 Task: Plan a visit to a national park in Chicago, Illinois, United States and find an Airbnb nearby to enjoy nature.
Action: Mouse moved to (568, 101)
Screenshot: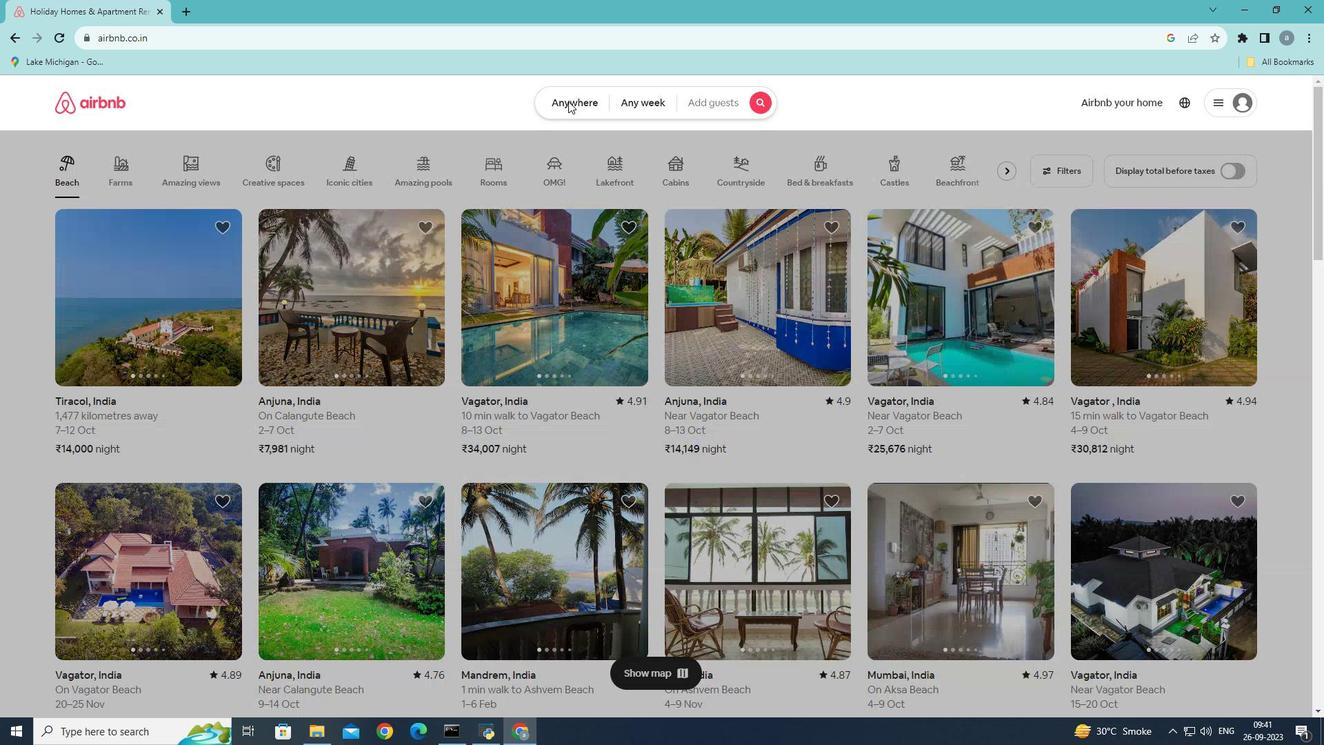 
Action: Mouse pressed left at (568, 101)
Screenshot: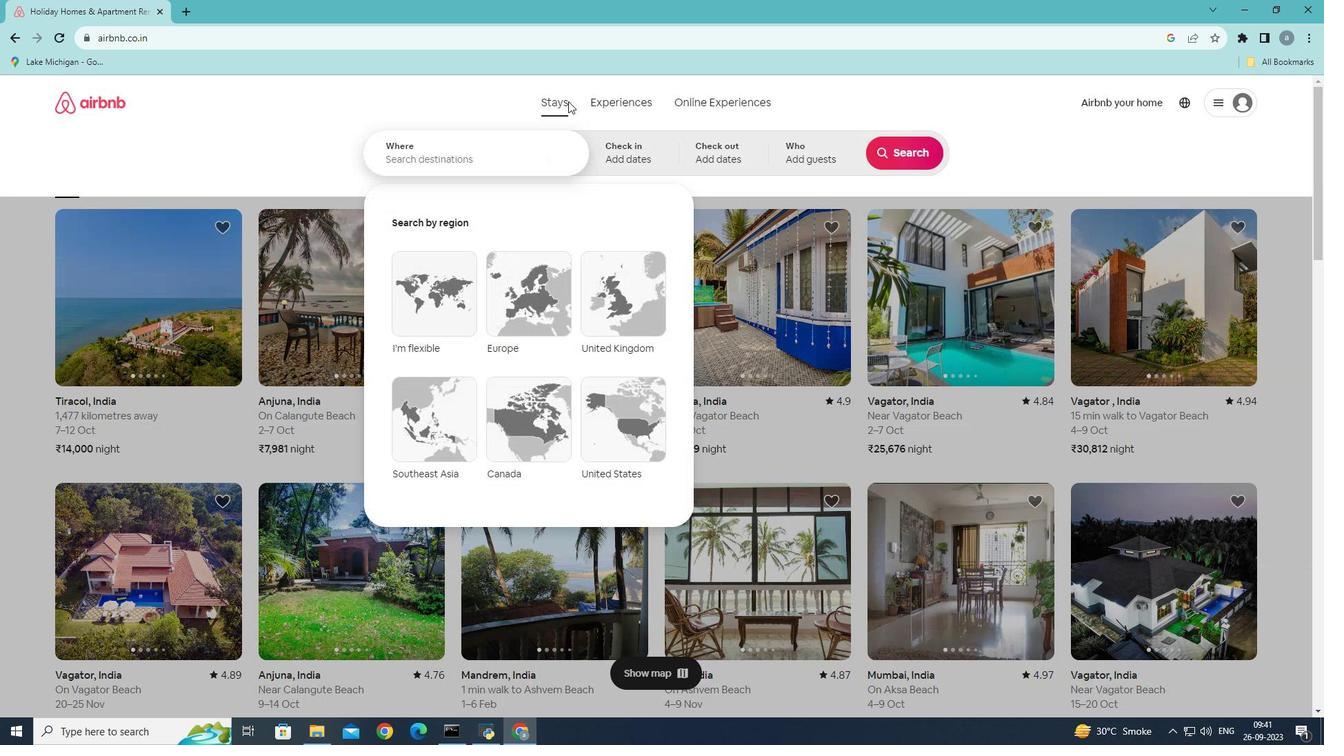 
Action: Mouse moved to (430, 158)
Screenshot: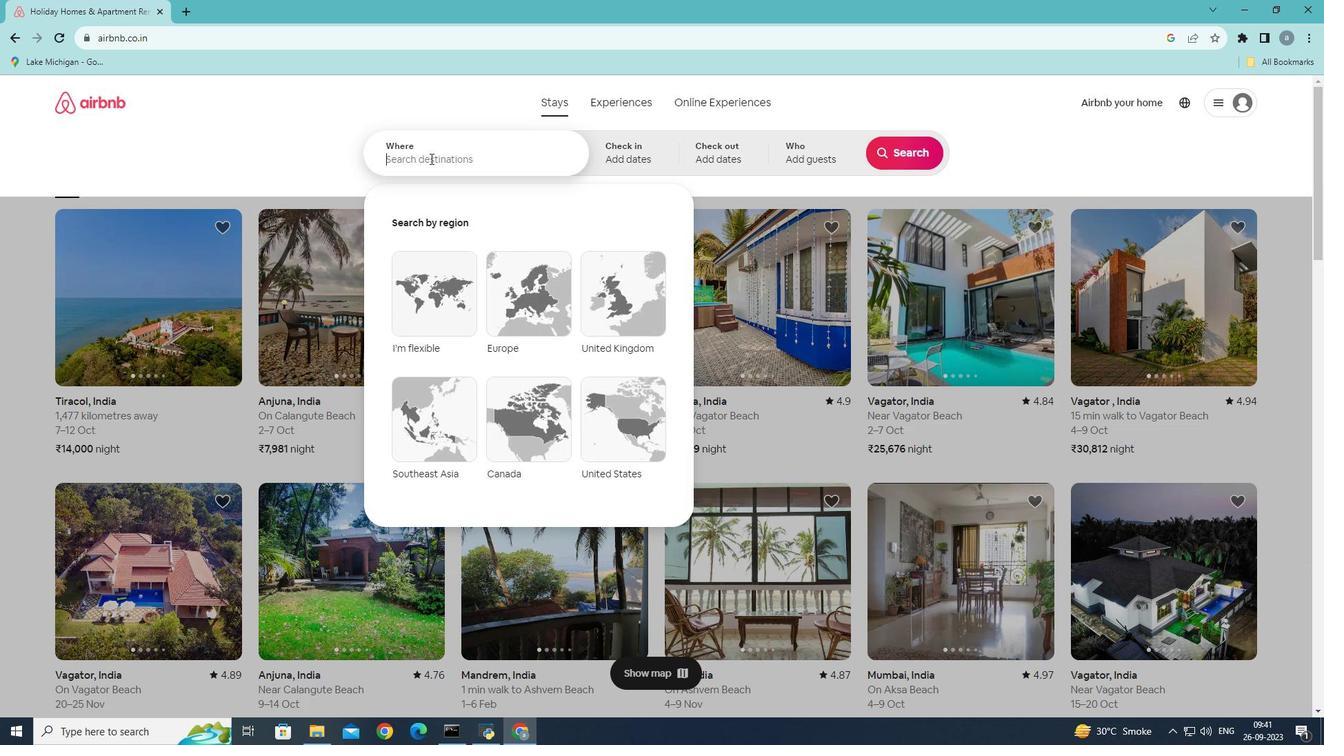 
Action: Mouse pressed left at (430, 158)
Screenshot: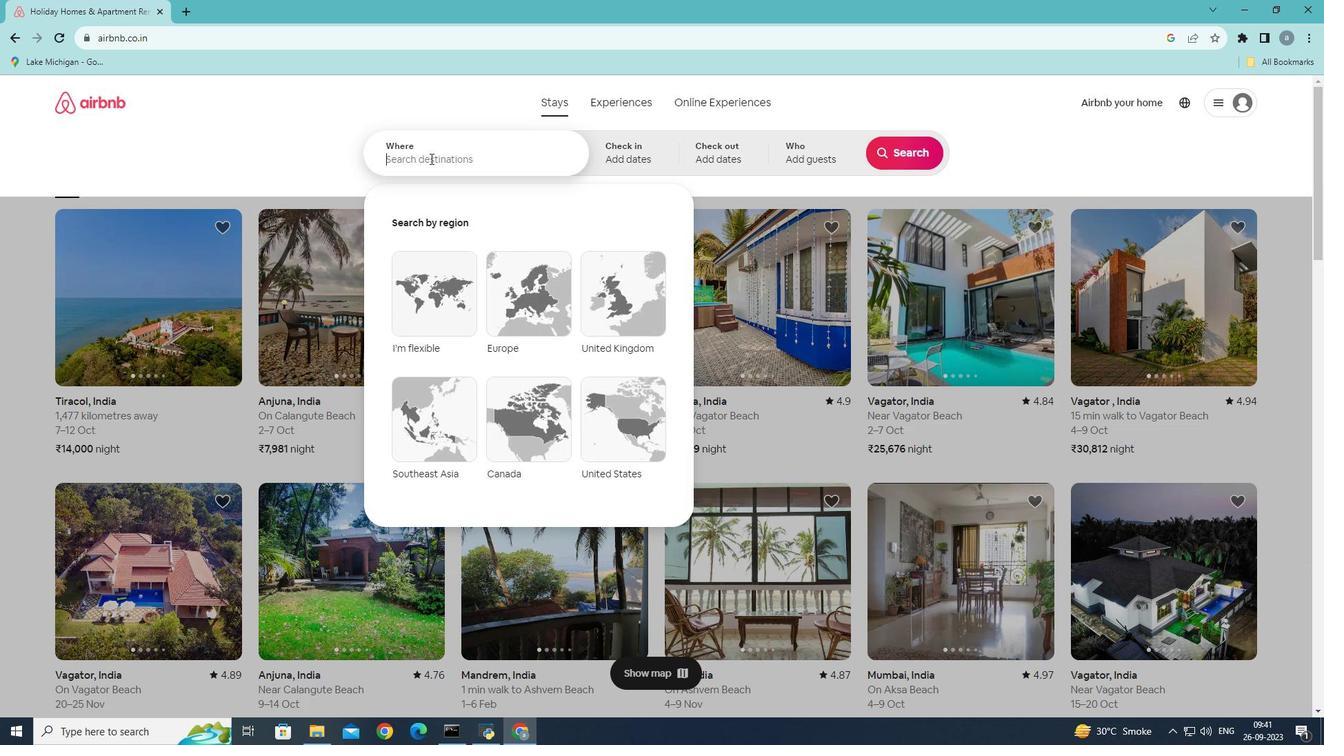 
Action: Key pressed chic
Screenshot: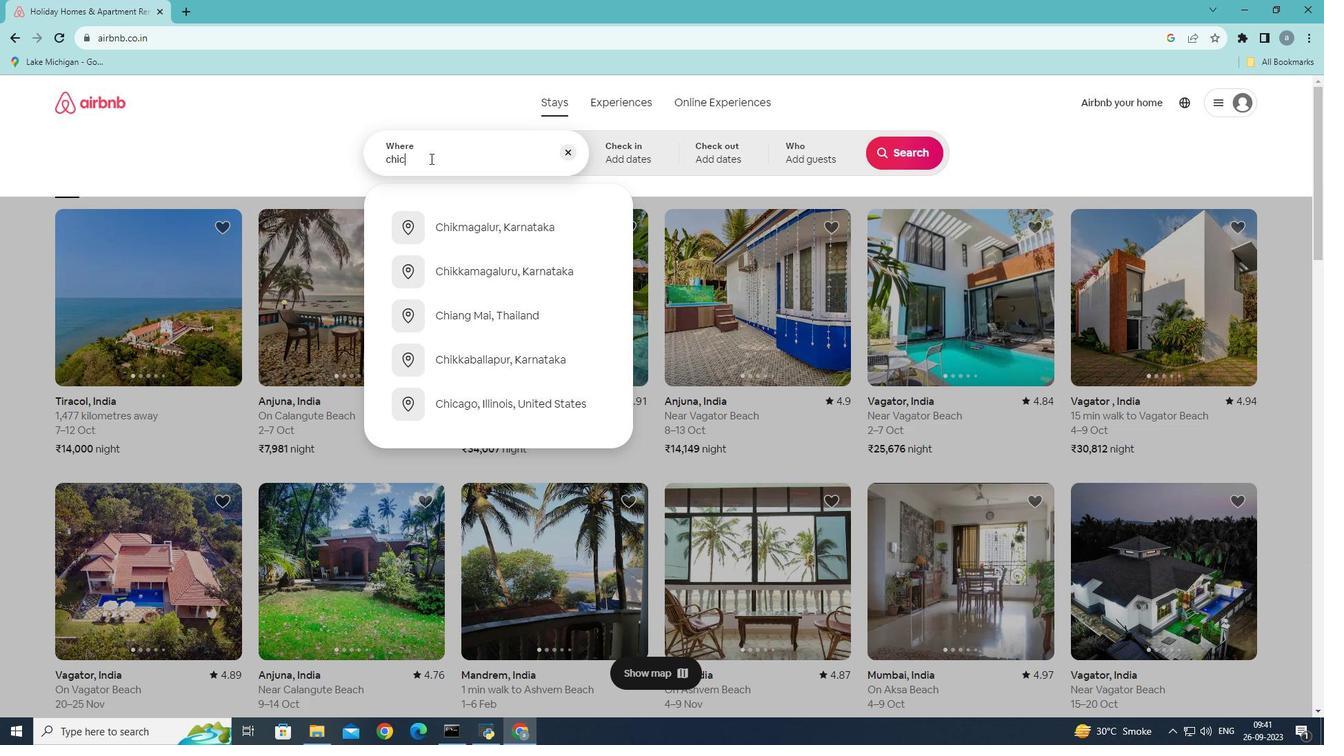 
Action: Mouse moved to (542, 272)
Screenshot: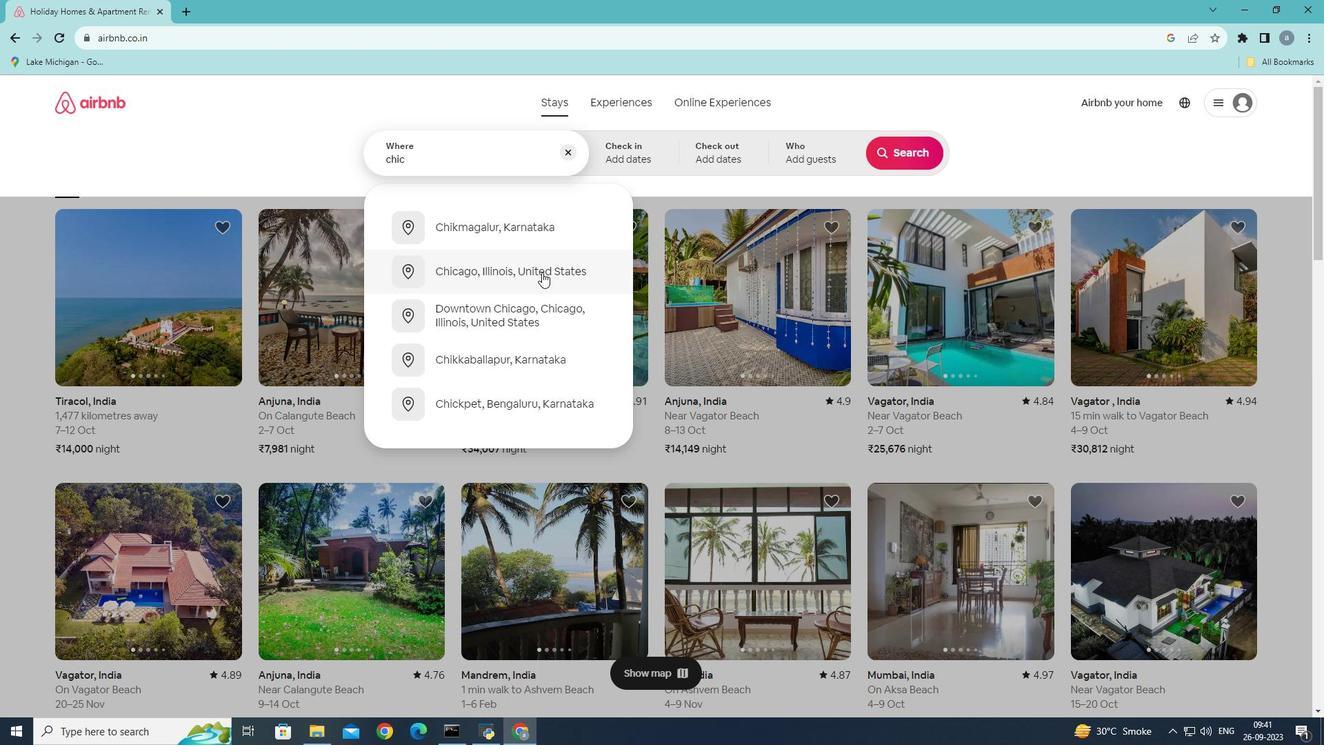 
Action: Mouse pressed left at (542, 272)
Screenshot: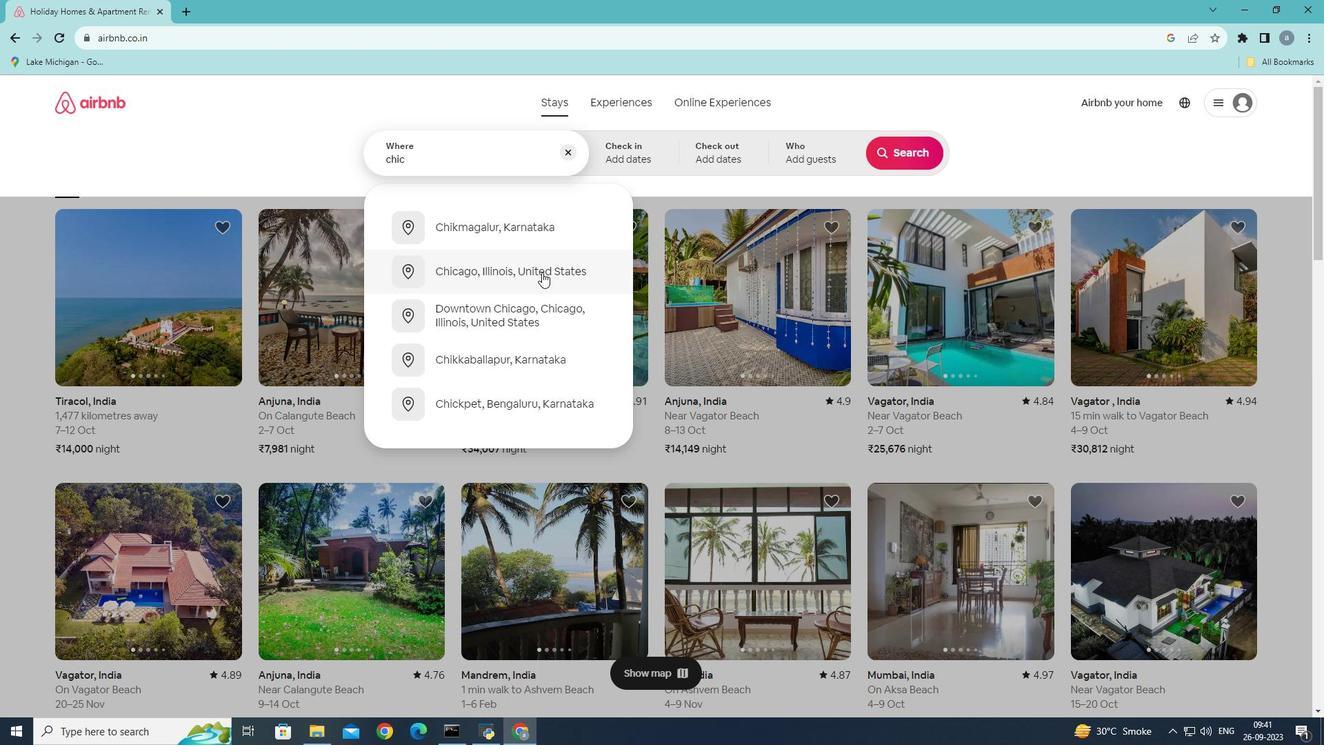 
Action: Mouse moved to (933, 146)
Screenshot: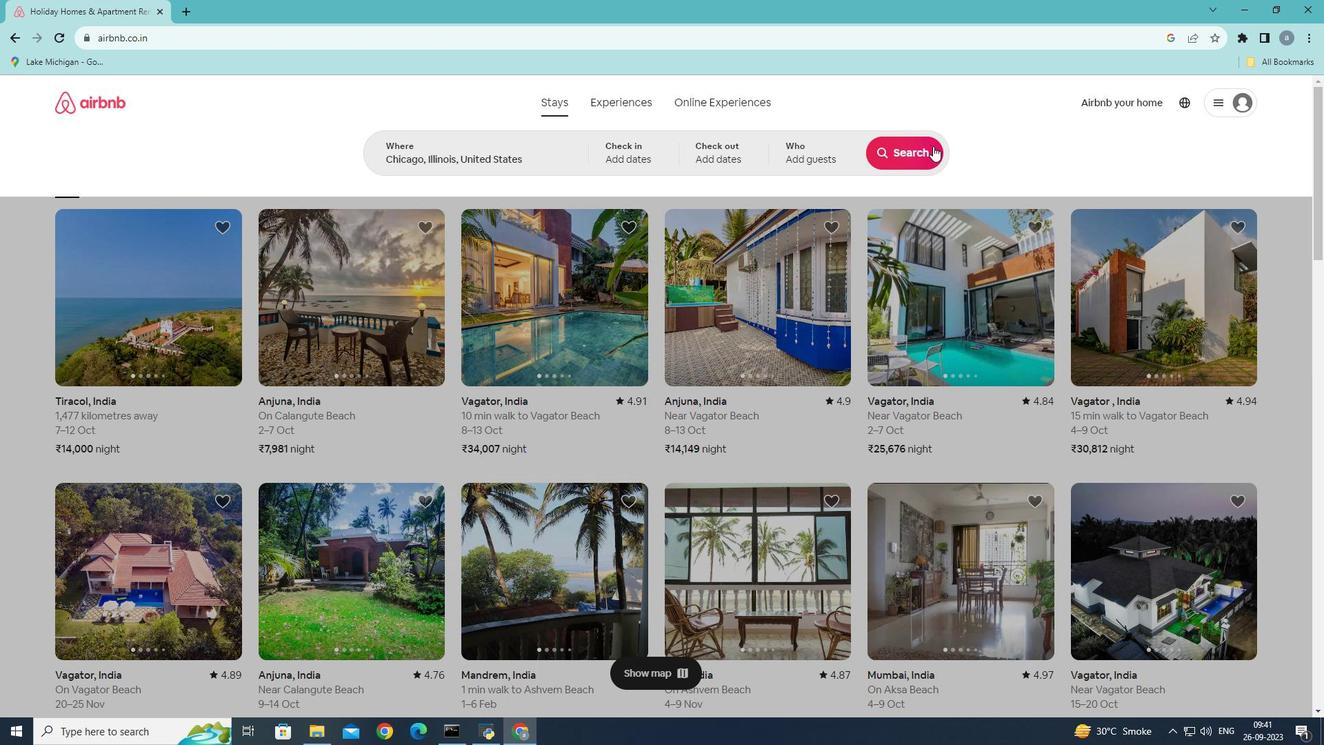 
Action: Mouse pressed left at (933, 146)
Screenshot: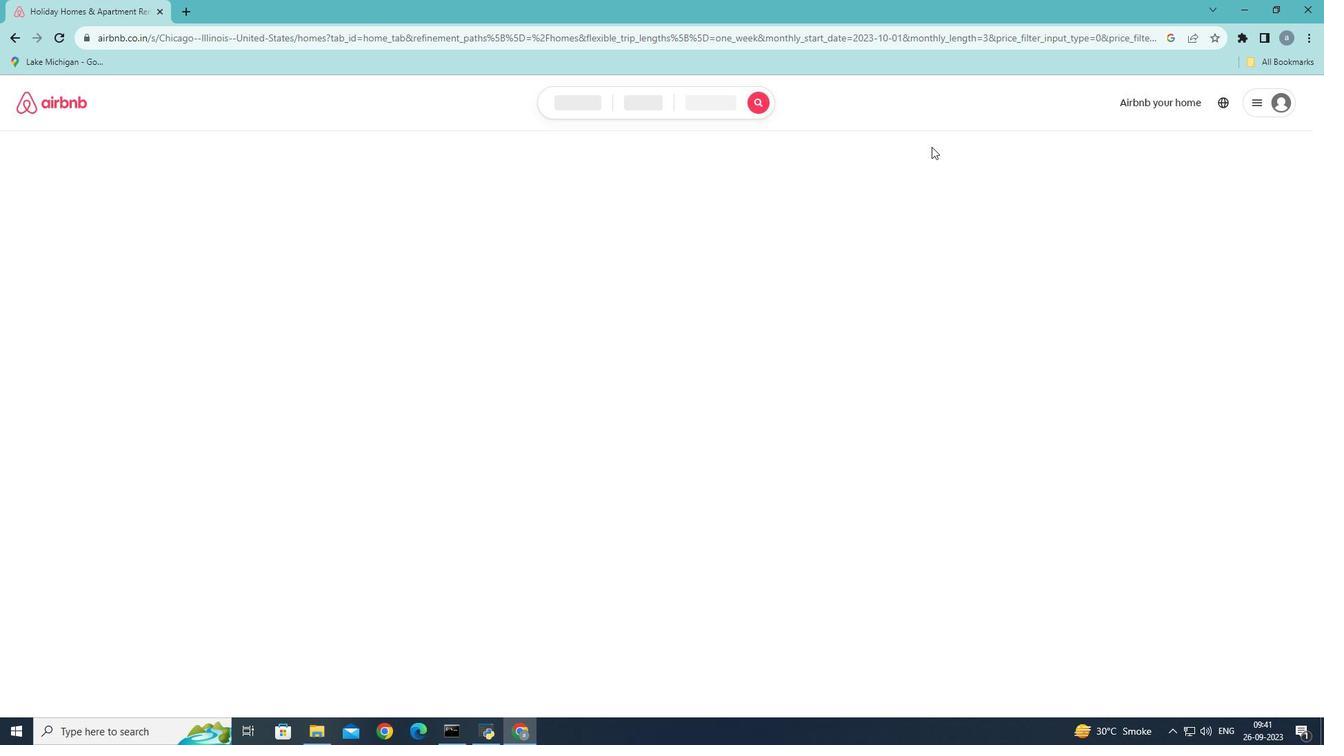 
Action: Mouse moved to (151, 166)
Screenshot: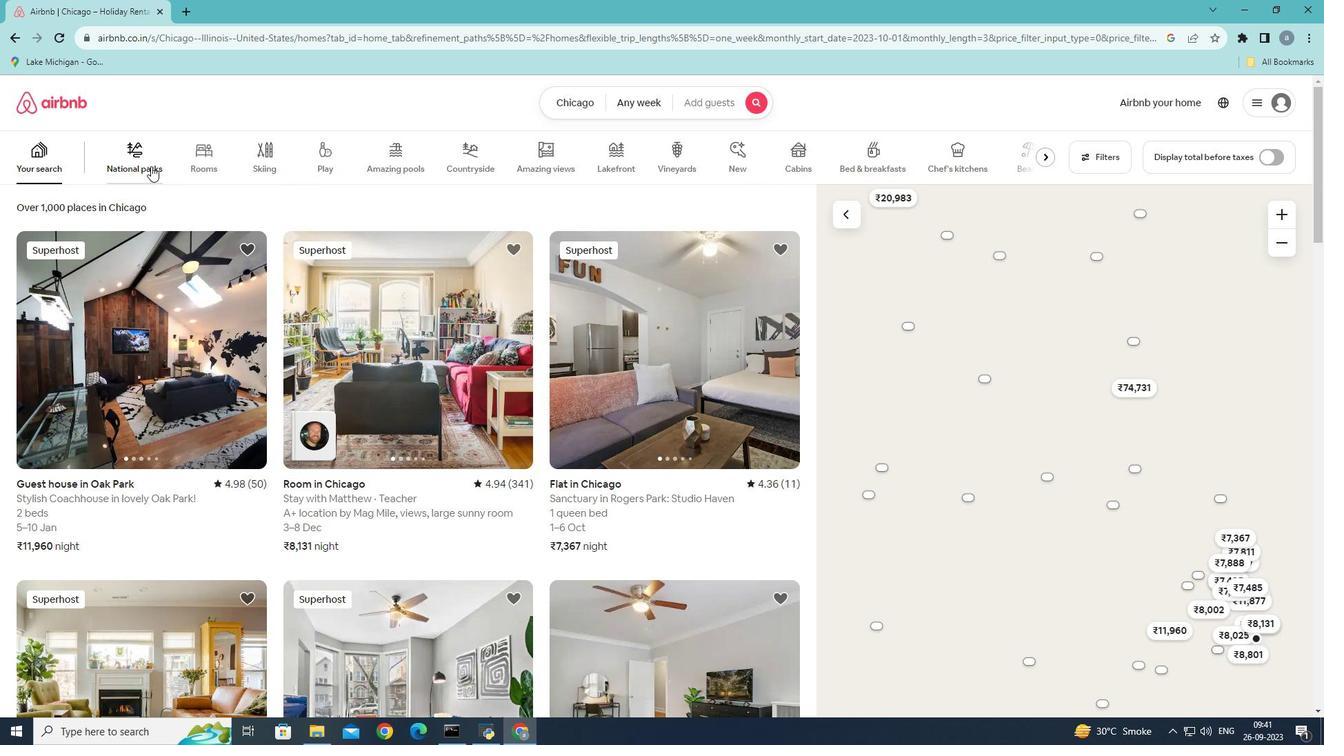 
Action: Mouse pressed left at (151, 166)
Screenshot: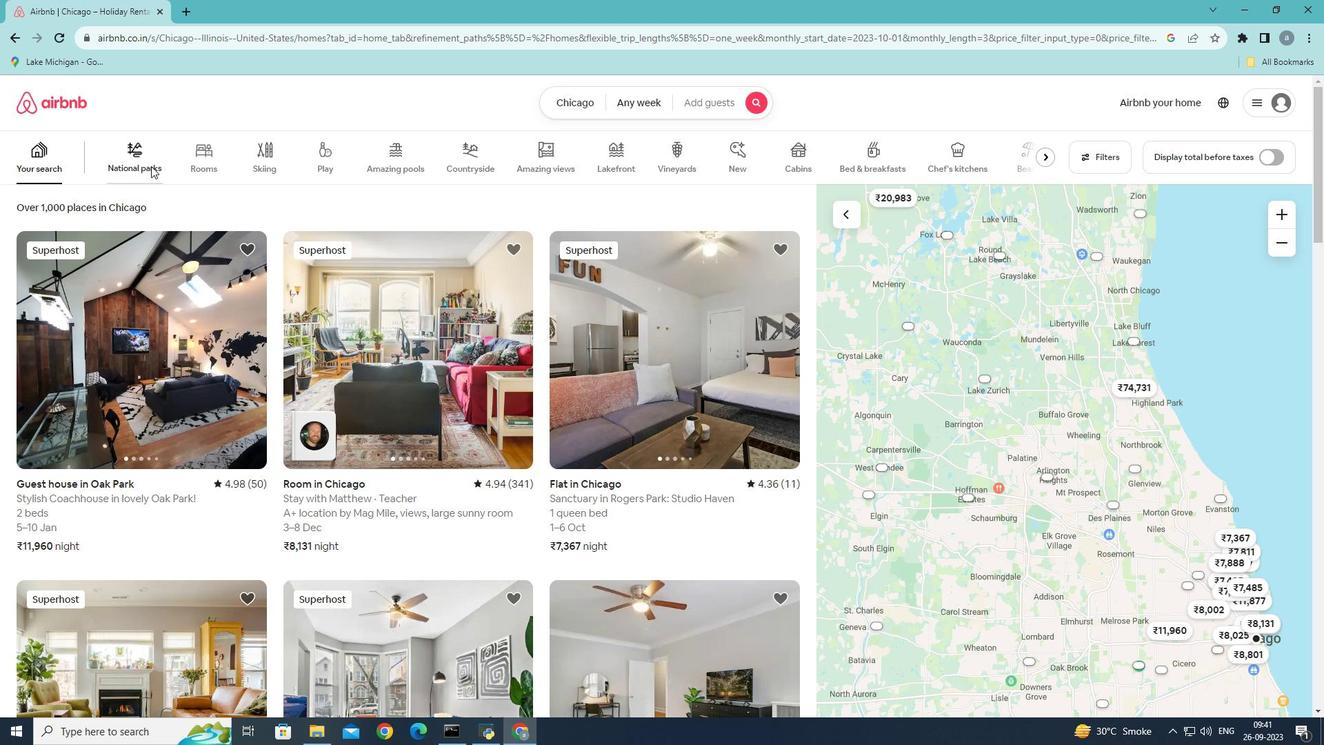 
Action: Mouse moved to (214, 503)
Screenshot: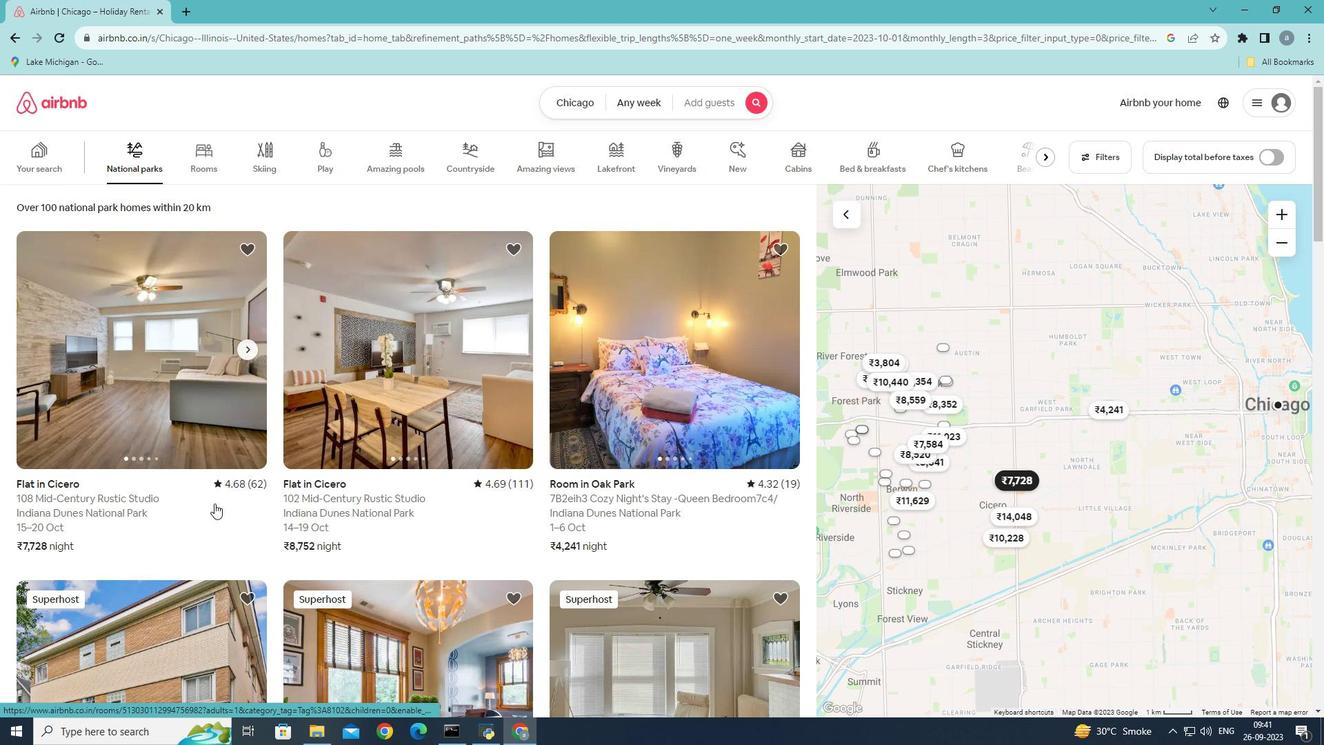 
Action: Mouse scrolled (214, 502) with delta (0, 0)
Screenshot: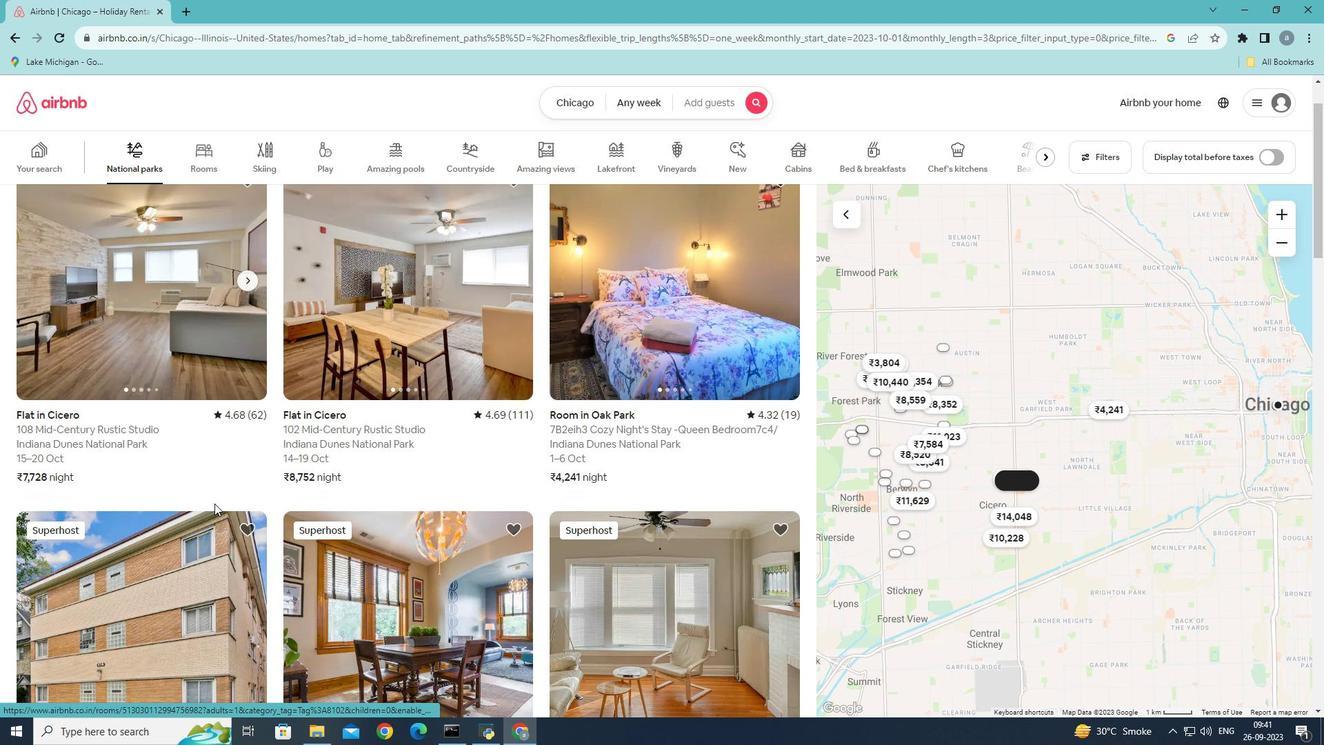 
Action: Mouse moved to (153, 369)
Screenshot: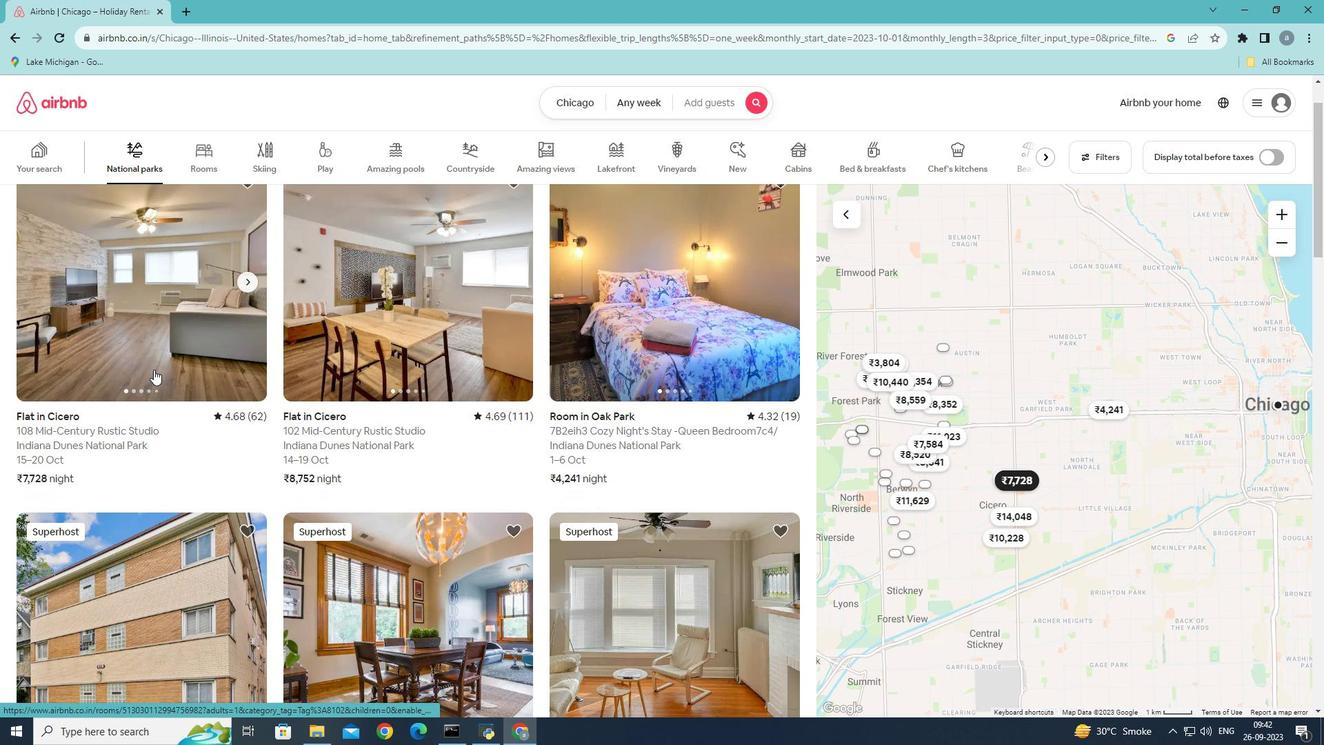 
Action: Mouse scrolled (153, 370) with delta (0, 0)
Screenshot: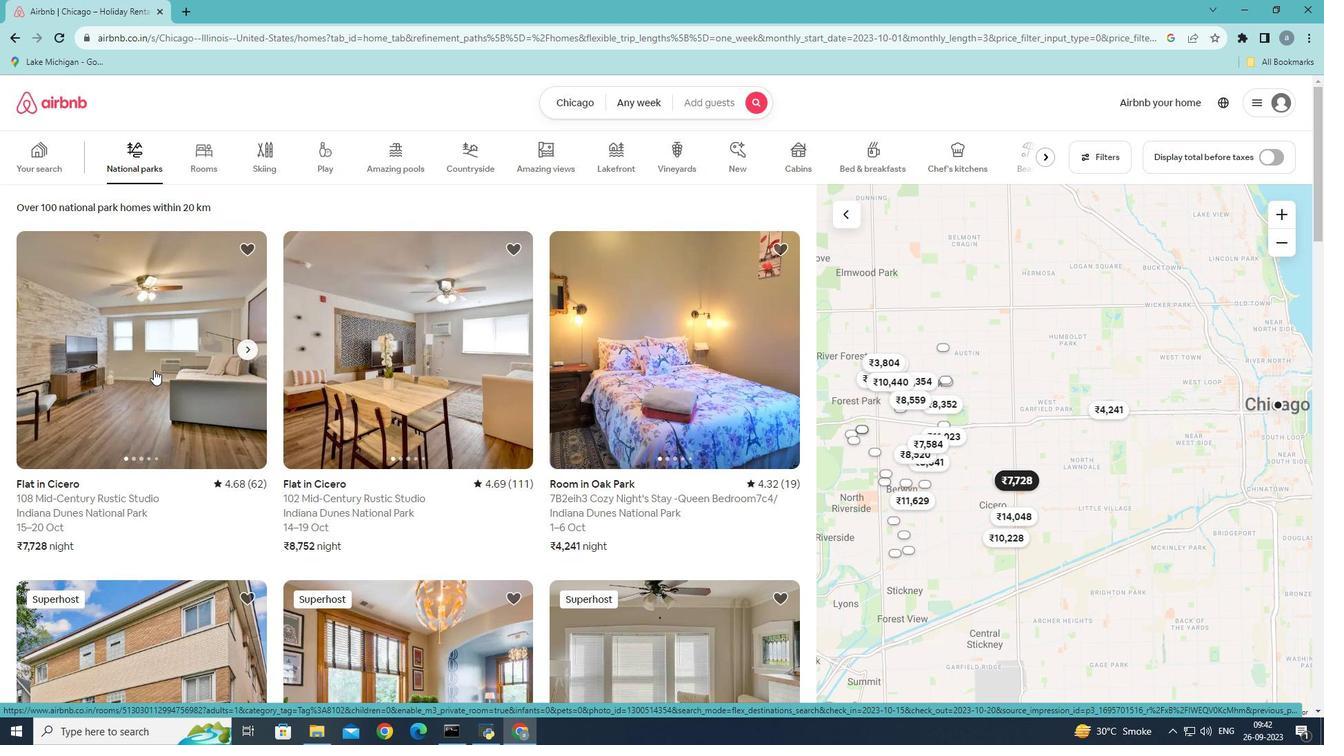 
Action: Mouse scrolled (153, 370) with delta (0, 0)
Screenshot: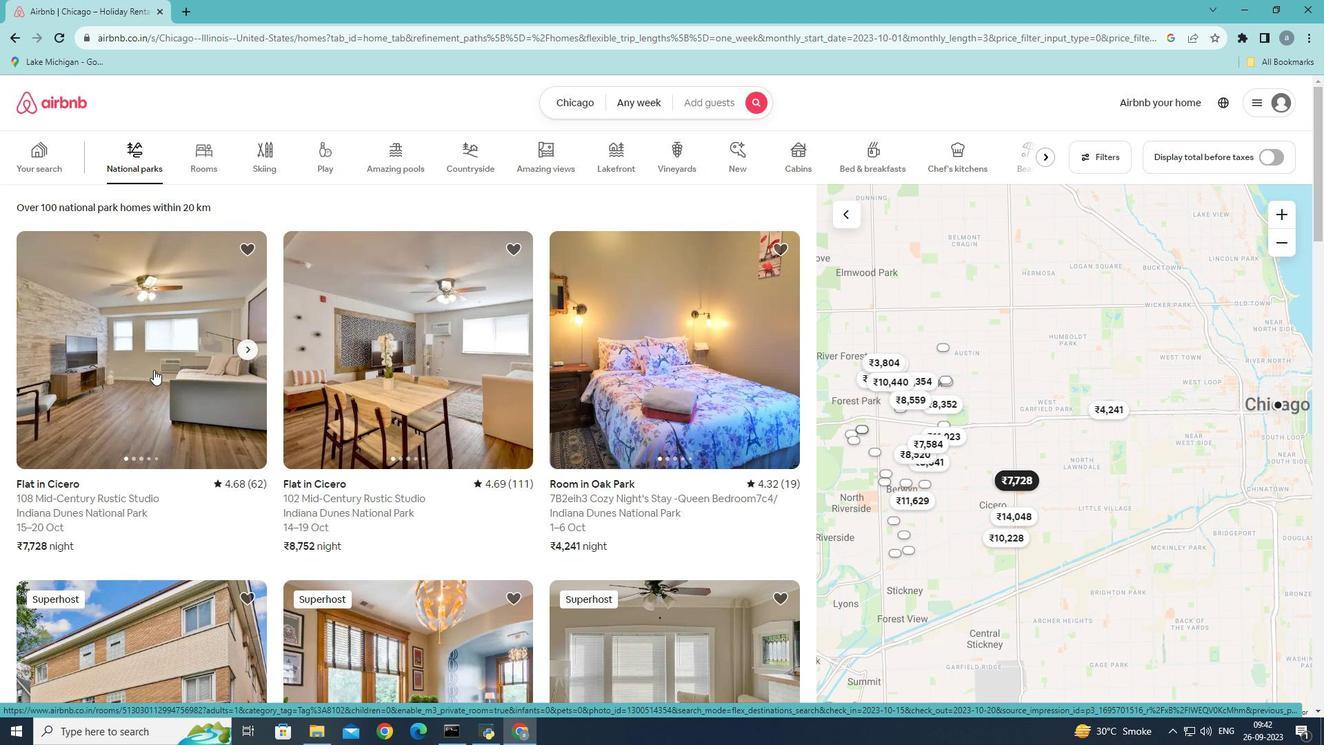 
Action: Mouse pressed left at (153, 369)
Screenshot: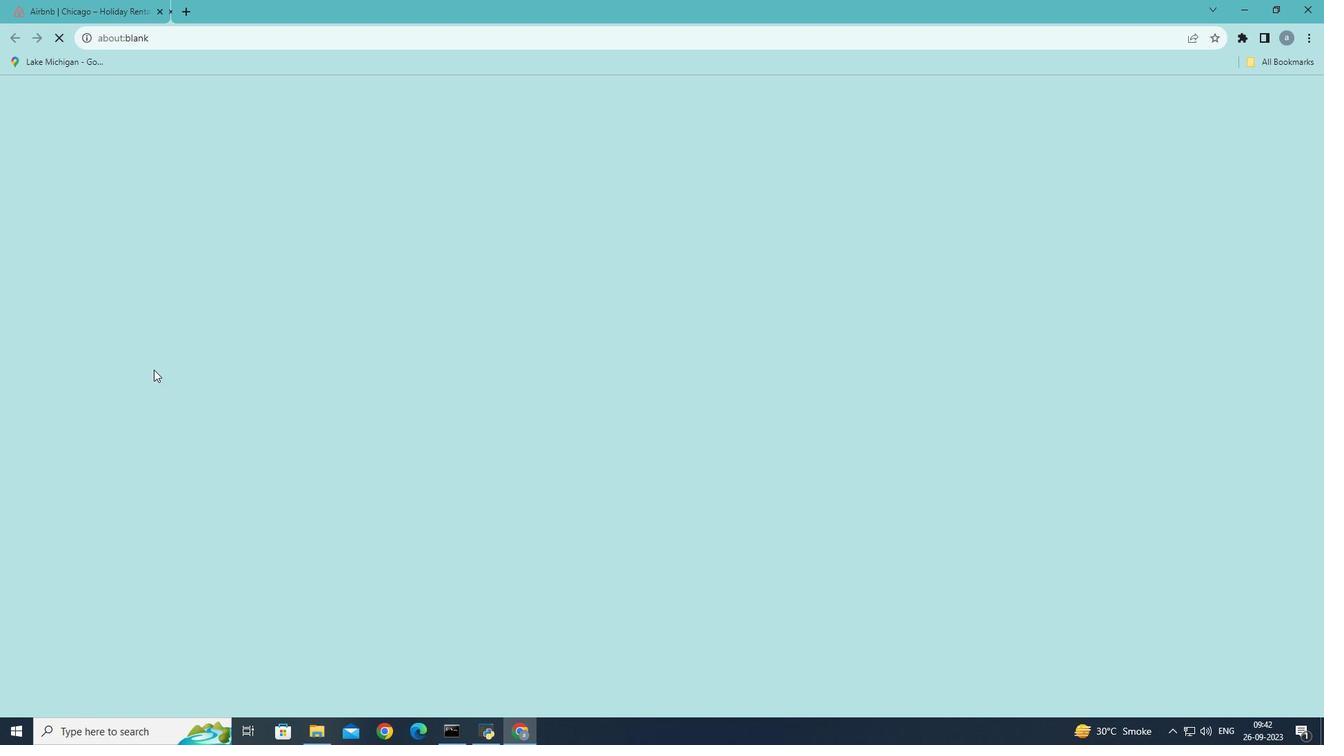 
Action: Mouse moved to (1001, 502)
Screenshot: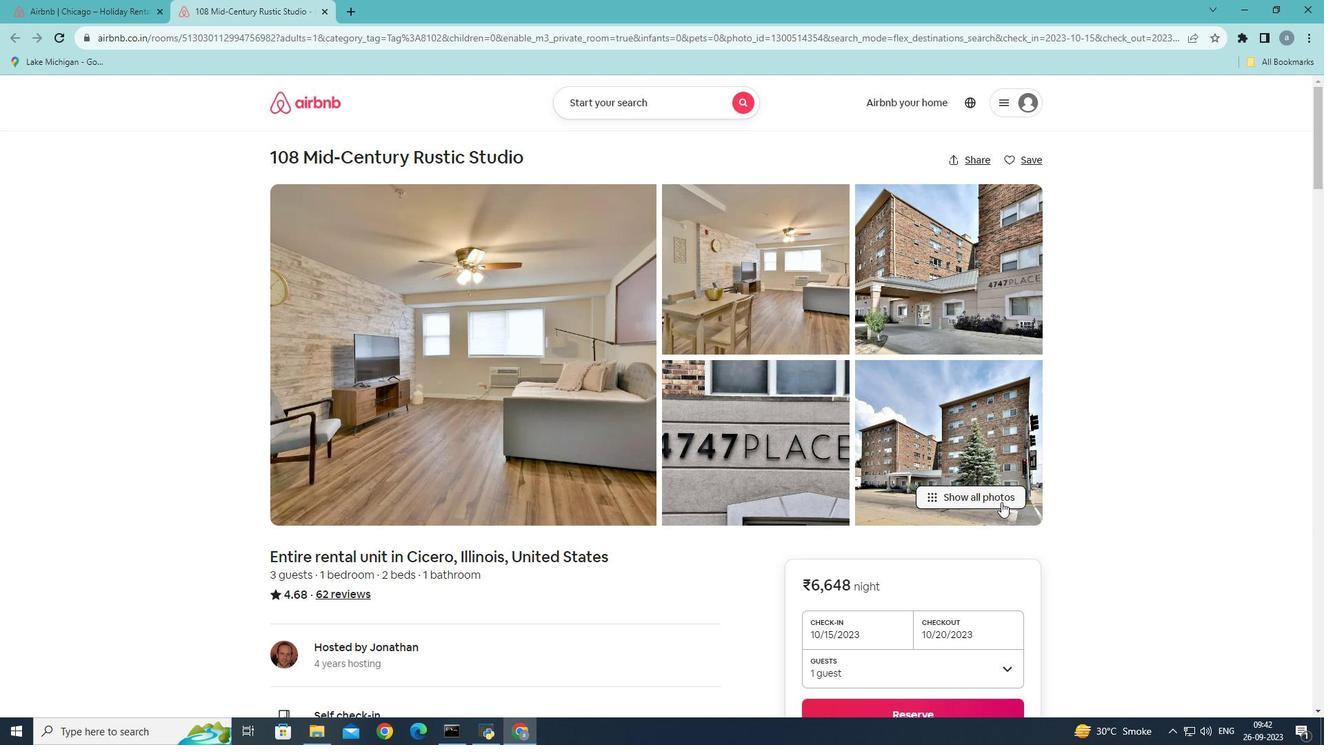 
Action: Mouse pressed left at (1001, 502)
Screenshot: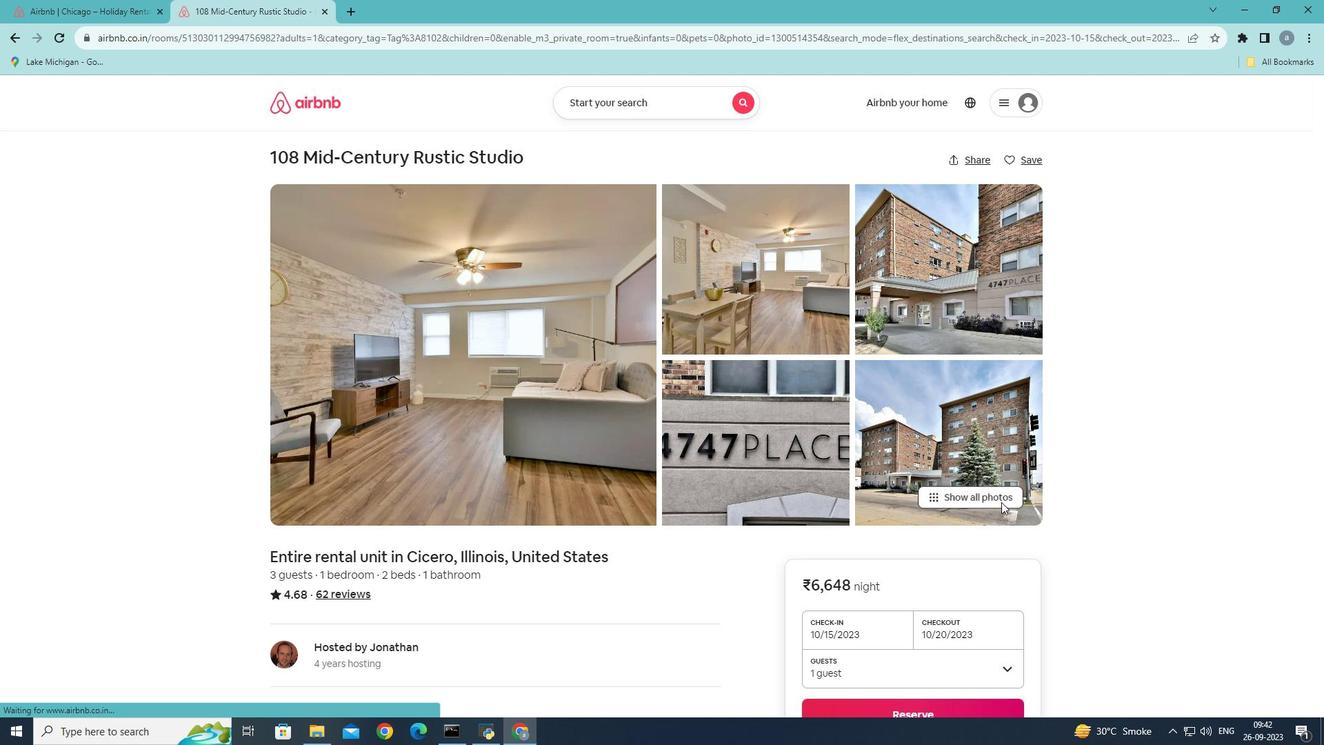 
Action: Mouse moved to (791, 491)
Screenshot: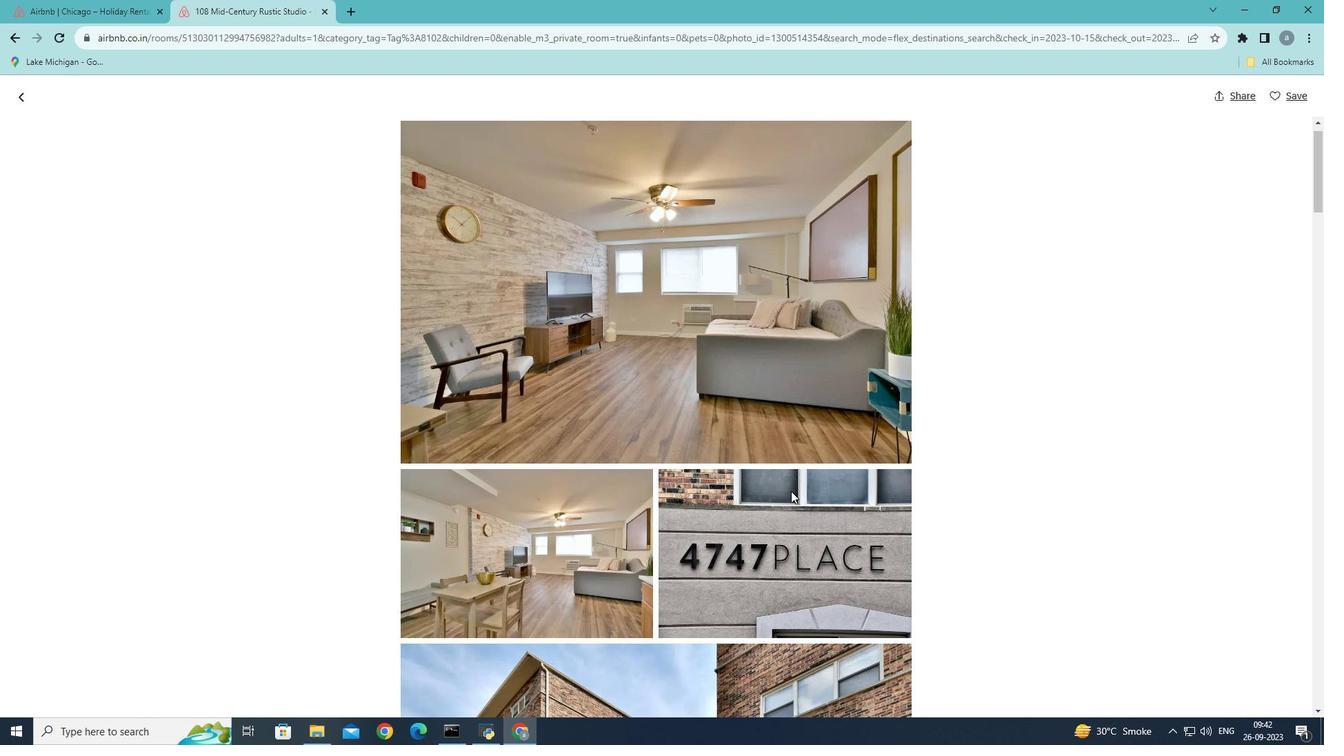 
Action: Mouse scrolled (791, 490) with delta (0, 0)
Screenshot: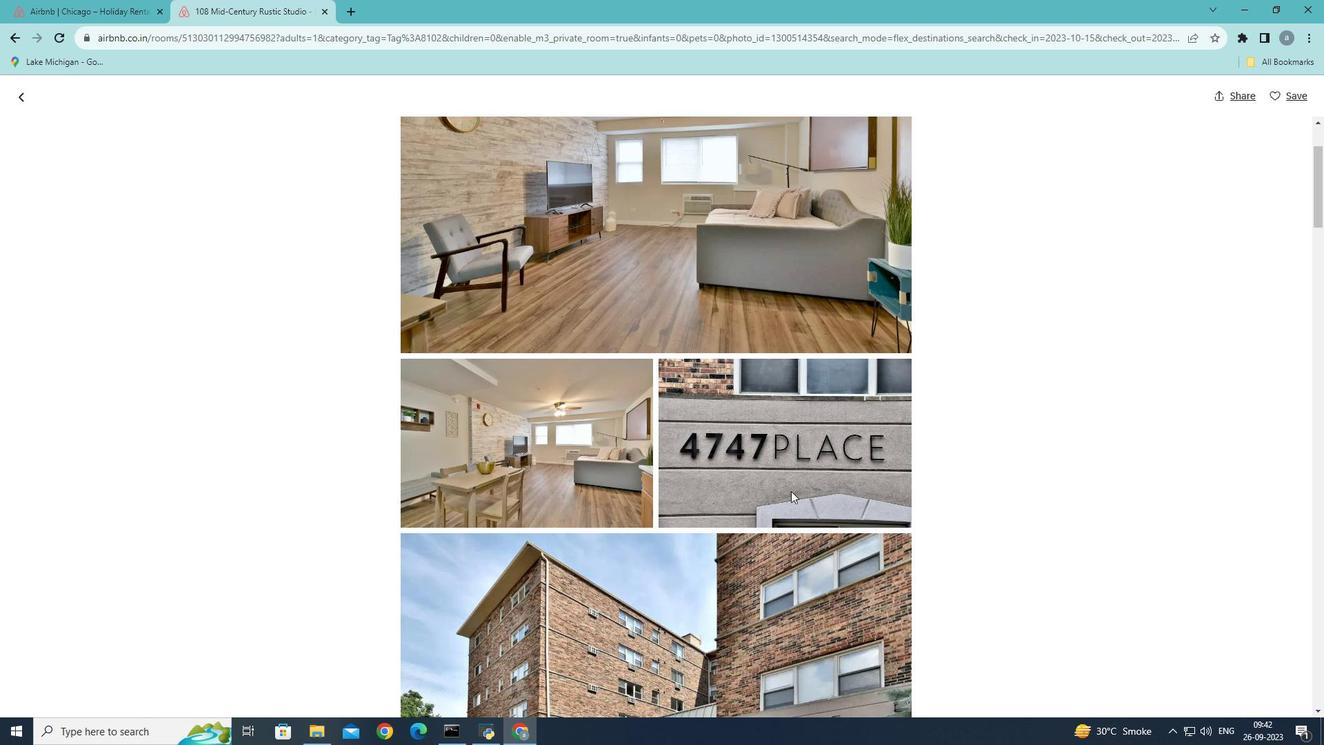 
Action: Mouse scrolled (791, 490) with delta (0, 0)
Screenshot: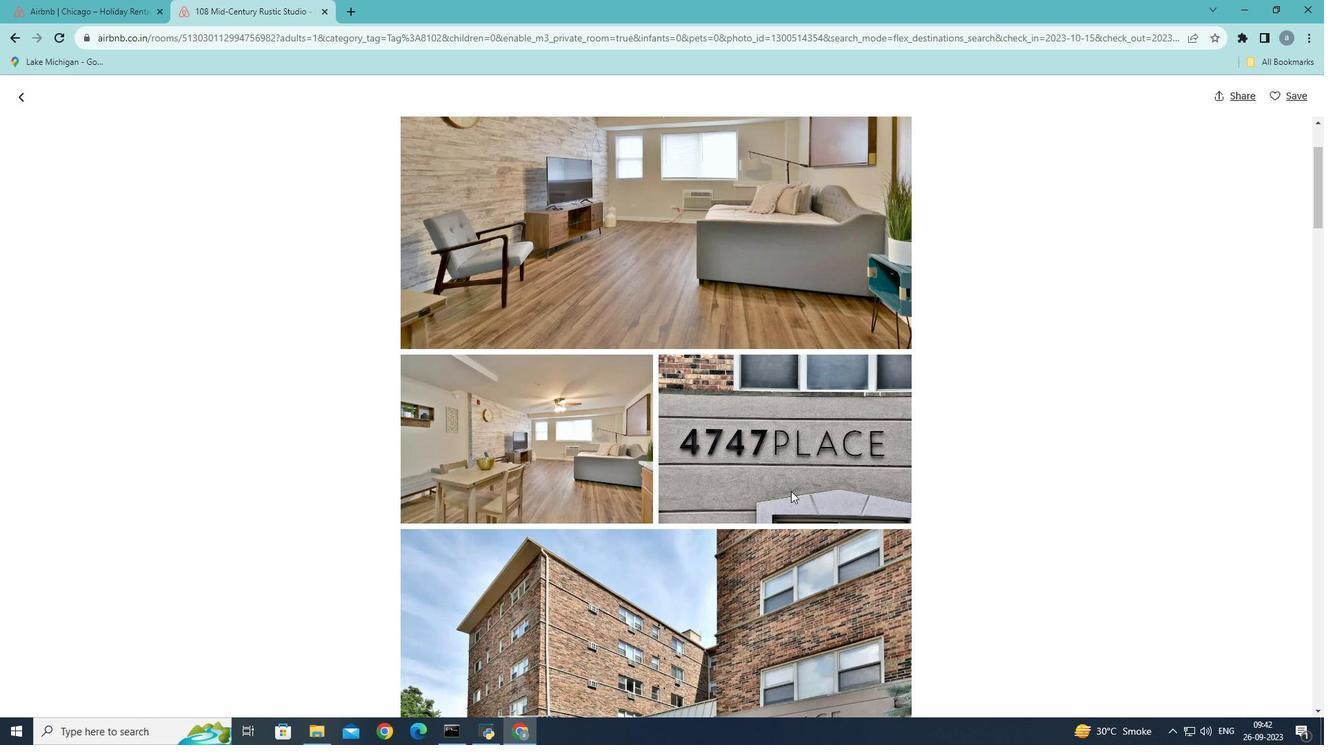 
Action: Mouse scrolled (791, 490) with delta (0, 0)
Screenshot: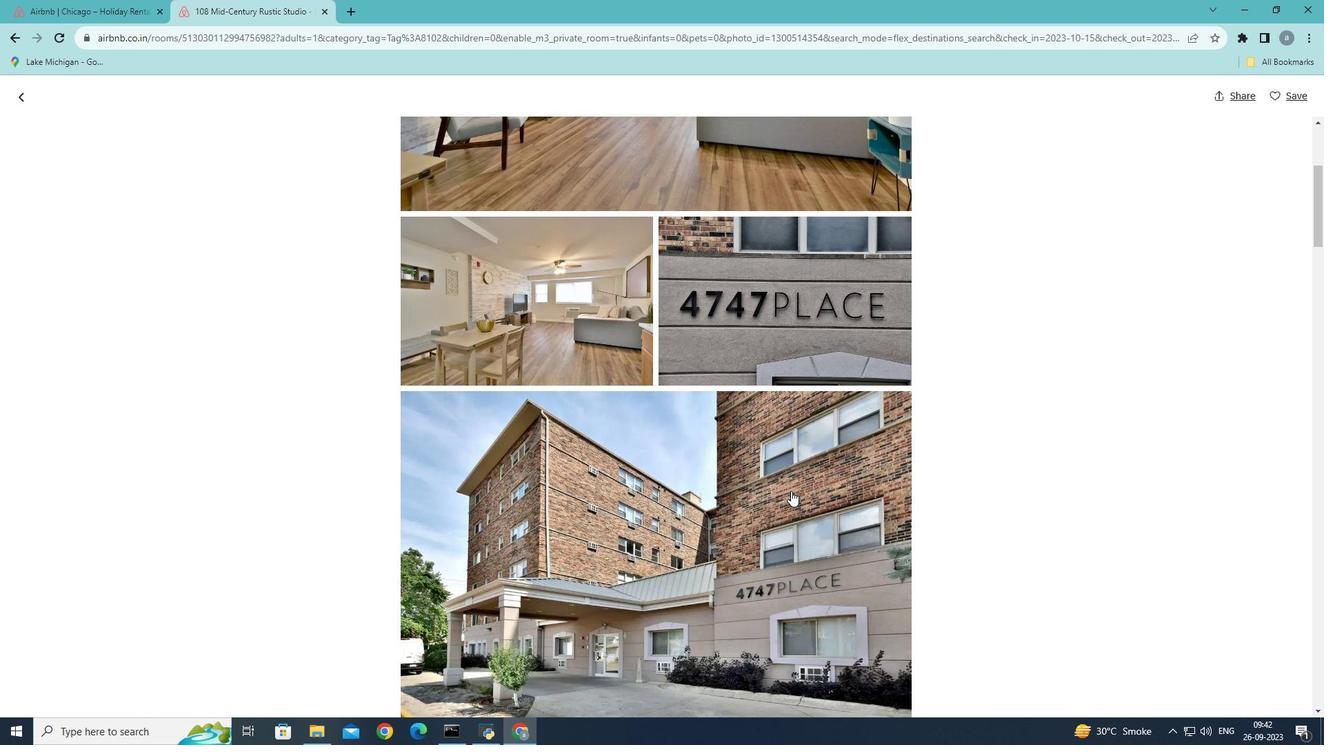 
Action: Mouse scrolled (791, 490) with delta (0, 0)
Screenshot: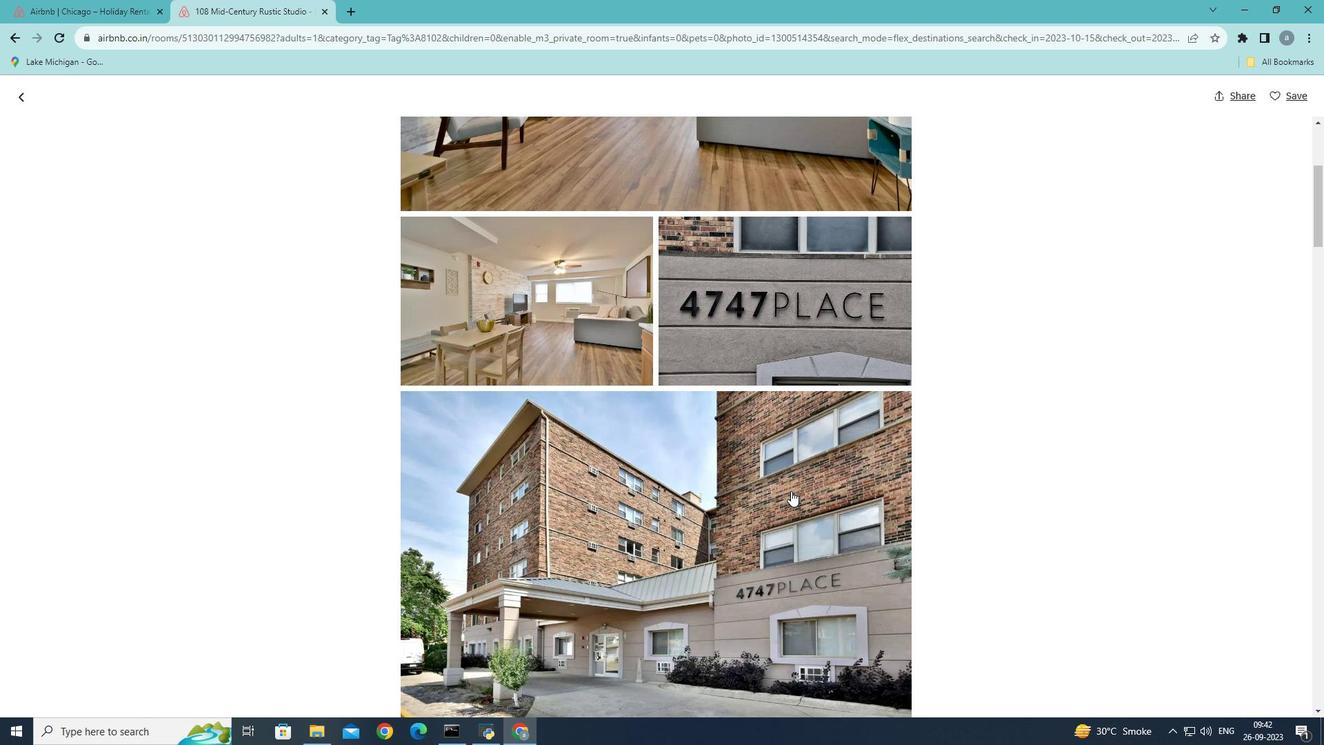 
Action: Mouse scrolled (791, 490) with delta (0, 0)
Screenshot: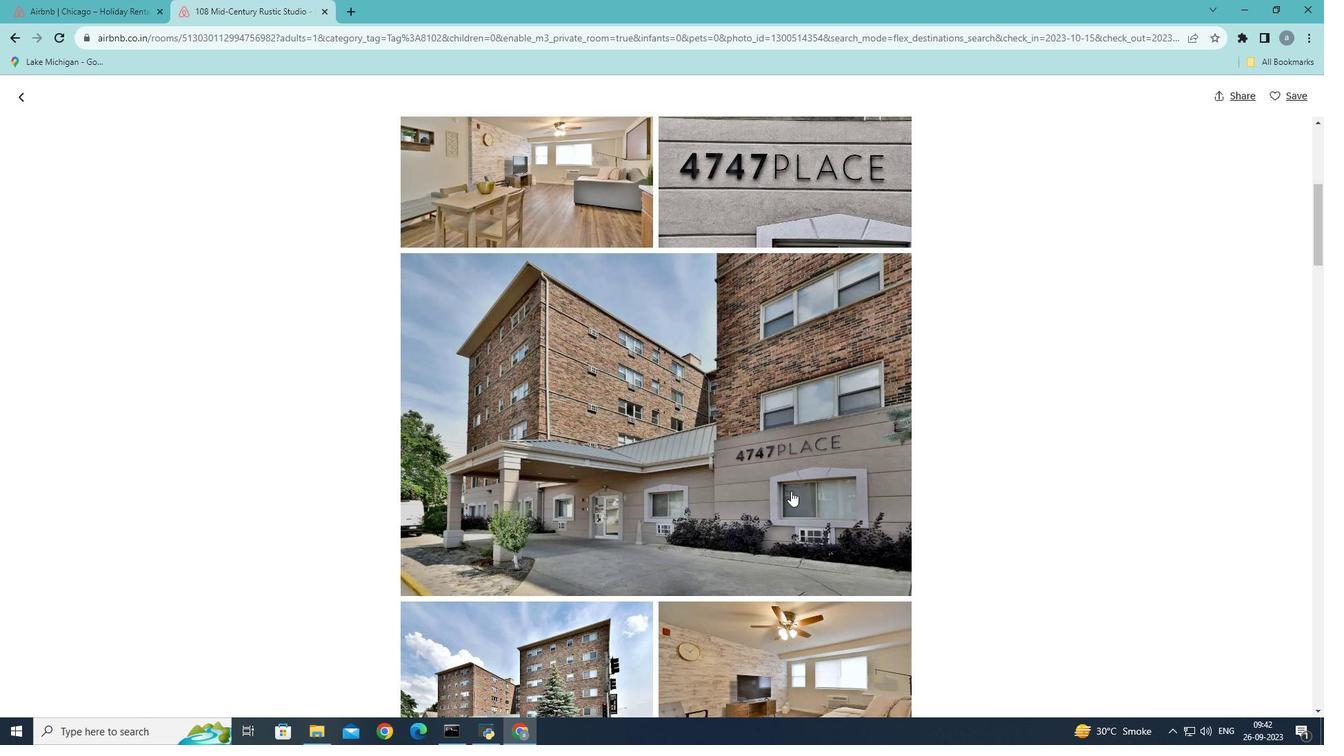 
Action: Mouse scrolled (791, 490) with delta (0, 0)
Screenshot: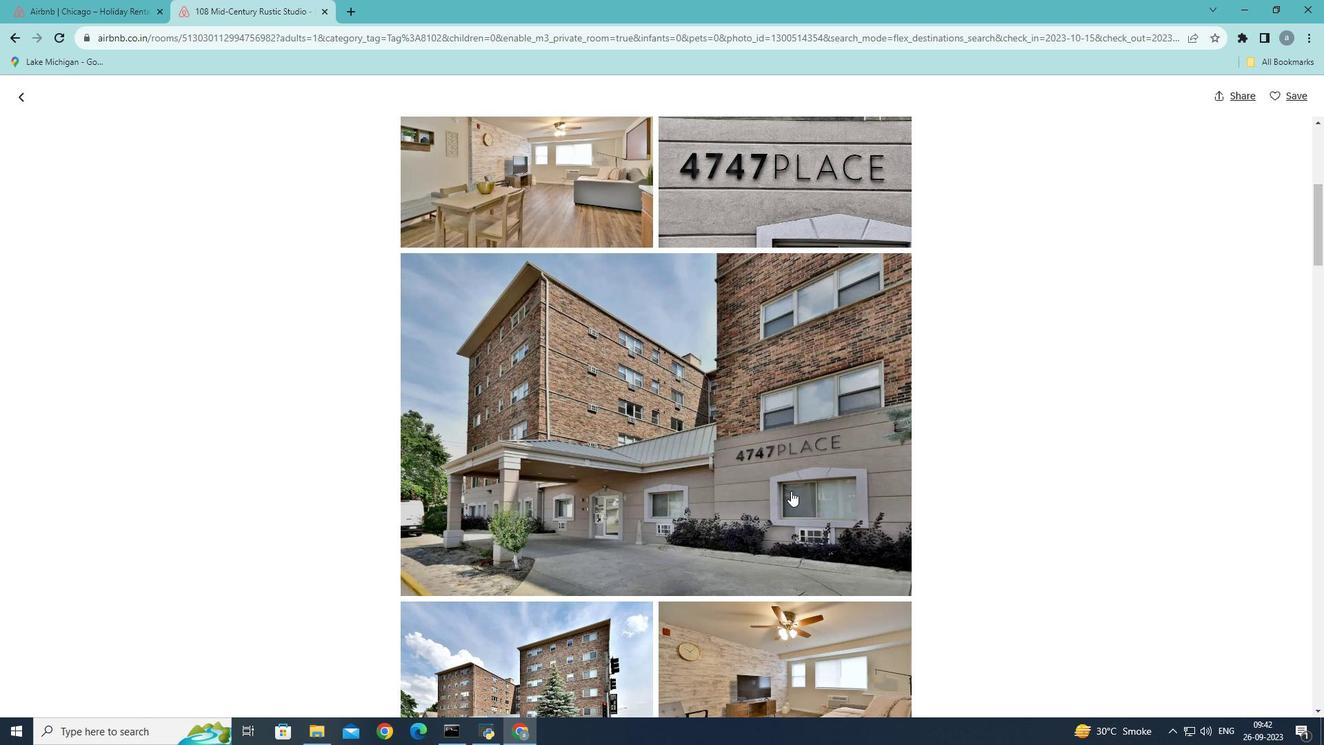
Action: Mouse scrolled (791, 490) with delta (0, 0)
Screenshot: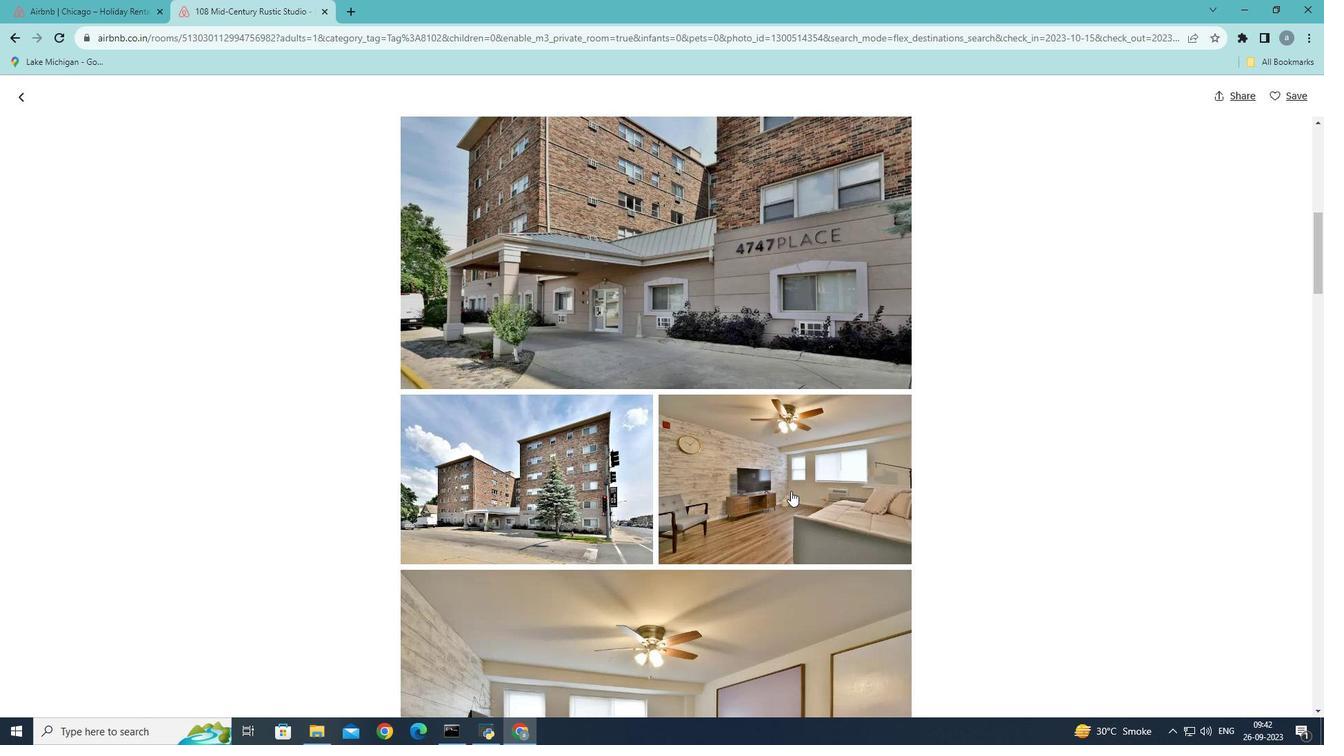 
Action: Mouse scrolled (791, 490) with delta (0, 0)
Screenshot: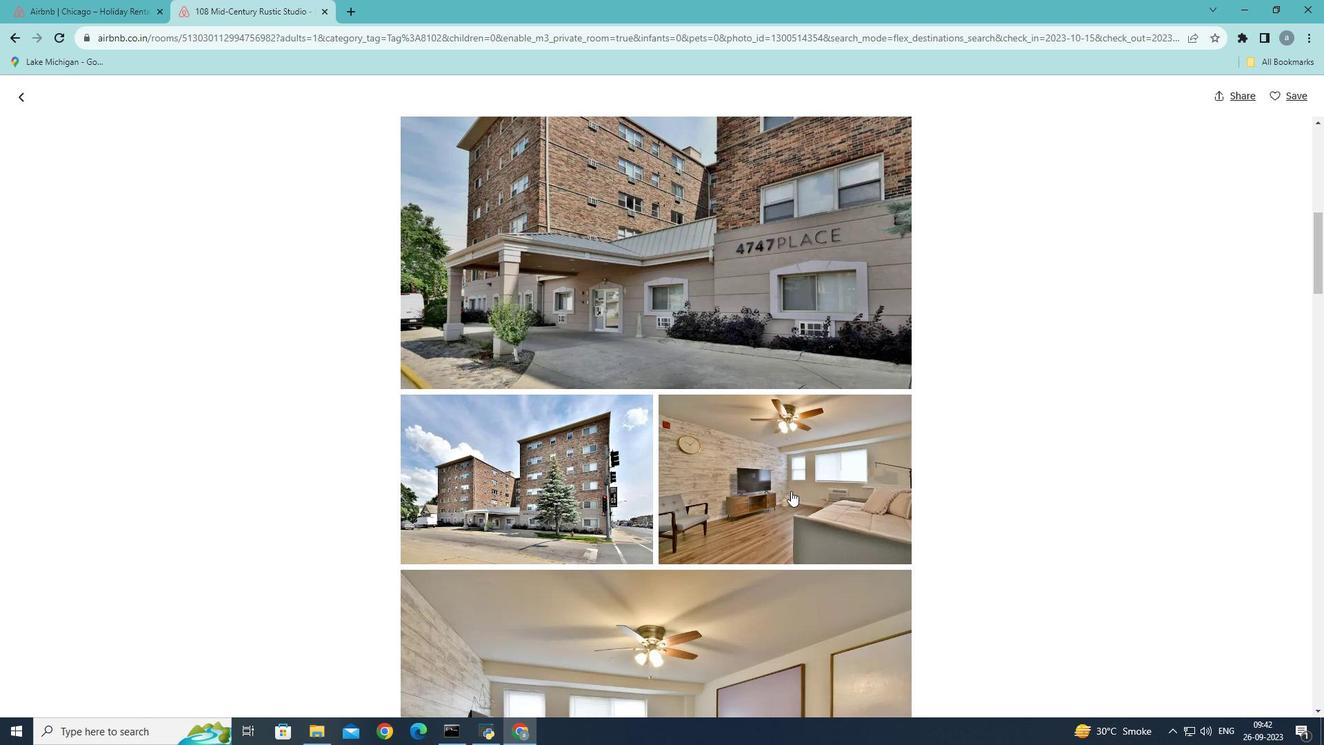 
Action: Mouse scrolled (791, 490) with delta (0, 0)
Screenshot: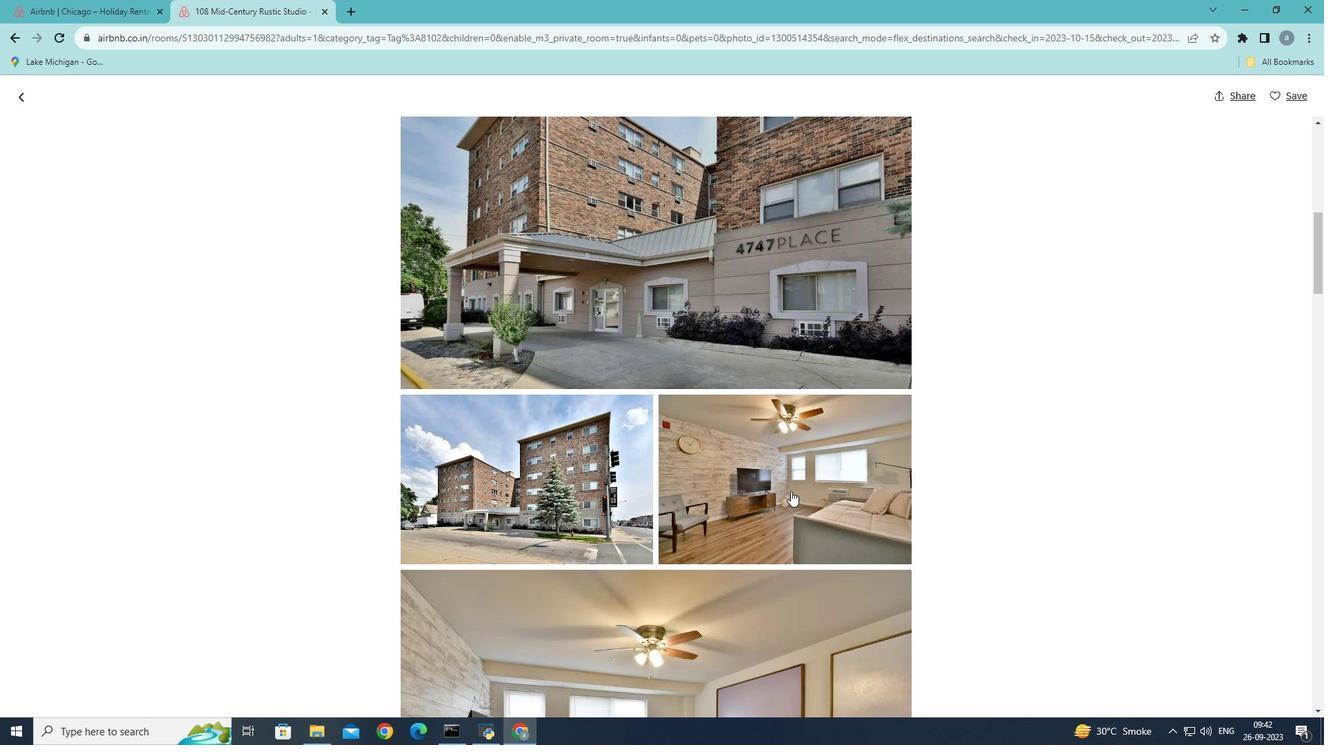 
Action: Mouse scrolled (791, 490) with delta (0, 0)
Screenshot: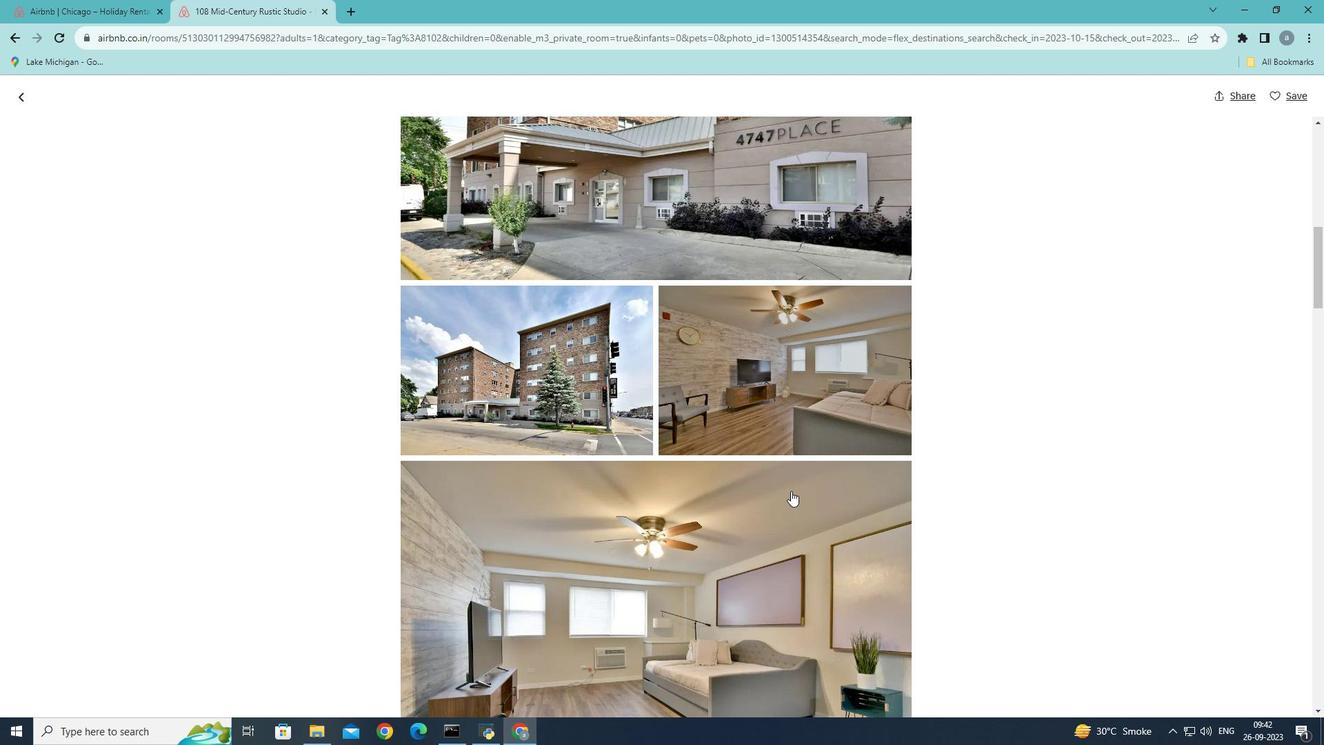
Action: Mouse scrolled (791, 490) with delta (0, 0)
Screenshot: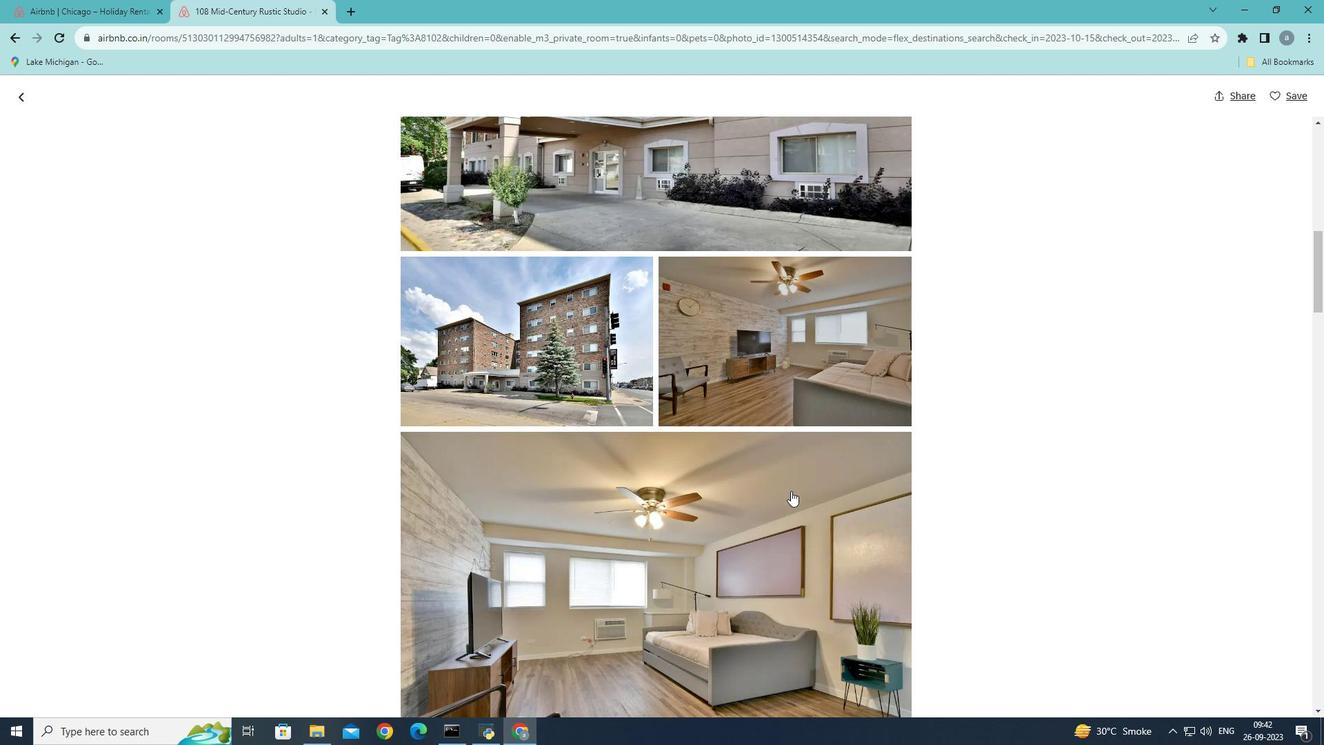 
Action: Mouse scrolled (791, 490) with delta (0, 0)
Screenshot: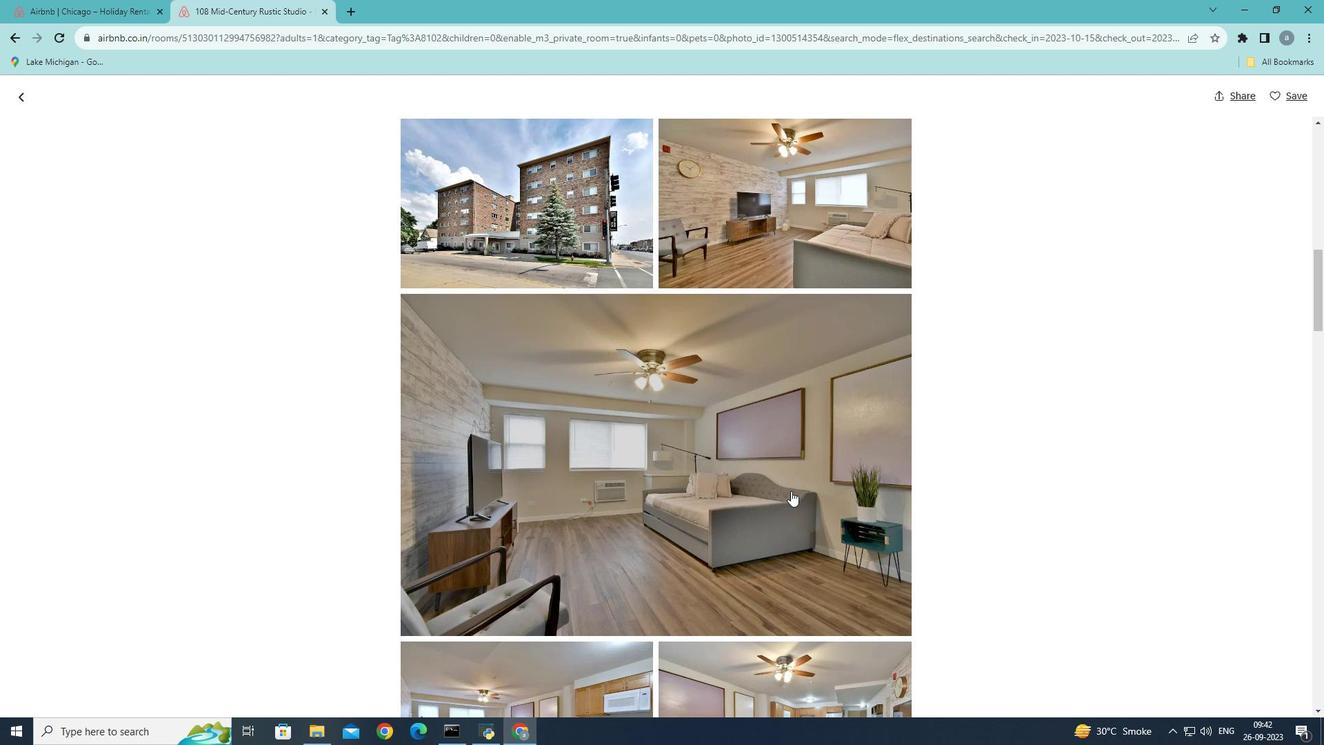 
Action: Mouse scrolled (791, 490) with delta (0, 0)
Screenshot: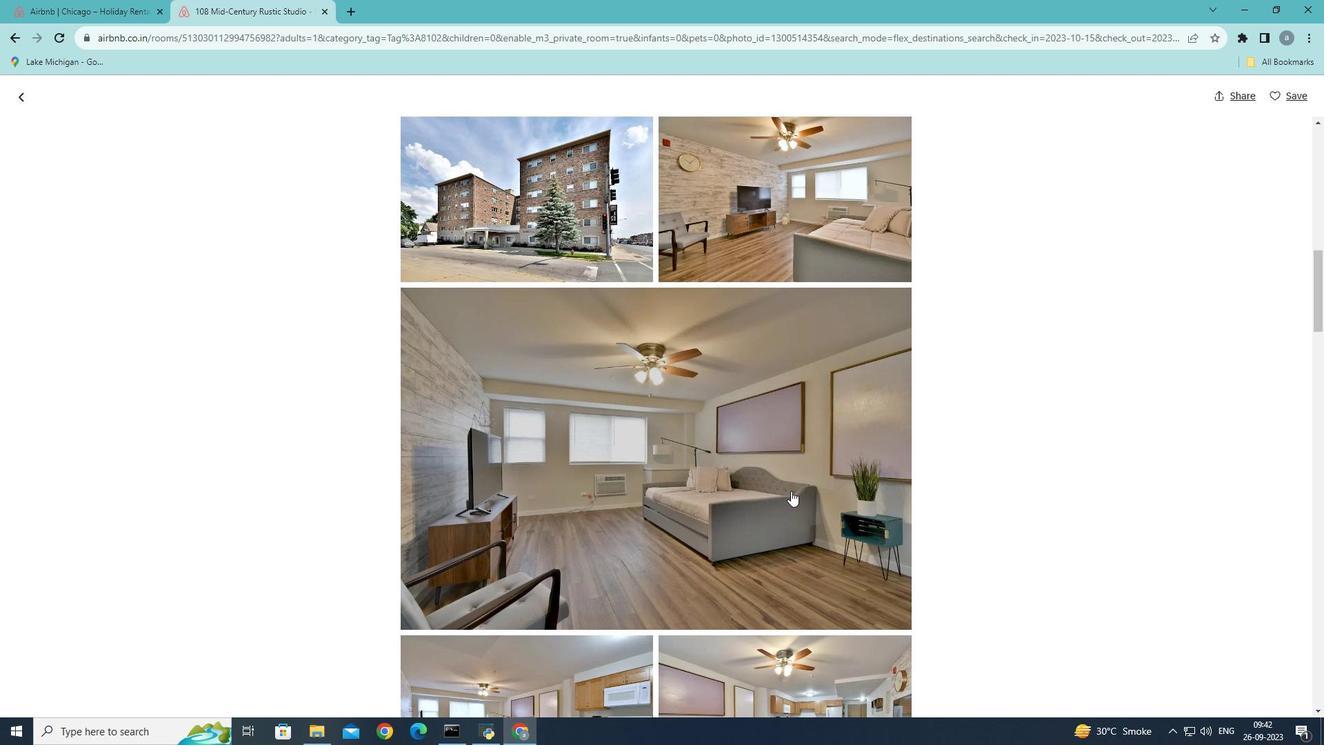 
Action: Mouse scrolled (791, 490) with delta (0, 0)
Screenshot: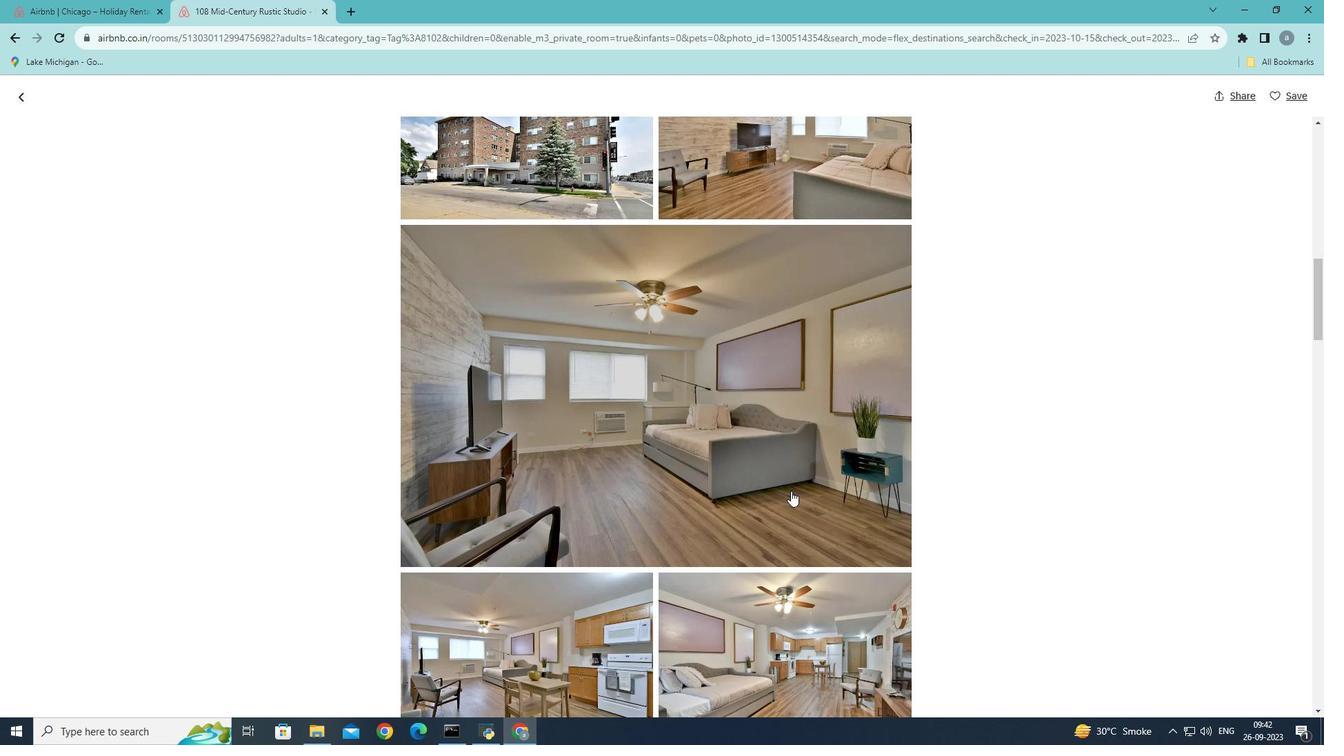 
Action: Mouse scrolled (791, 490) with delta (0, 0)
Screenshot: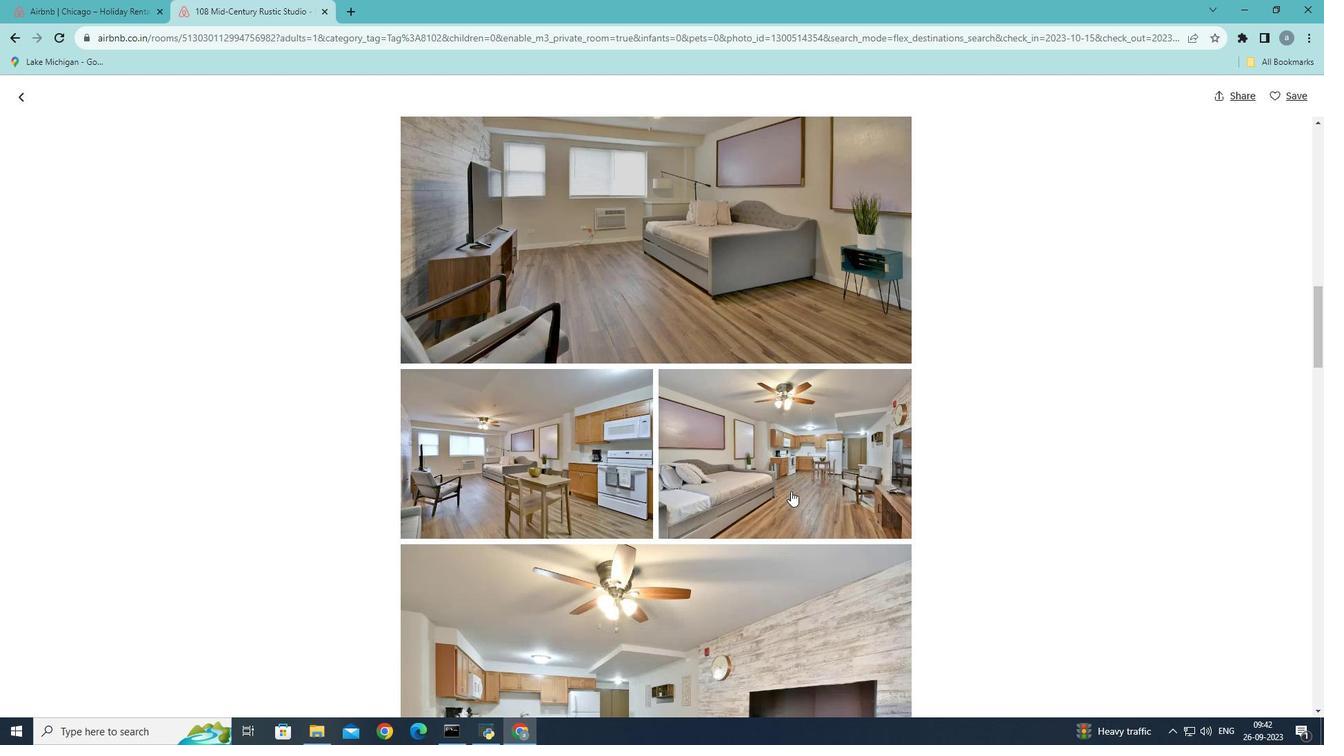 
Action: Mouse scrolled (791, 490) with delta (0, 0)
Screenshot: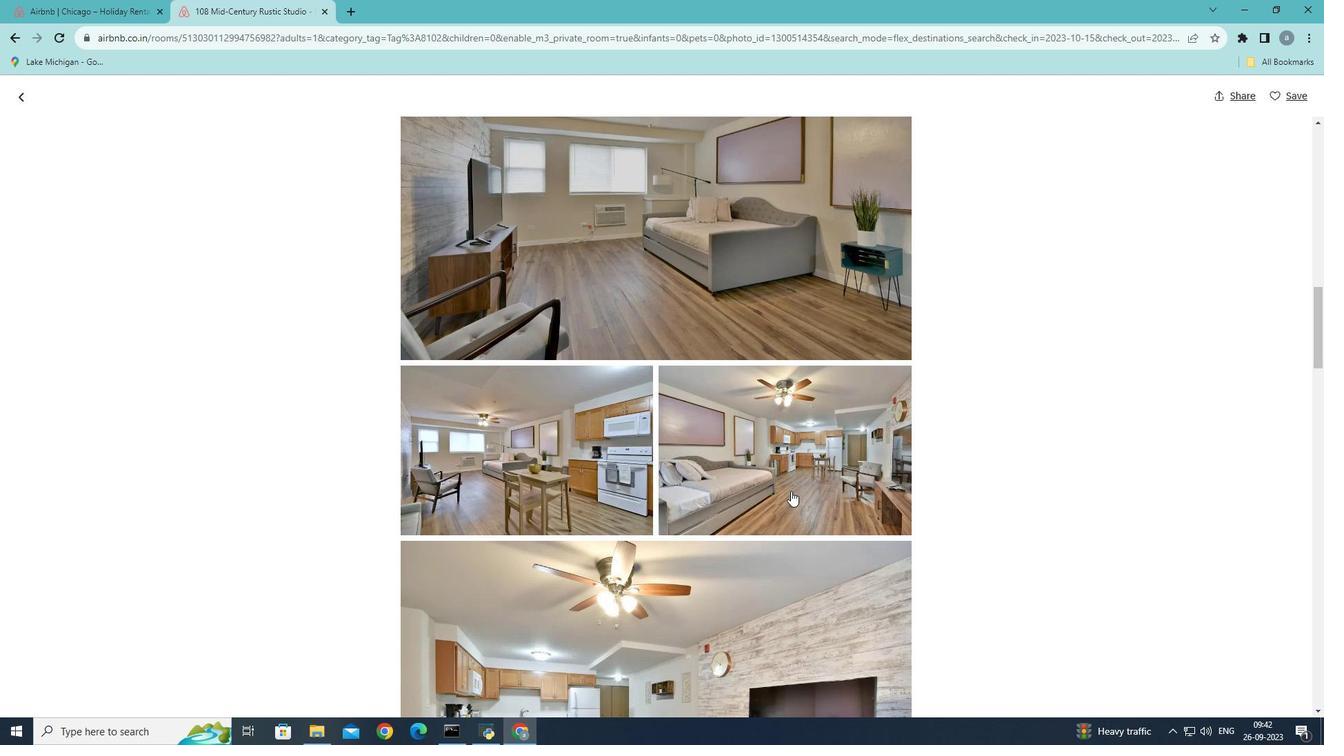 
Action: Mouse scrolled (791, 490) with delta (0, 0)
Screenshot: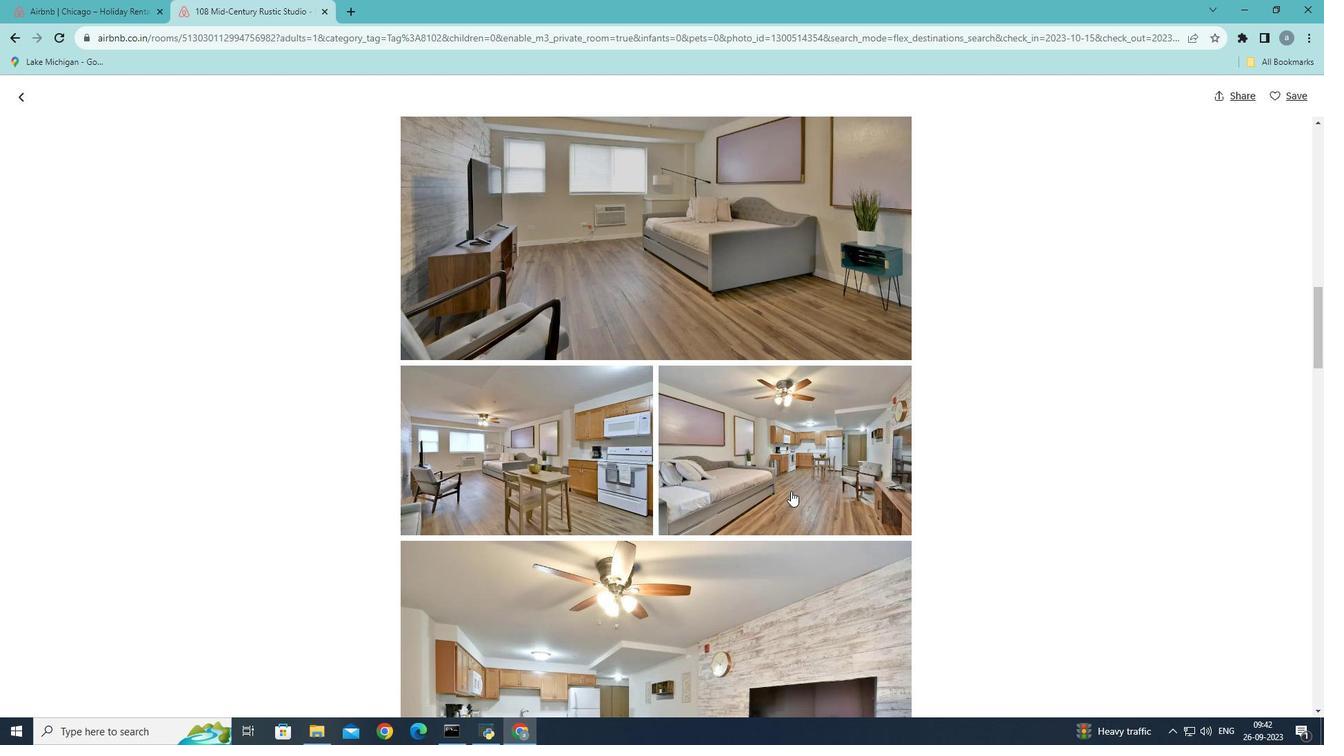 
Action: Mouse scrolled (791, 490) with delta (0, 0)
Screenshot: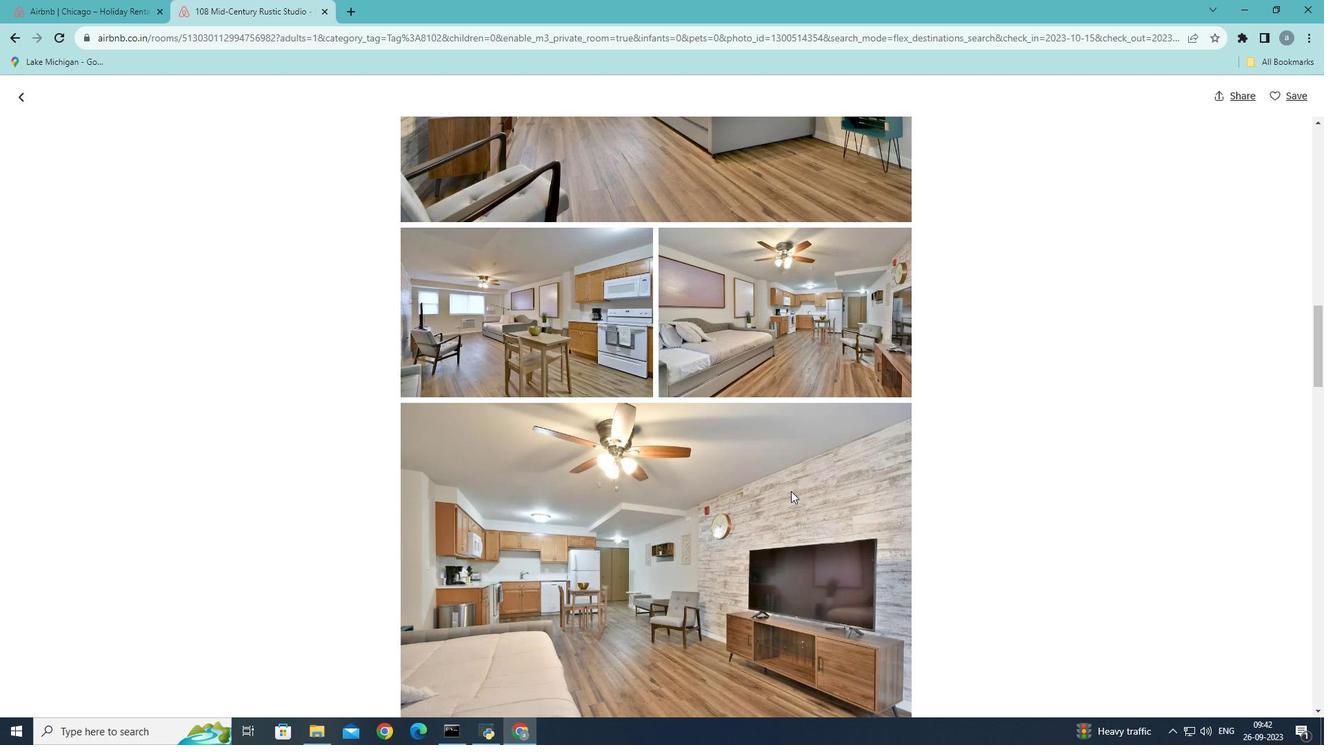 
Action: Mouse scrolled (791, 490) with delta (0, 0)
Screenshot: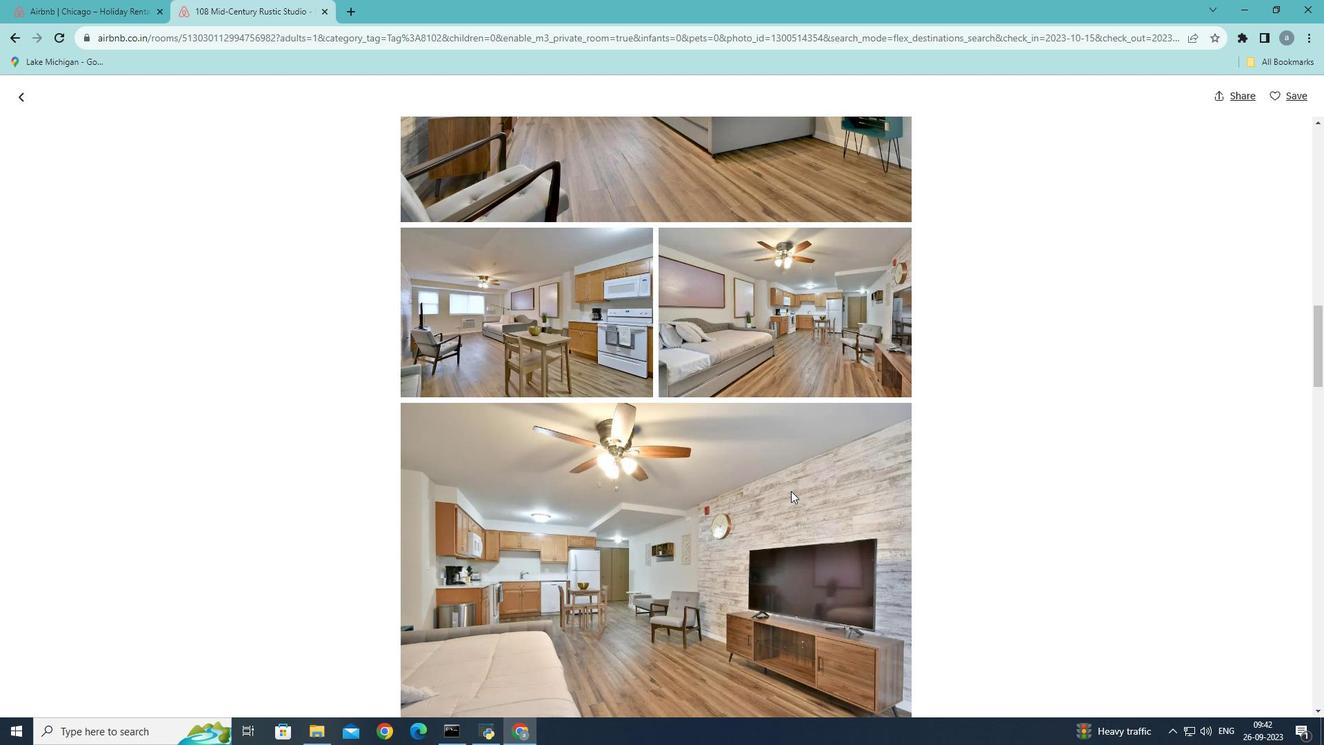 
Action: Mouse scrolled (791, 490) with delta (0, 0)
Screenshot: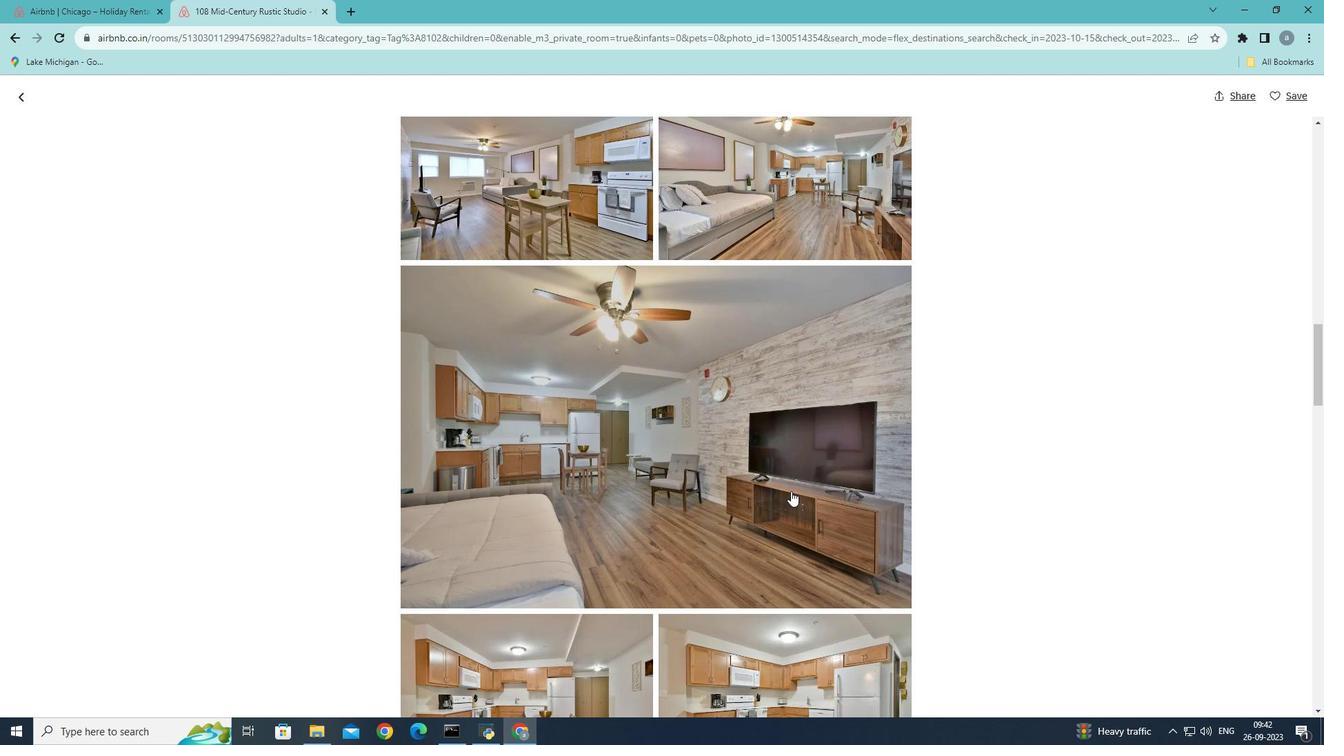 
Action: Mouse scrolled (791, 490) with delta (0, 0)
Screenshot: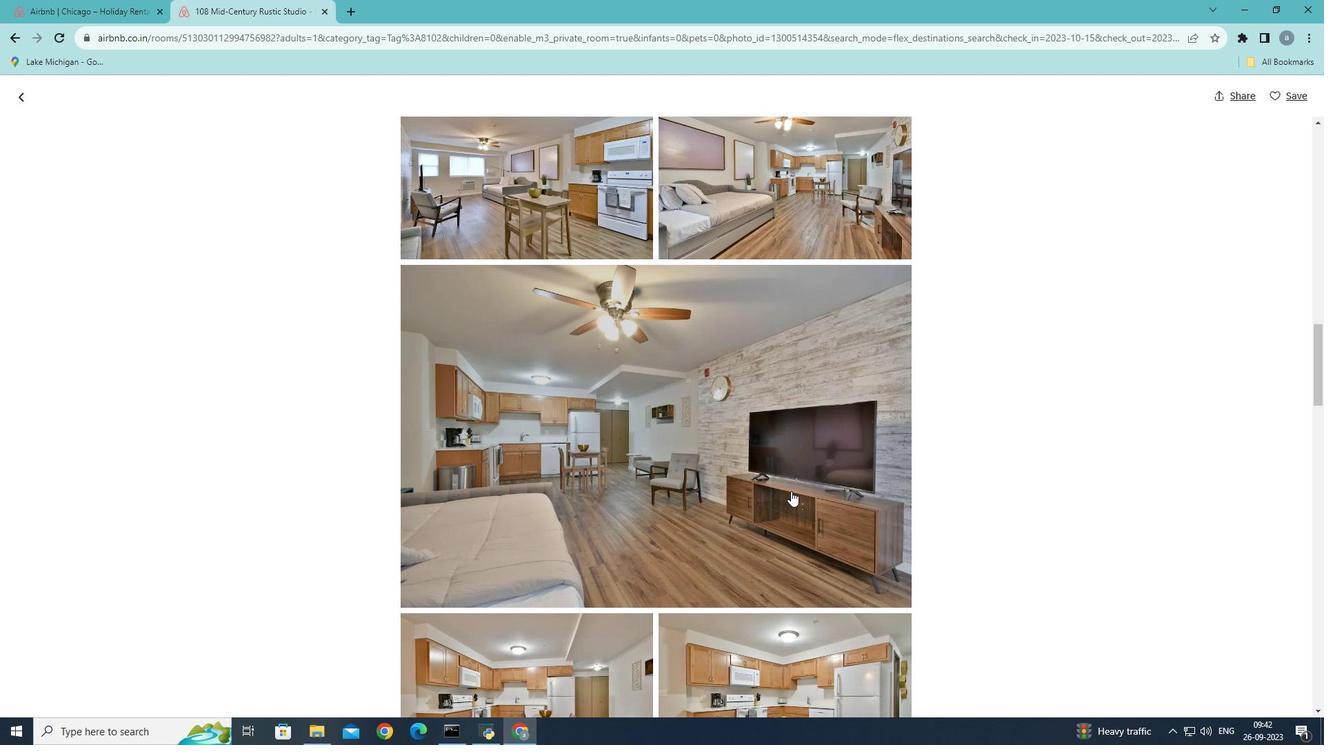 
Action: Mouse scrolled (791, 490) with delta (0, 0)
Screenshot: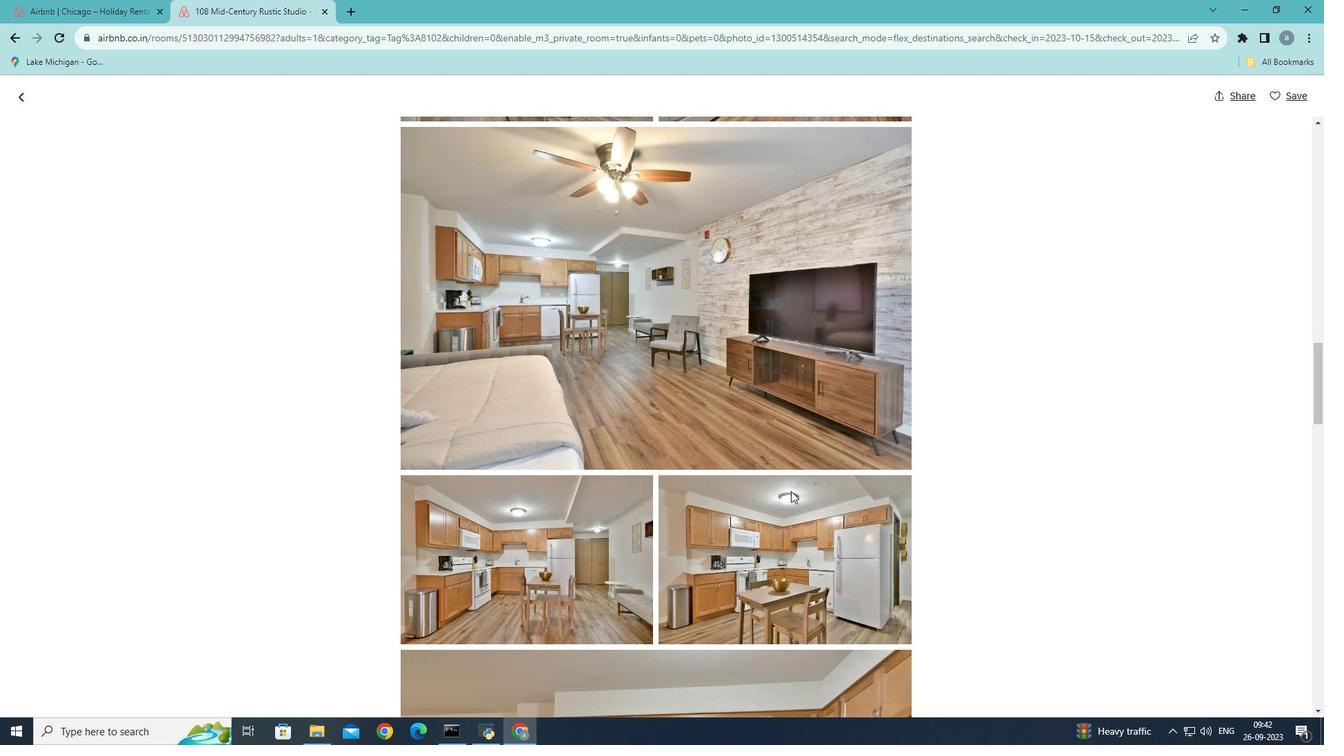 
Action: Mouse scrolled (791, 490) with delta (0, 0)
Screenshot: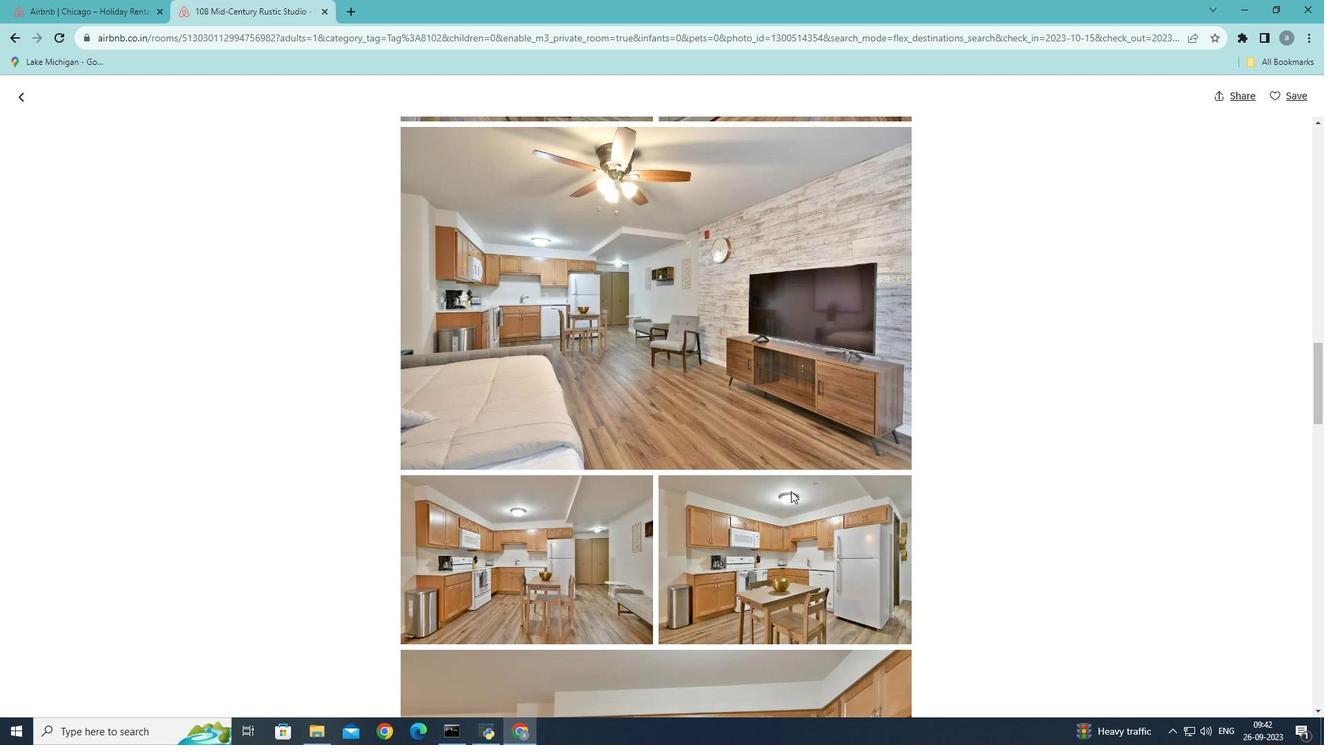 
Action: Mouse scrolled (791, 490) with delta (0, 0)
Screenshot: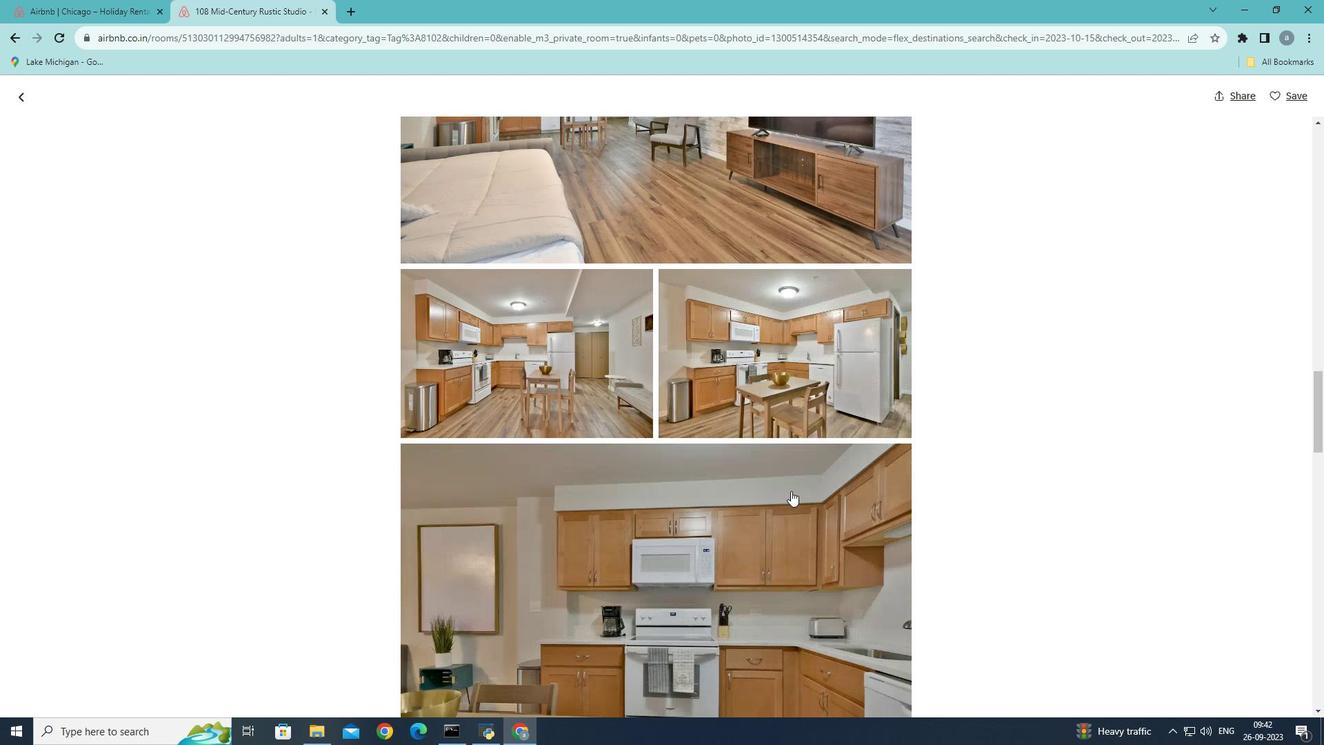 
Action: Mouse scrolled (791, 490) with delta (0, 0)
Screenshot: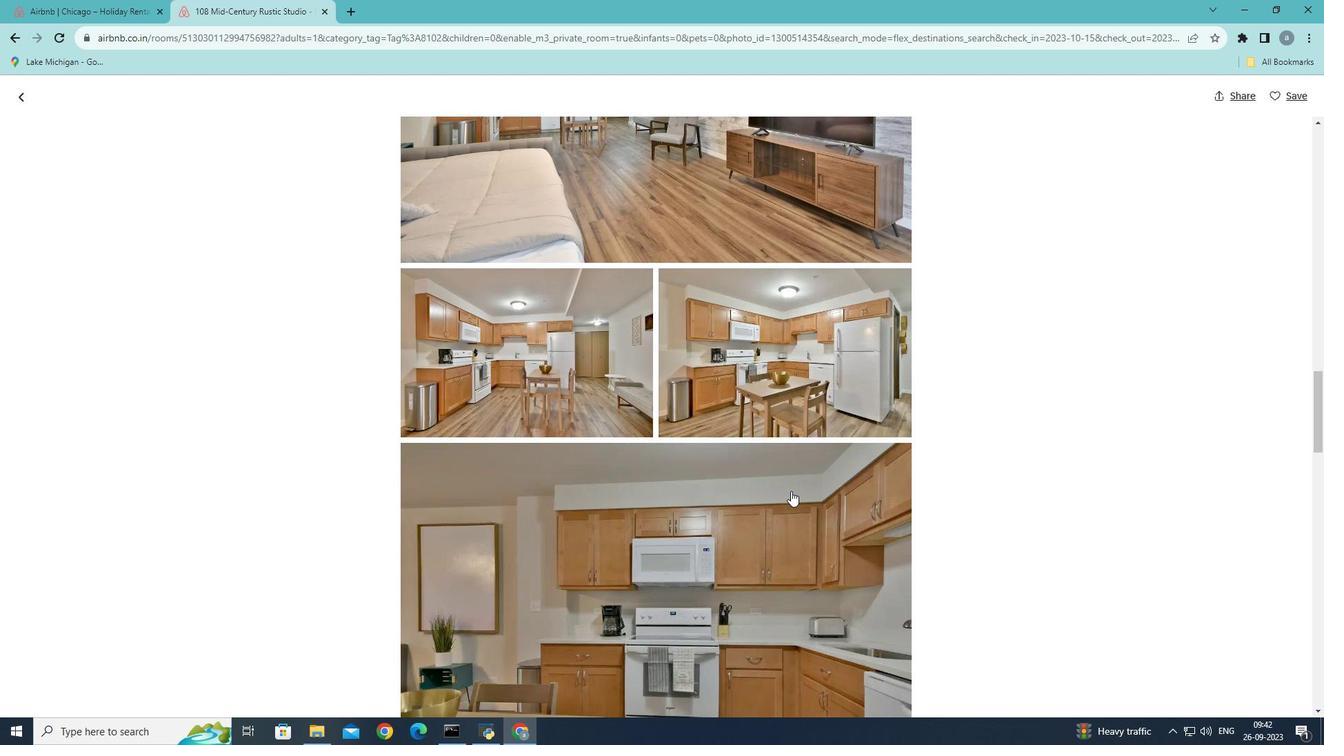 
Action: Mouse scrolled (791, 490) with delta (0, 0)
Screenshot: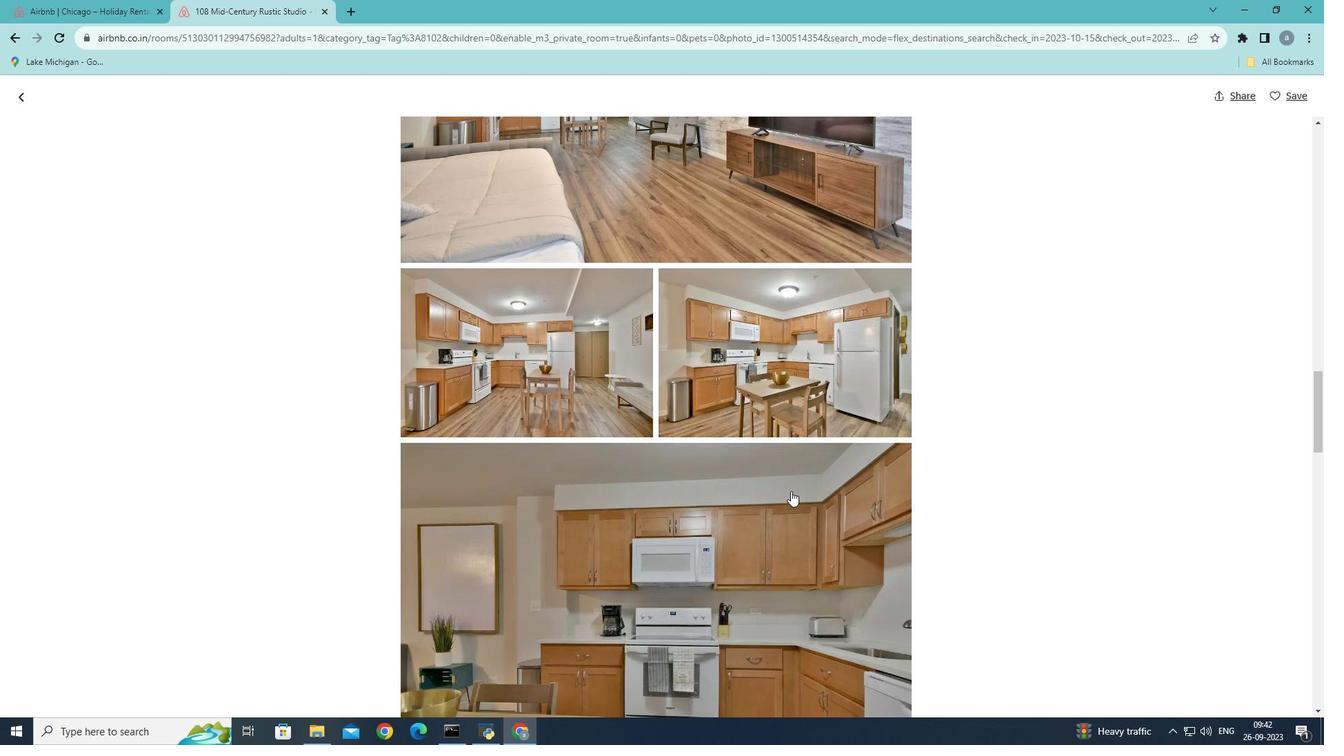 
Action: Mouse scrolled (791, 490) with delta (0, 0)
Screenshot: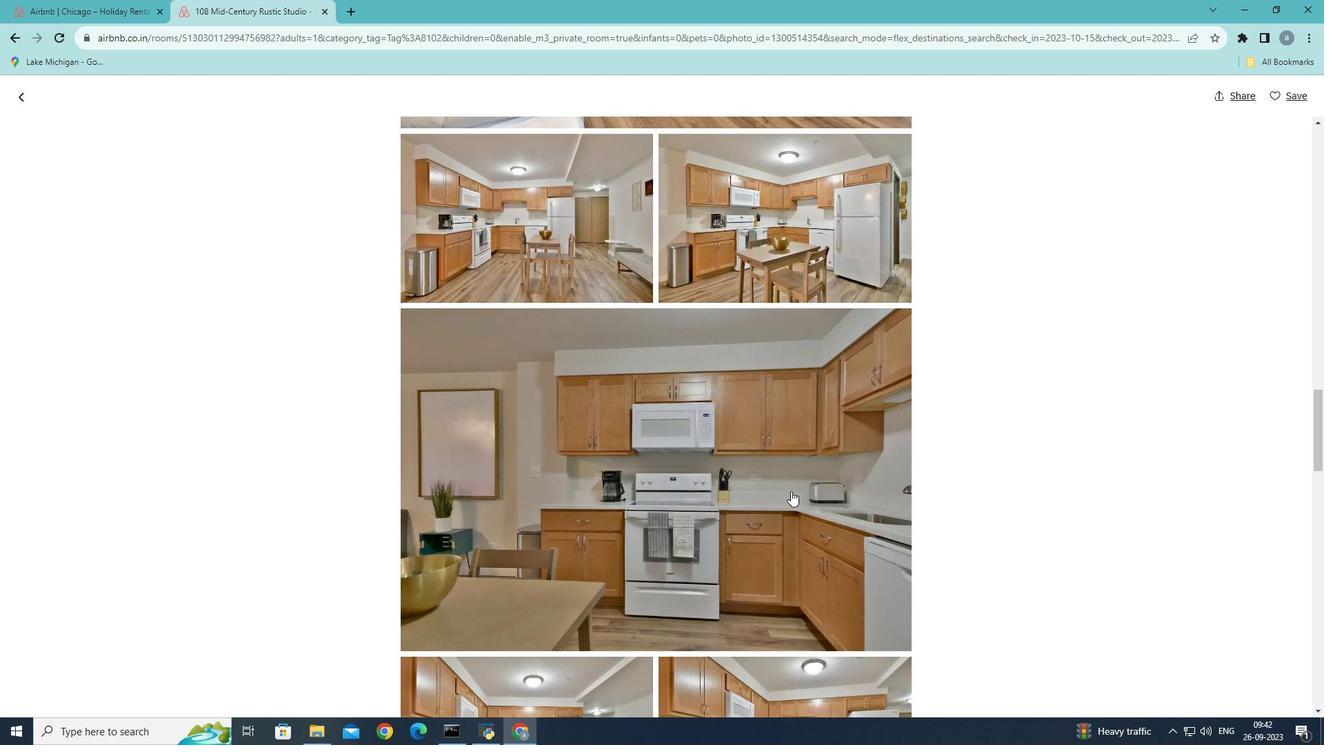 
Action: Mouse scrolled (791, 490) with delta (0, 0)
Screenshot: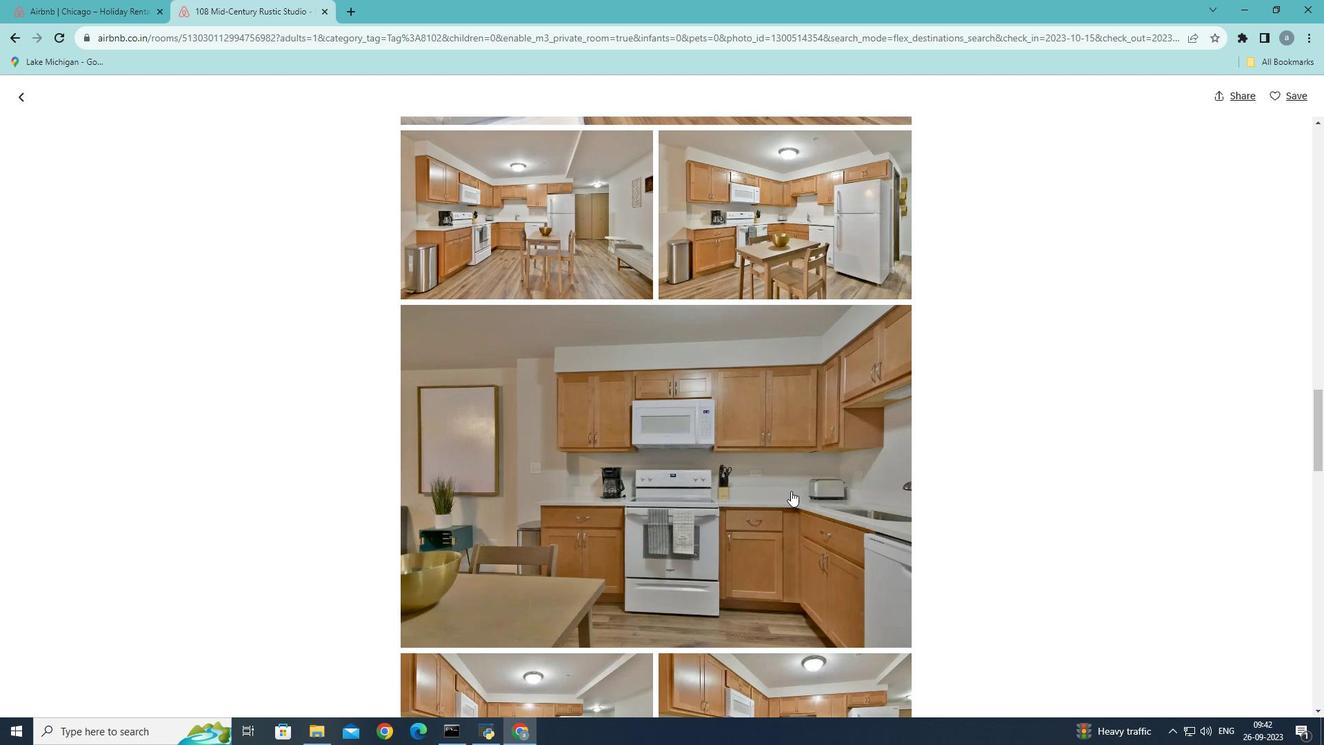 
Action: Mouse scrolled (791, 490) with delta (0, 0)
Screenshot: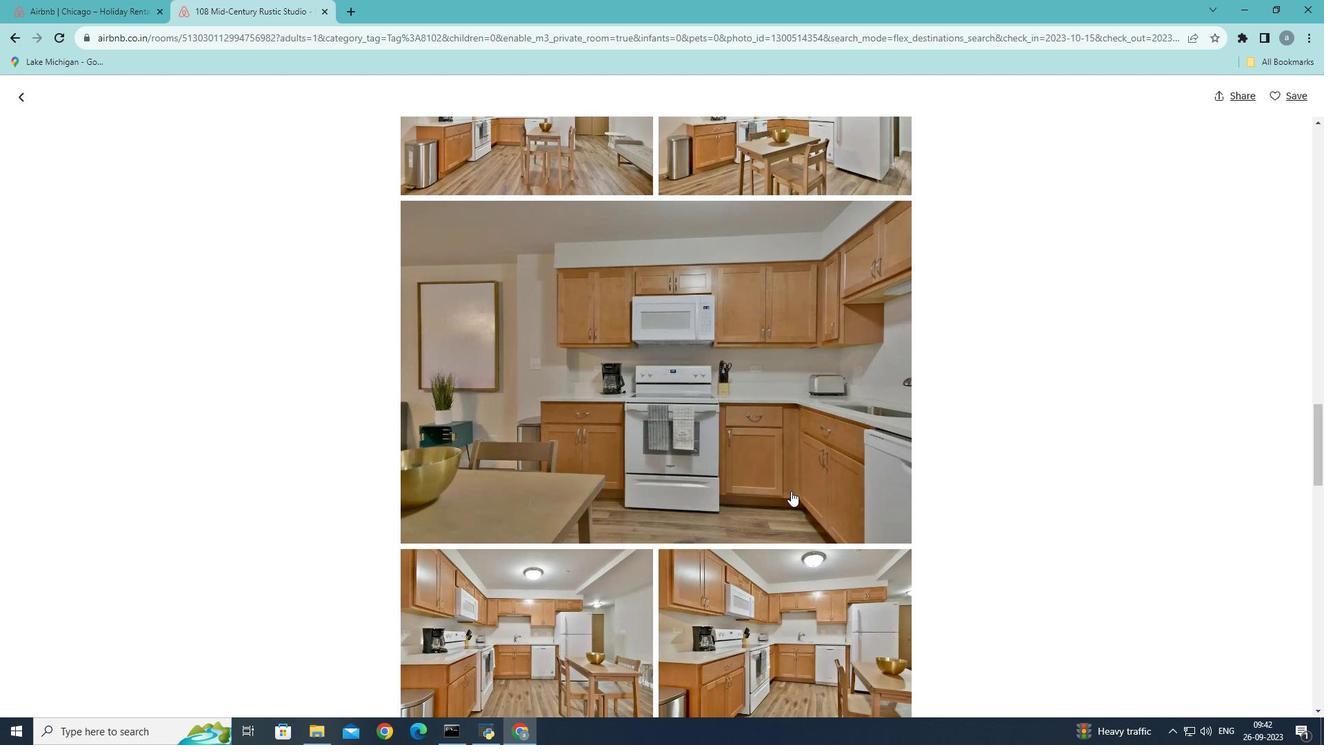 
Action: Mouse scrolled (791, 490) with delta (0, 0)
Screenshot: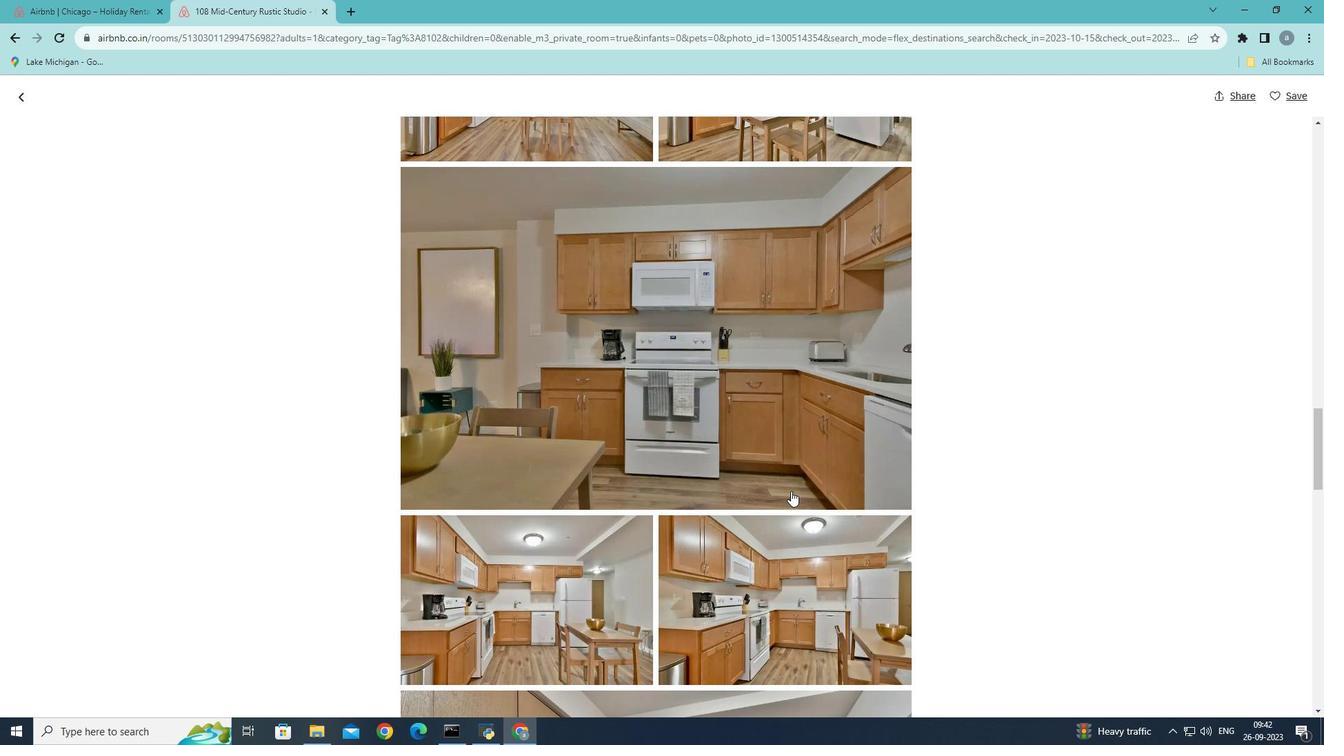 
Action: Mouse scrolled (791, 490) with delta (0, 0)
Screenshot: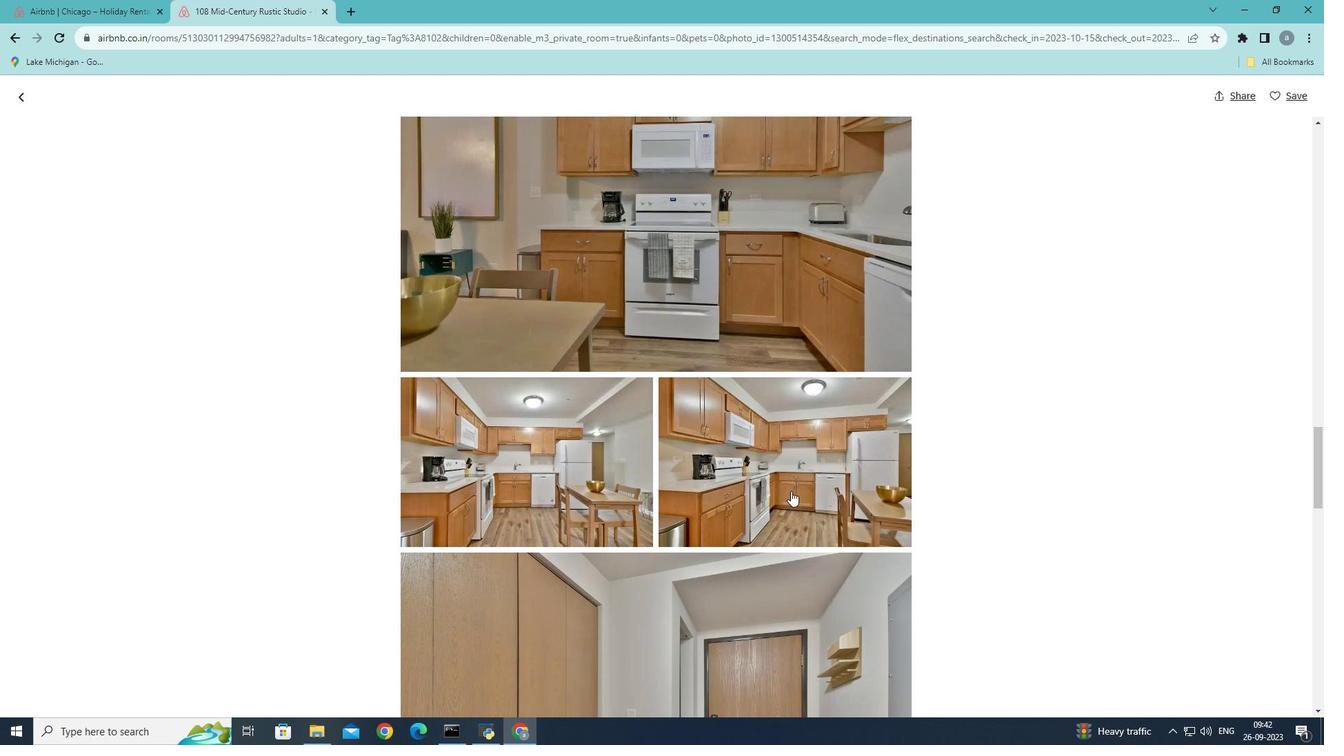 
Action: Mouse scrolled (791, 490) with delta (0, 0)
Screenshot: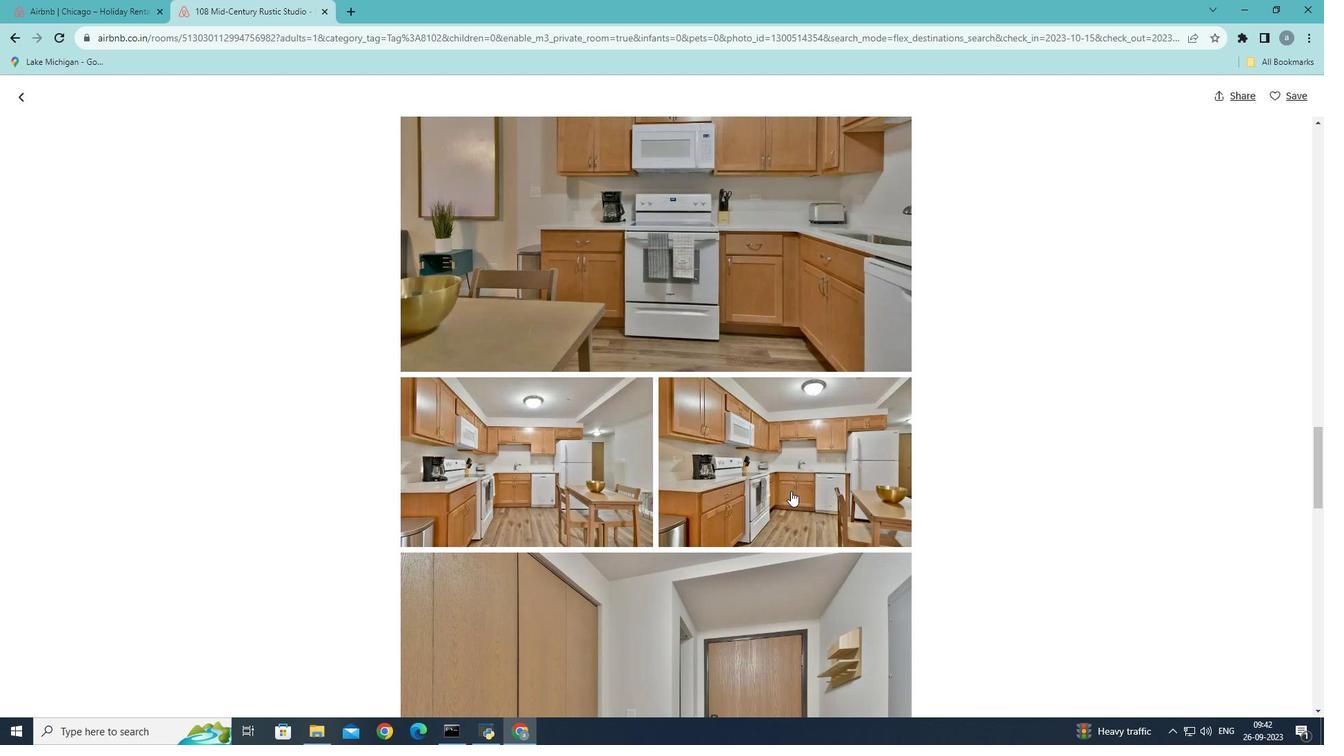 
Action: Mouse scrolled (791, 490) with delta (0, 0)
Screenshot: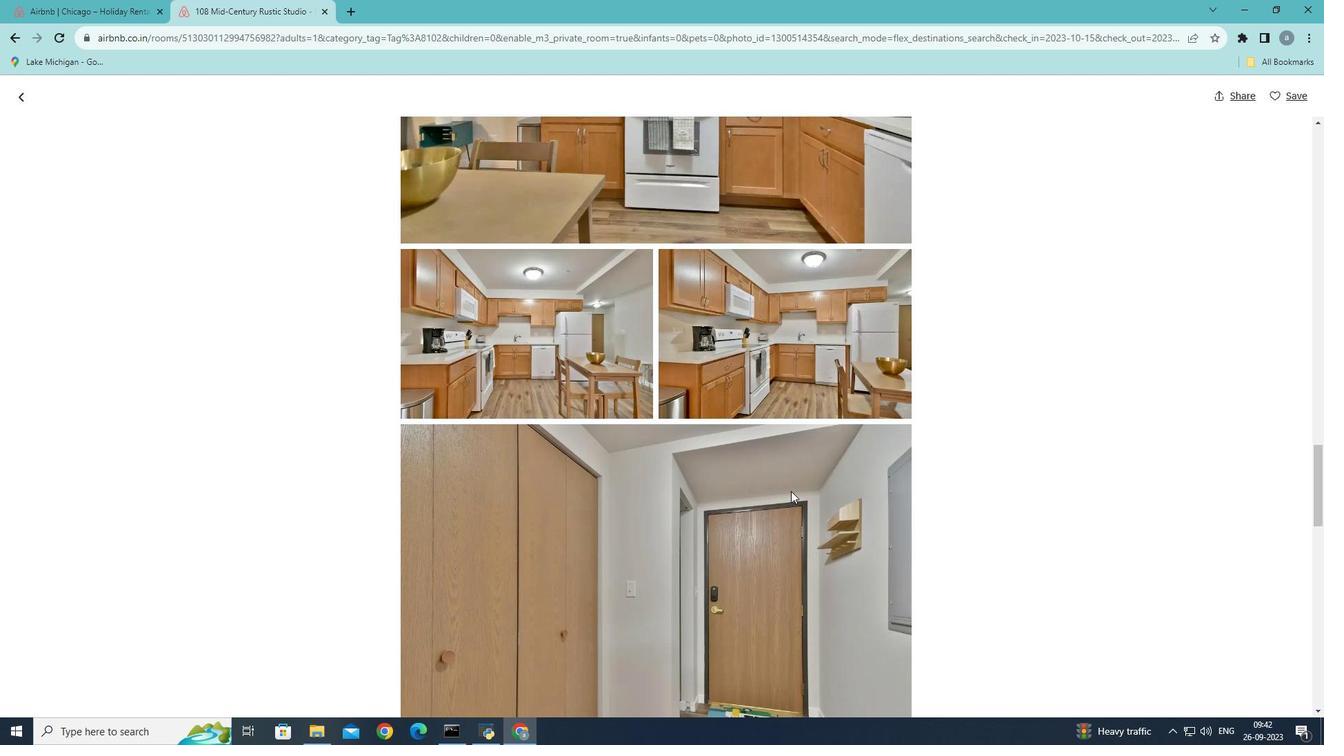 
Action: Mouse scrolled (791, 490) with delta (0, 0)
Screenshot: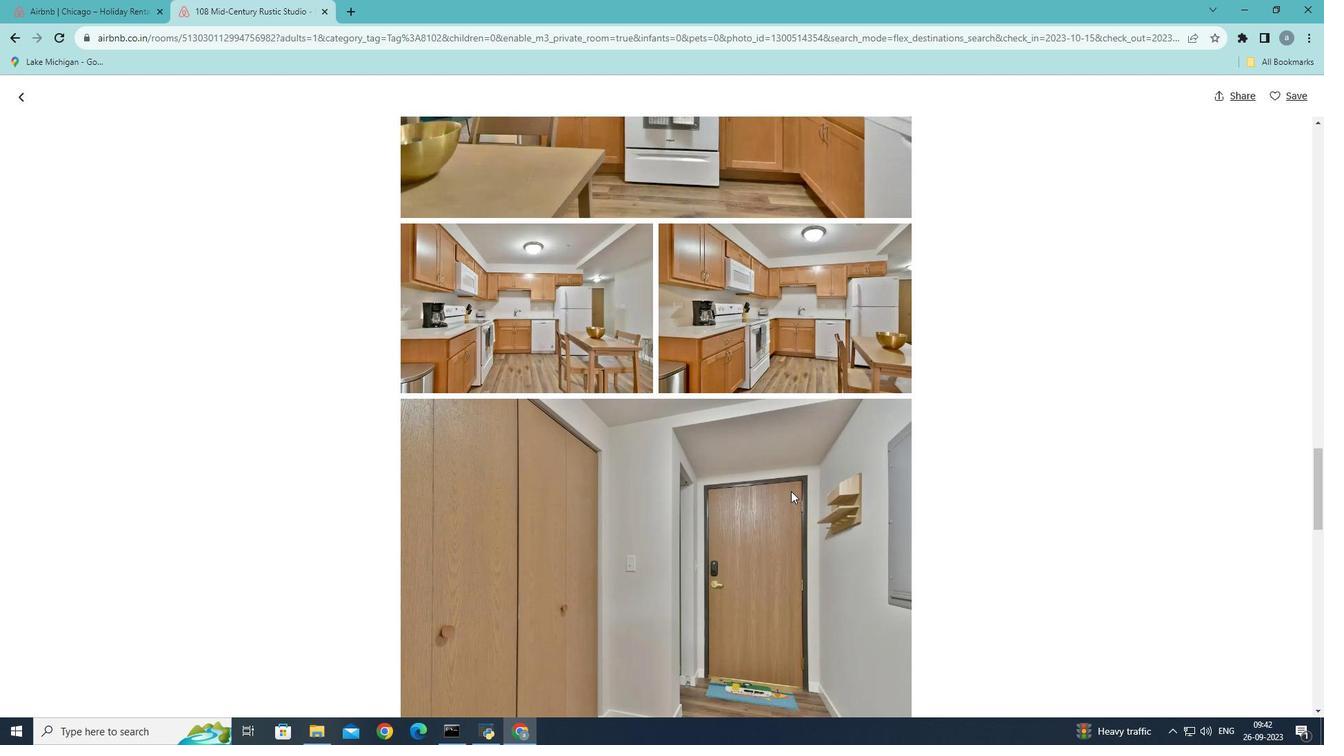 
Action: Mouse scrolled (791, 490) with delta (0, 0)
Screenshot: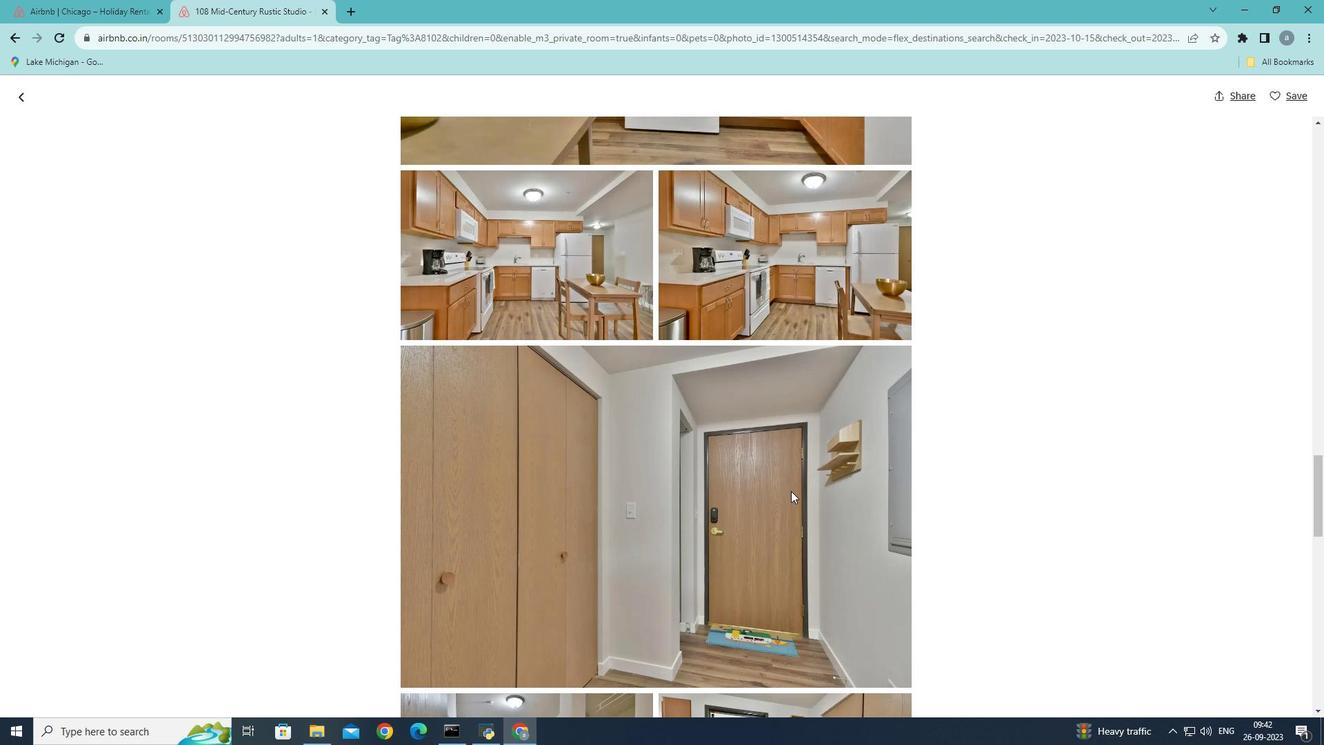 
Action: Mouse scrolled (791, 490) with delta (0, 0)
Screenshot: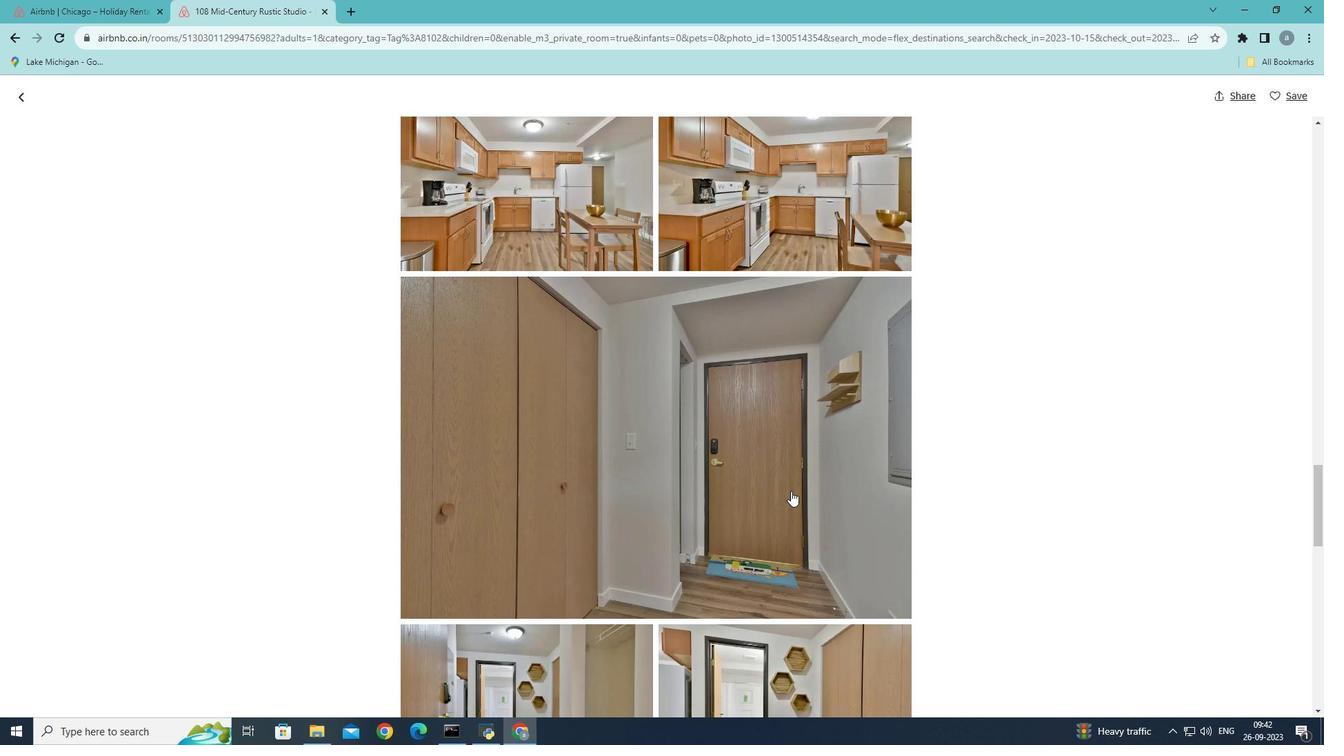
Action: Mouse scrolled (791, 490) with delta (0, 0)
Screenshot: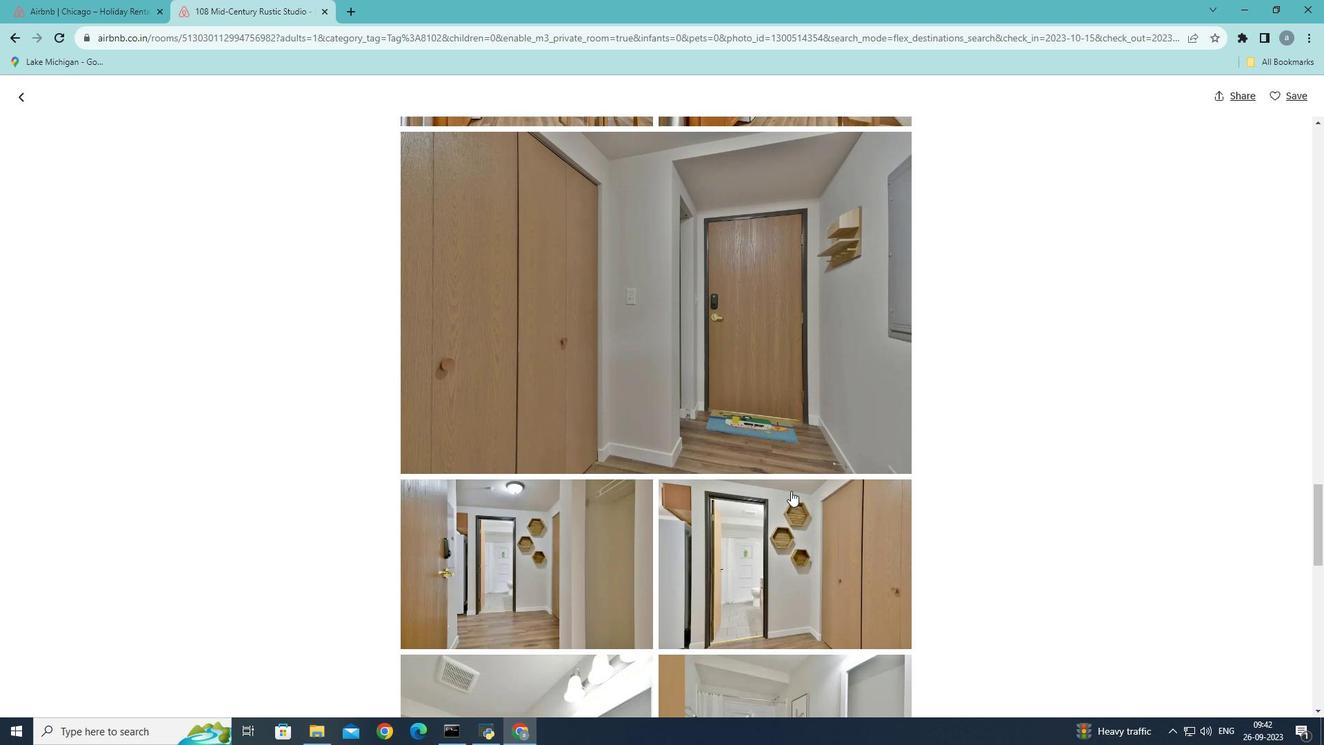 
Action: Mouse scrolled (791, 490) with delta (0, 0)
Screenshot: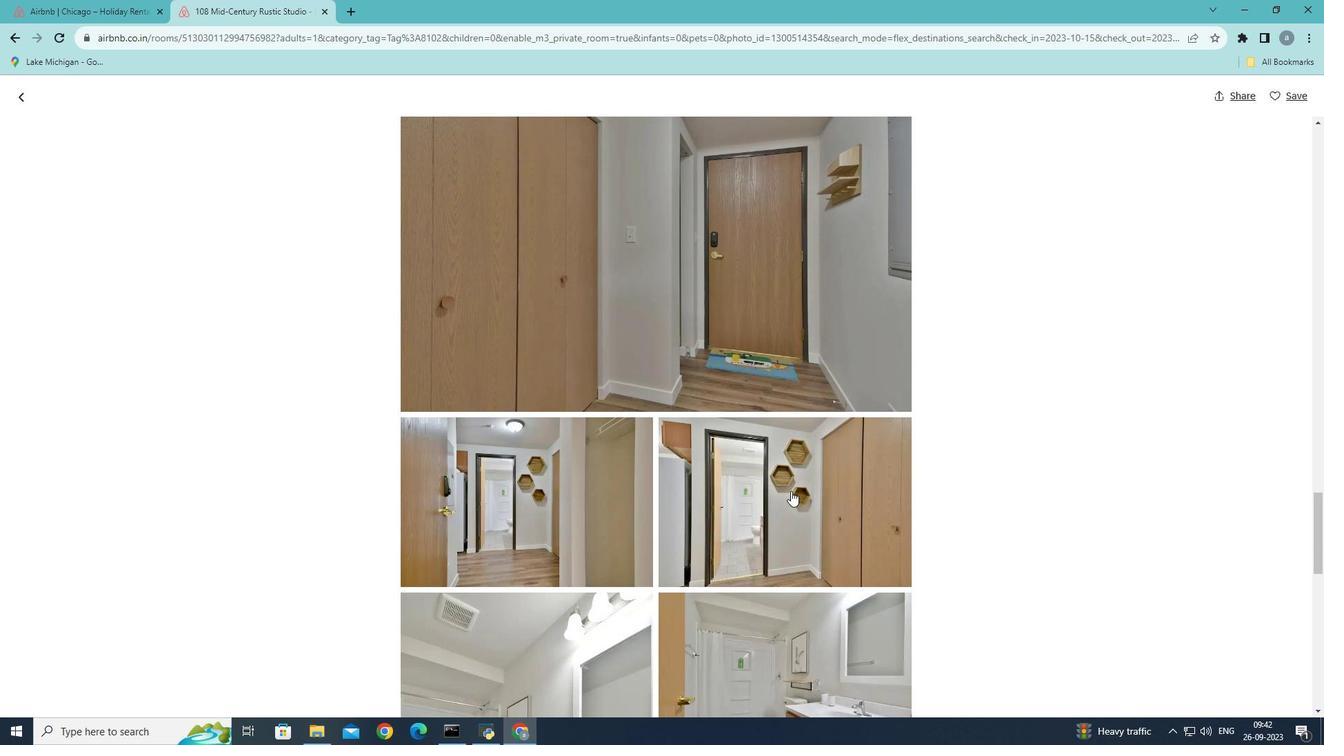 
Action: Mouse scrolled (791, 490) with delta (0, 0)
Screenshot: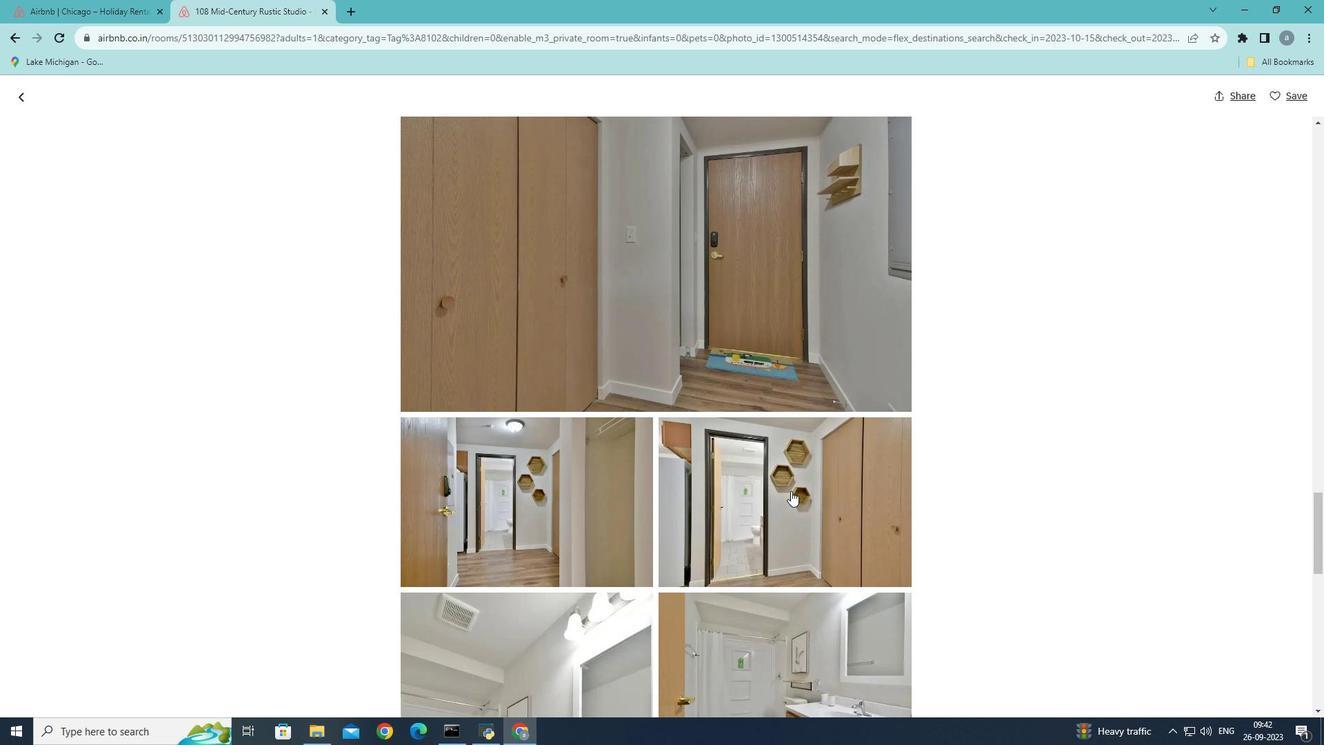 
Action: Mouse scrolled (791, 490) with delta (0, 0)
Screenshot: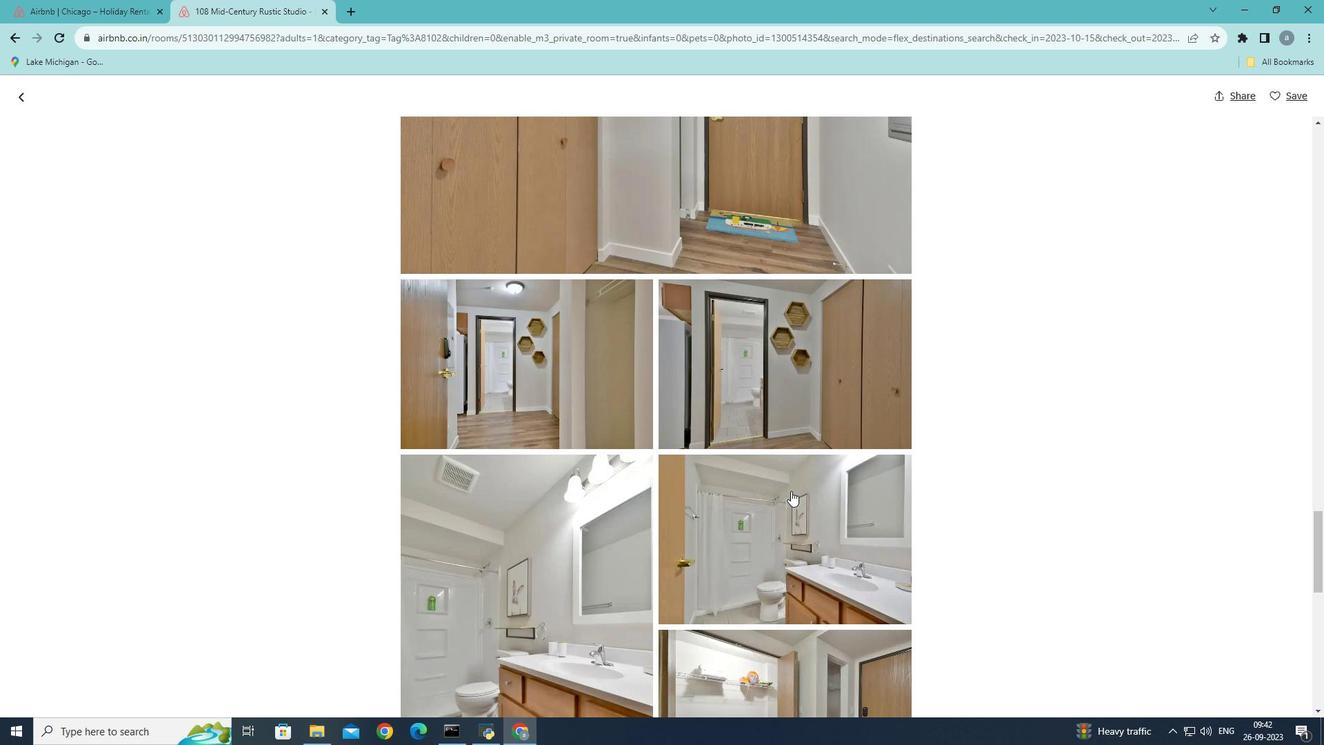 
Action: Mouse scrolled (791, 490) with delta (0, 0)
Screenshot: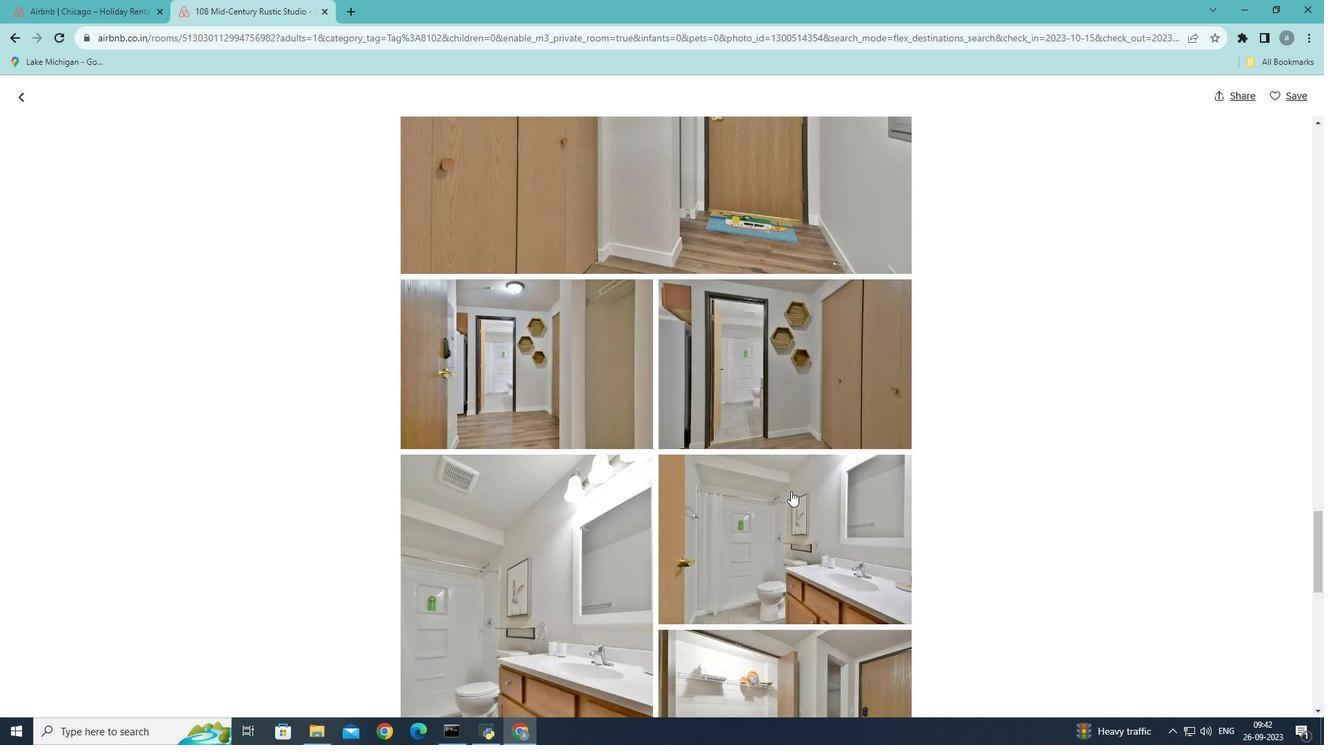 
Action: Mouse scrolled (791, 490) with delta (0, 0)
Screenshot: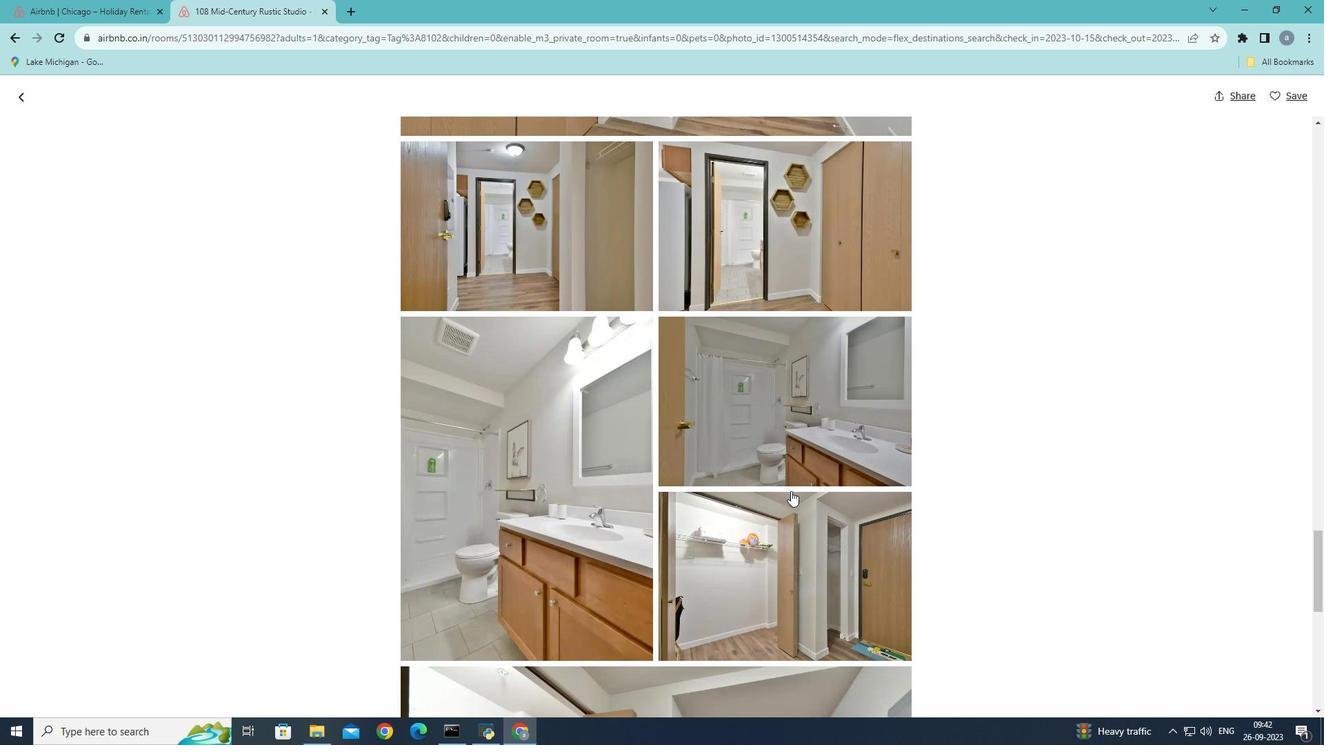 
Action: Mouse scrolled (791, 490) with delta (0, 0)
Screenshot: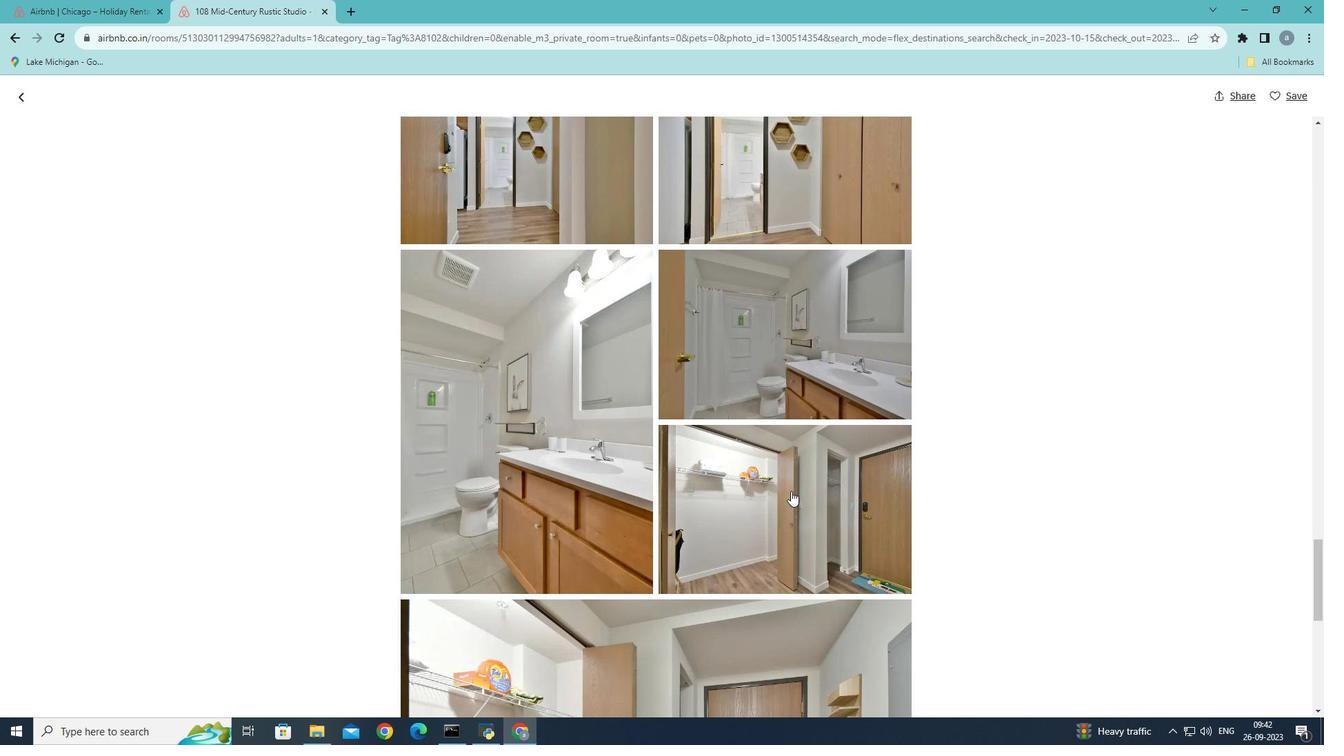 
Action: Mouse scrolled (791, 490) with delta (0, 0)
Screenshot: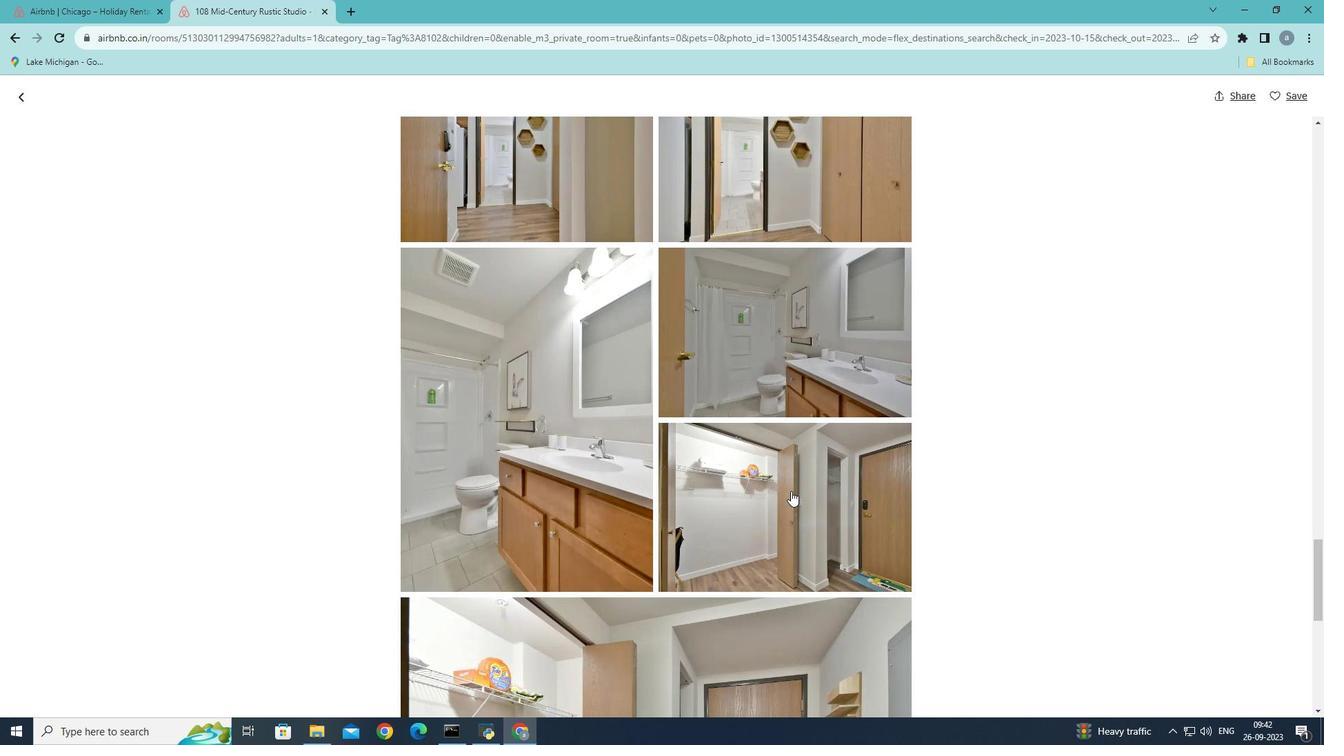 
Action: Mouse scrolled (791, 490) with delta (0, 0)
Screenshot: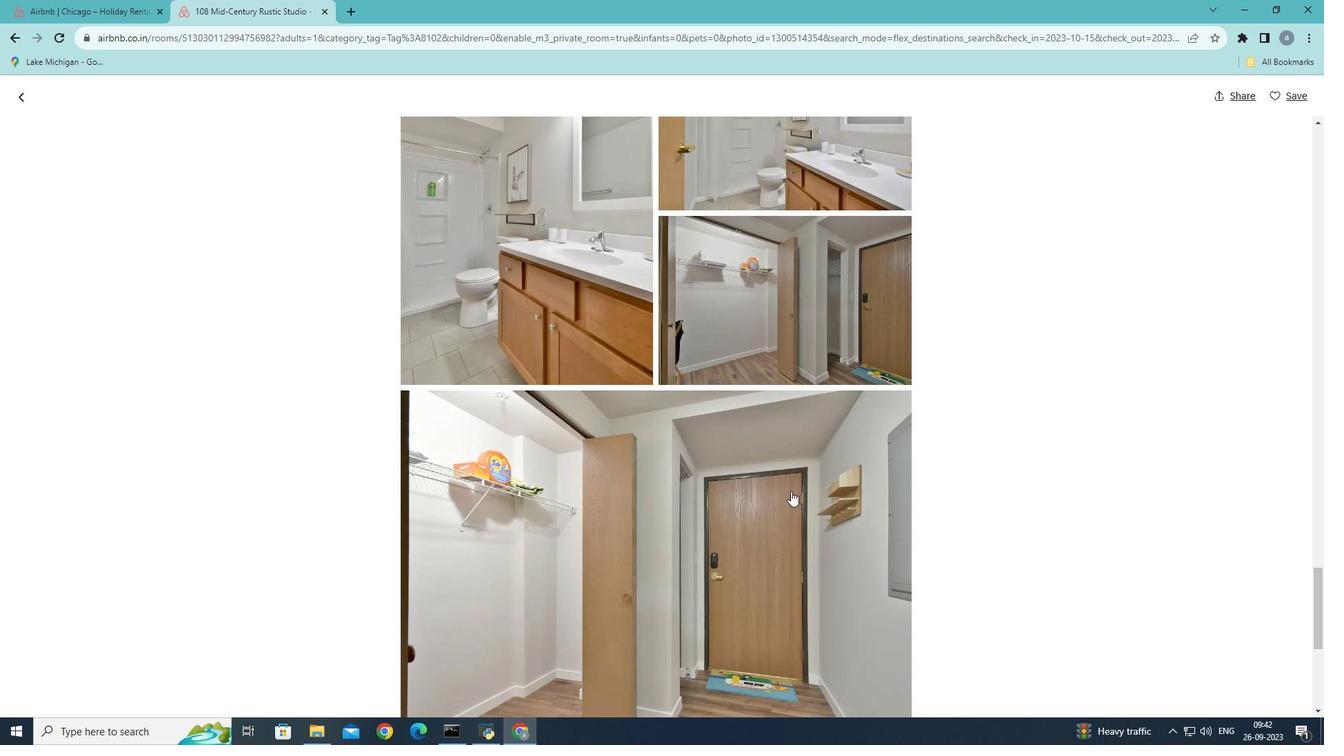 
Action: Mouse scrolled (791, 490) with delta (0, 0)
Screenshot: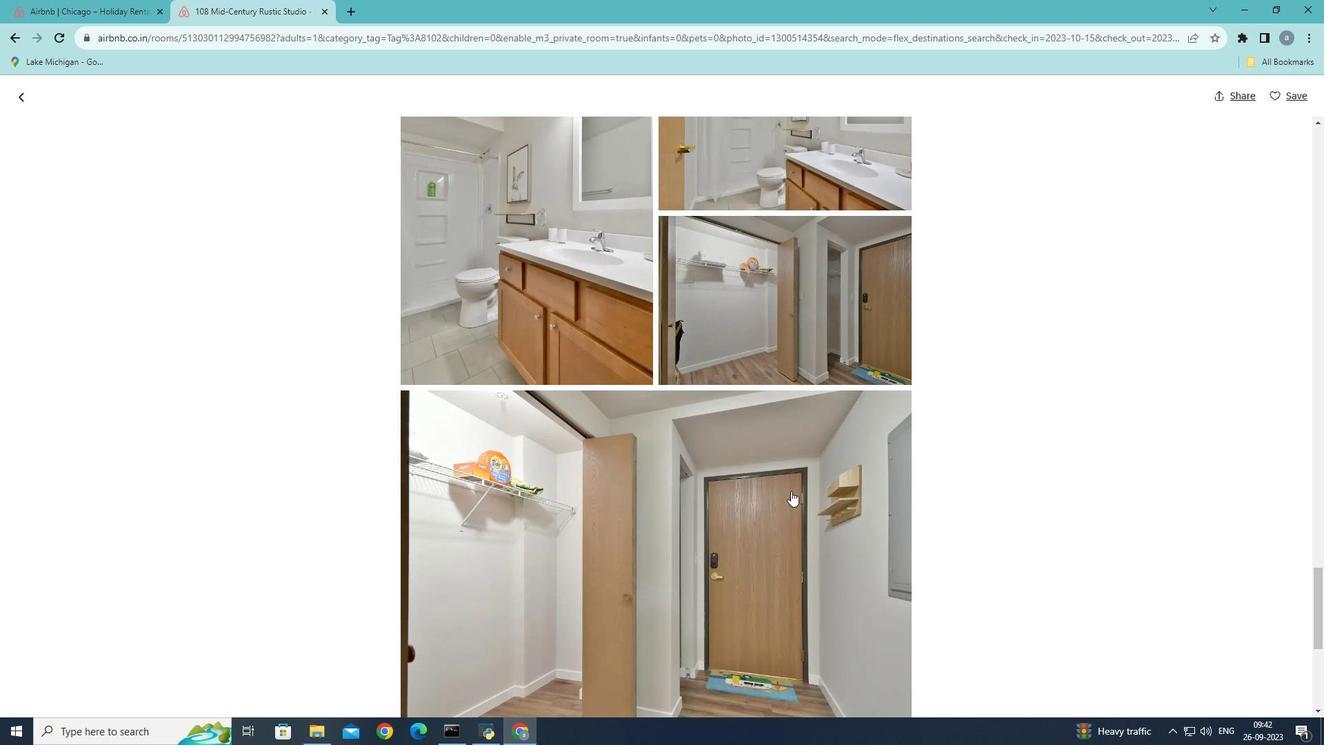 
Action: Mouse scrolled (791, 490) with delta (0, 0)
Screenshot: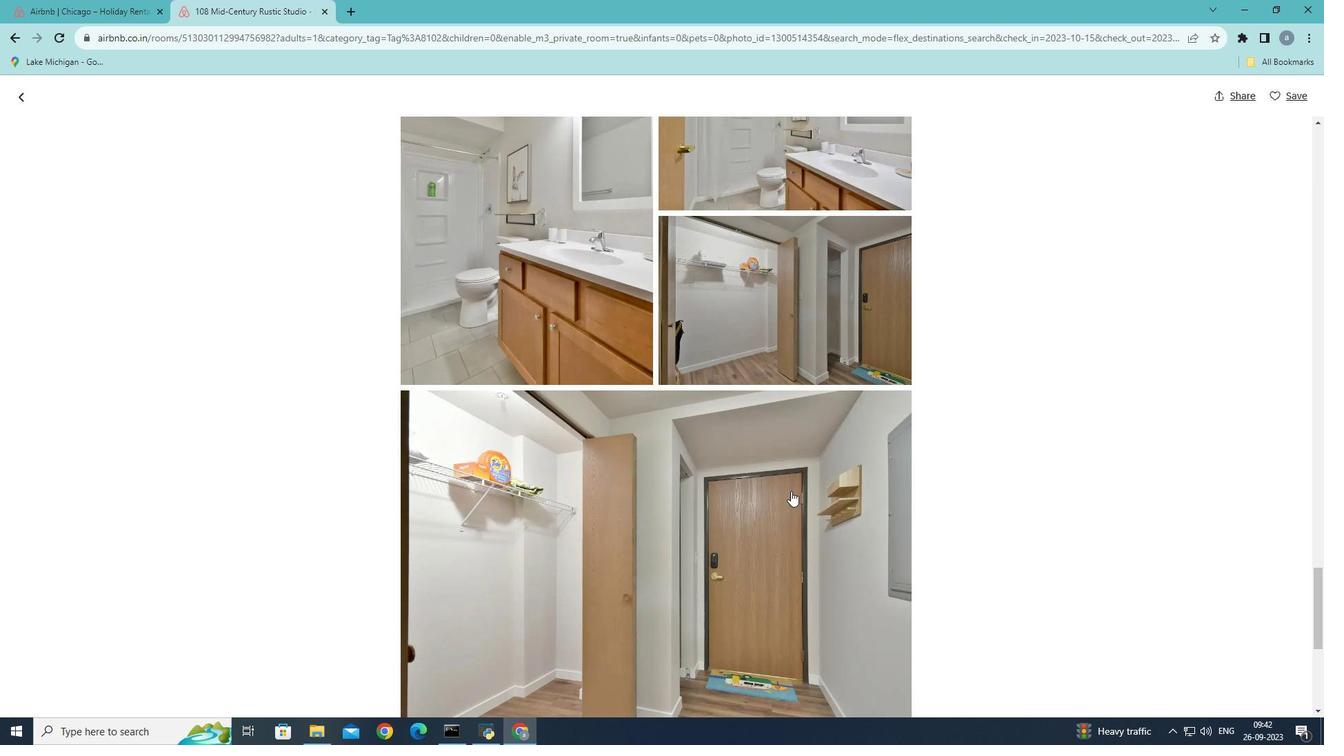 
Action: Mouse scrolled (791, 490) with delta (0, 0)
Screenshot: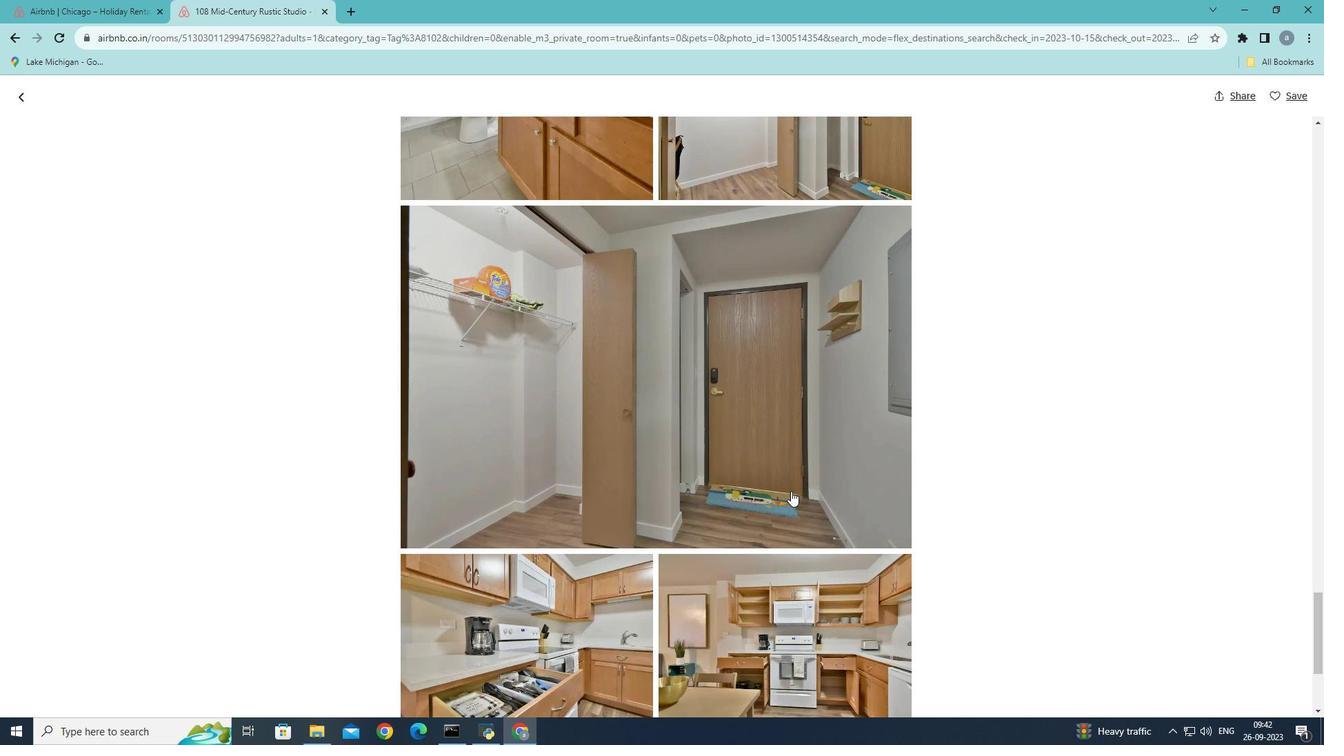 
Action: Mouse scrolled (791, 490) with delta (0, 0)
Screenshot: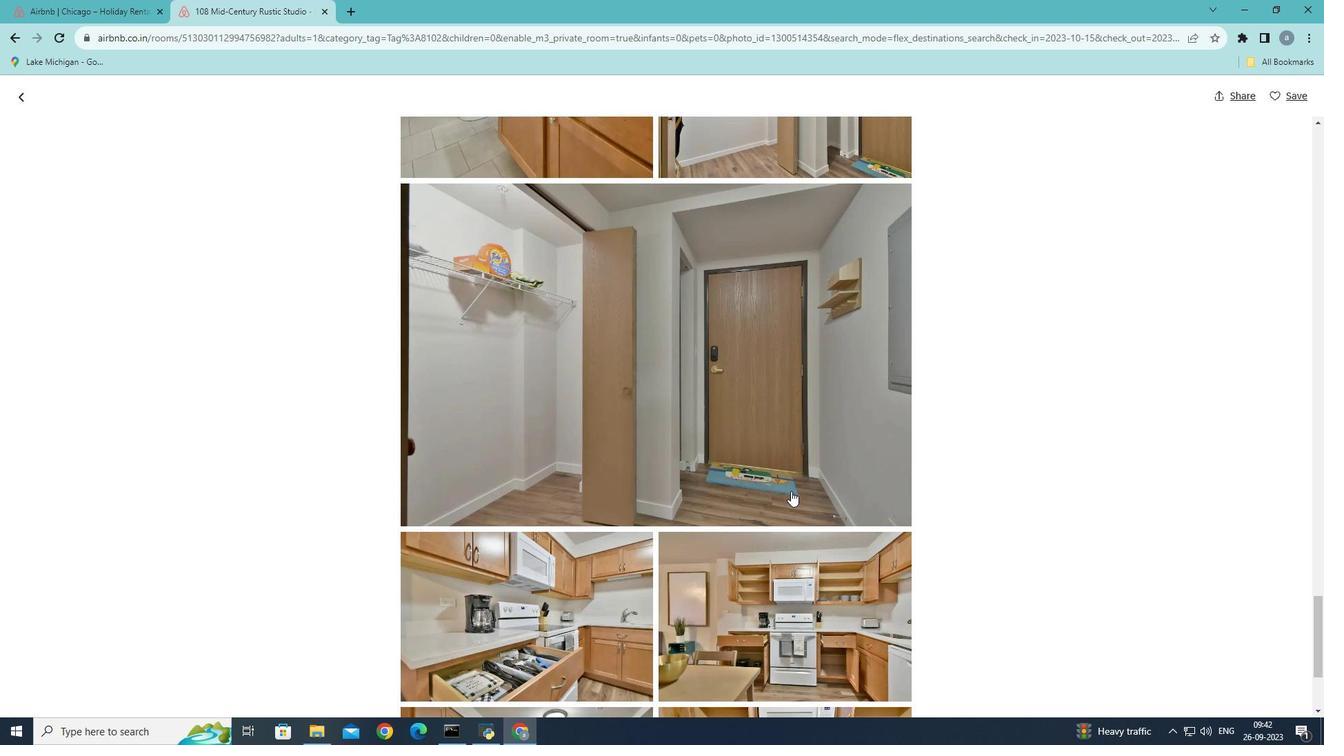 
Action: Mouse scrolled (791, 490) with delta (0, 0)
Screenshot: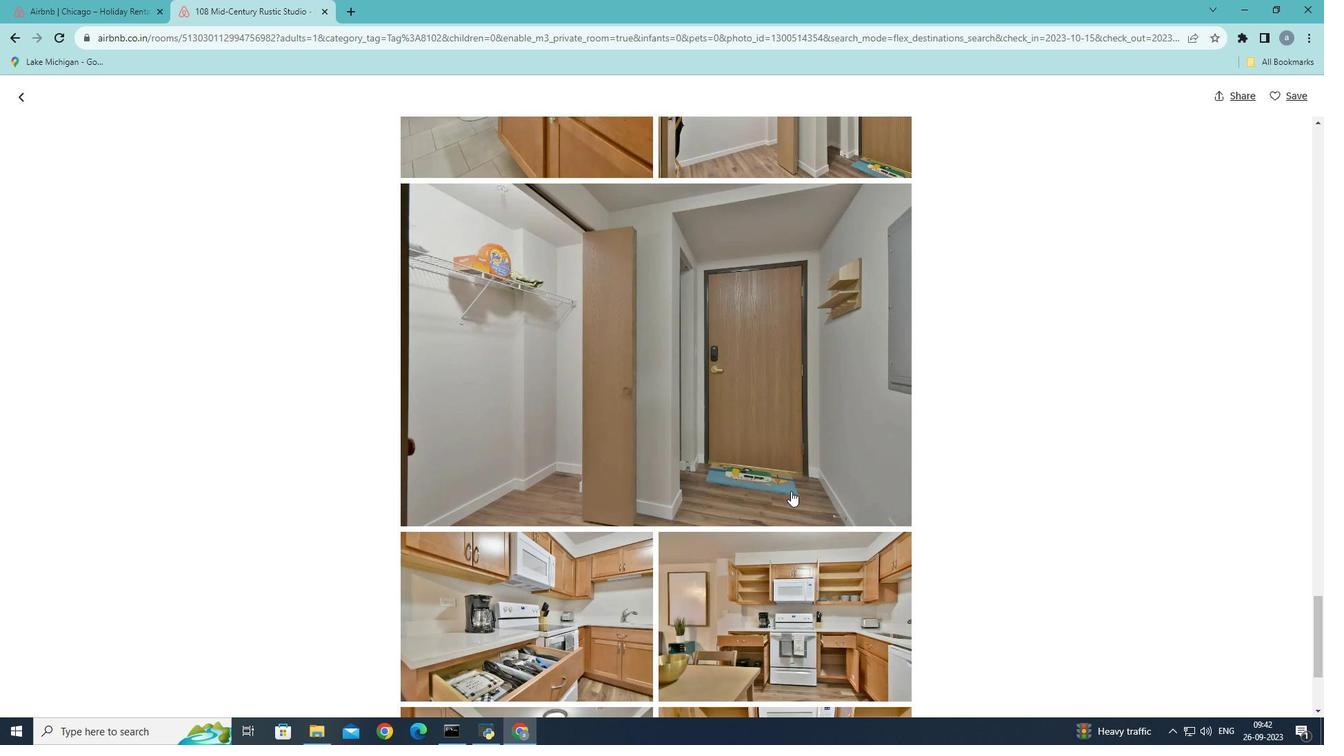
Action: Mouse scrolled (791, 490) with delta (0, 0)
Screenshot: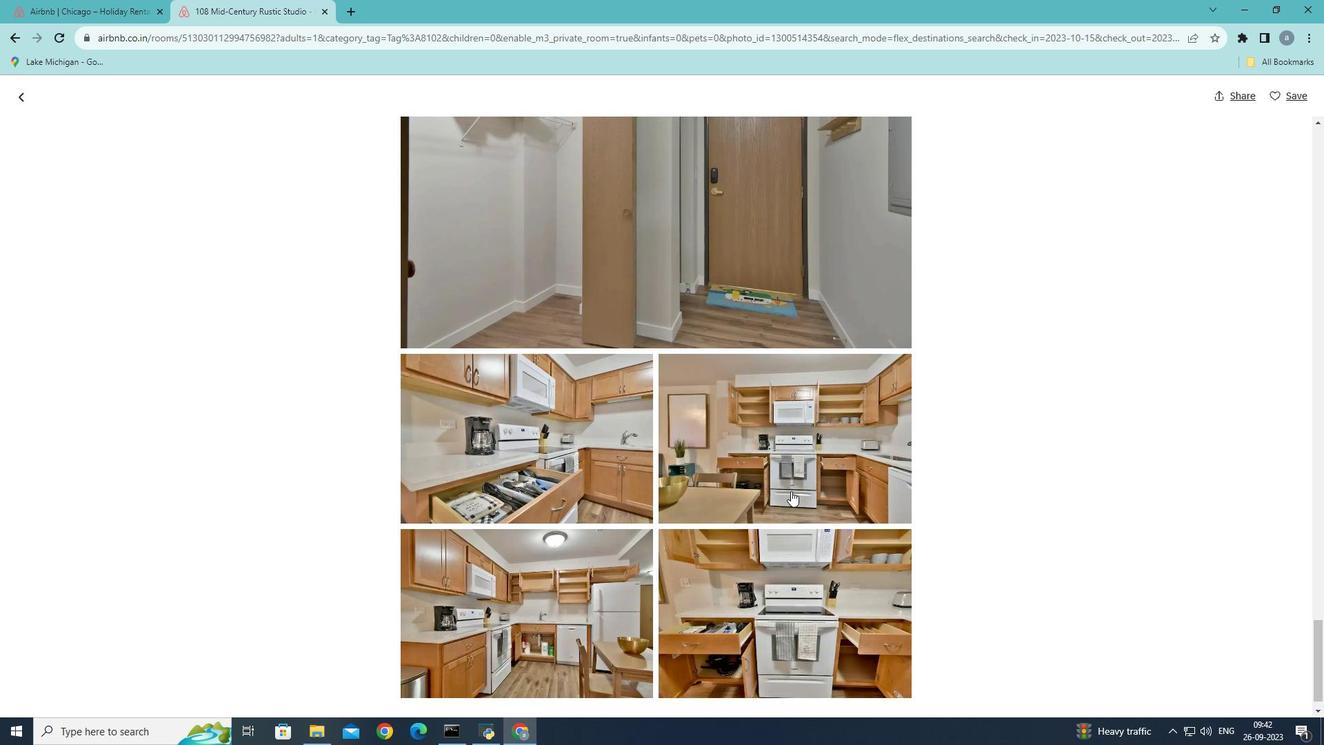
Action: Mouse scrolled (791, 490) with delta (0, 0)
Screenshot: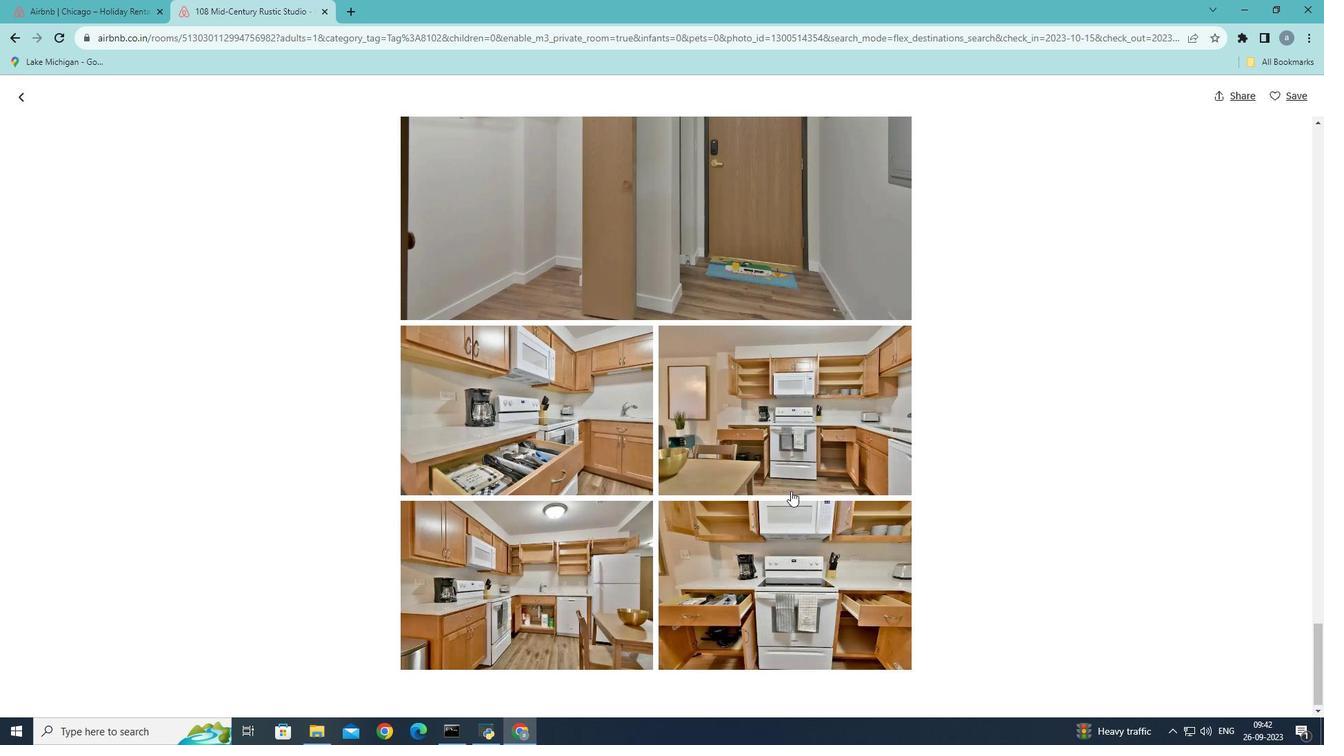 
Action: Mouse scrolled (791, 490) with delta (0, 0)
Screenshot: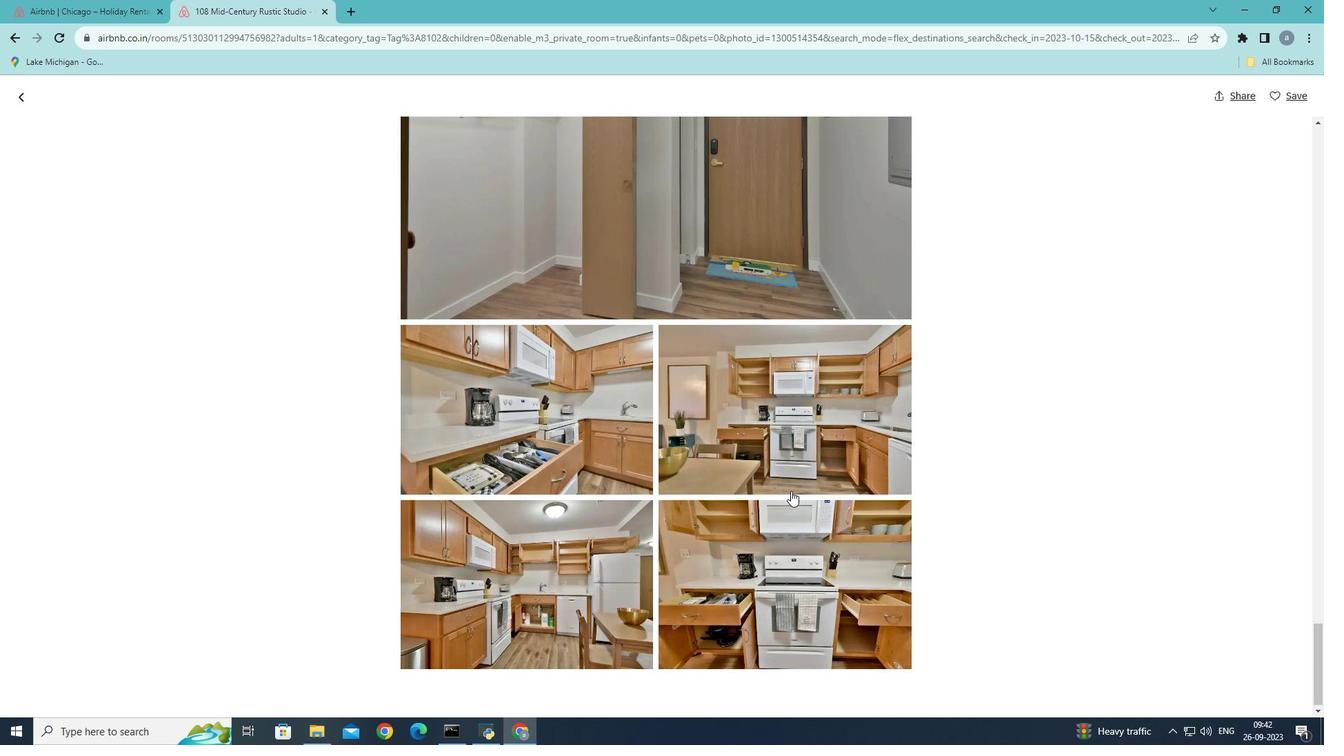 
Action: Mouse scrolled (791, 490) with delta (0, 0)
Screenshot: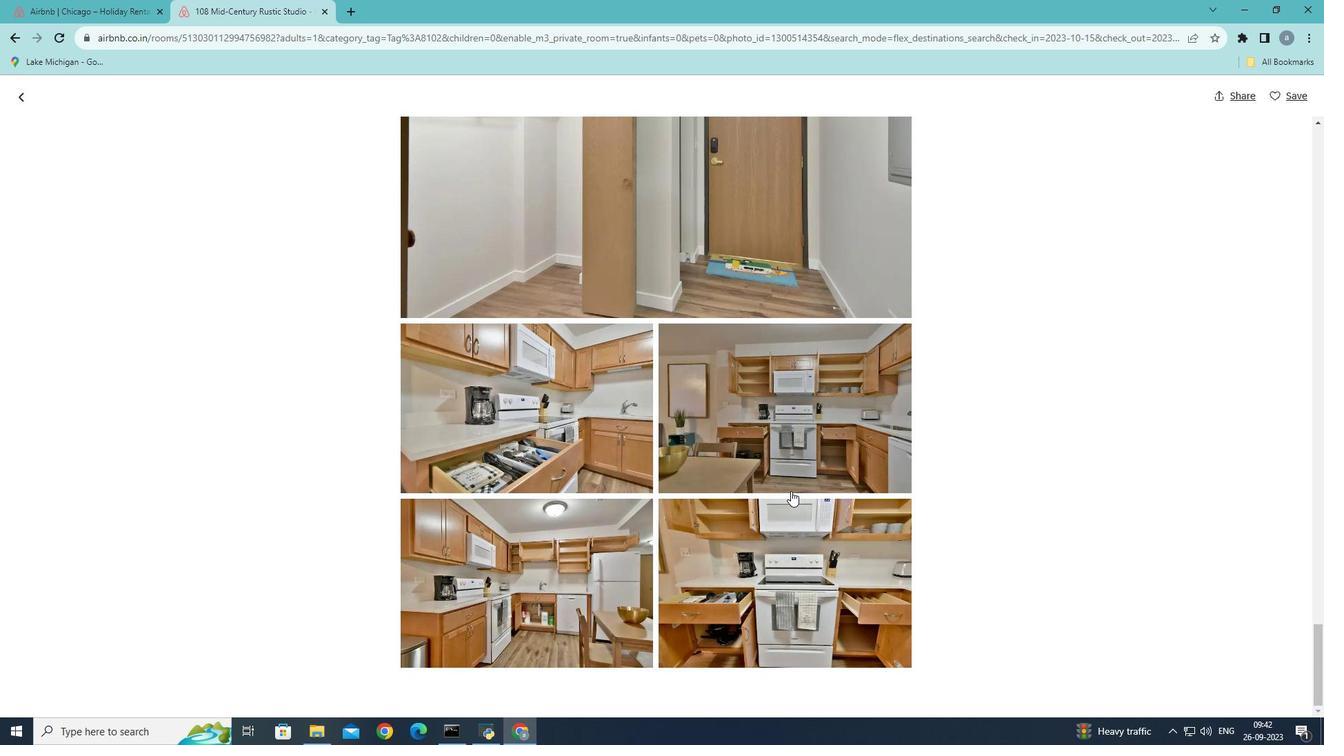 
Action: Mouse scrolled (791, 490) with delta (0, 0)
Screenshot: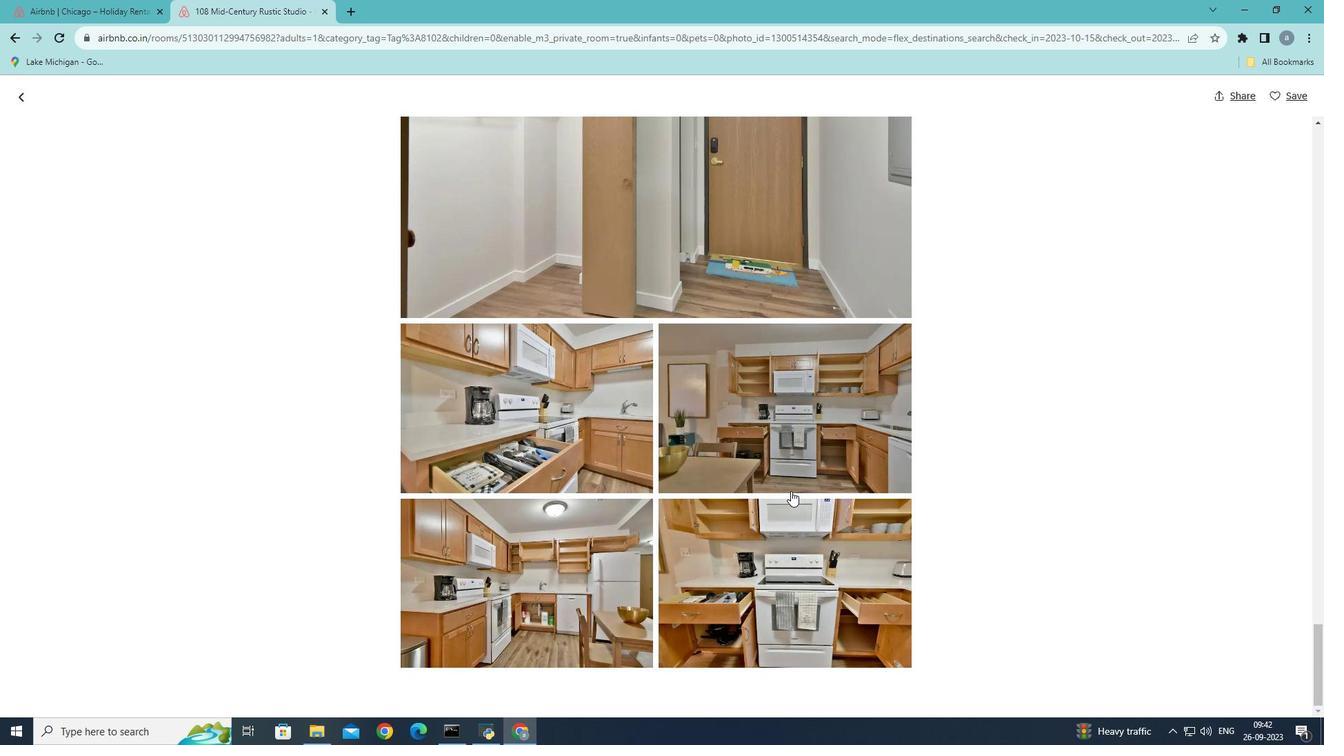
Action: Mouse scrolled (791, 490) with delta (0, 0)
Screenshot: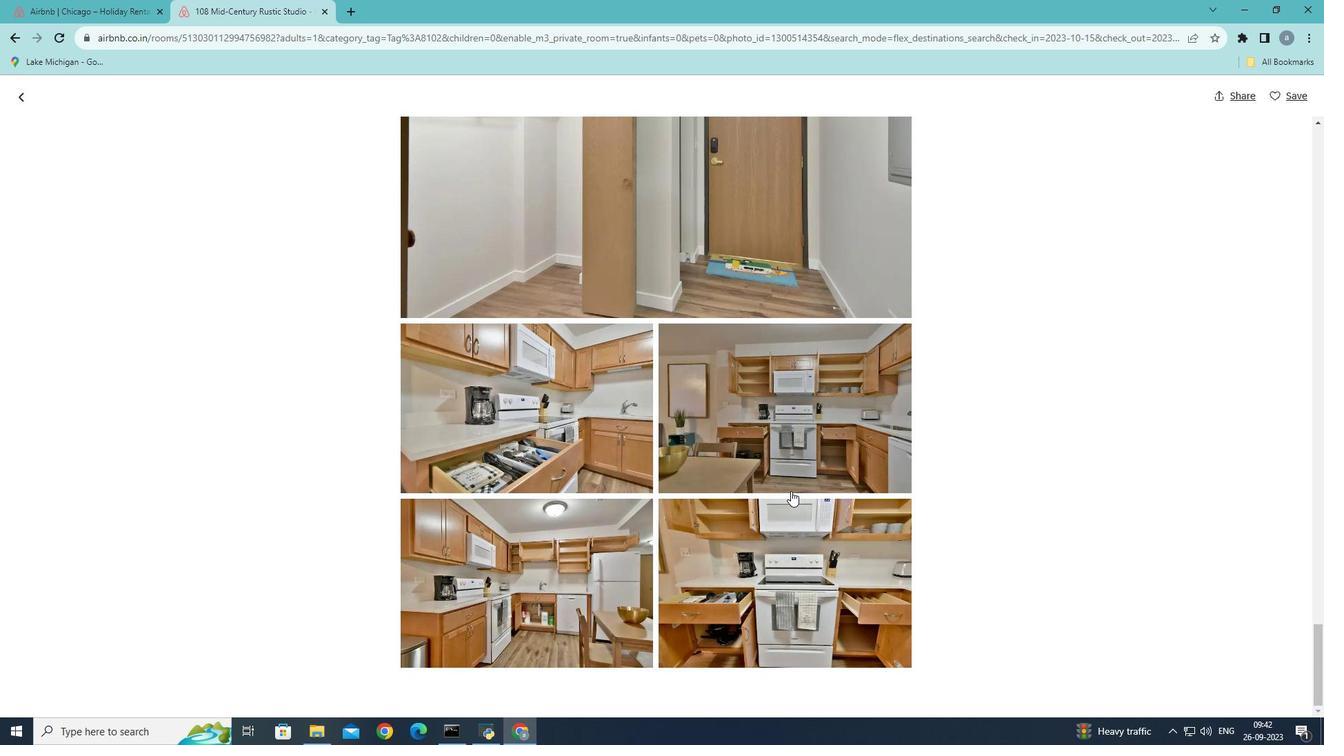 
Action: Mouse moved to (18, 92)
Screenshot: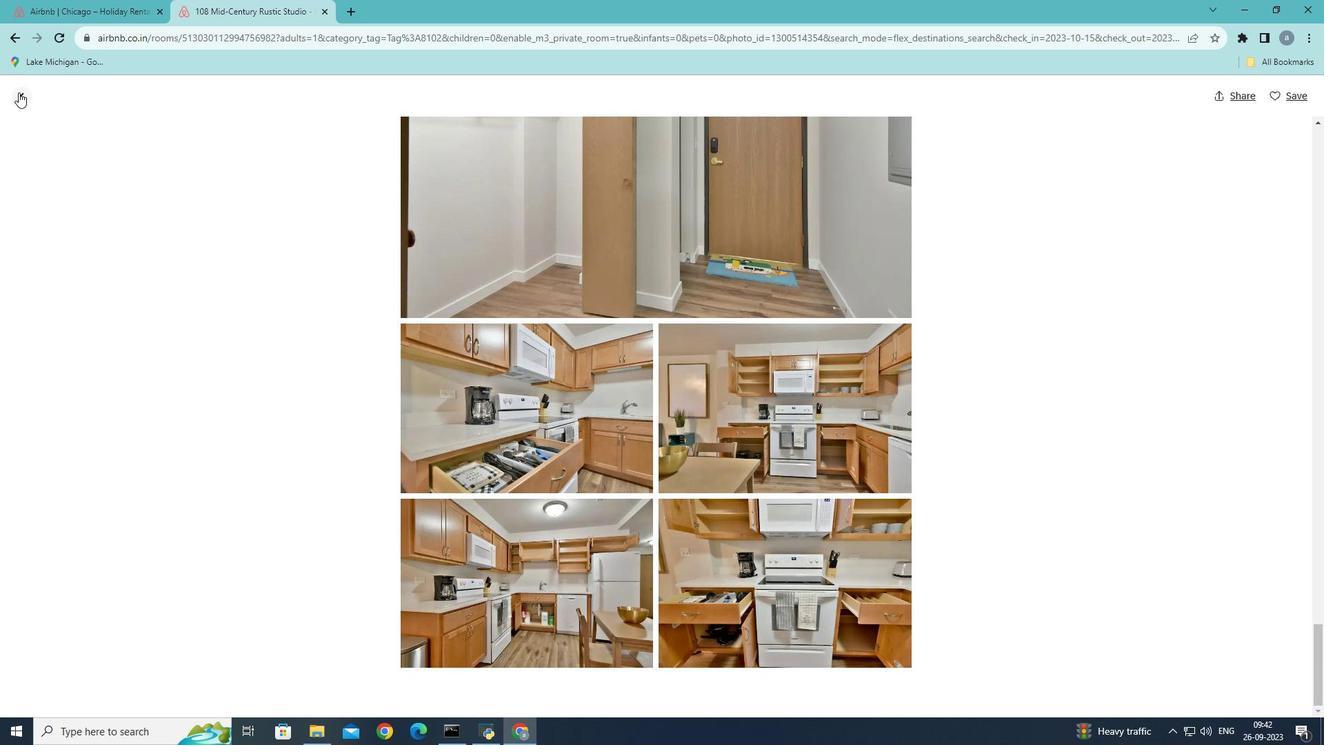 
Action: Mouse pressed left at (18, 92)
Screenshot: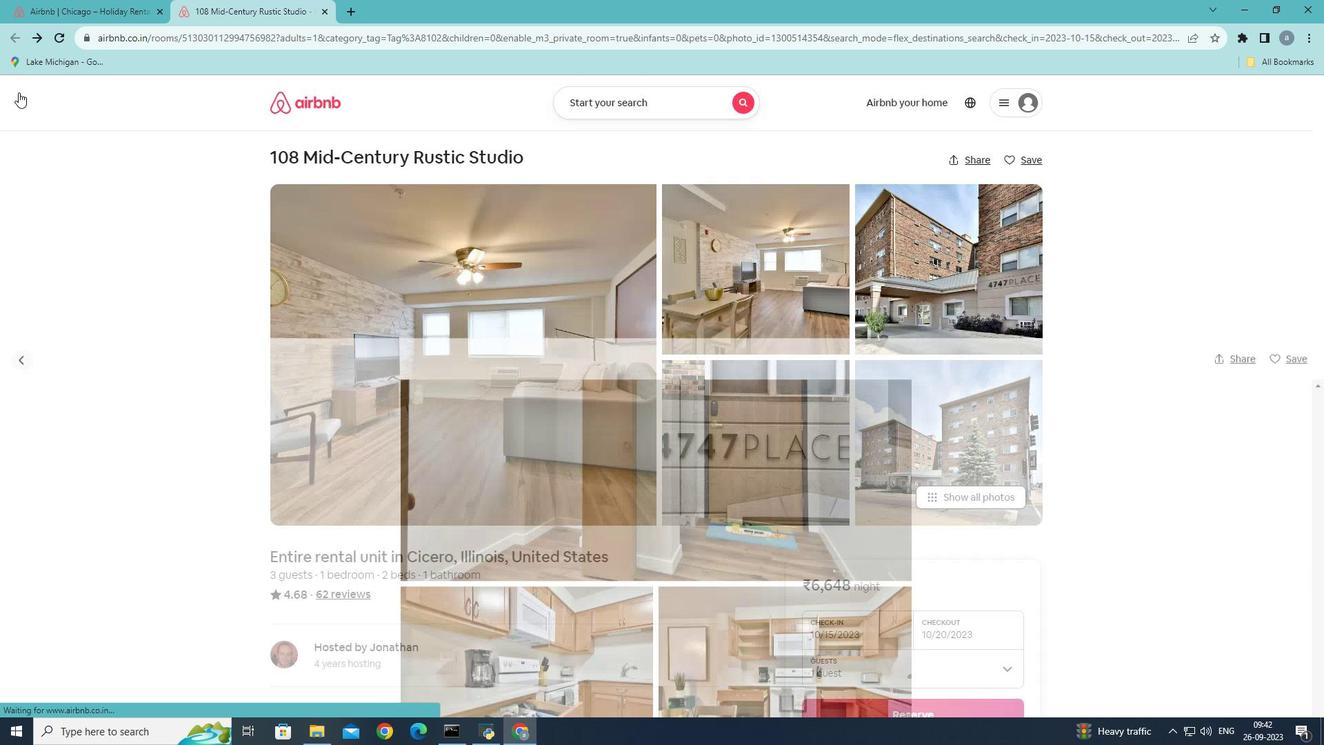 
Action: Mouse moved to (391, 429)
Screenshot: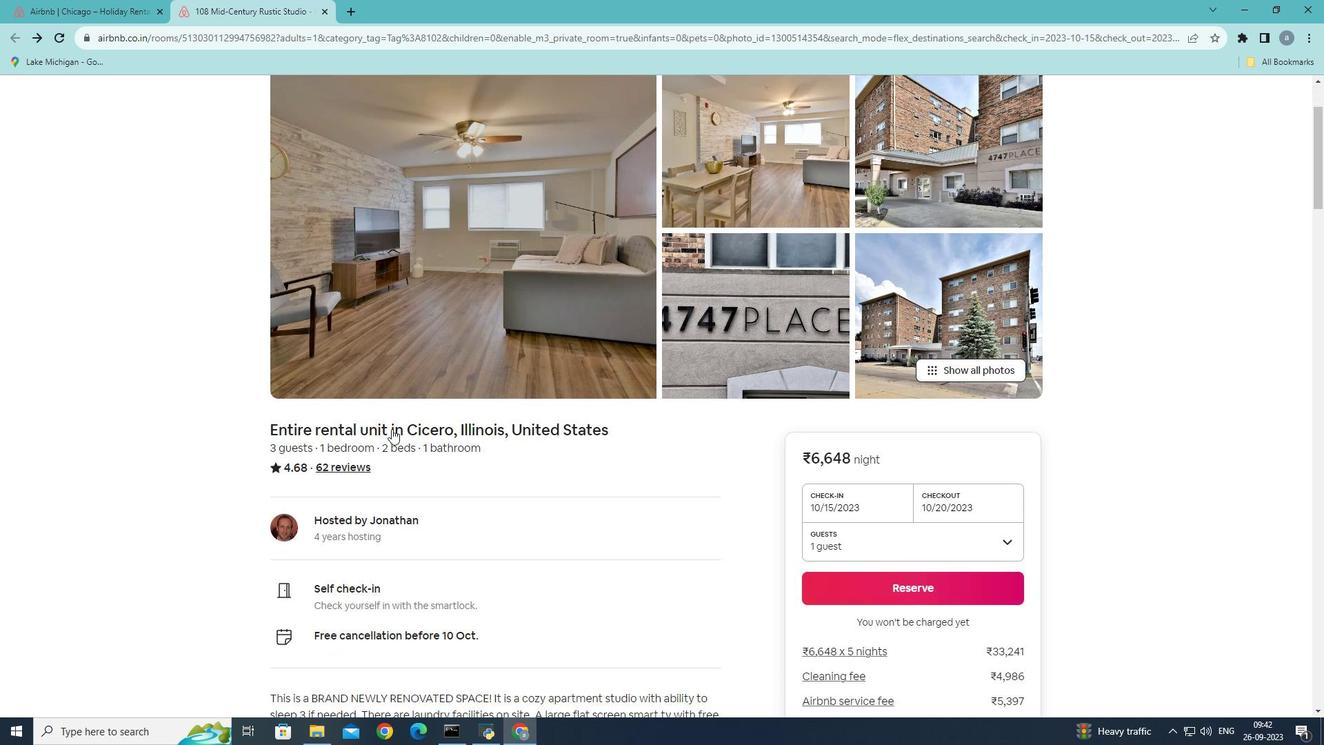 
Action: Mouse scrolled (391, 428) with delta (0, 0)
Screenshot: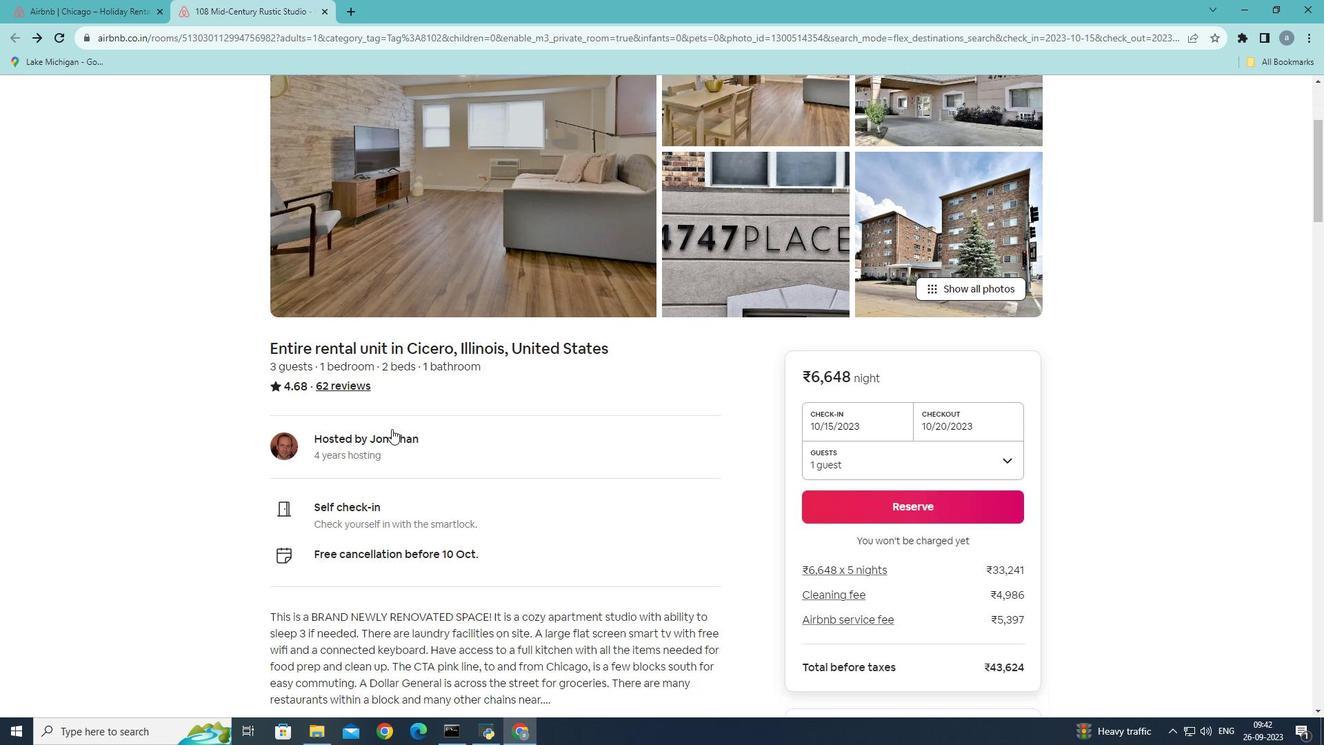 
Action: Mouse scrolled (391, 428) with delta (0, 0)
Screenshot: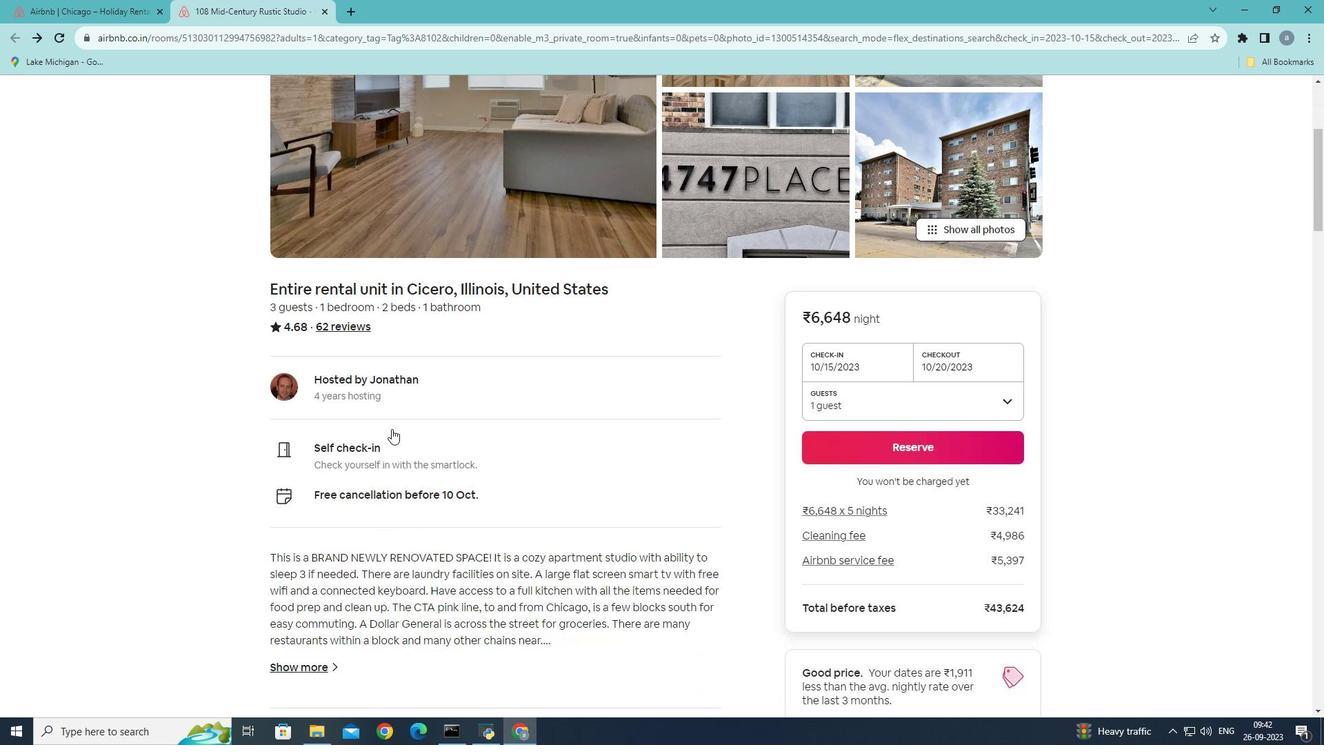
Action: Mouse scrolled (391, 428) with delta (0, 0)
Screenshot: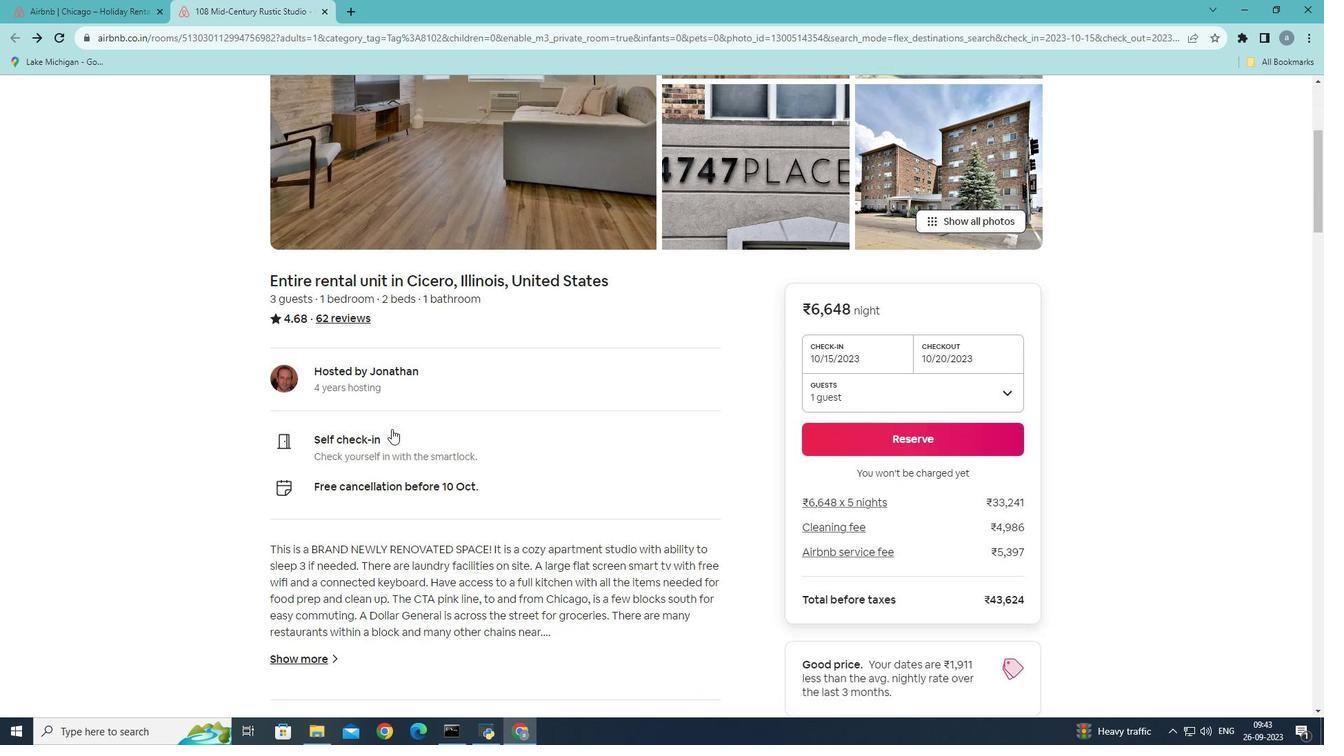 
Action: Mouse scrolled (391, 428) with delta (0, 0)
Screenshot: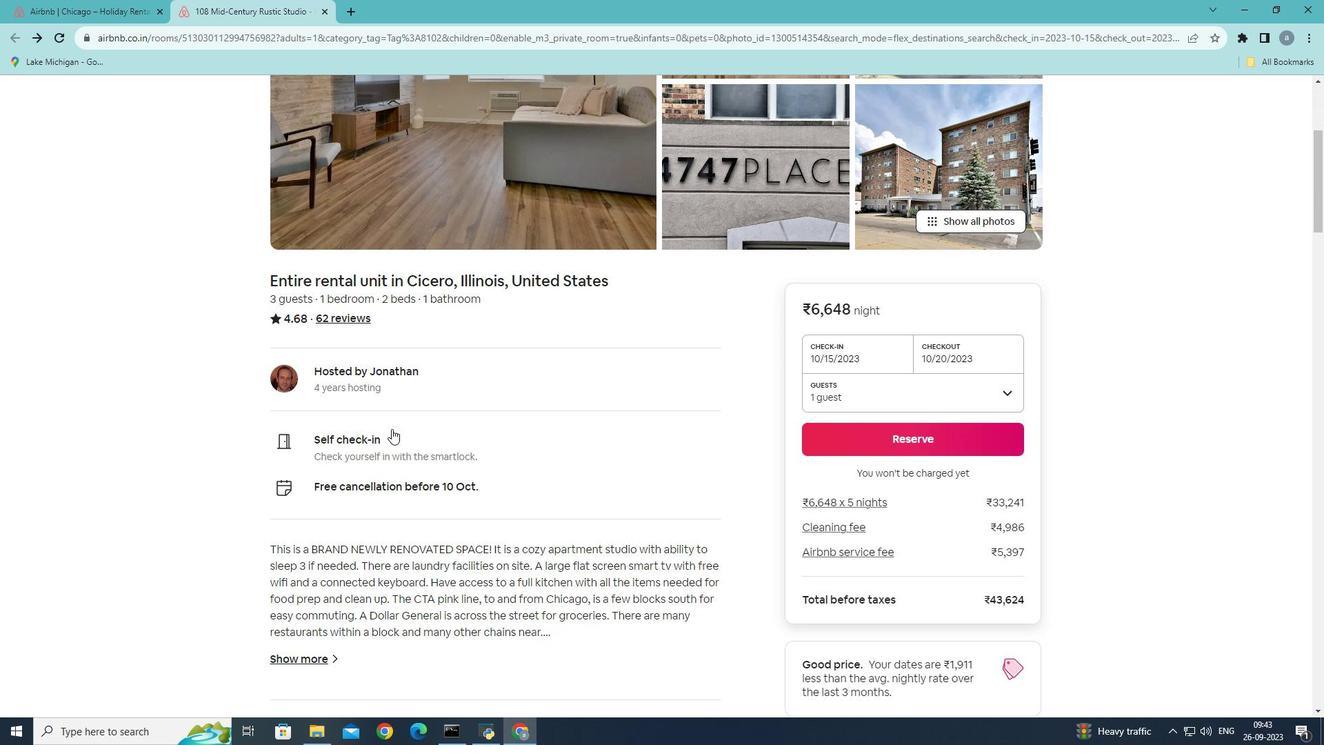 
Action: Mouse scrolled (391, 428) with delta (0, 0)
Screenshot: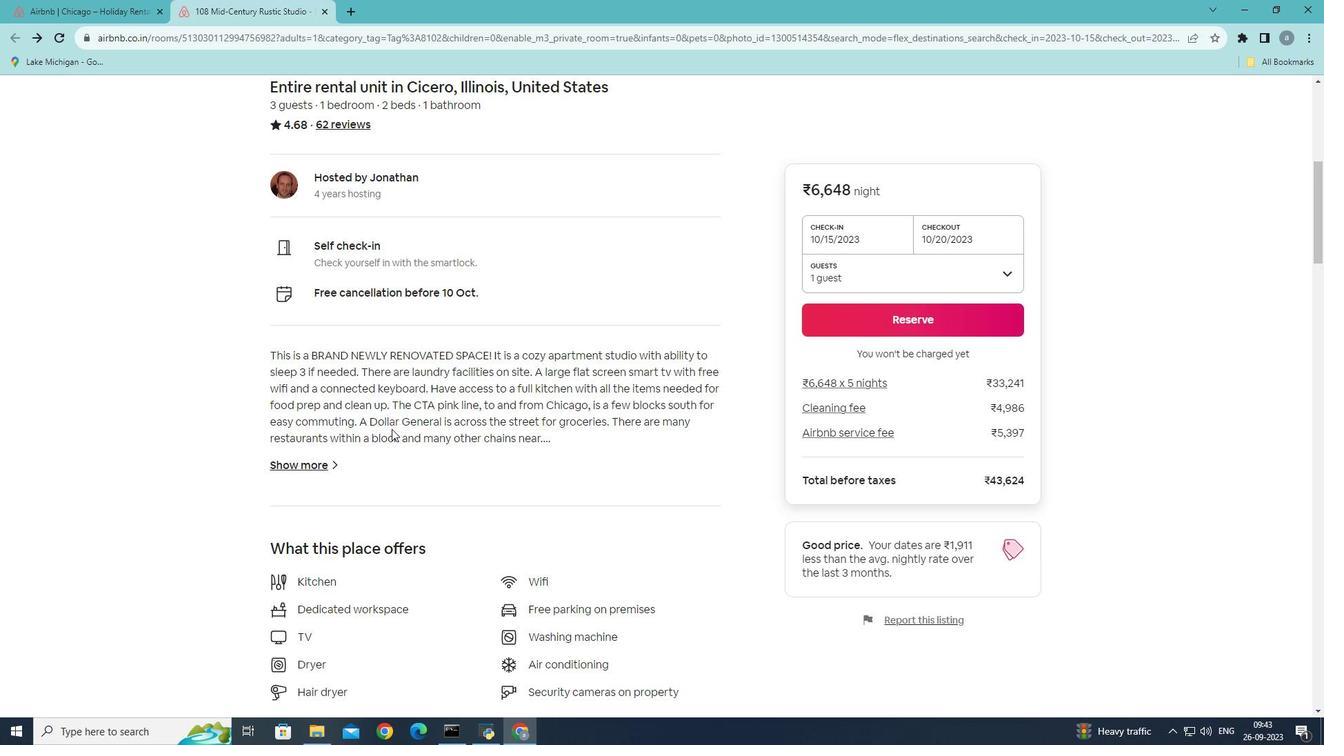
Action: Mouse scrolled (391, 428) with delta (0, 0)
Screenshot: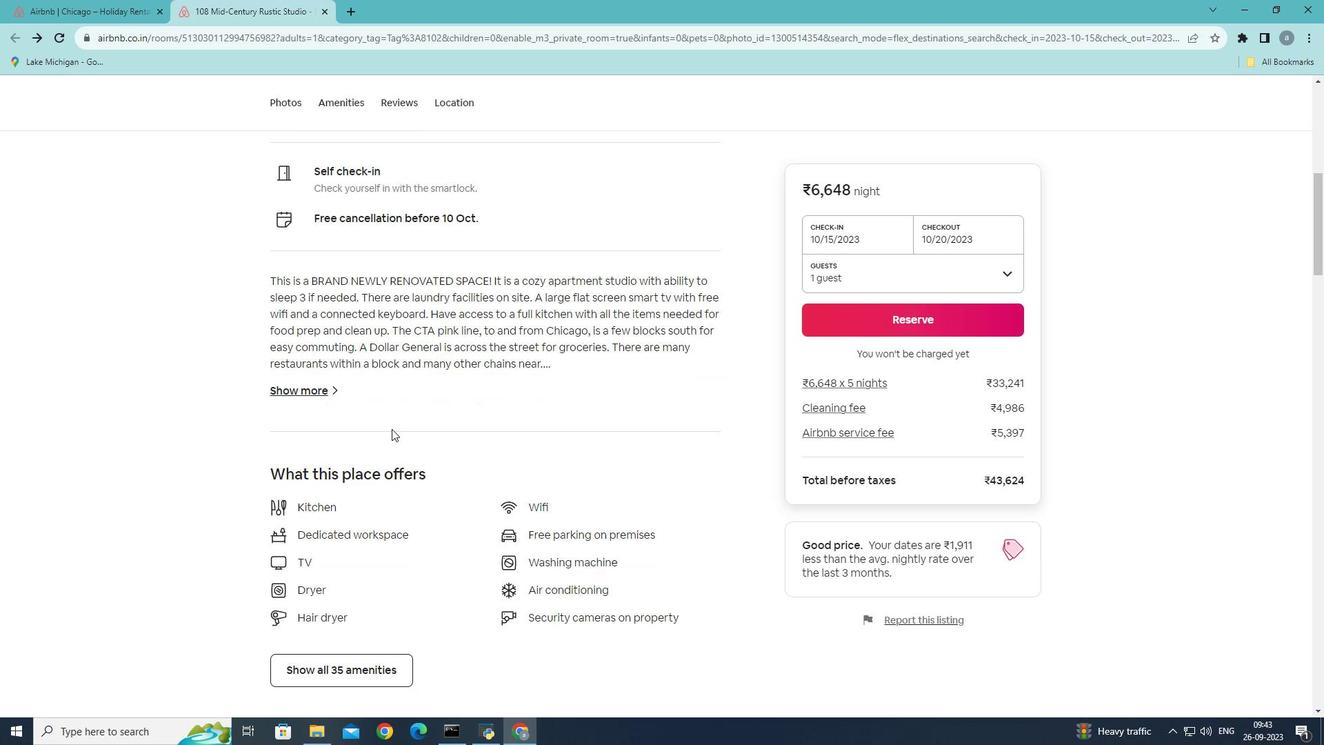 
Action: Mouse scrolled (391, 428) with delta (0, 0)
Screenshot: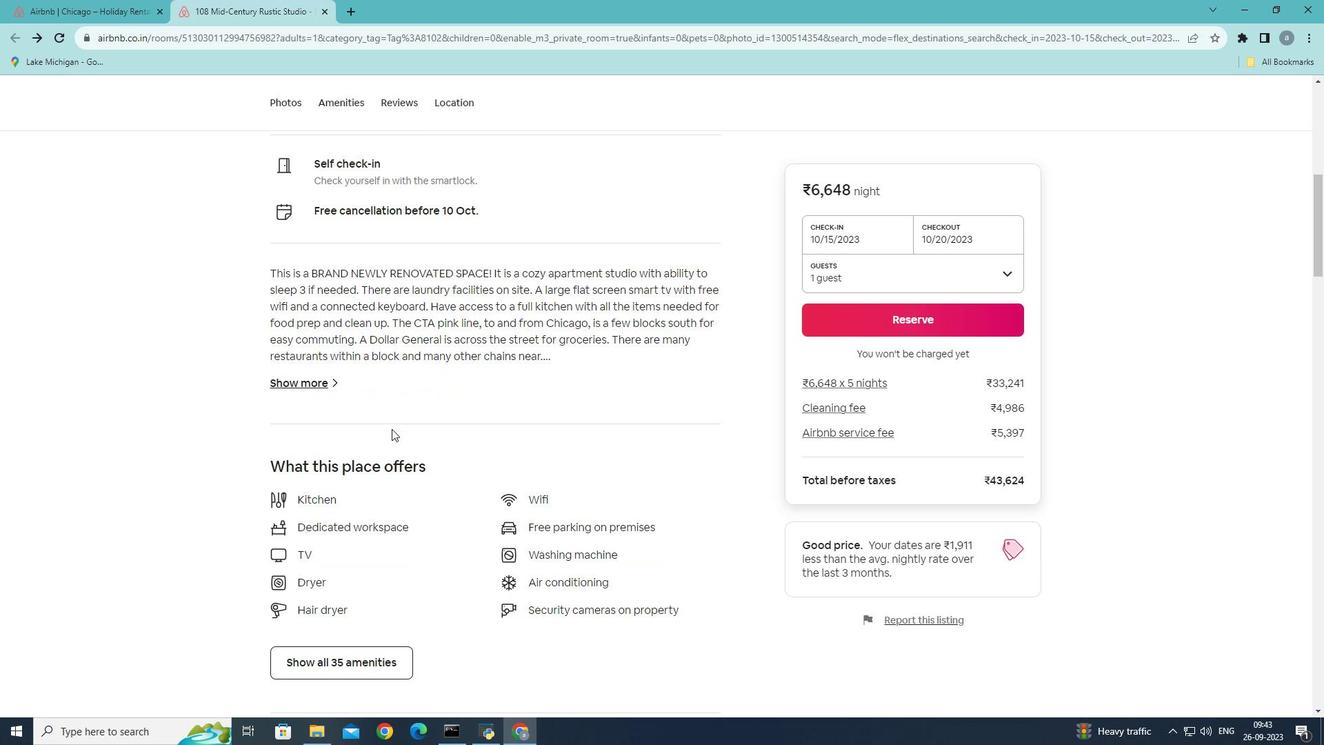 
Action: Mouse scrolled (391, 428) with delta (0, 0)
Screenshot: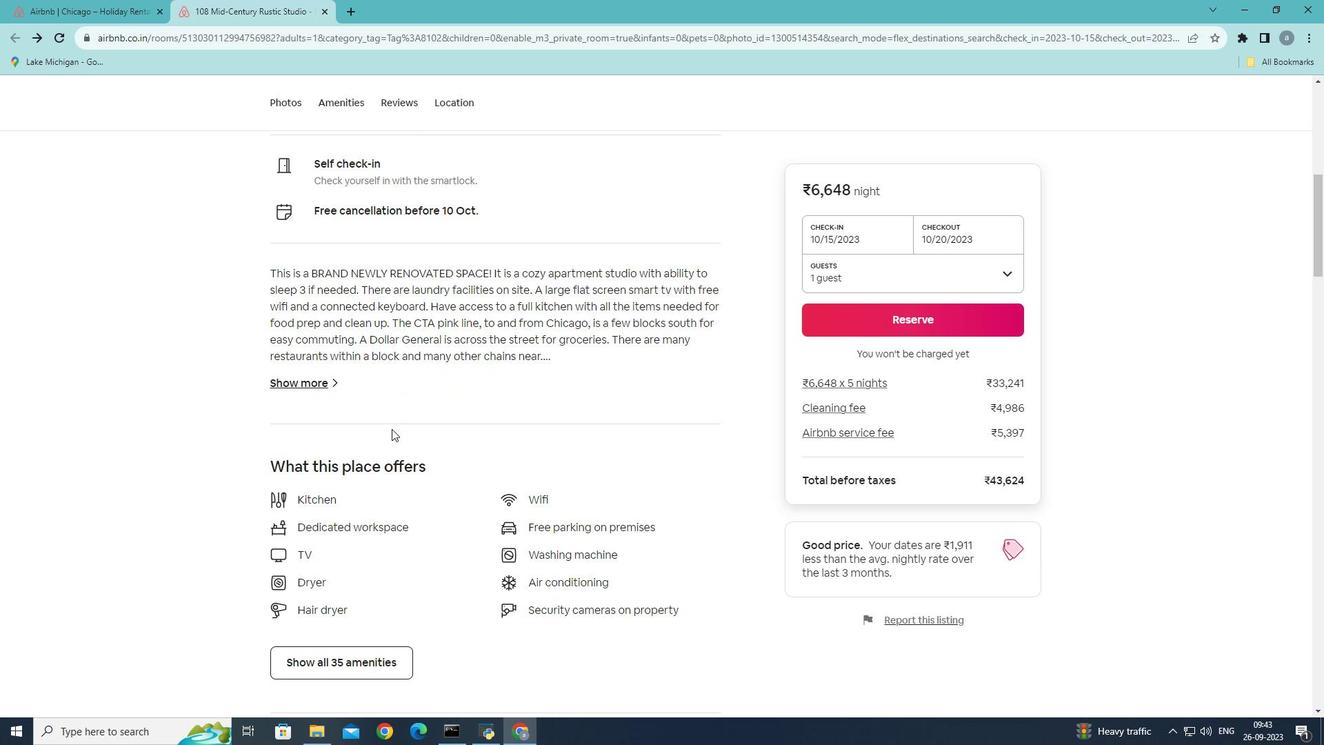 
Action: Mouse scrolled (391, 428) with delta (0, 0)
Screenshot: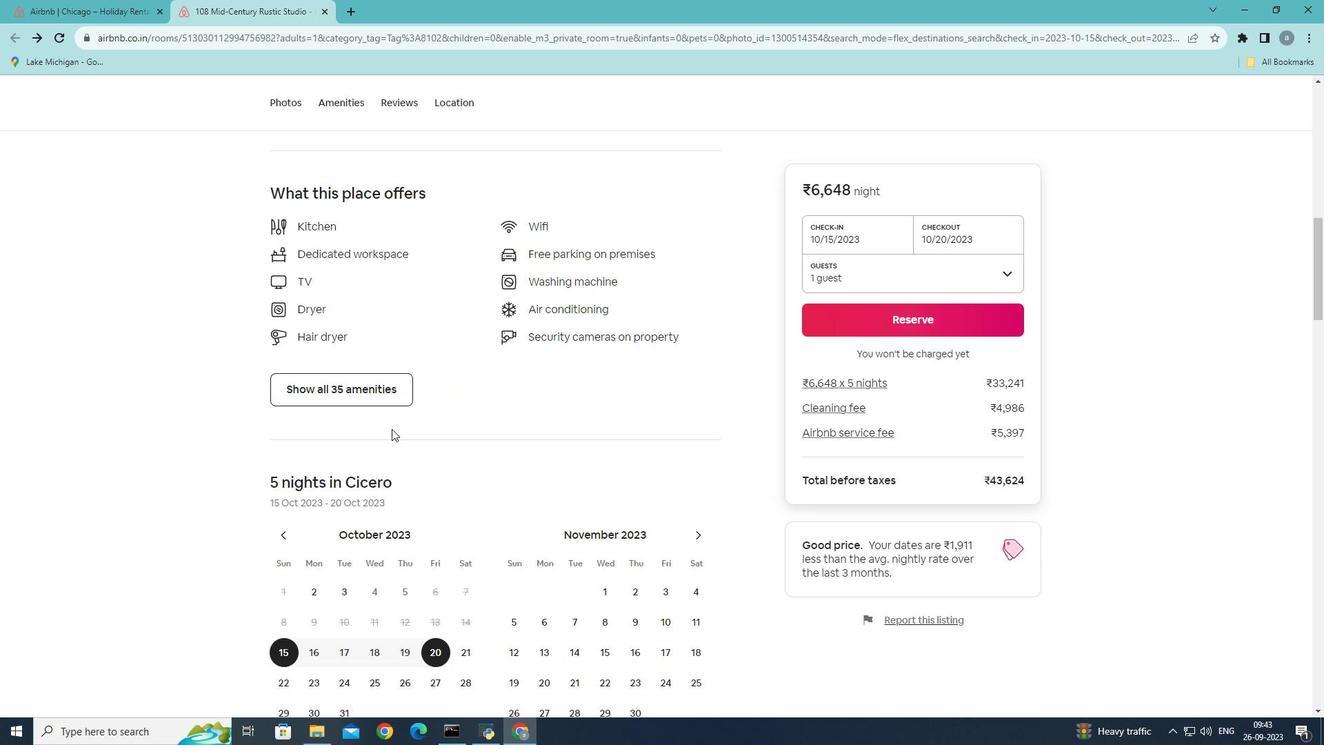 
Action: Mouse scrolled (391, 428) with delta (0, 0)
Screenshot: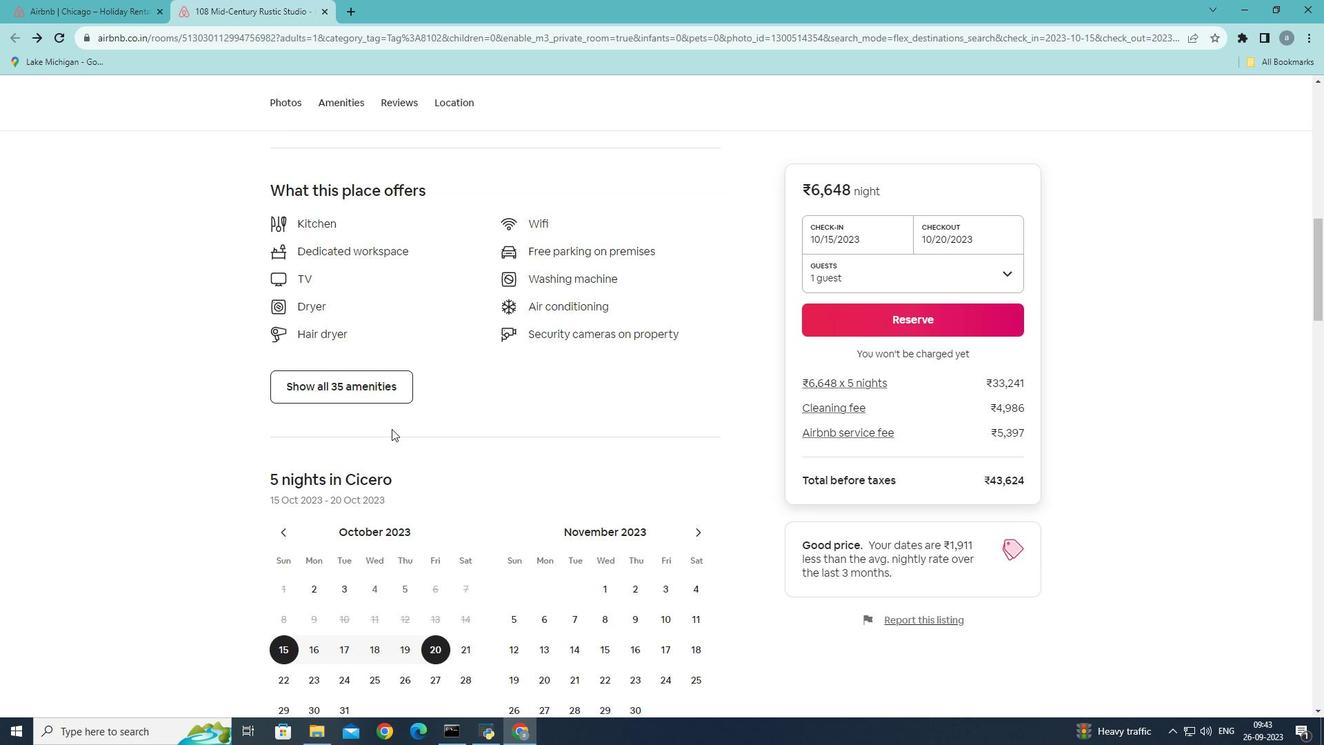 
Action: Mouse scrolled (391, 428) with delta (0, 0)
Screenshot: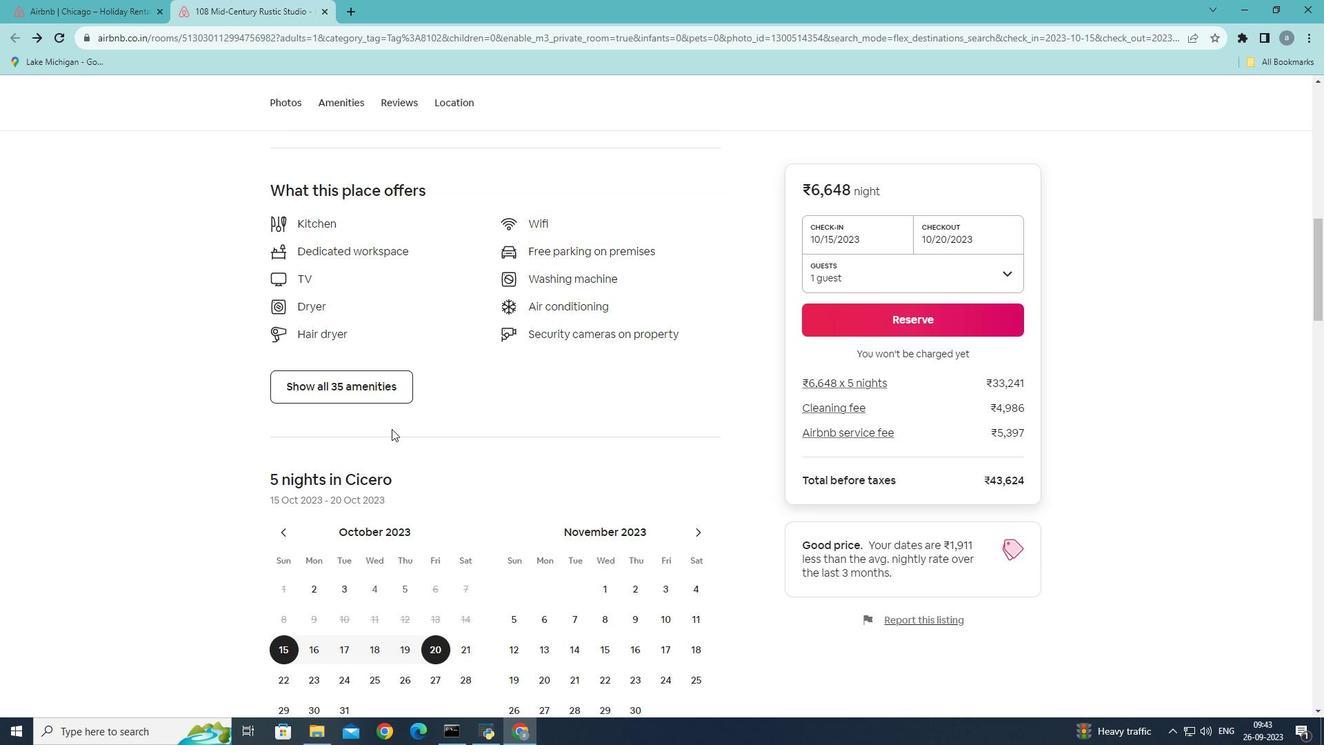
Action: Mouse scrolled (391, 428) with delta (0, 0)
Screenshot: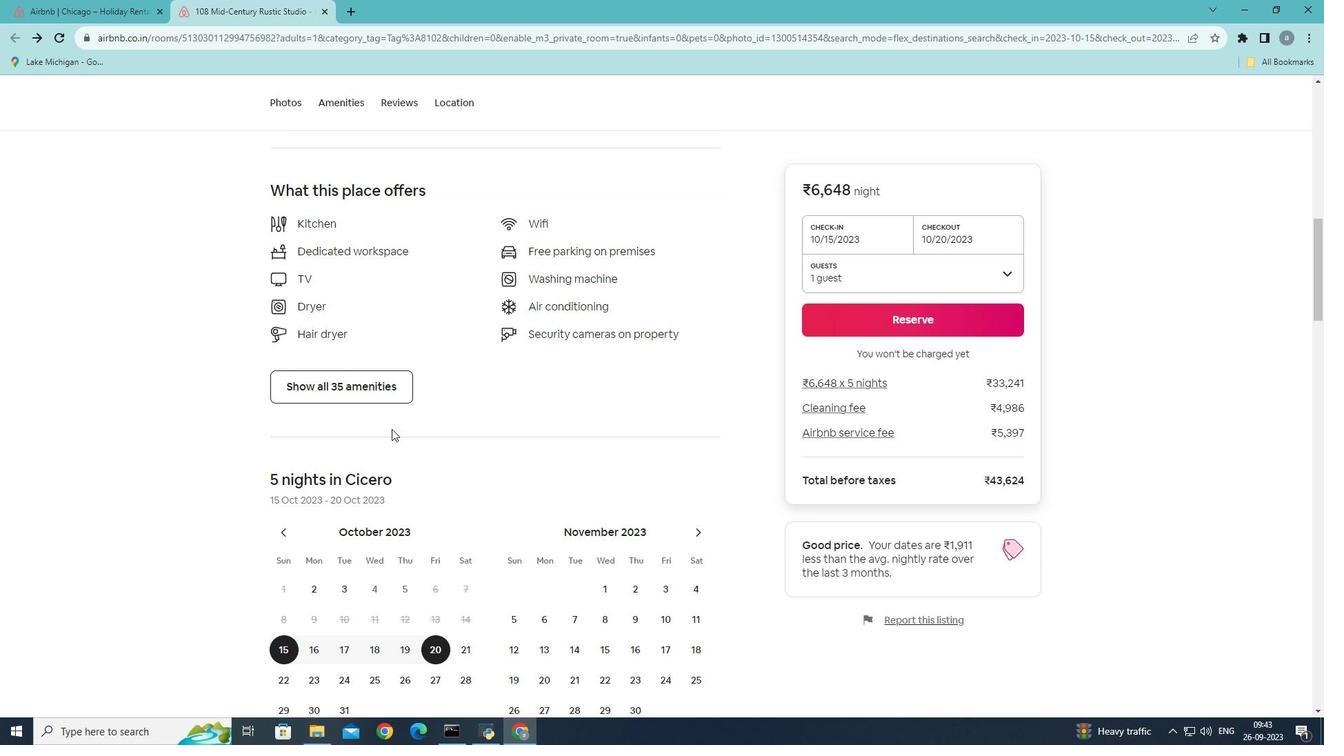 
Action: Mouse moved to (301, 385)
Screenshot: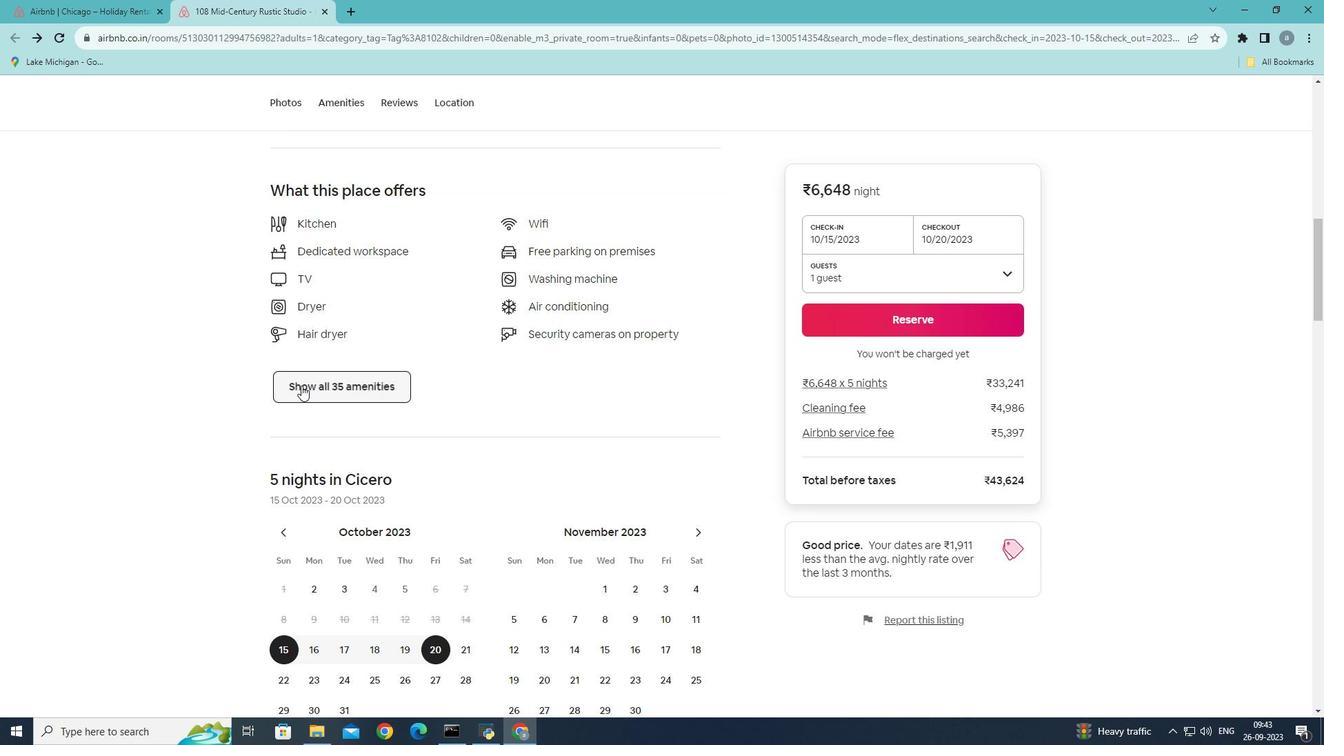 
Action: Mouse pressed left at (301, 385)
Screenshot: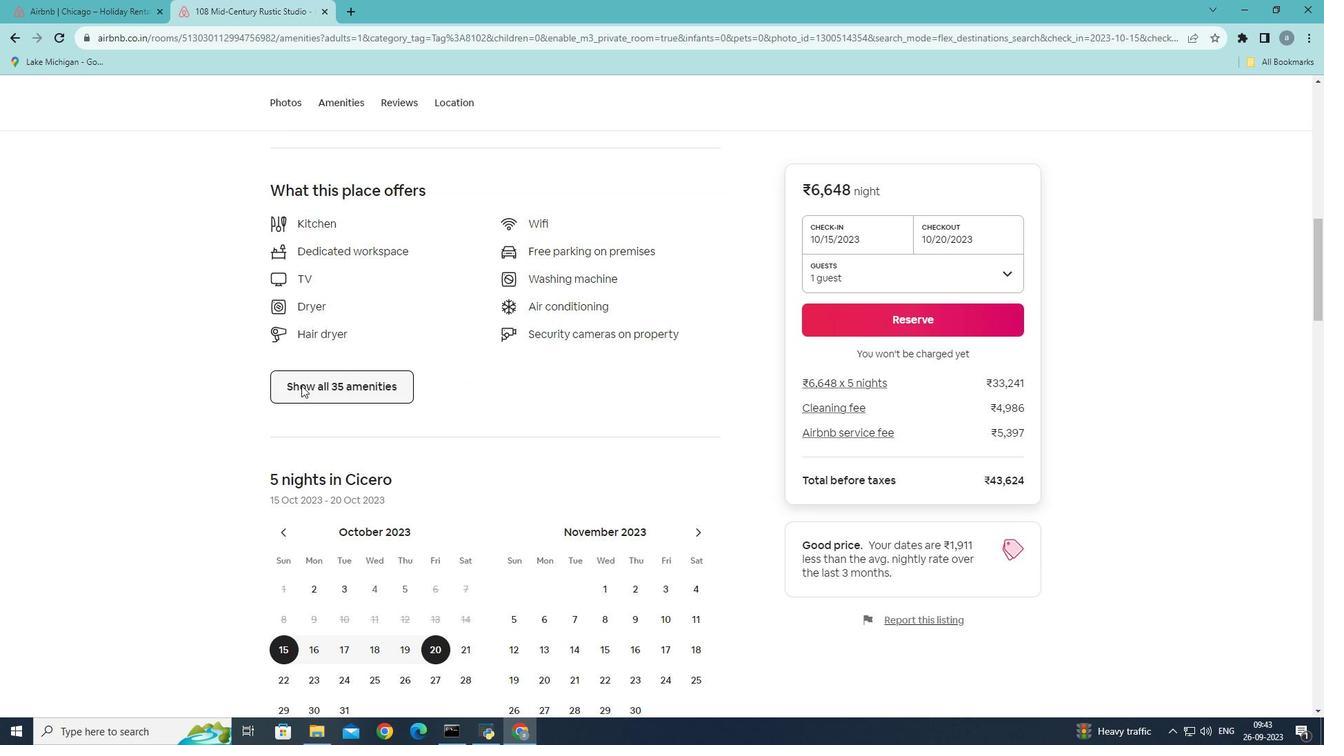 
Action: Mouse moved to (488, 377)
Screenshot: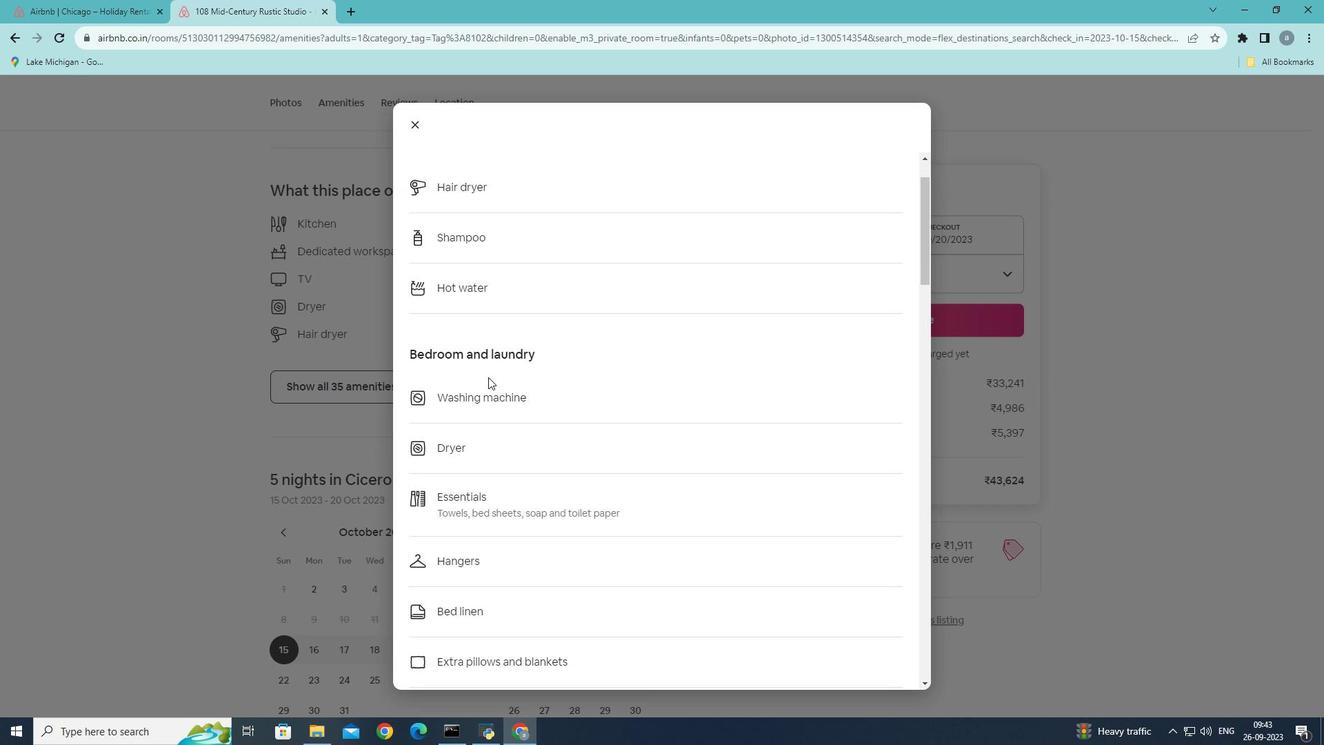 
Action: Mouse scrolled (488, 376) with delta (0, 0)
Screenshot: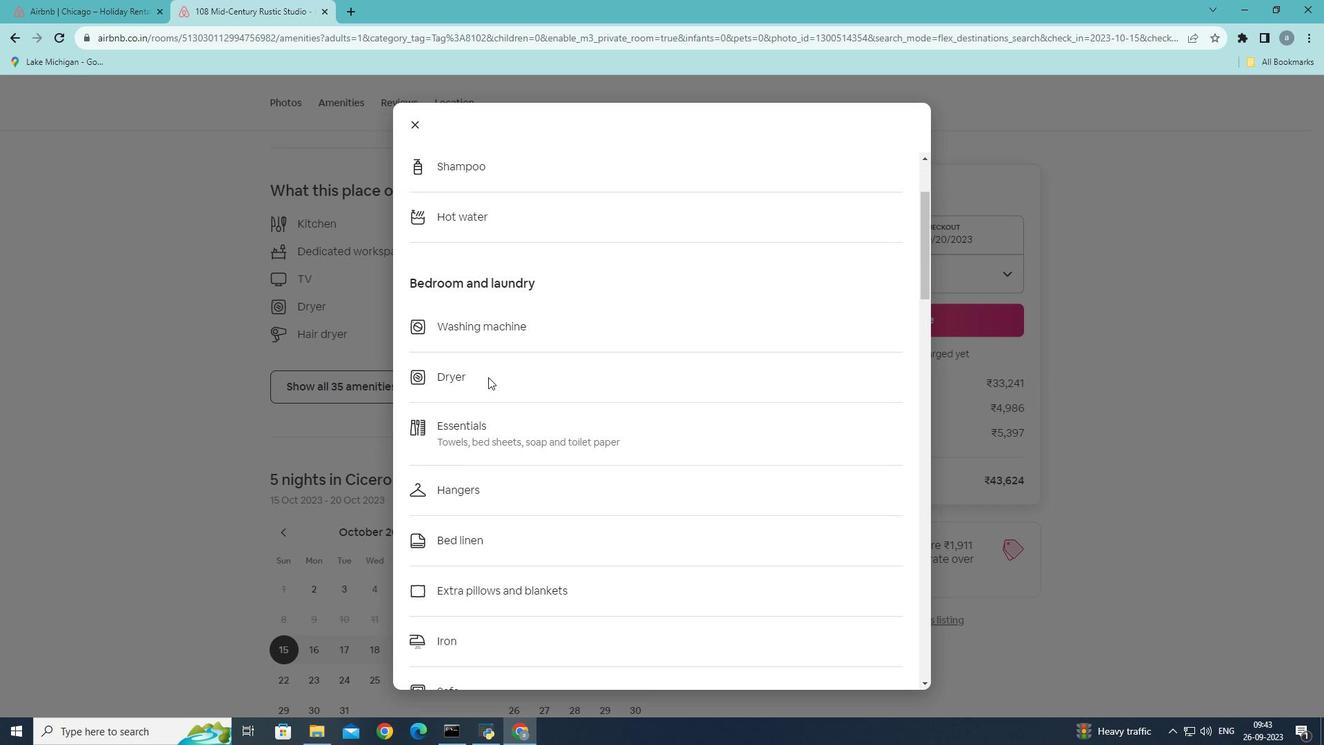 
Action: Mouse scrolled (488, 376) with delta (0, 0)
Screenshot: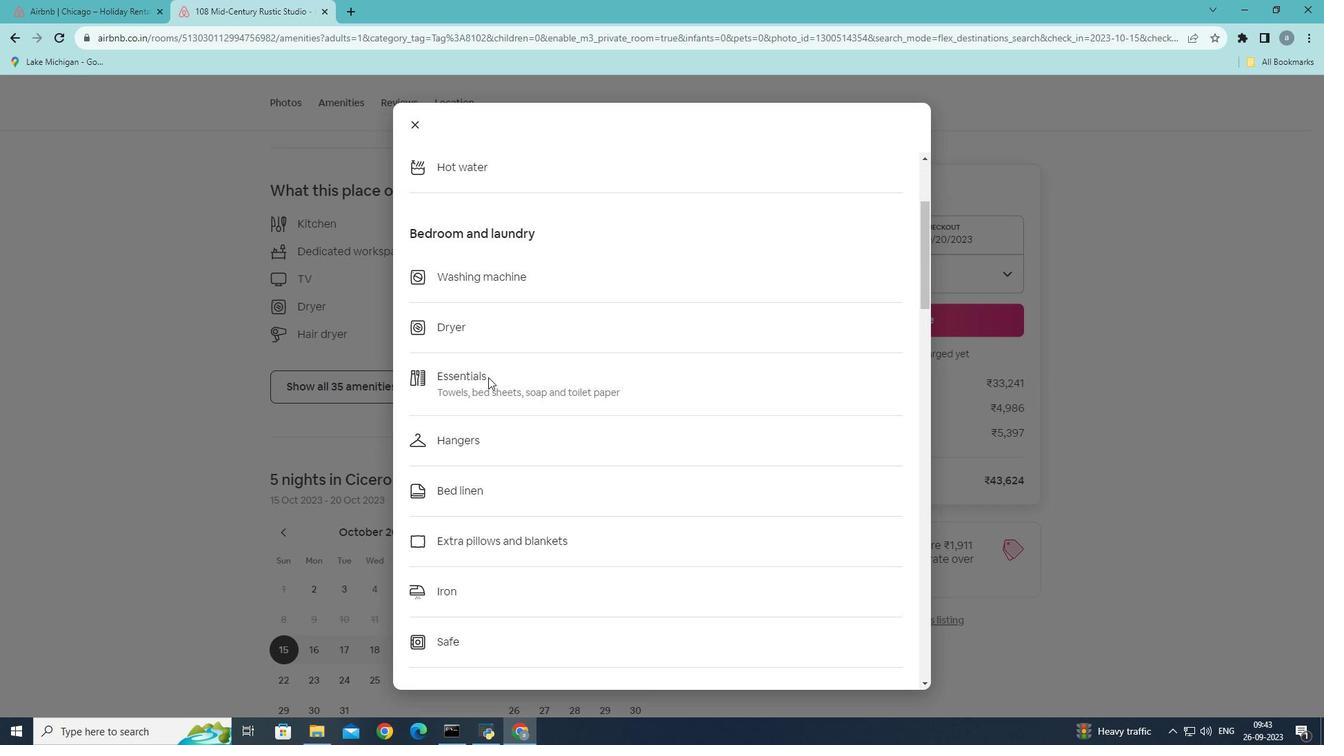 
Action: Mouse scrolled (488, 376) with delta (0, 0)
Screenshot: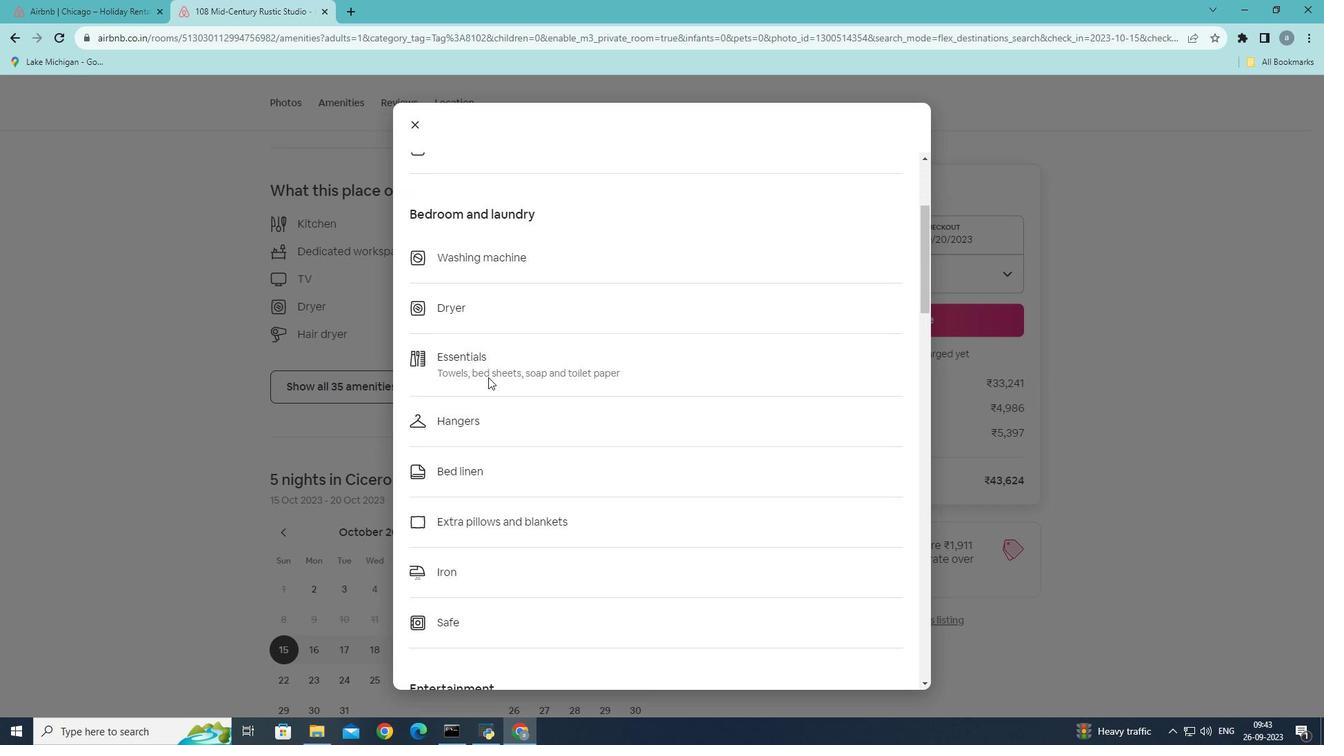 
Action: Mouse scrolled (488, 376) with delta (0, 0)
Screenshot: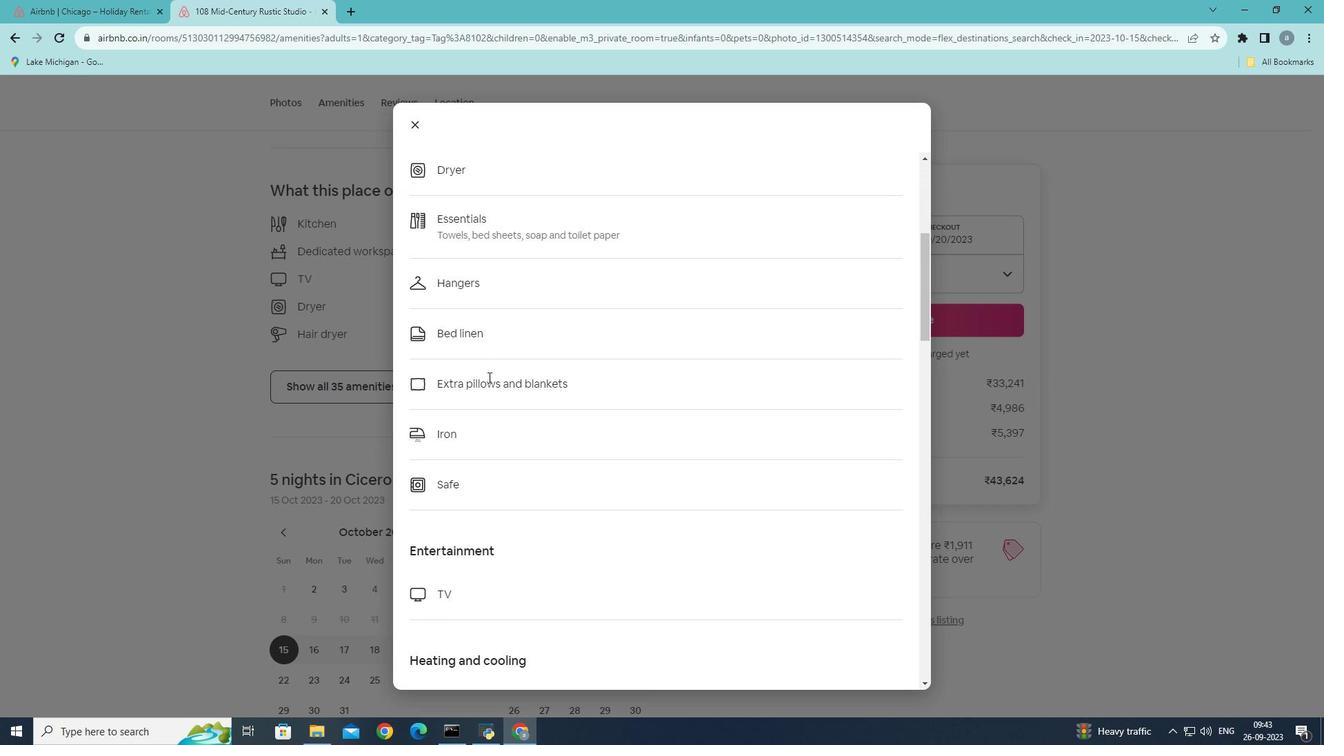 
Action: Mouse scrolled (488, 376) with delta (0, 0)
Screenshot: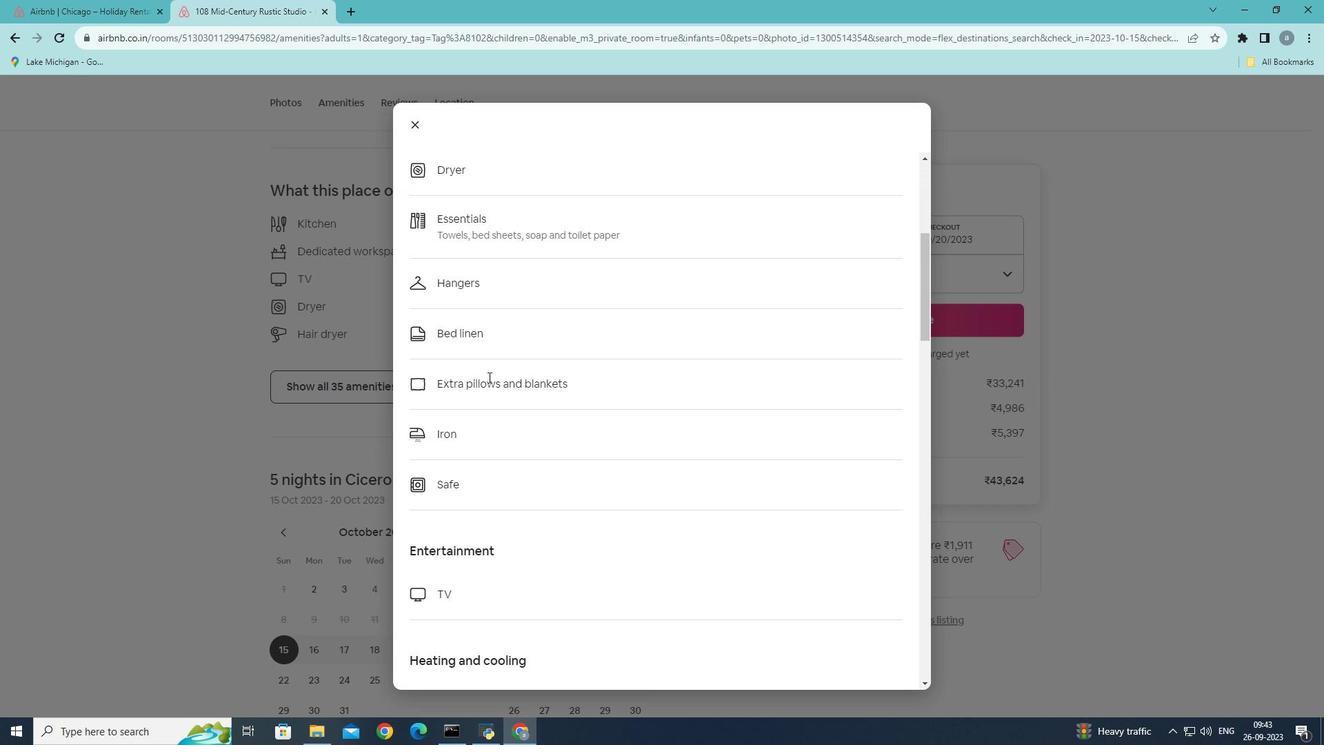 
Action: Mouse scrolled (488, 376) with delta (0, 0)
Screenshot: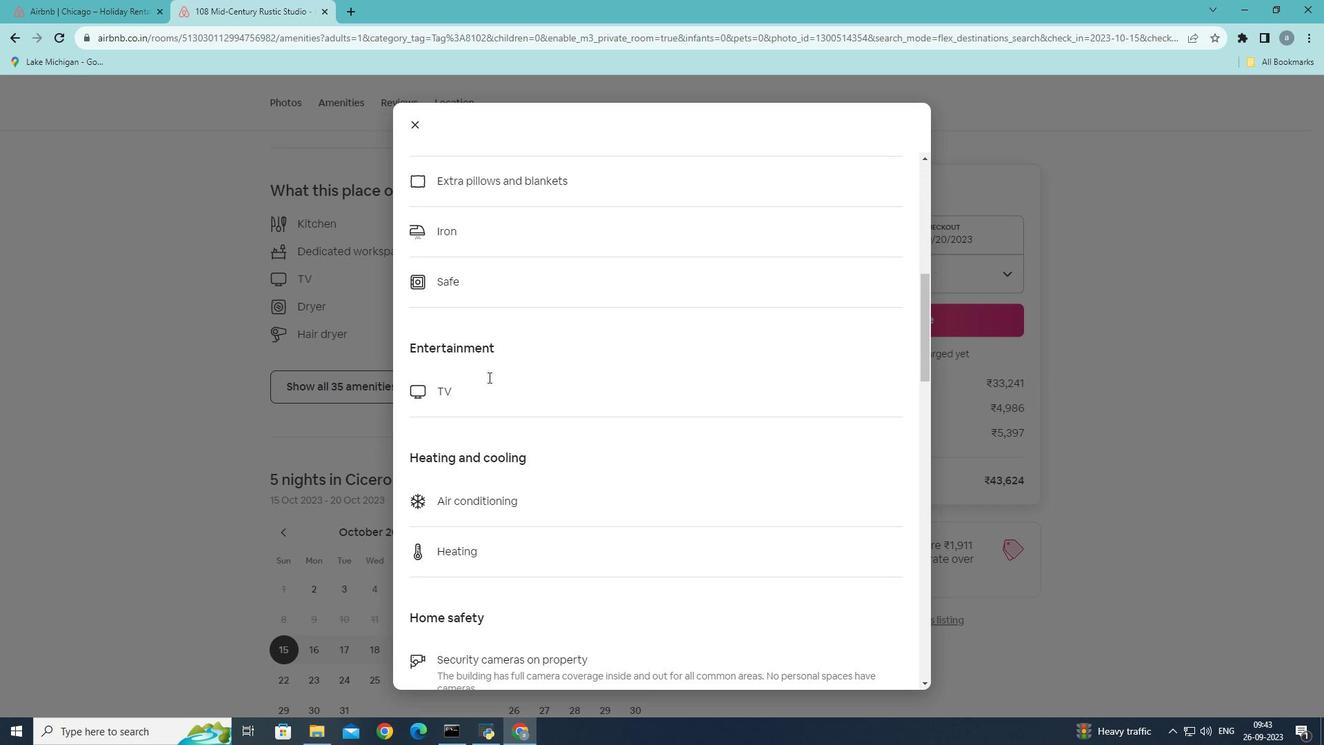 
Action: Mouse scrolled (488, 376) with delta (0, 0)
Screenshot: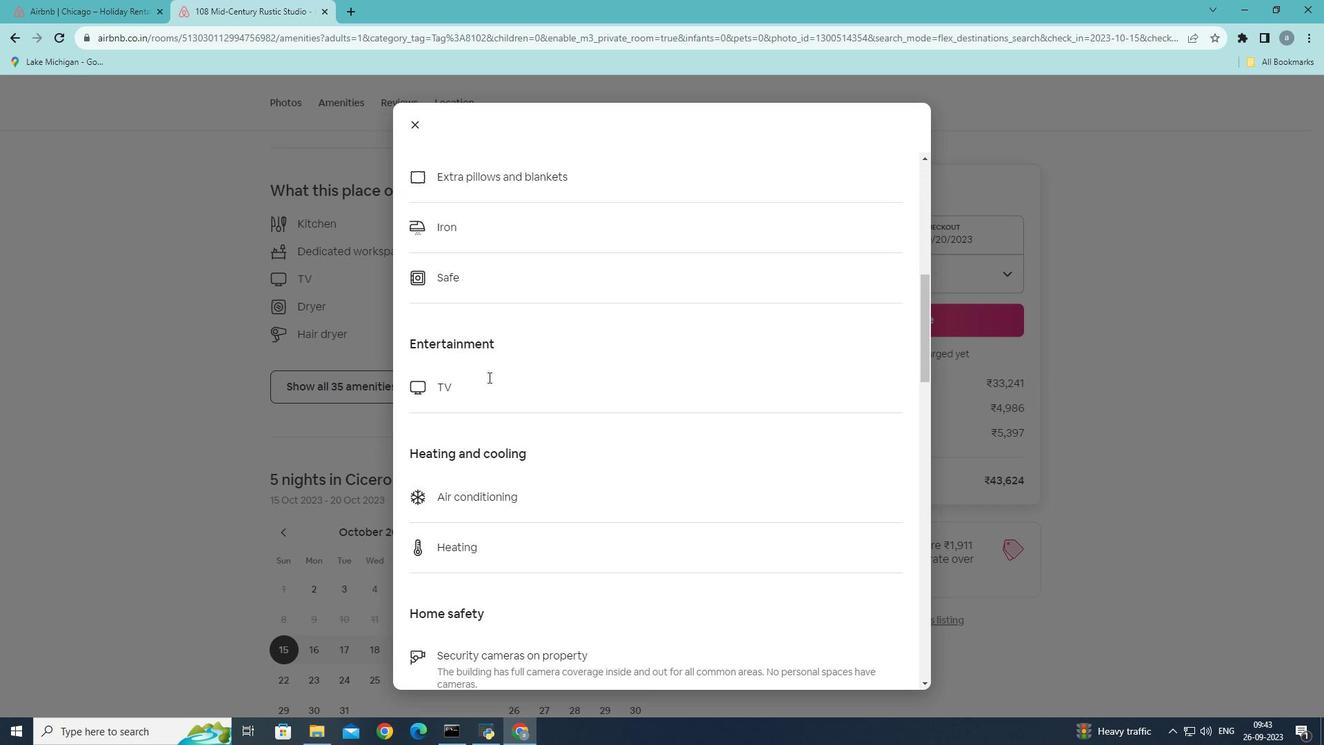 
Action: Mouse scrolled (488, 376) with delta (0, 0)
Screenshot: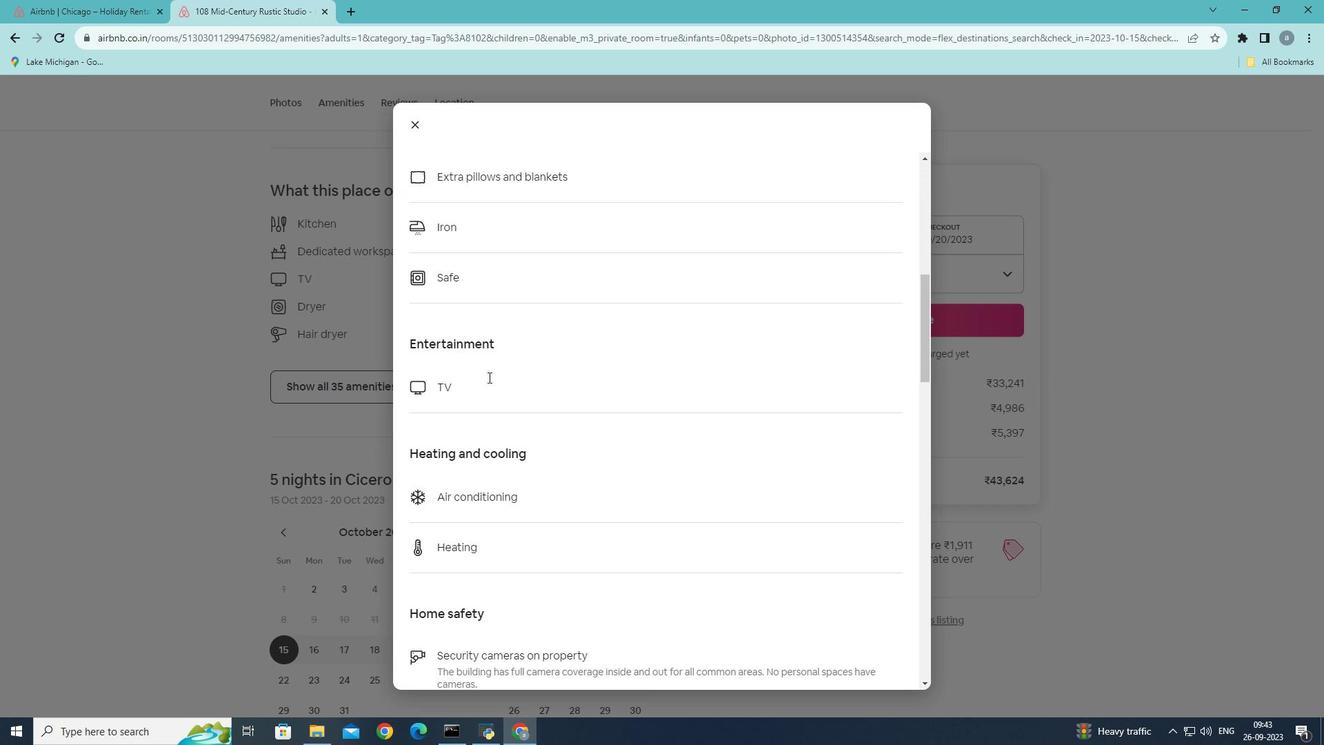 
Action: Mouse scrolled (488, 376) with delta (0, 0)
Screenshot: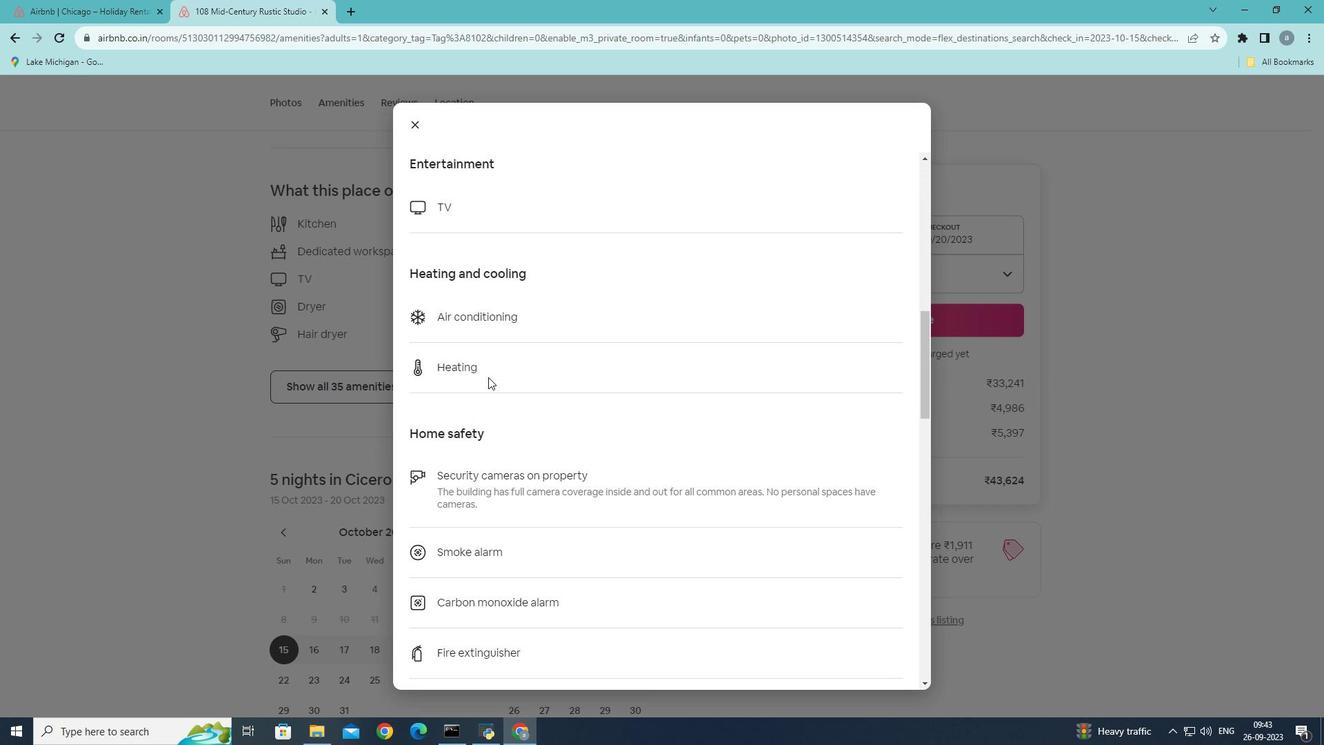
Action: Mouse scrolled (488, 376) with delta (0, 0)
Screenshot: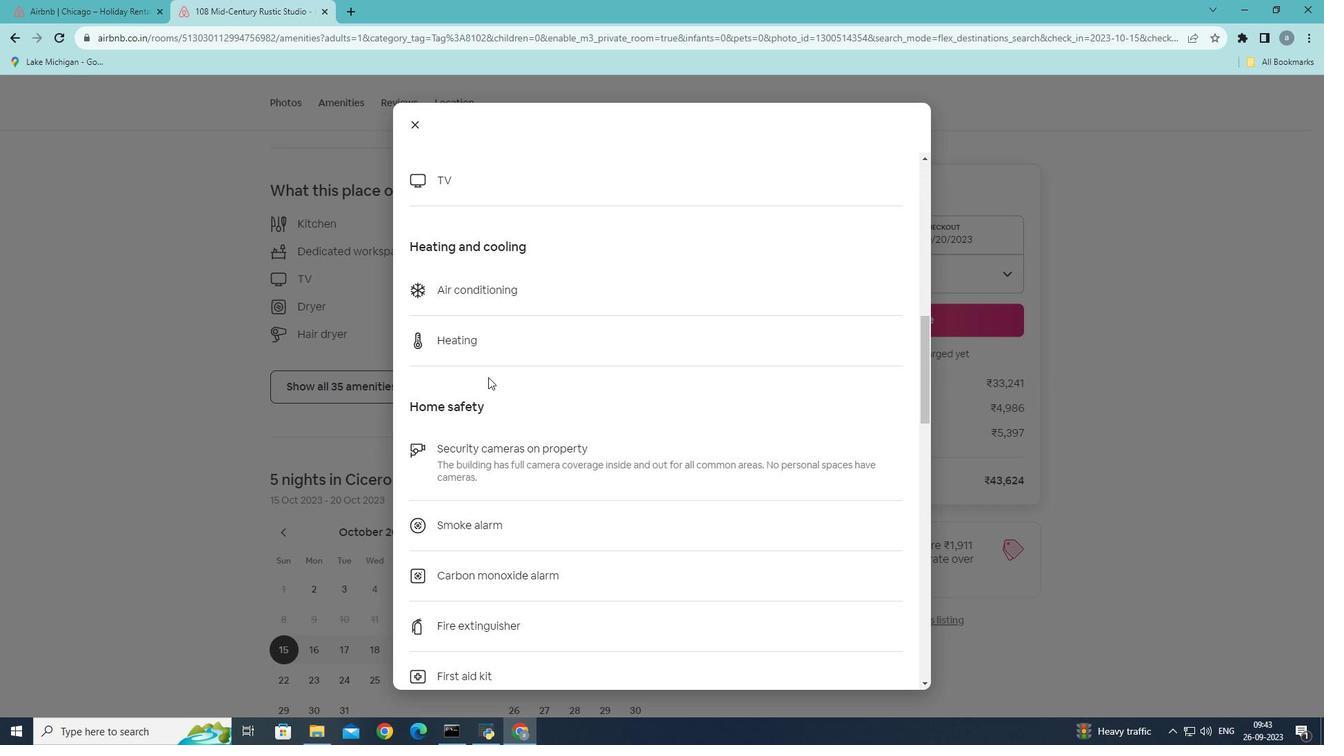 
Action: Mouse scrolled (488, 376) with delta (0, 0)
Screenshot: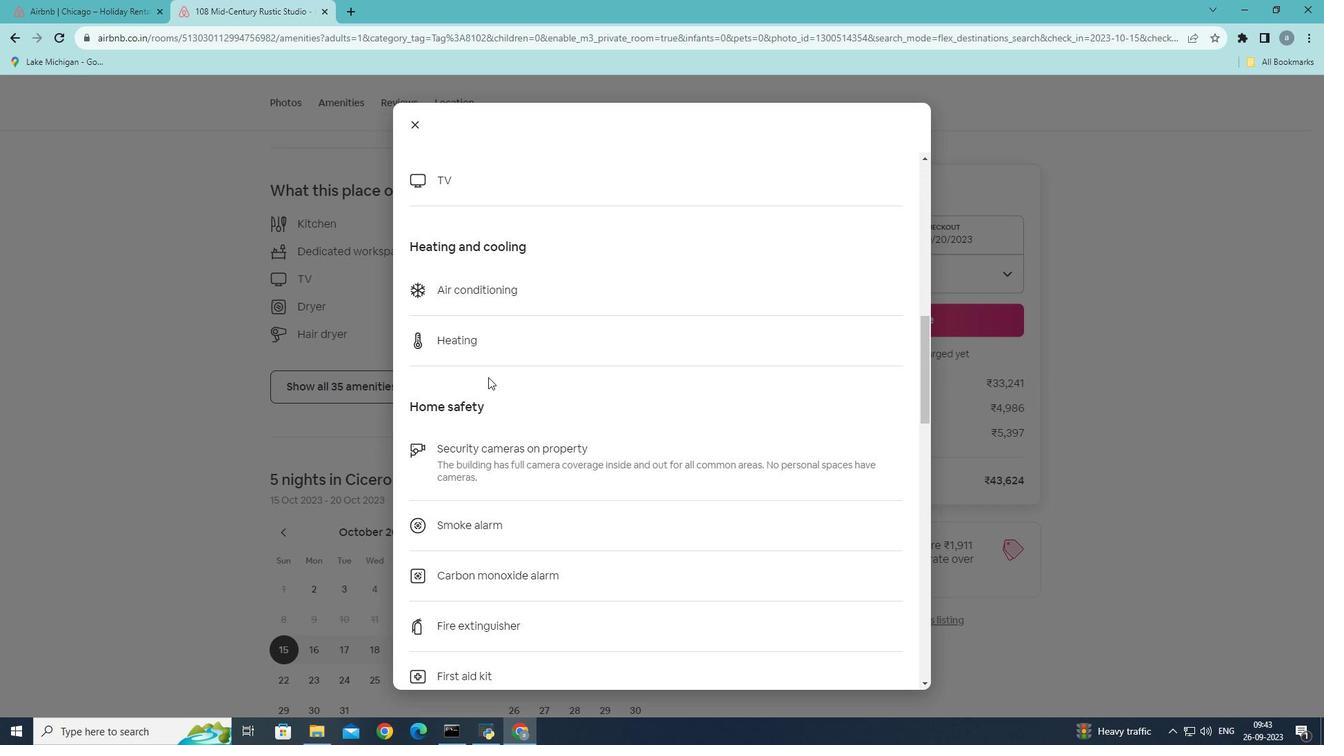 
Action: Mouse scrolled (488, 376) with delta (0, 0)
Screenshot: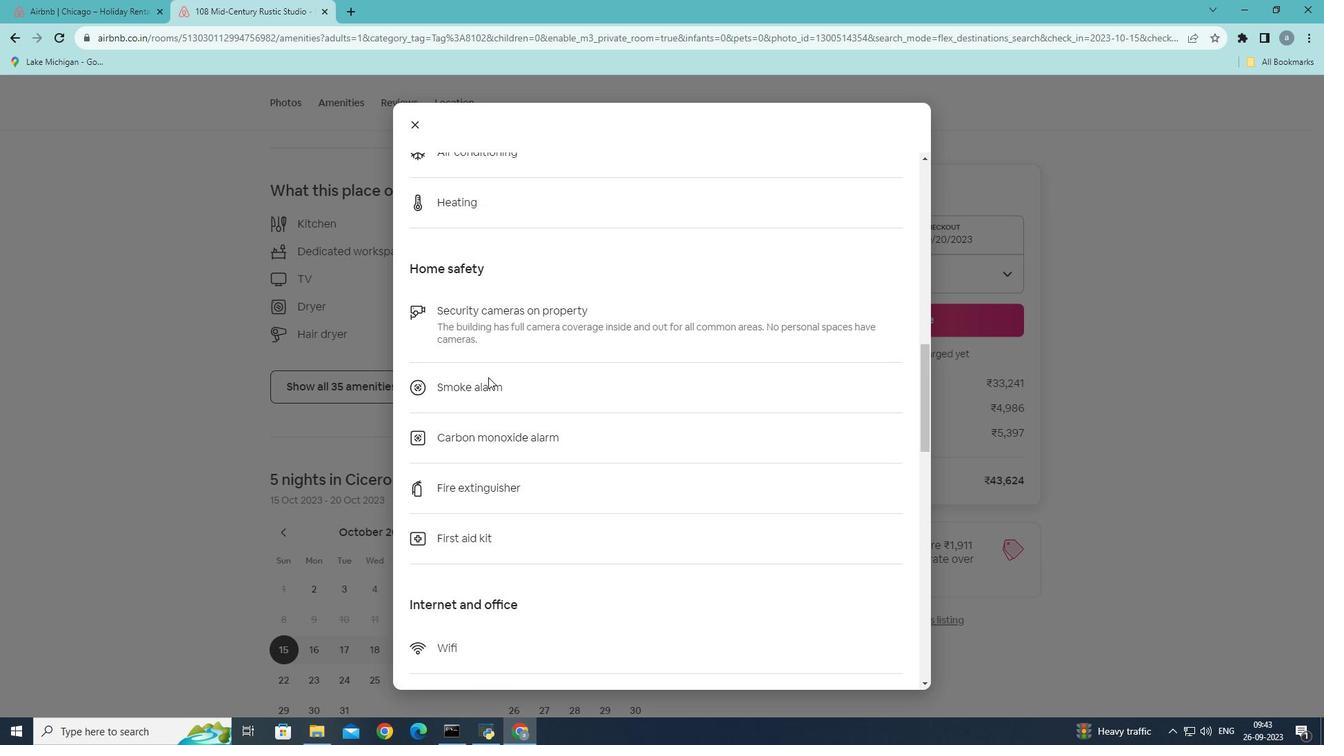 
Action: Mouse scrolled (488, 376) with delta (0, 0)
Screenshot: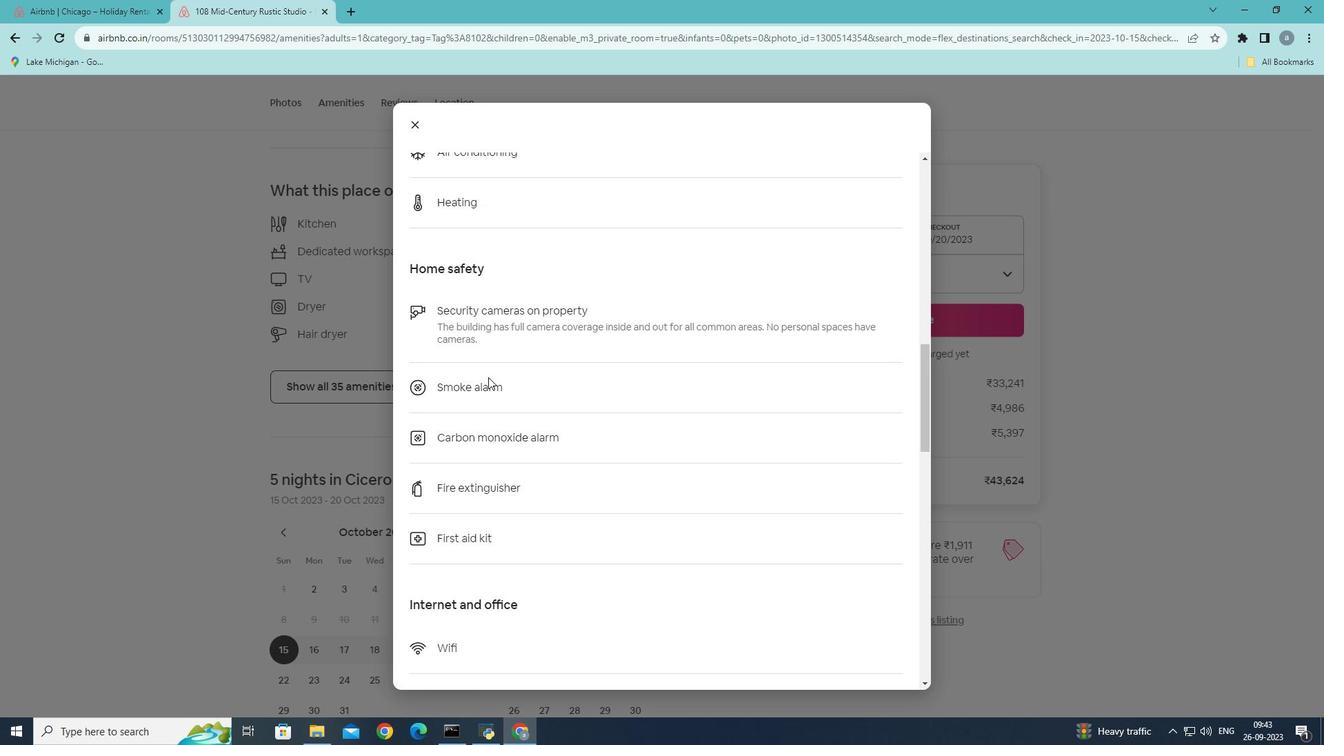 
Action: Mouse scrolled (488, 376) with delta (0, 0)
Screenshot: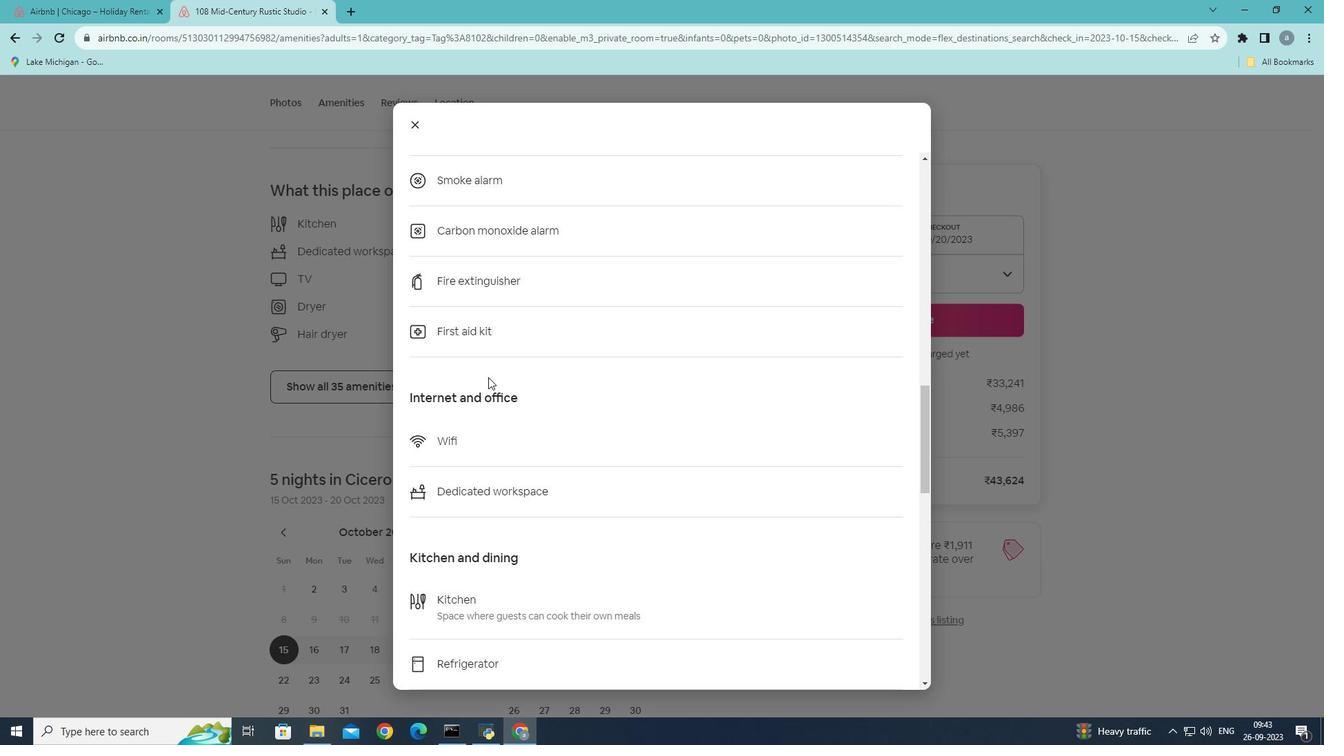 
Action: Mouse scrolled (488, 376) with delta (0, 0)
Screenshot: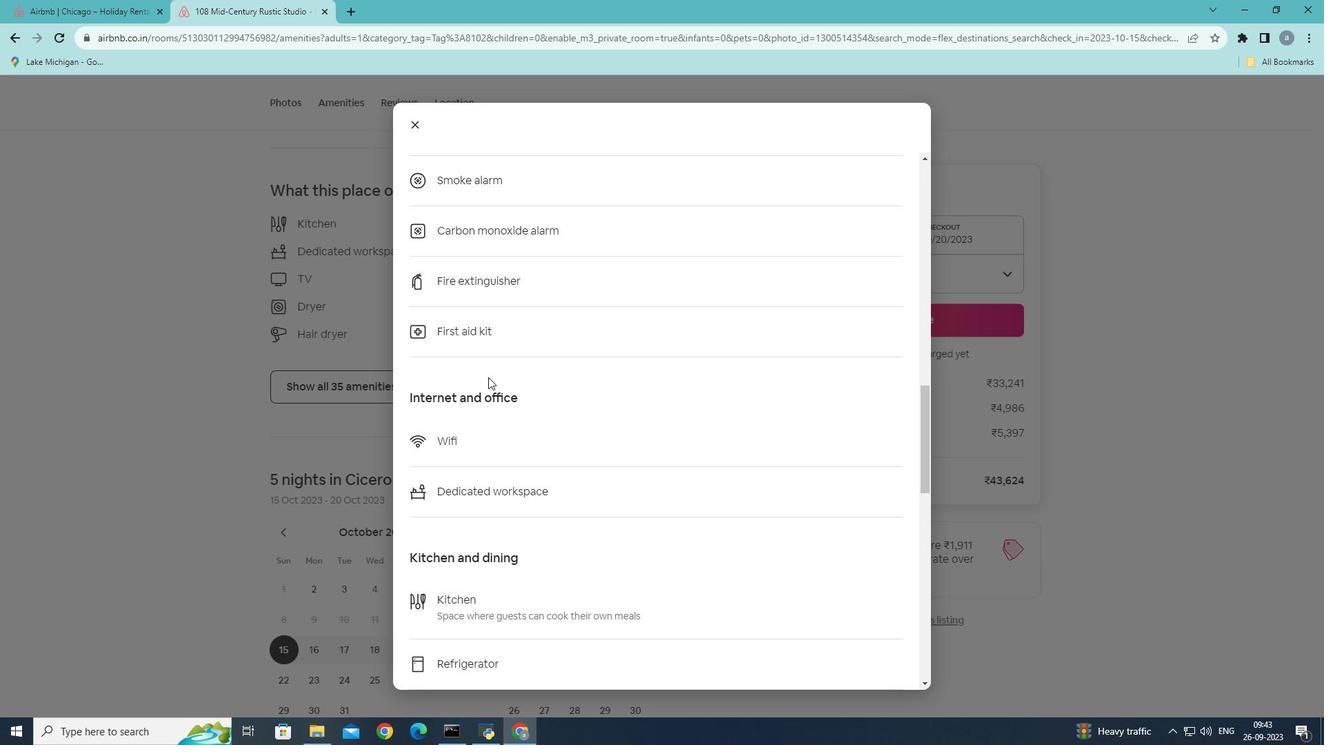 
Action: Mouse scrolled (488, 376) with delta (0, 0)
Screenshot: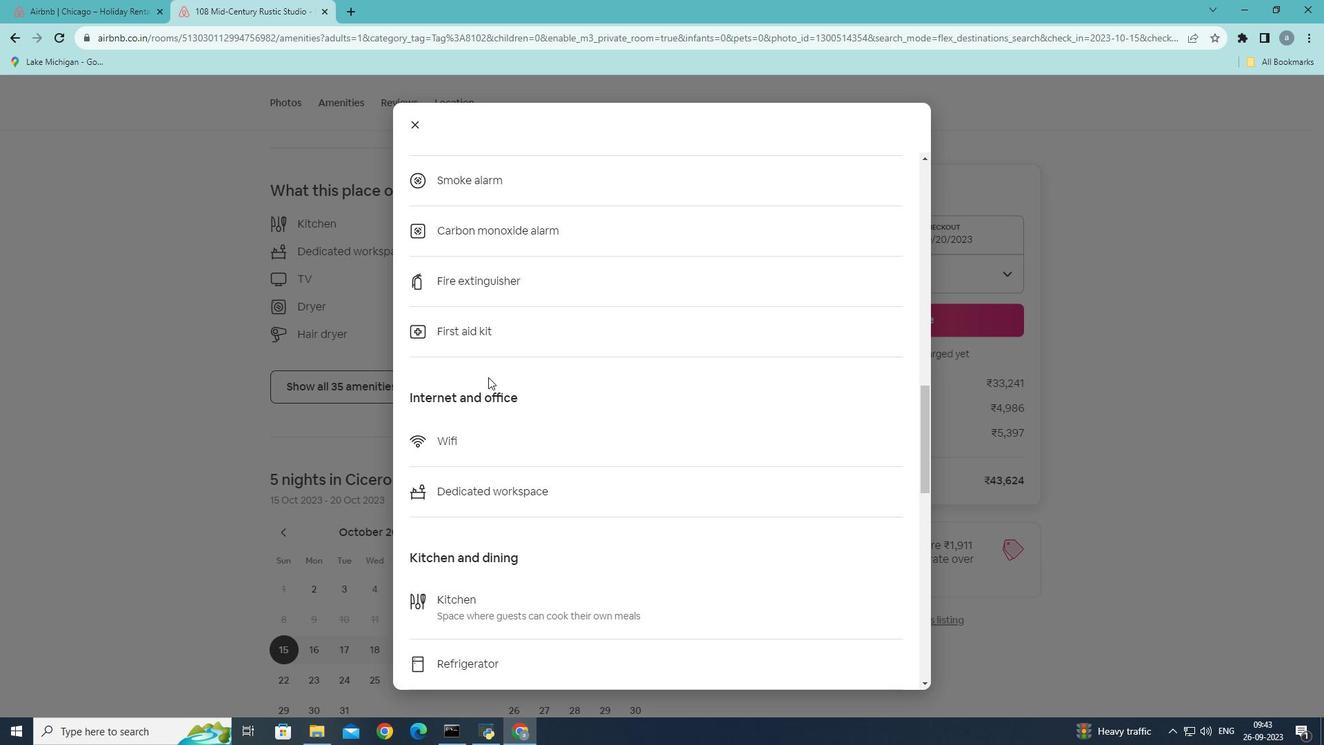 
Action: Mouse scrolled (488, 376) with delta (0, 0)
Screenshot: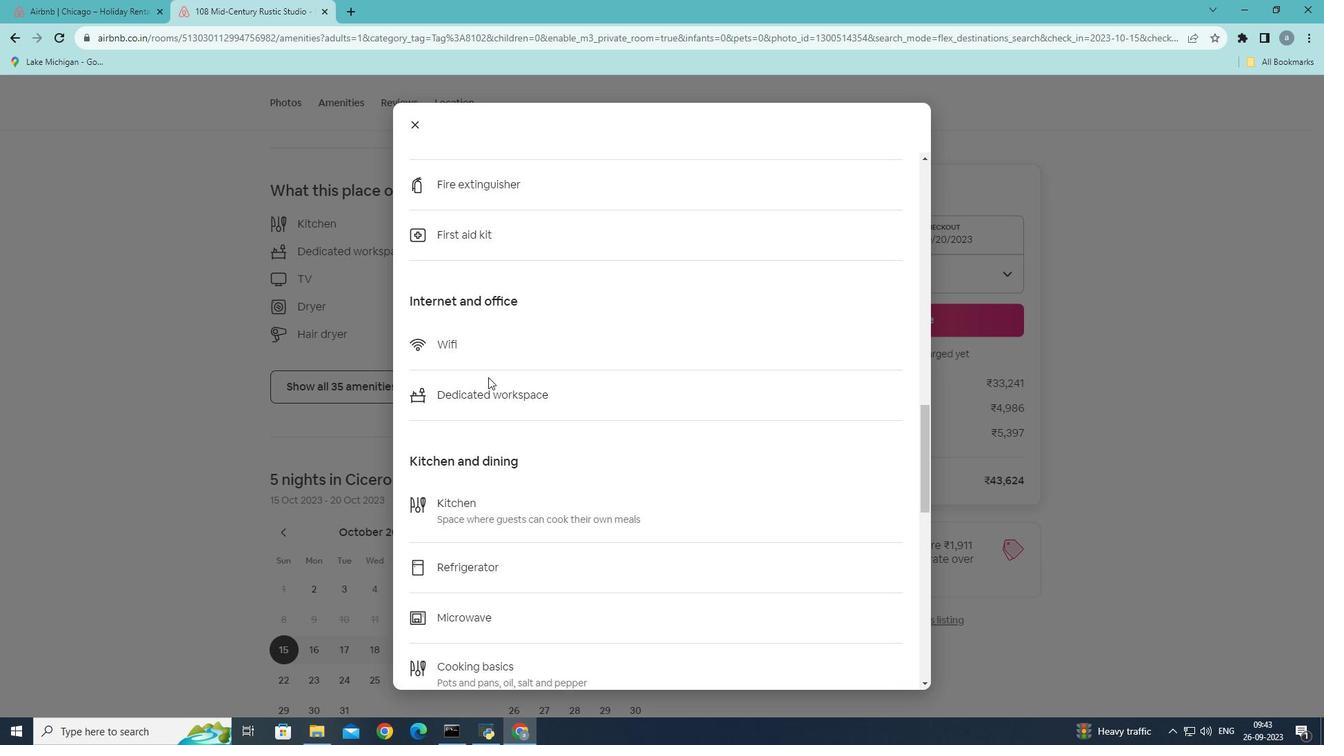 
Action: Mouse scrolled (488, 376) with delta (0, 0)
Screenshot: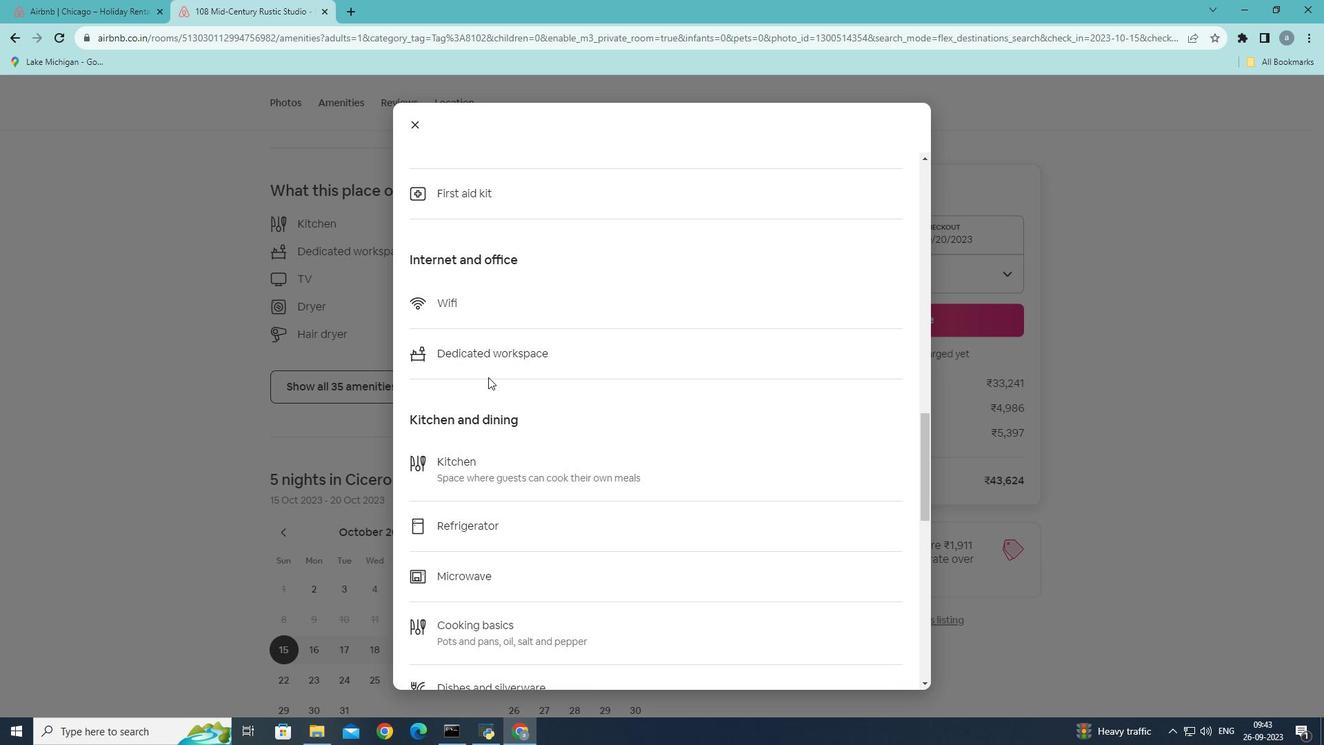 
Action: Mouse scrolled (488, 376) with delta (0, 0)
Screenshot: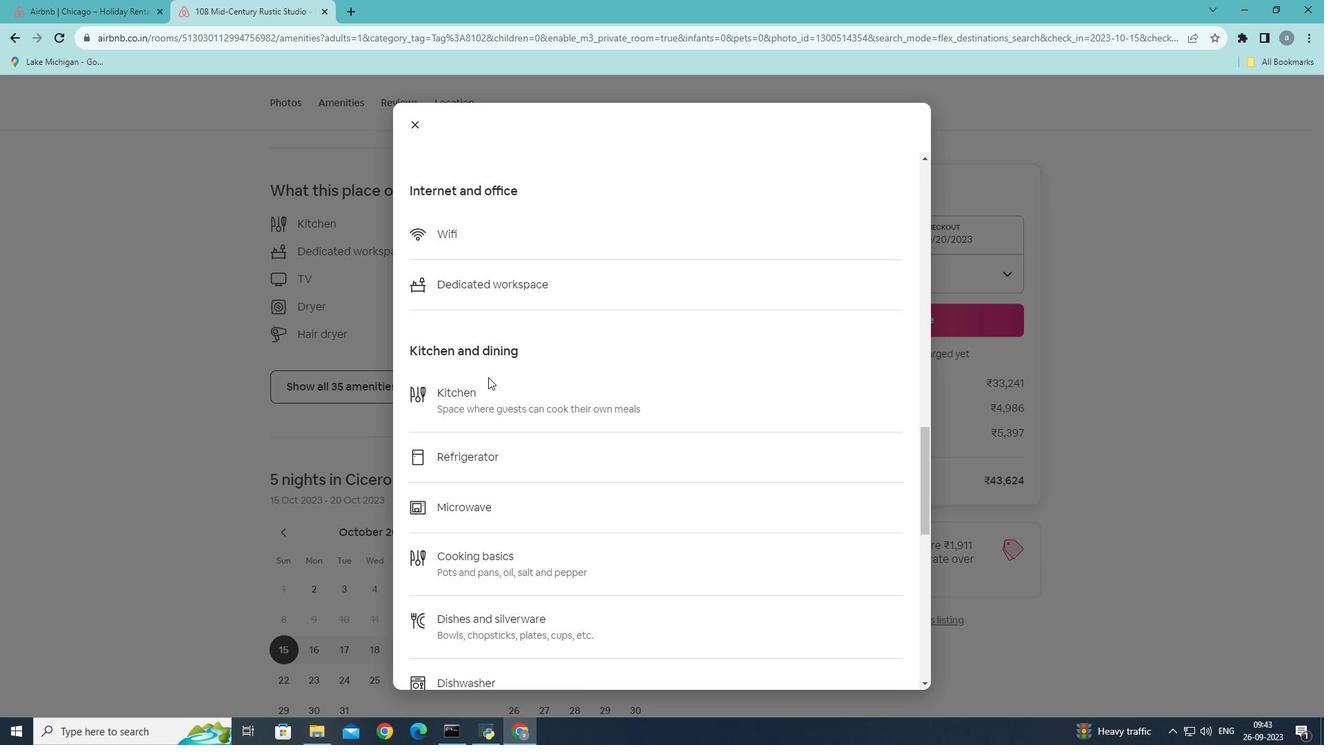 
Action: Mouse scrolled (488, 376) with delta (0, 0)
Screenshot: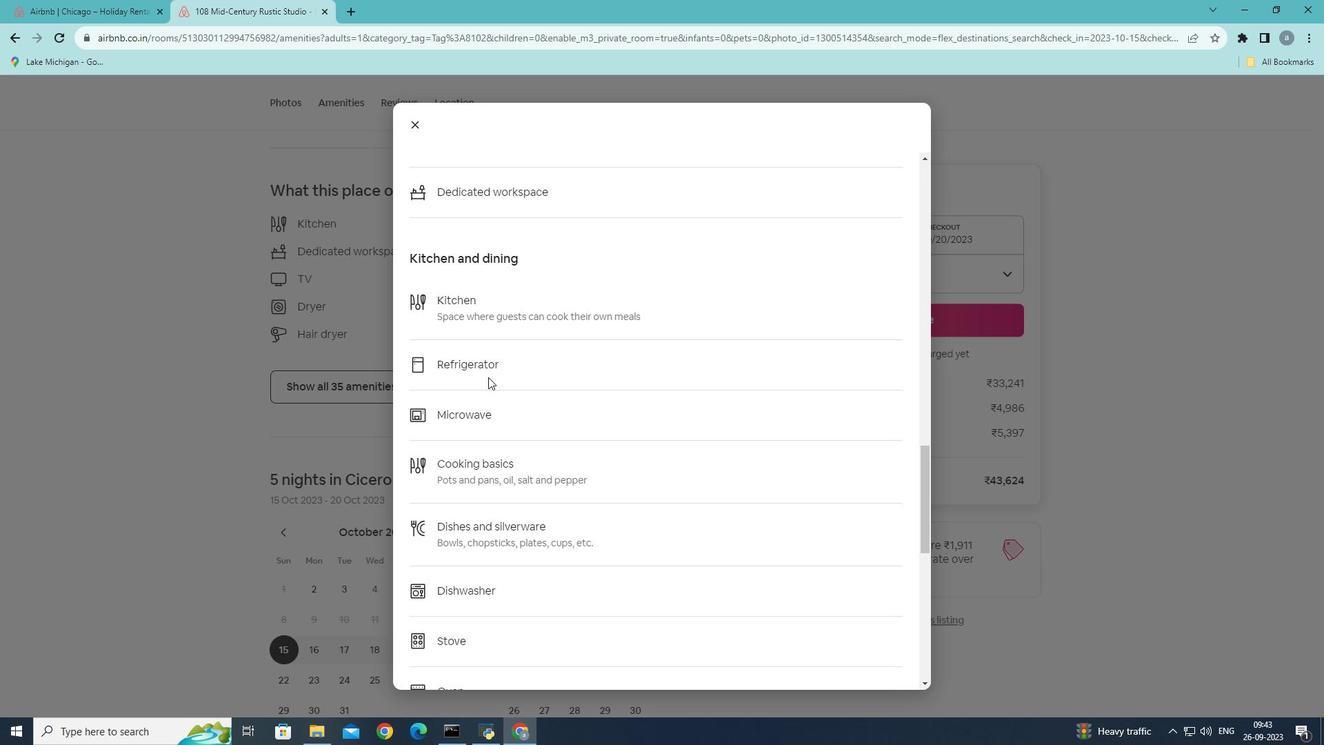 
Action: Mouse scrolled (488, 376) with delta (0, 0)
Screenshot: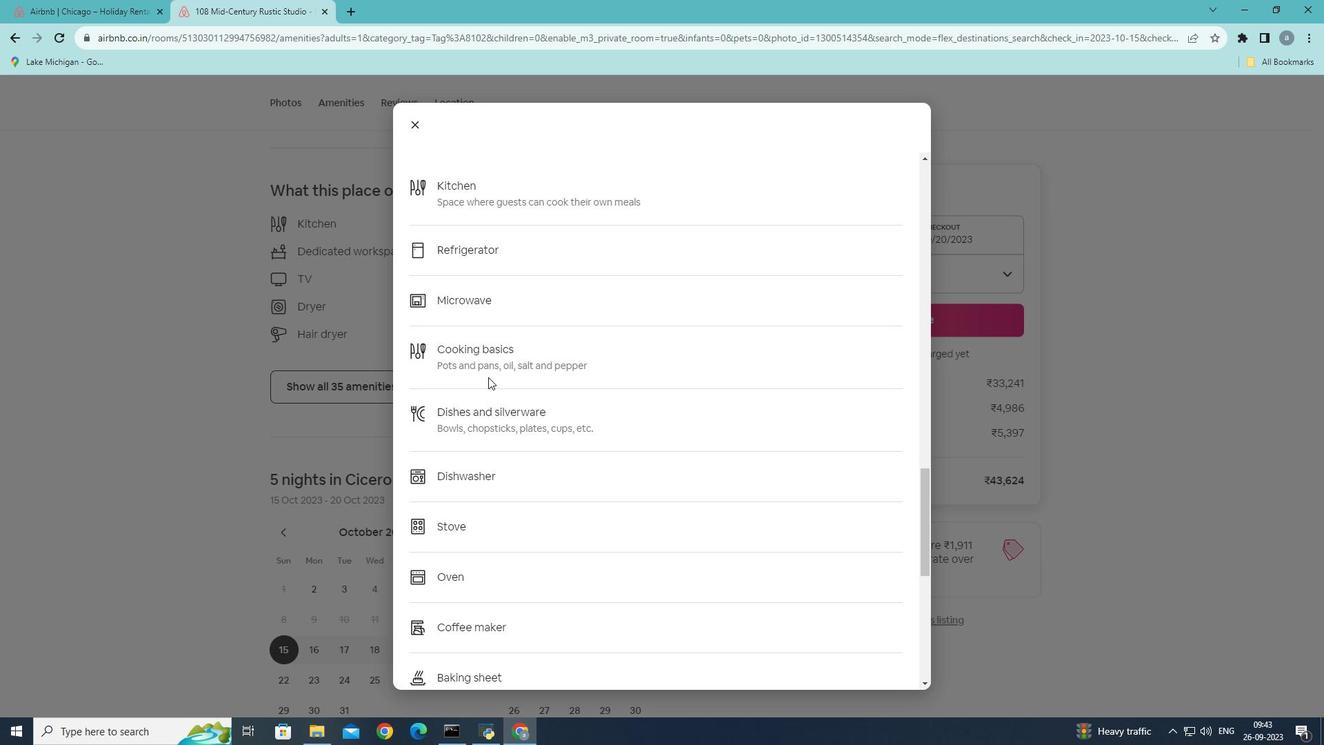 
Action: Mouse scrolled (488, 376) with delta (0, 0)
Screenshot: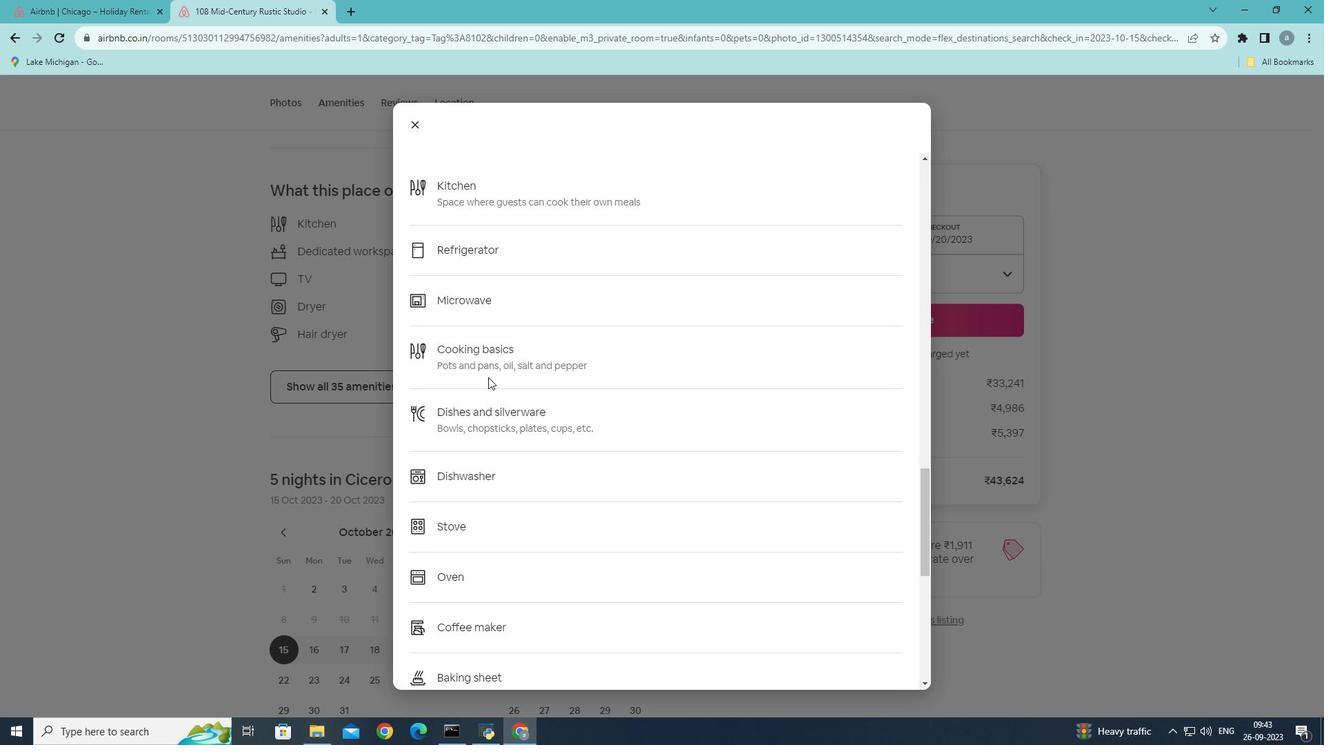 
Action: Mouse scrolled (488, 376) with delta (0, 0)
Screenshot: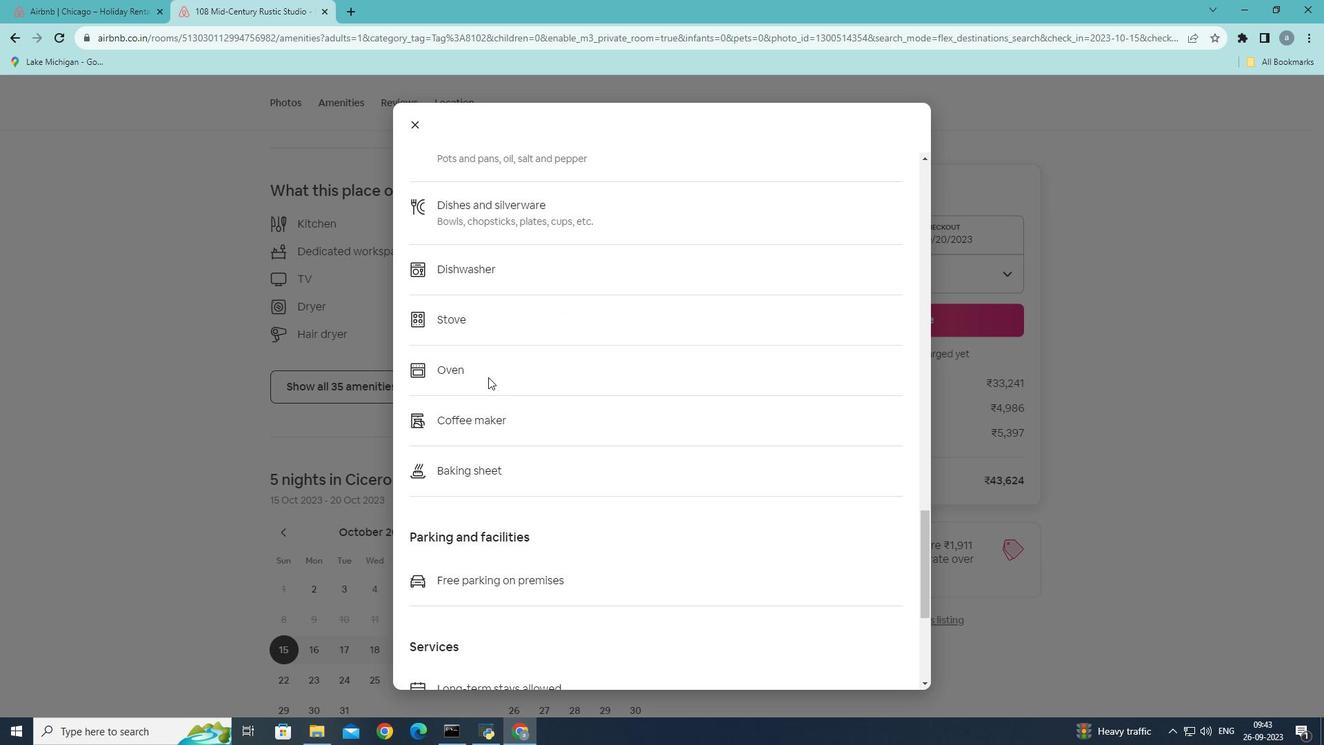 
Action: Mouse scrolled (488, 376) with delta (0, 0)
Screenshot: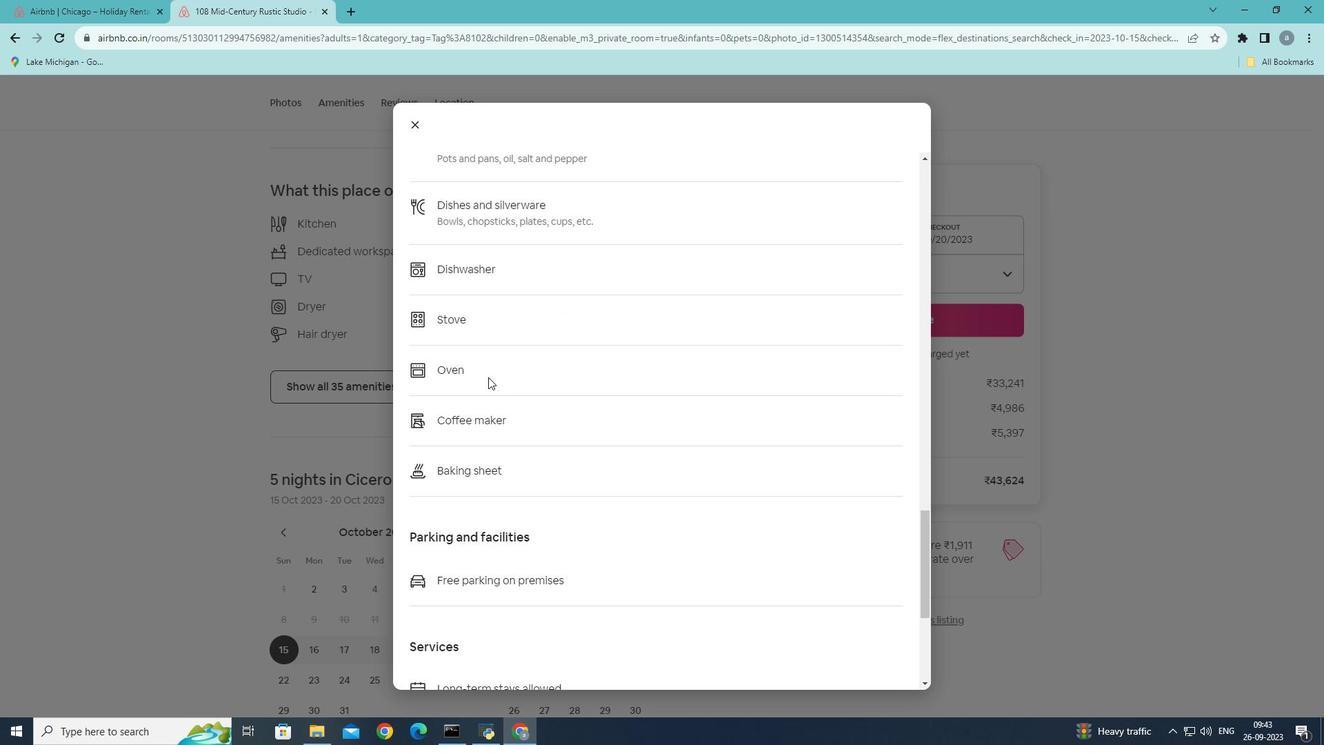 
Action: Mouse scrolled (488, 376) with delta (0, 0)
Screenshot: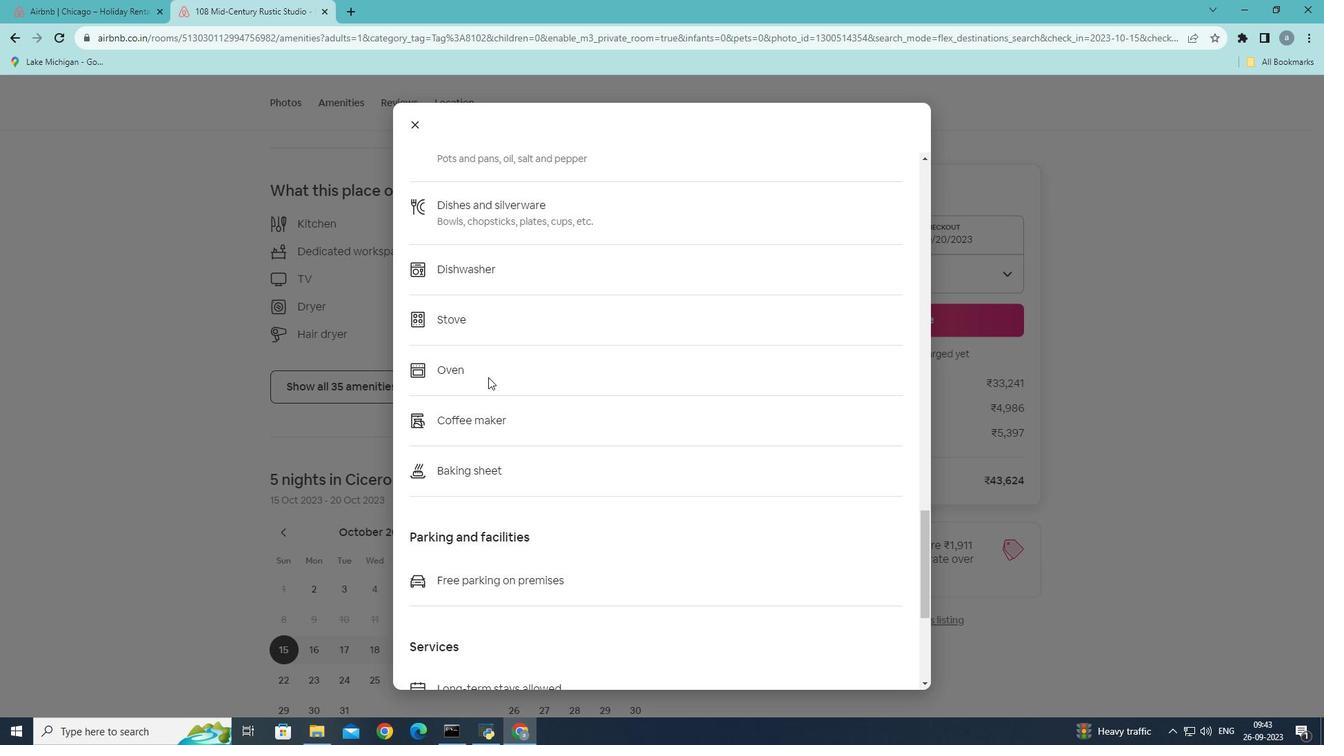
Action: Mouse scrolled (488, 376) with delta (0, 0)
Screenshot: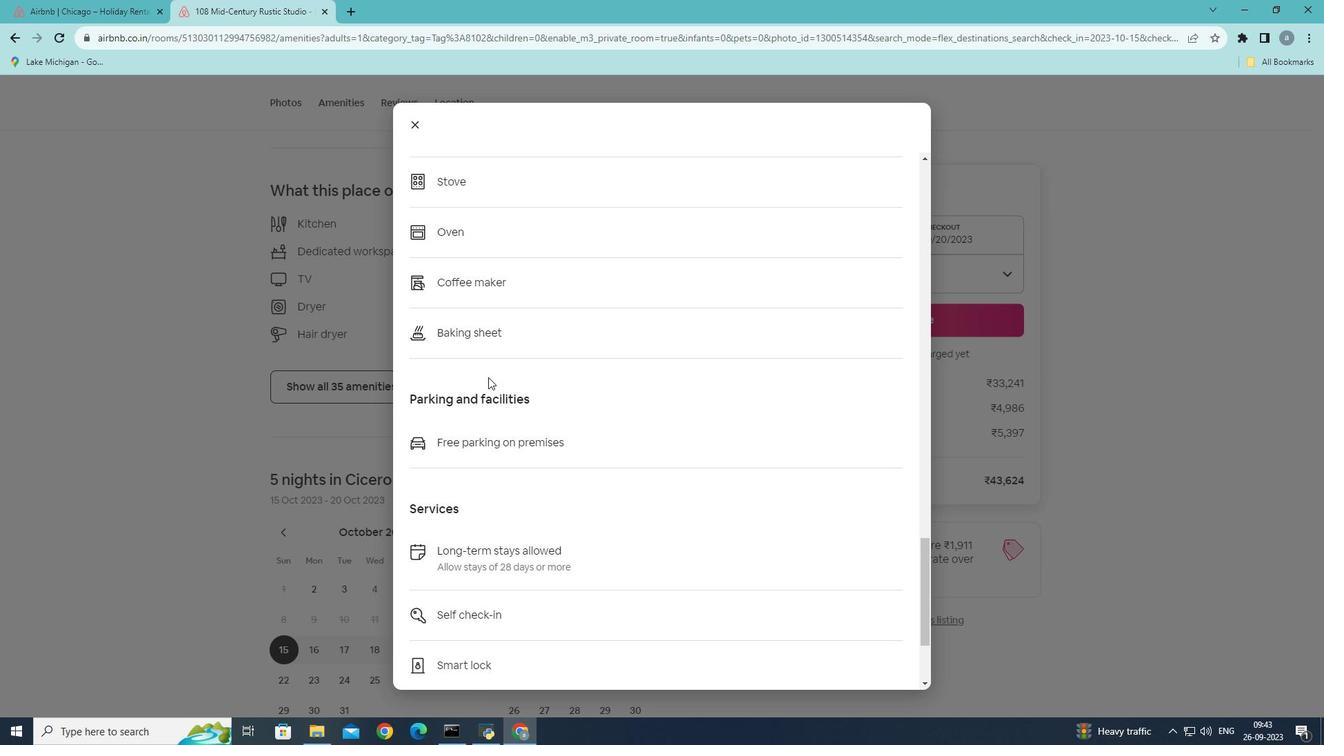 
Action: Mouse scrolled (488, 376) with delta (0, 0)
Screenshot: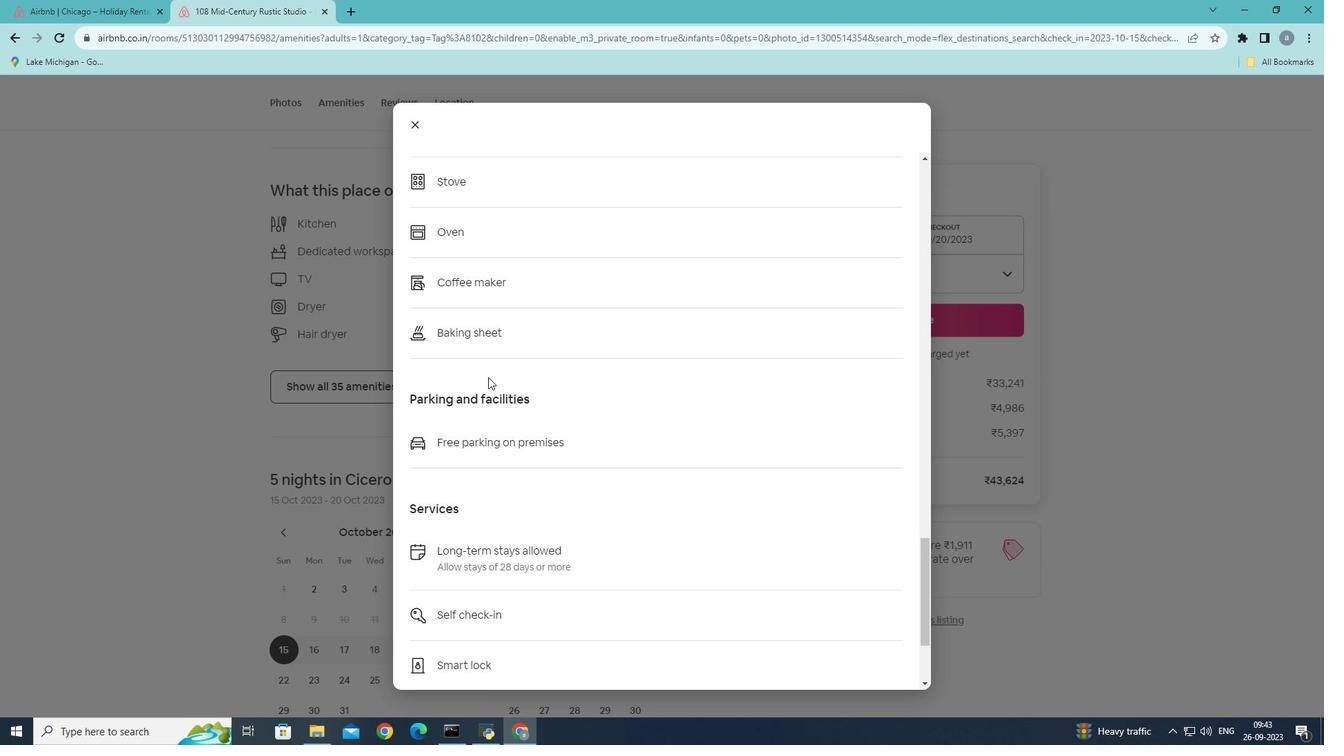 
Action: Mouse scrolled (488, 376) with delta (0, 0)
Screenshot: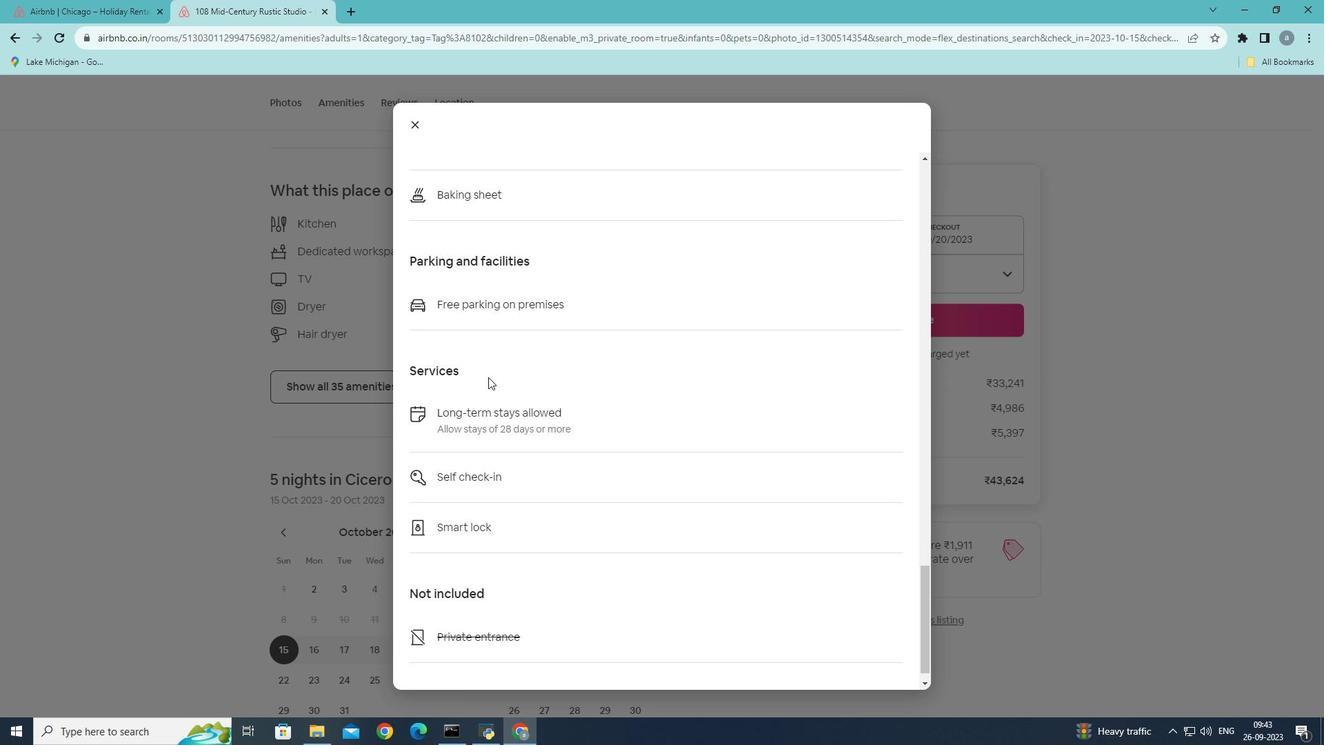
Action: Mouse scrolled (488, 376) with delta (0, 0)
Screenshot: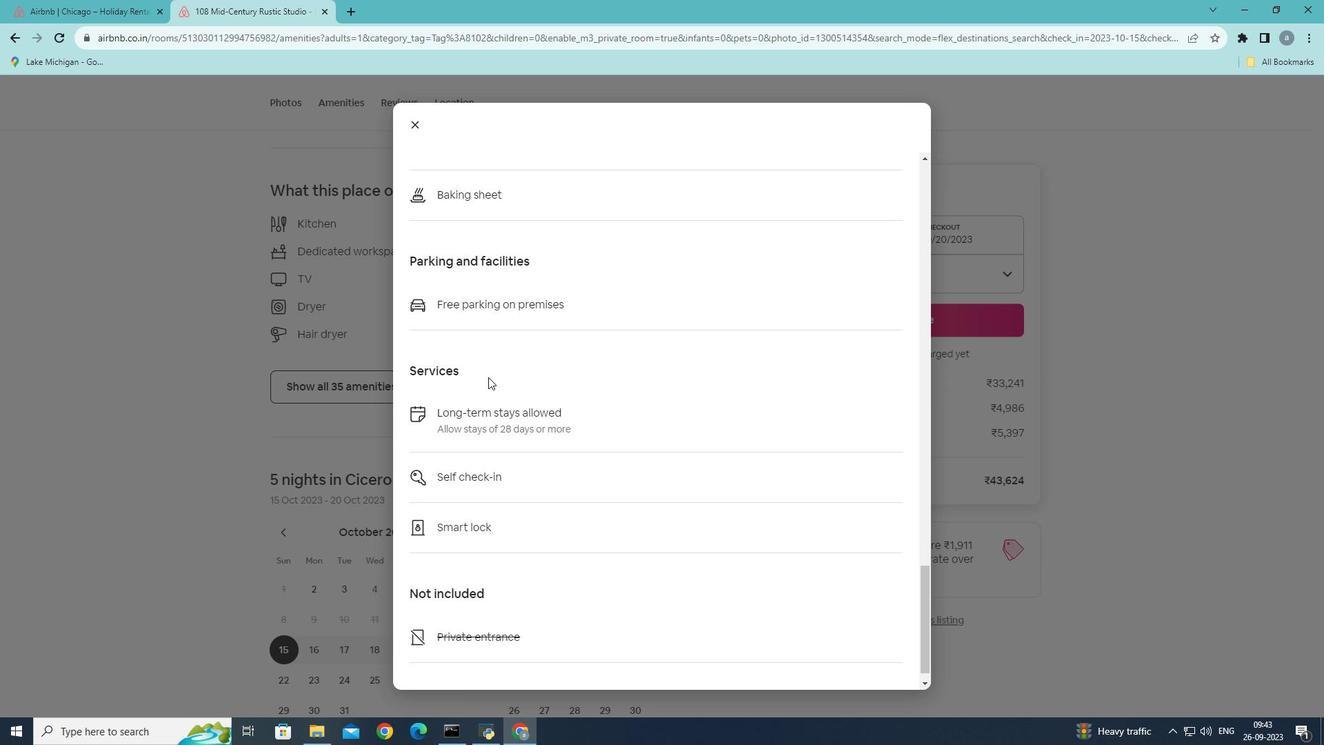 
Action: Mouse scrolled (488, 376) with delta (0, 0)
Screenshot: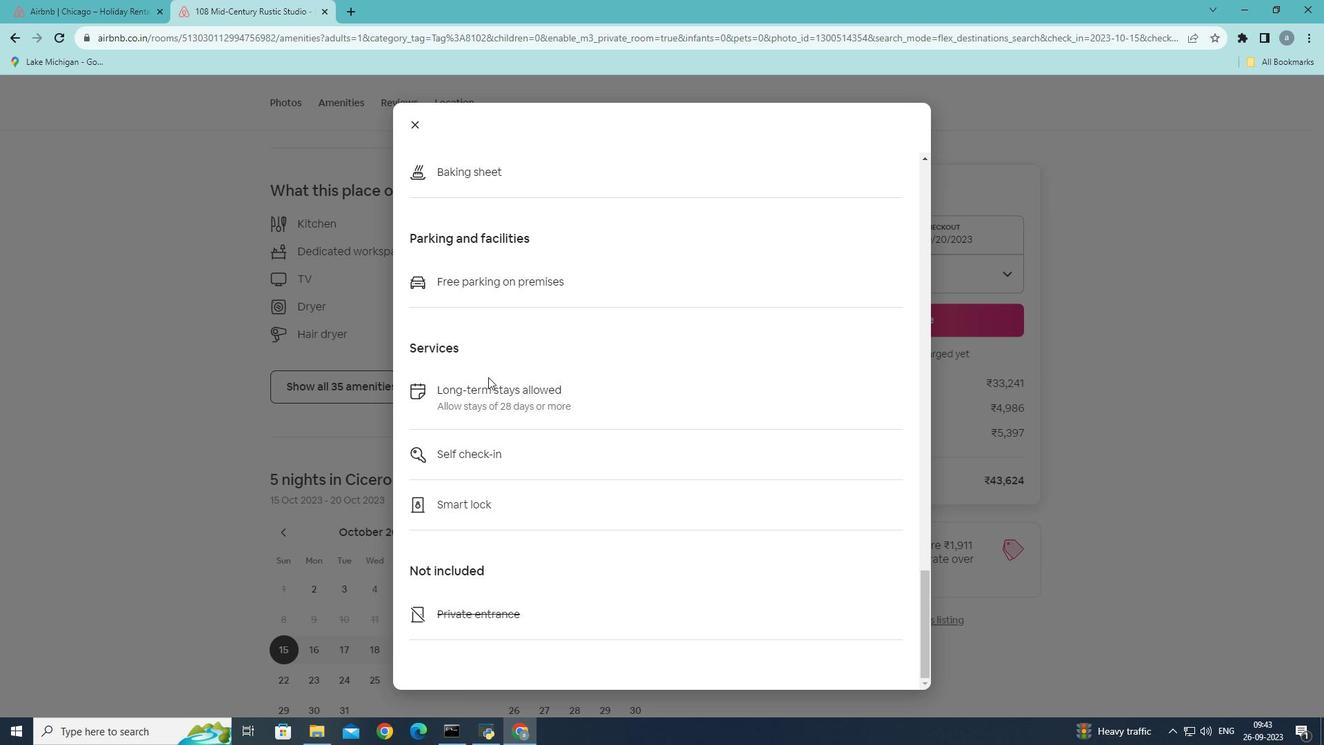 
Action: Mouse scrolled (488, 376) with delta (0, 0)
Screenshot: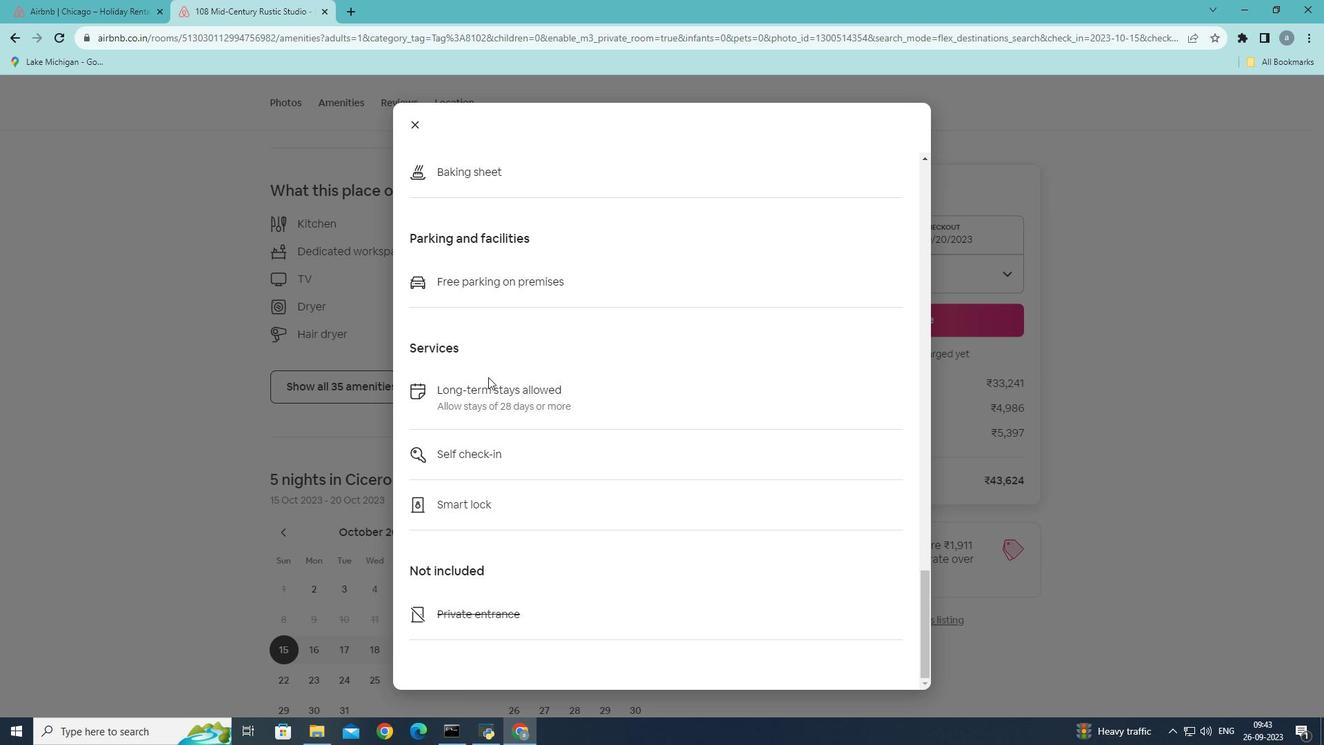 
Action: Mouse scrolled (488, 376) with delta (0, 0)
Screenshot: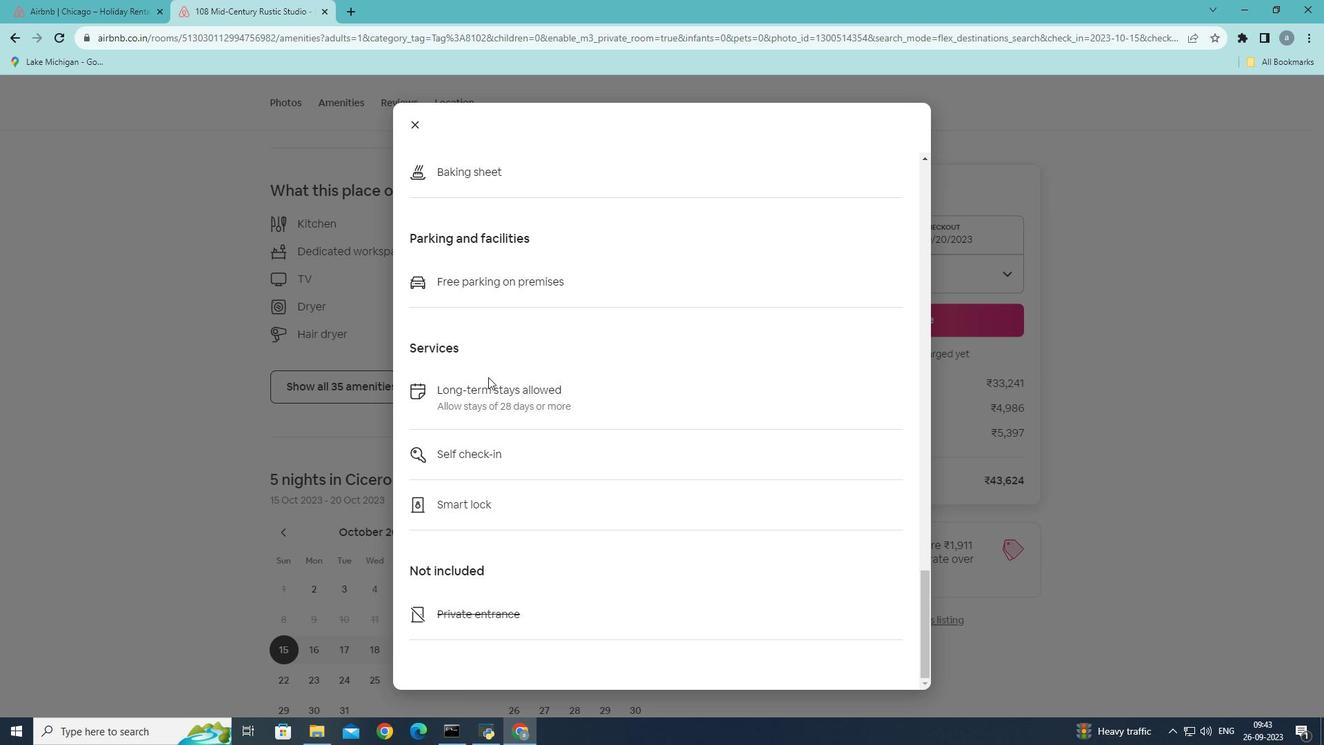 
Action: Mouse scrolled (488, 376) with delta (0, 0)
Screenshot: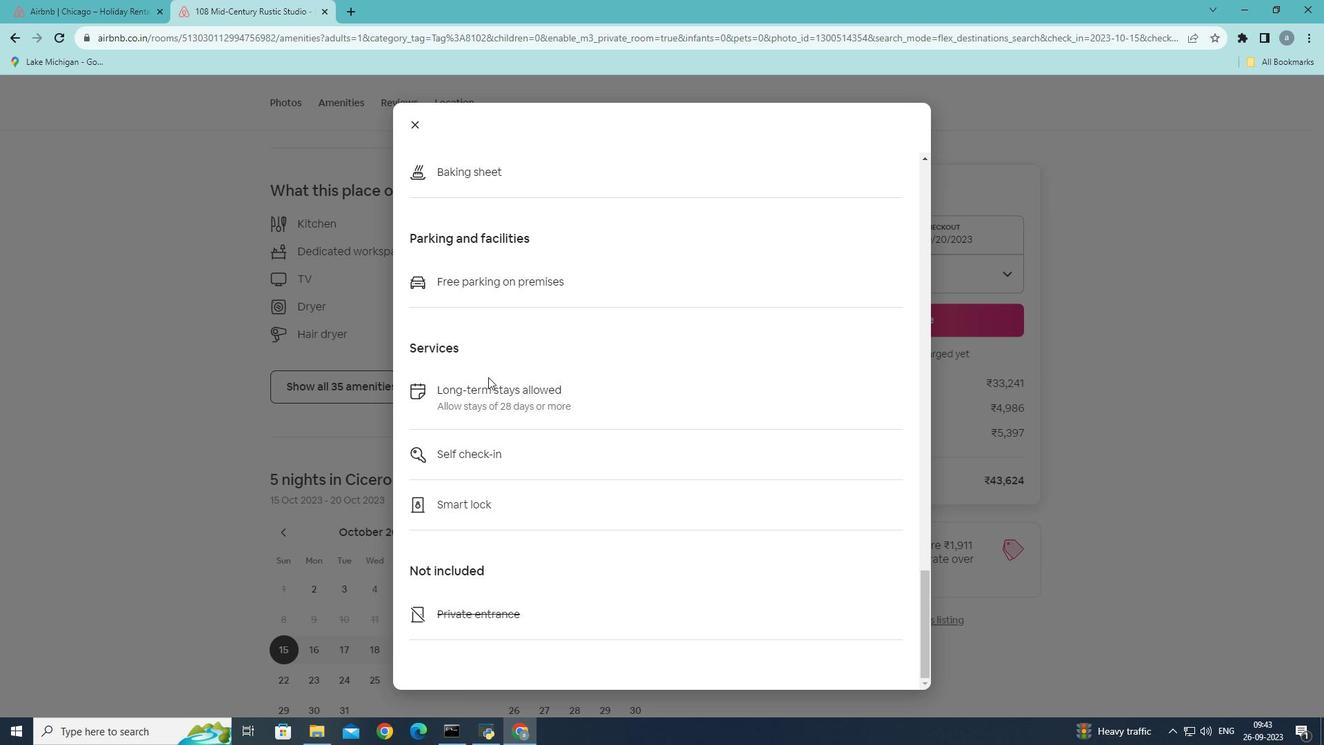 
Action: Mouse scrolled (488, 376) with delta (0, 0)
Screenshot: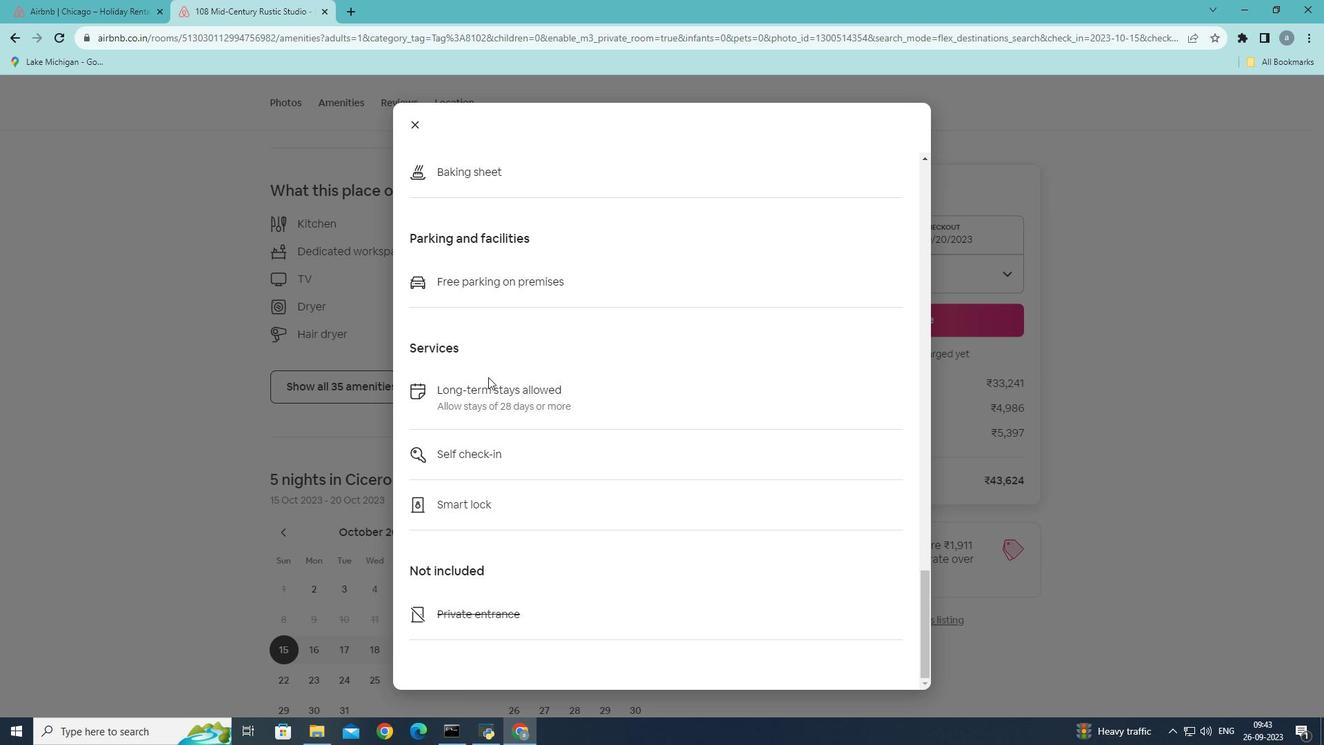 
Action: Mouse moved to (413, 126)
Screenshot: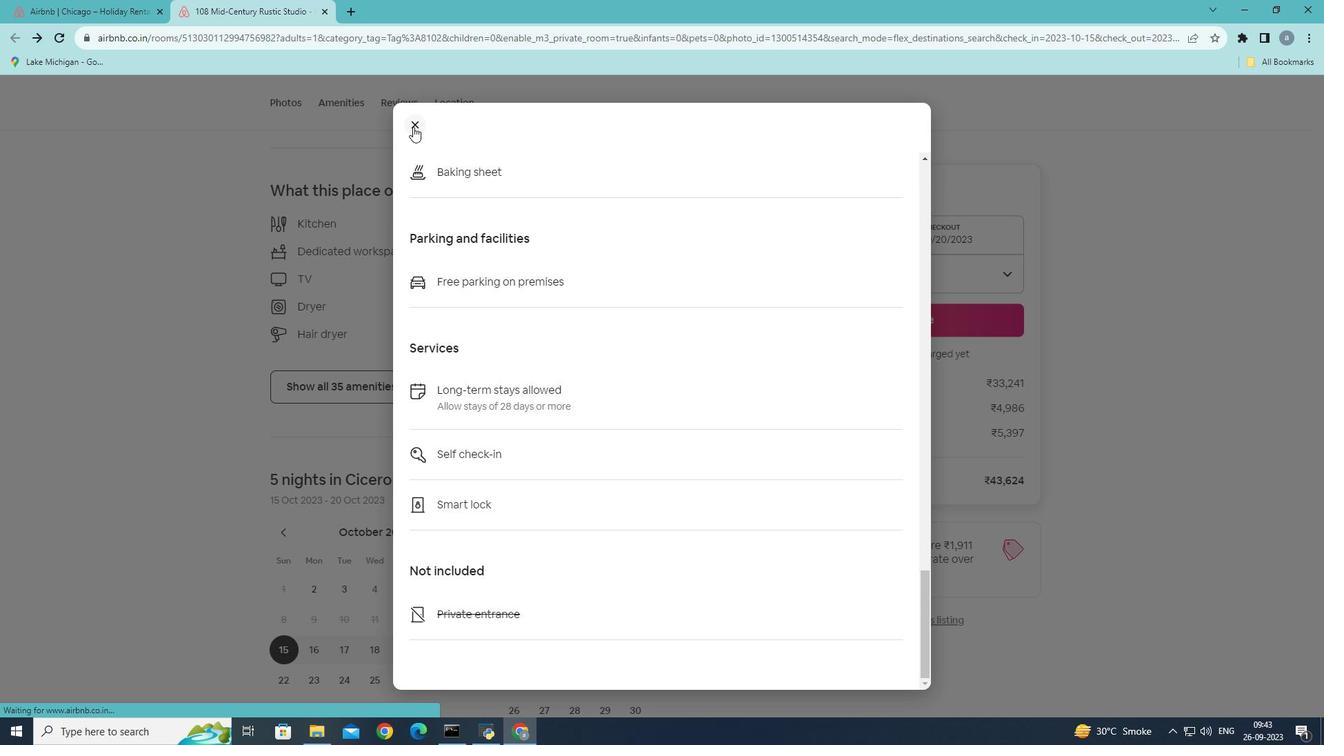 
Action: Mouse pressed left at (413, 126)
Screenshot: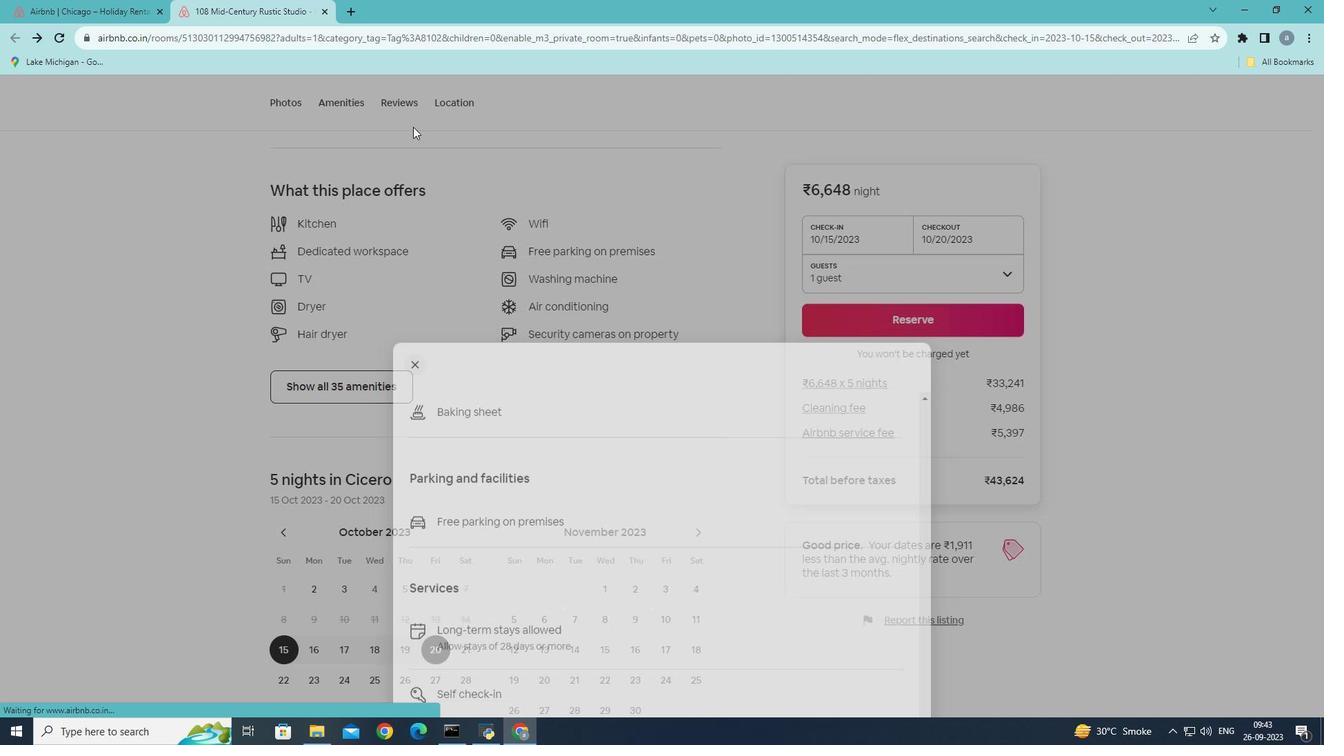 
Action: Mouse moved to (340, 380)
Screenshot: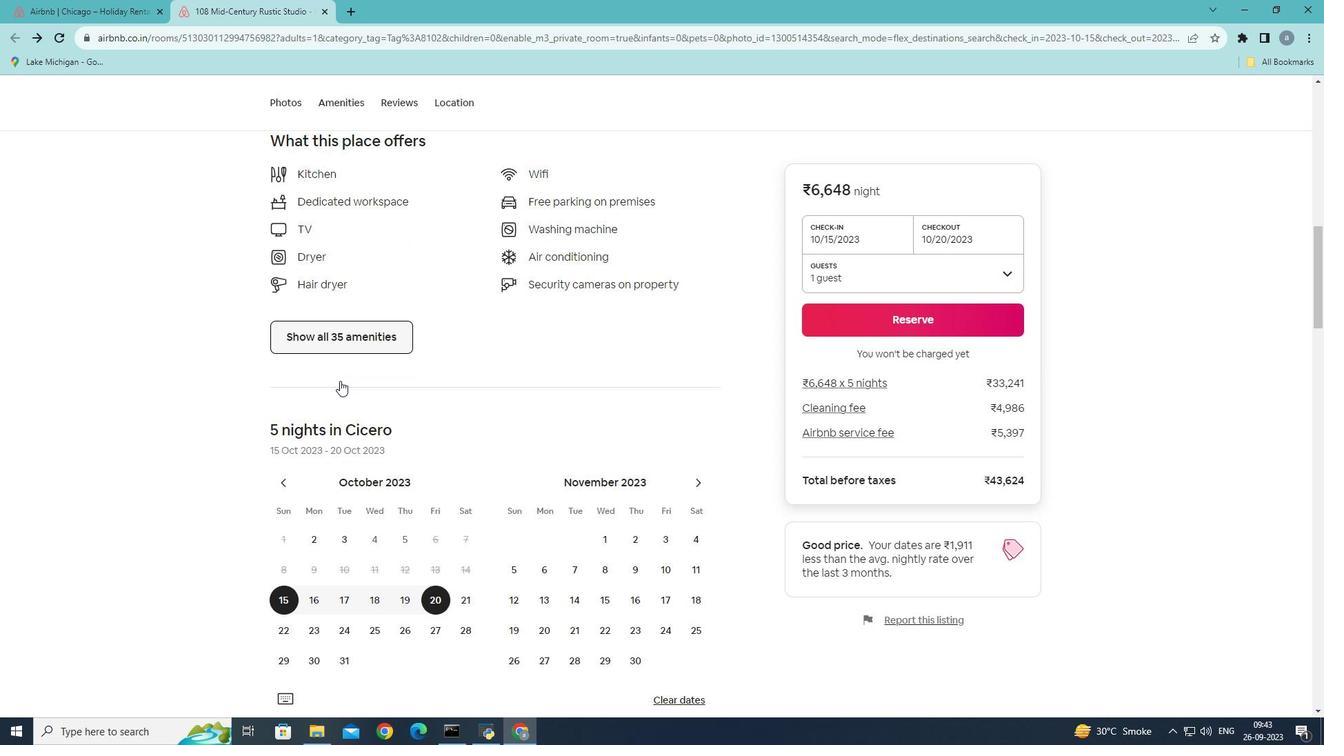 
Action: Mouse scrolled (340, 380) with delta (0, 0)
Screenshot: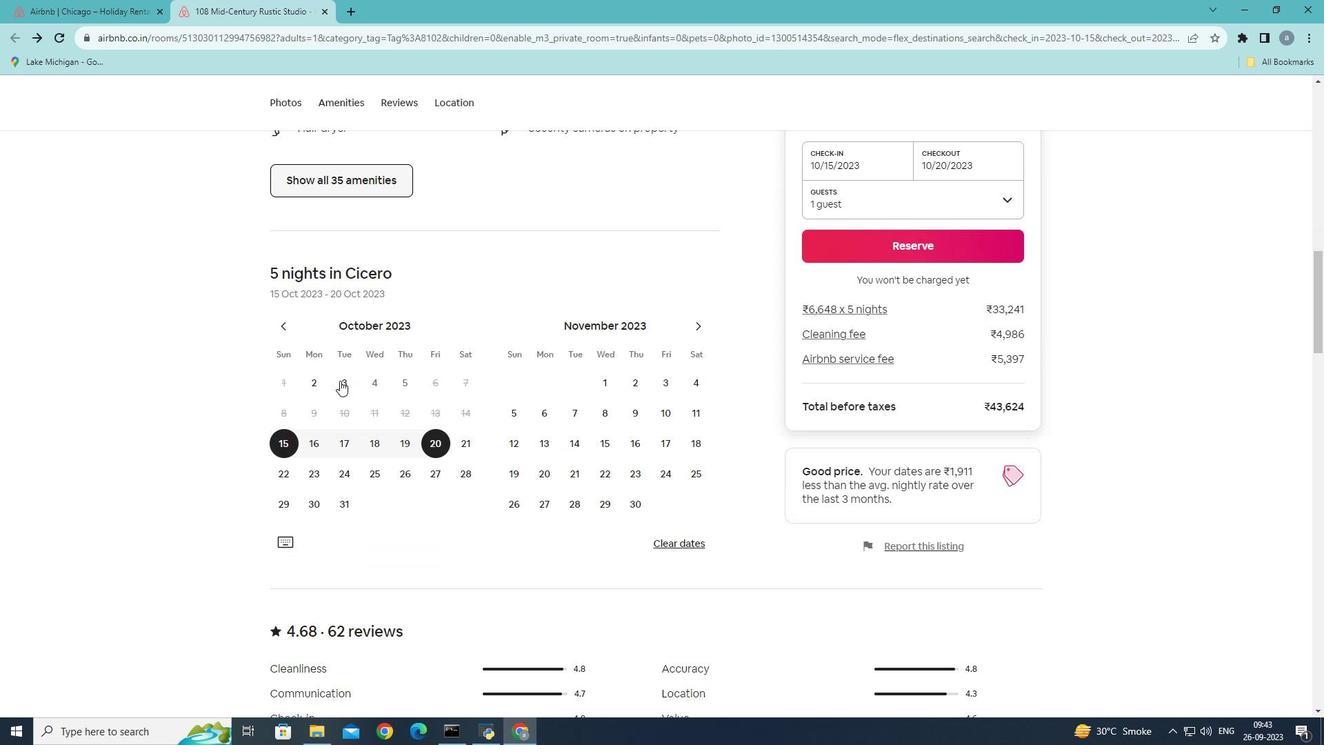 
Action: Mouse scrolled (340, 380) with delta (0, 0)
Screenshot: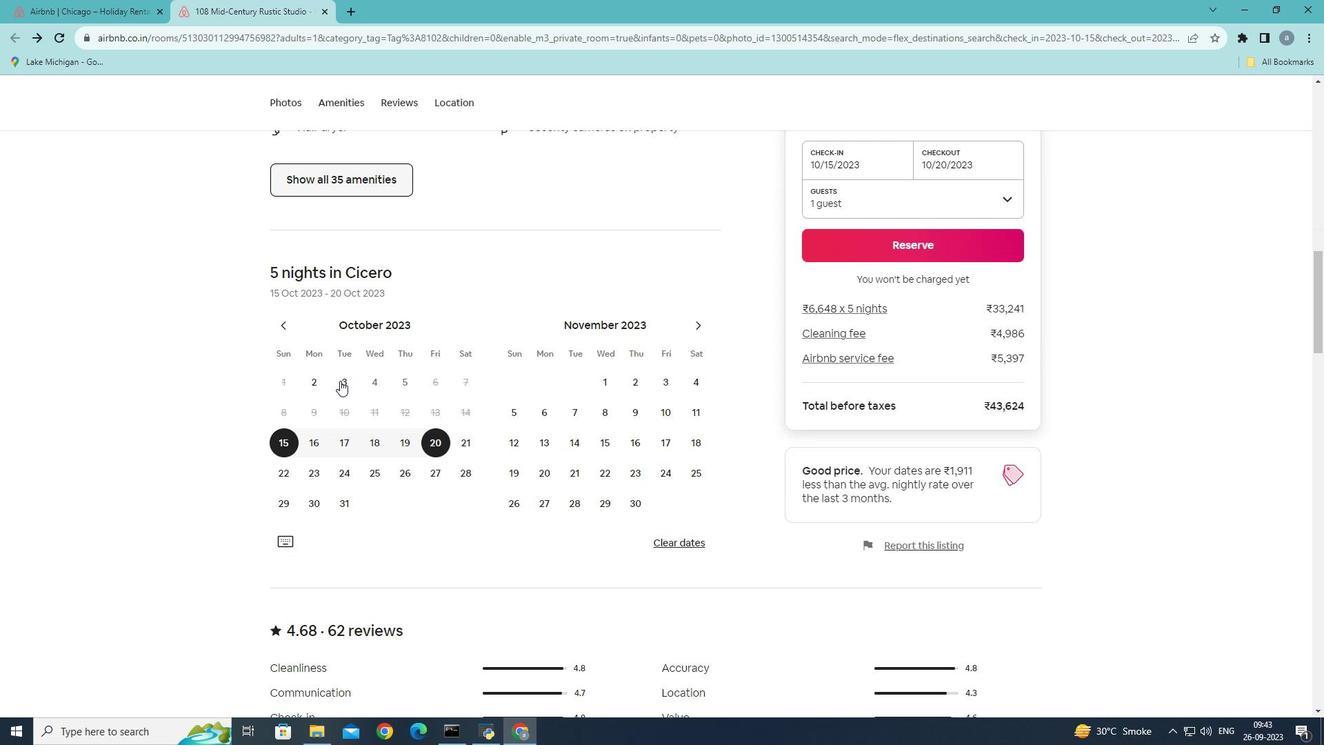 
Action: Mouse scrolled (340, 380) with delta (0, 0)
Screenshot: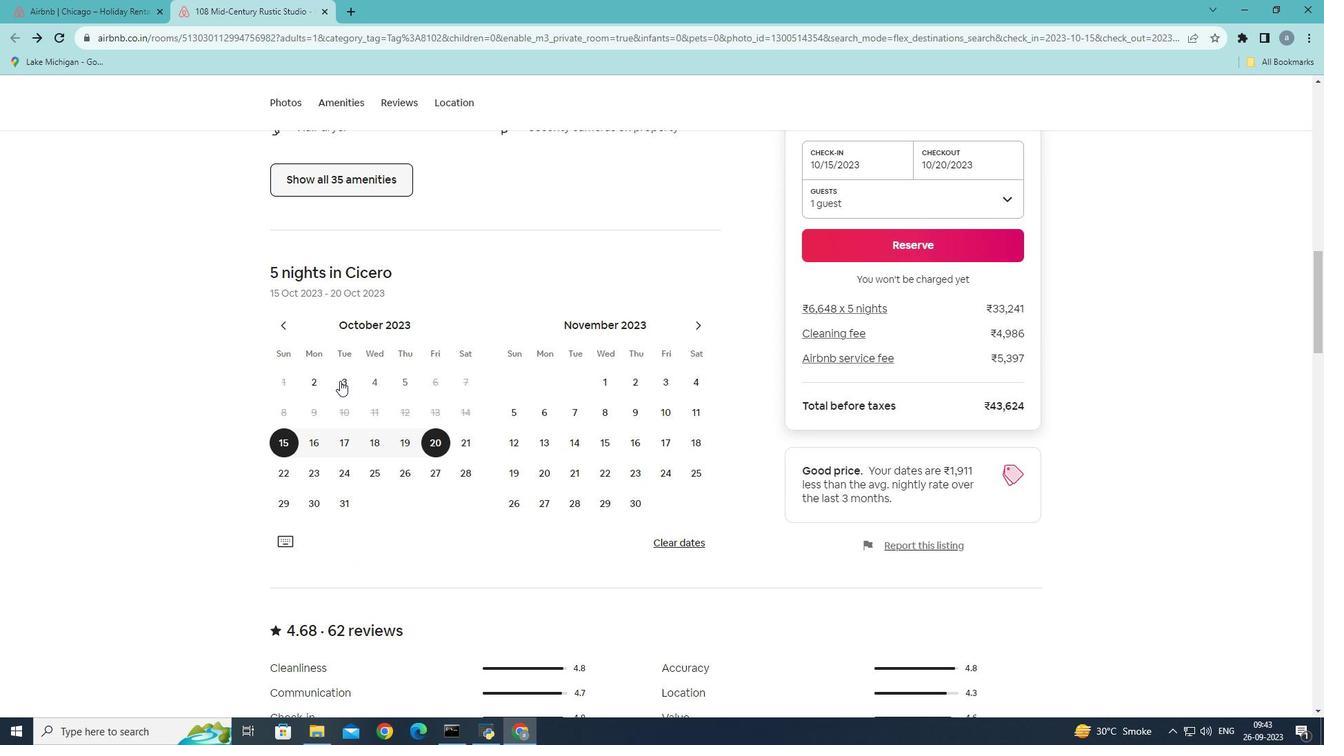 
Action: Mouse moved to (338, 381)
Screenshot: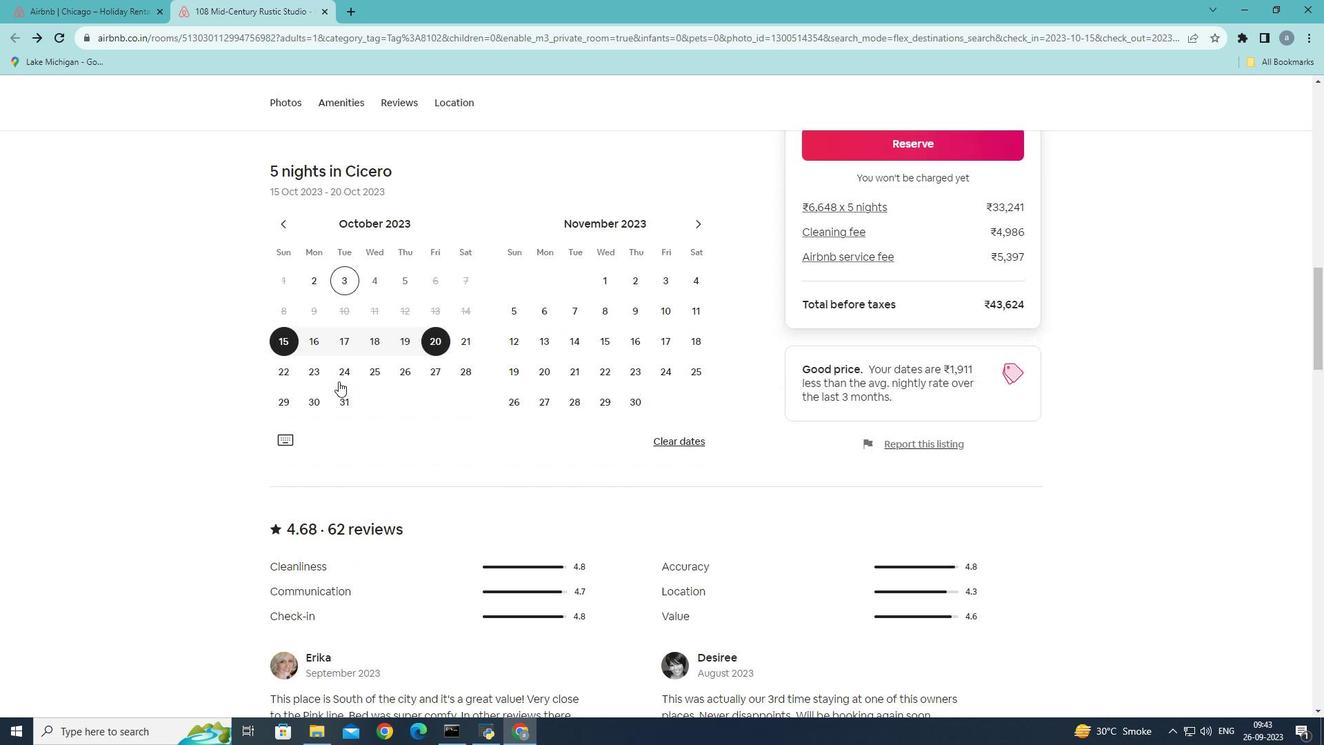 
Action: Mouse scrolled (338, 380) with delta (0, 0)
Screenshot: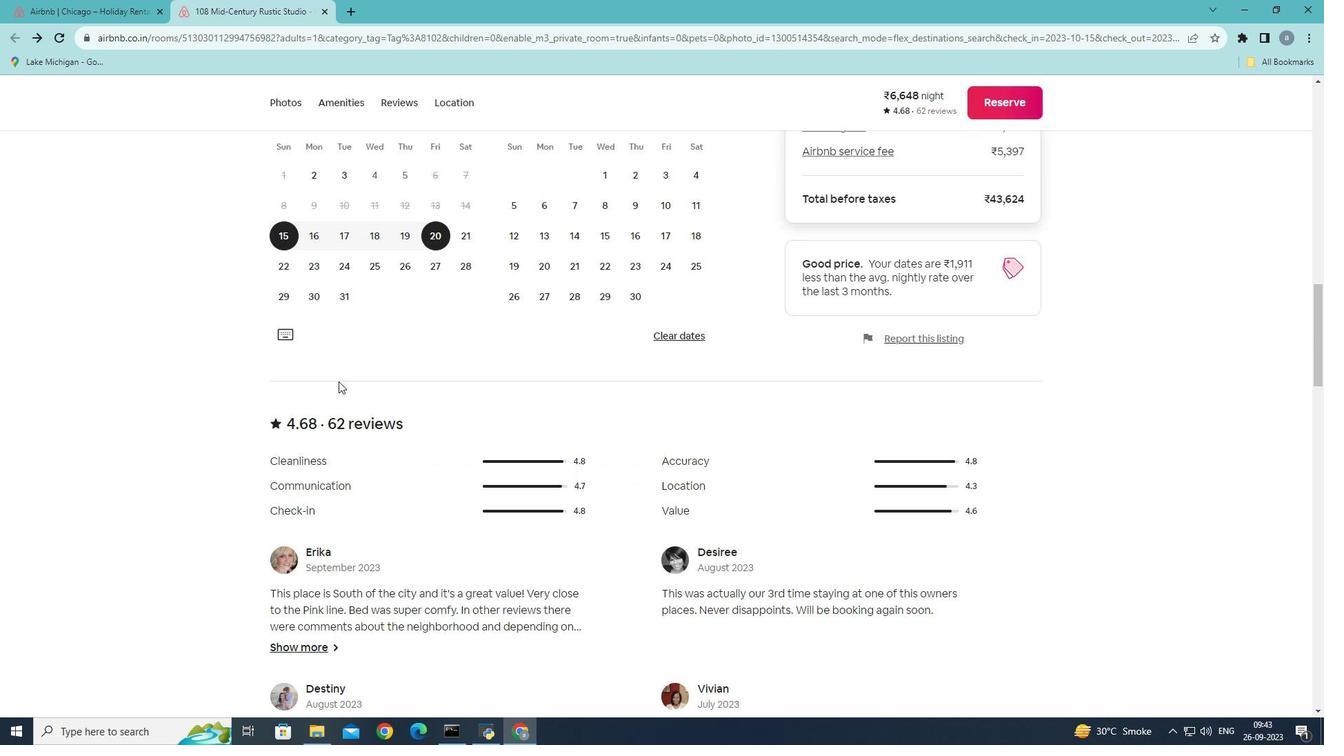 
Action: Mouse scrolled (338, 380) with delta (0, 0)
Screenshot: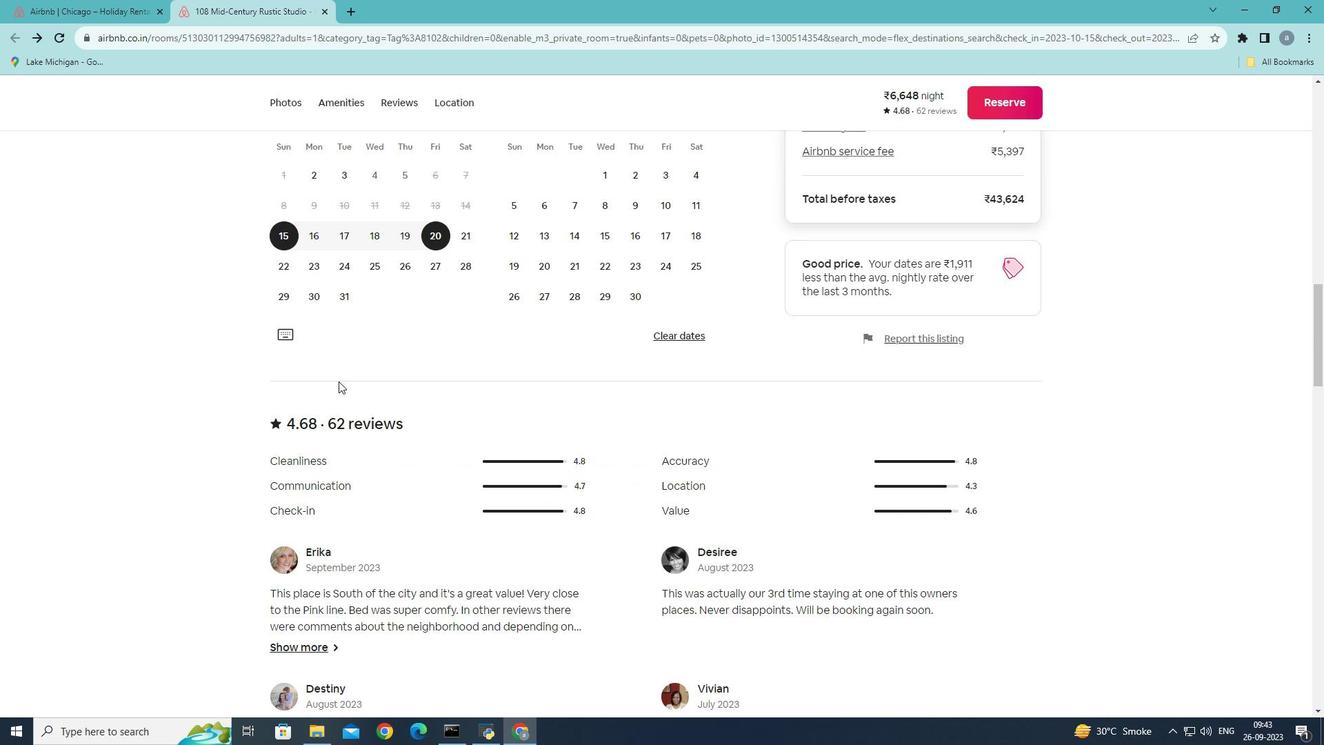 
Action: Mouse scrolled (338, 380) with delta (0, 0)
Screenshot: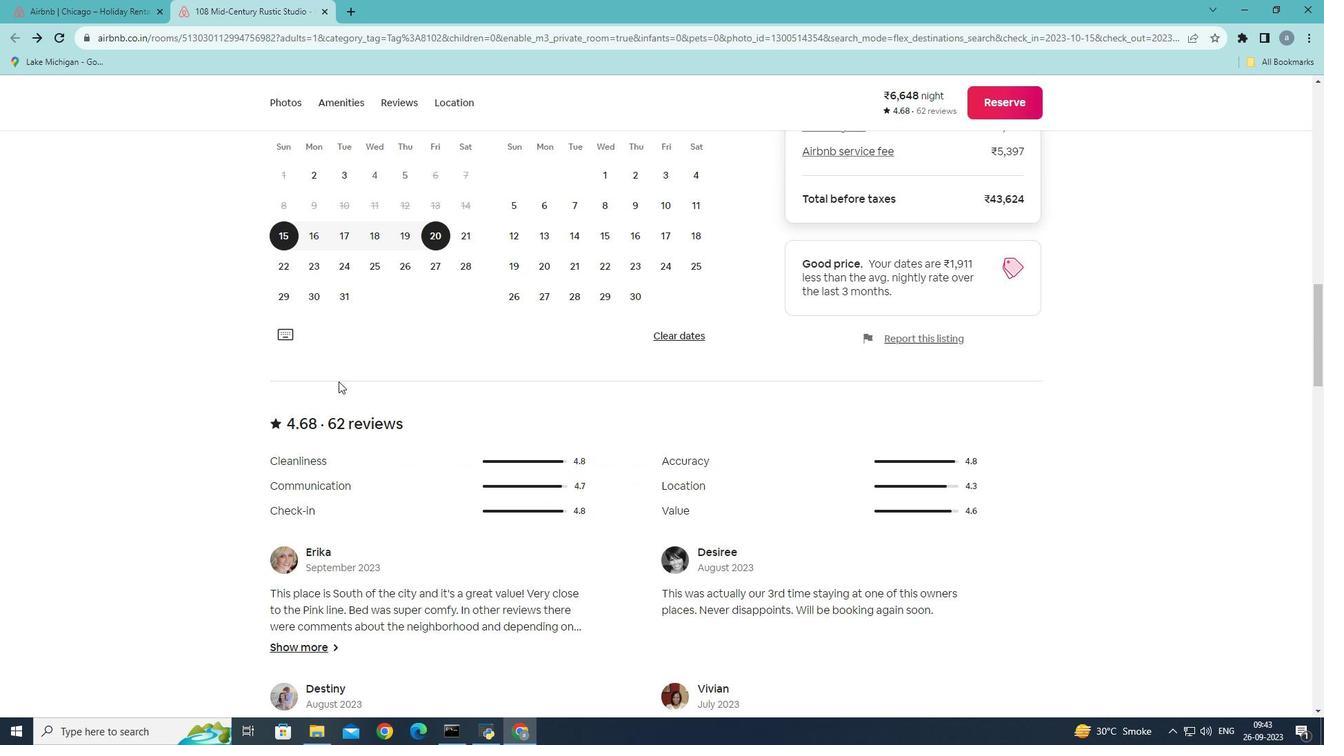 
Action: Mouse scrolled (338, 380) with delta (0, 0)
Screenshot: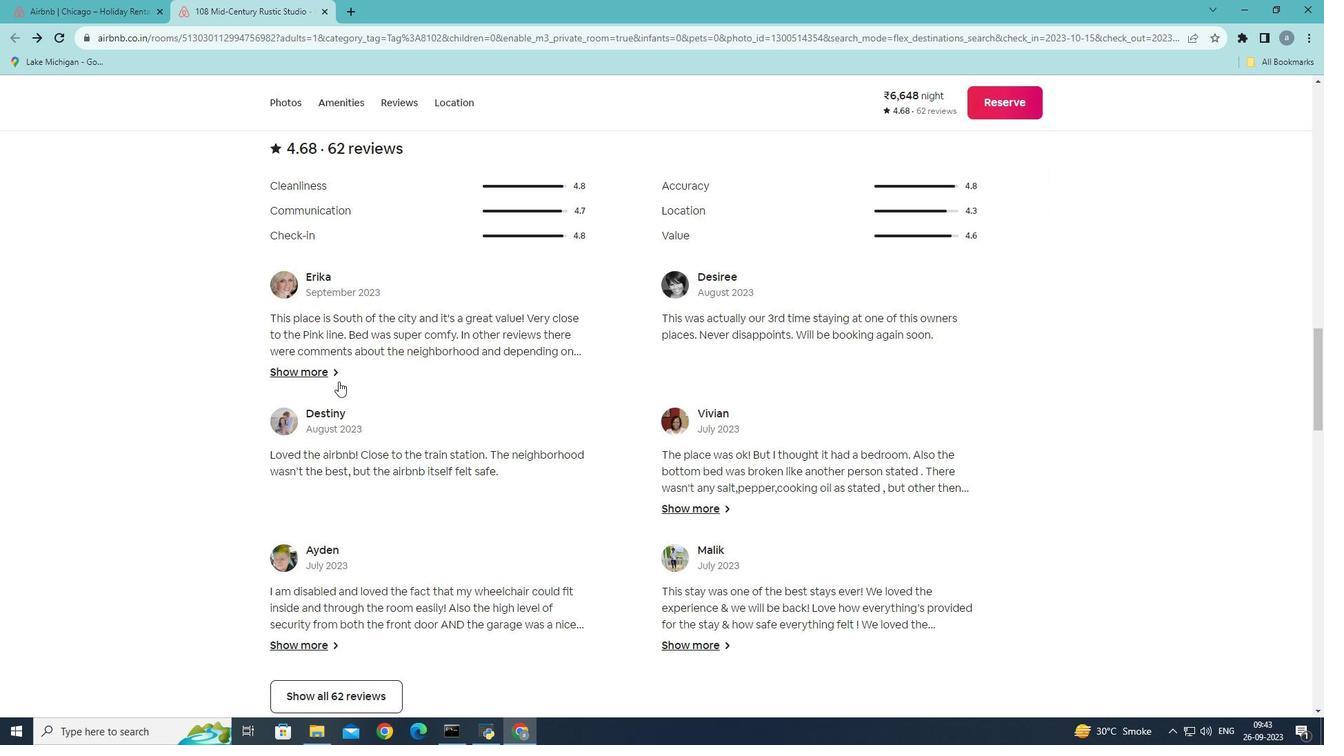 
Action: Mouse scrolled (338, 380) with delta (0, 0)
Screenshot: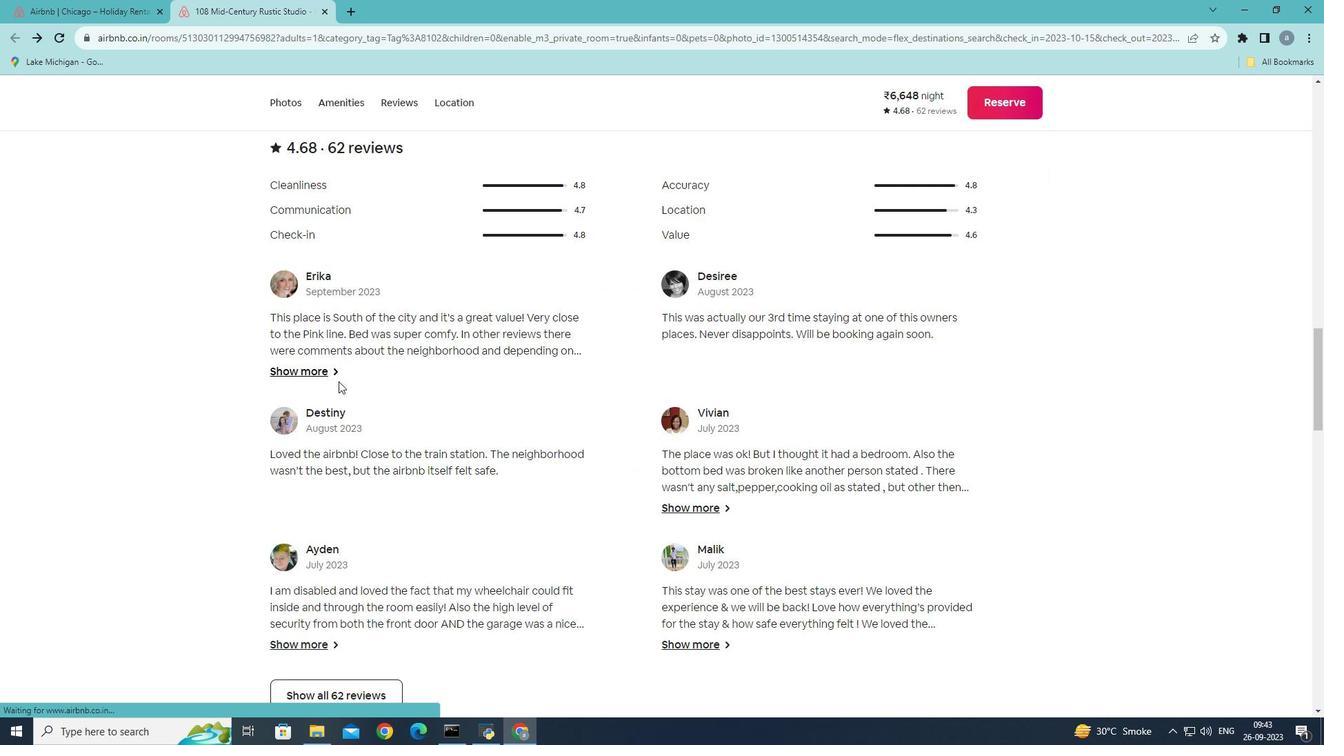 
Action: Mouse scrolled (338, 380) with delta (0, 0)
Screenshot: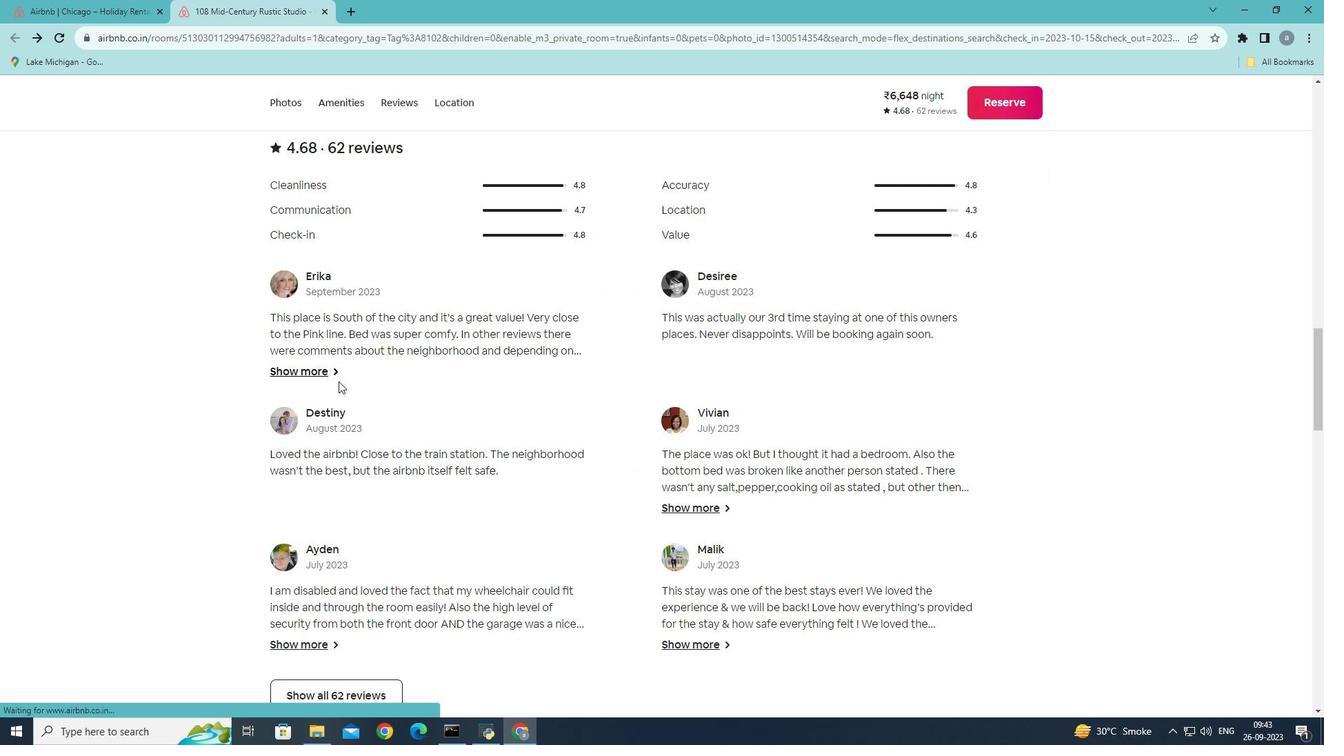 
Action: Mouse scrolled (338, 380) with delta (0, 0)
Screenshot: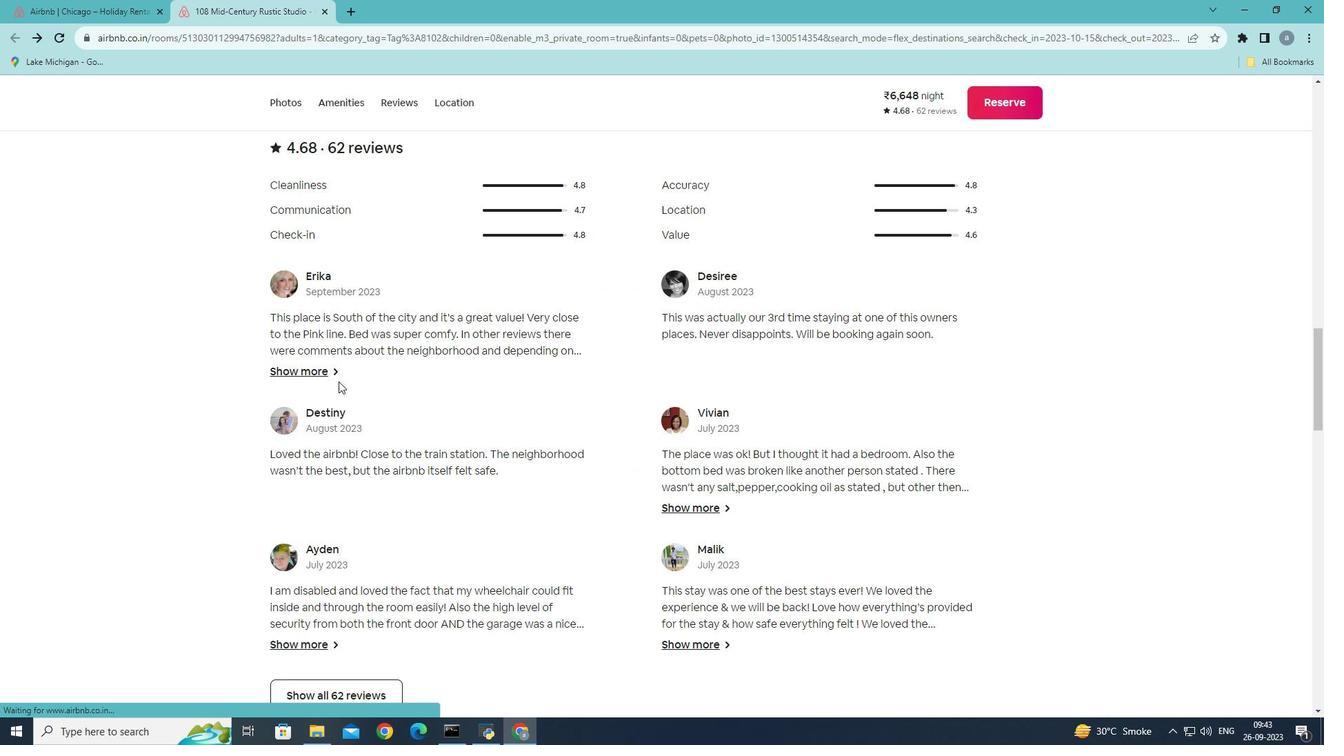 
Action: Mouse scrolled (338, 380) with delta (0, 0)
Screenshot: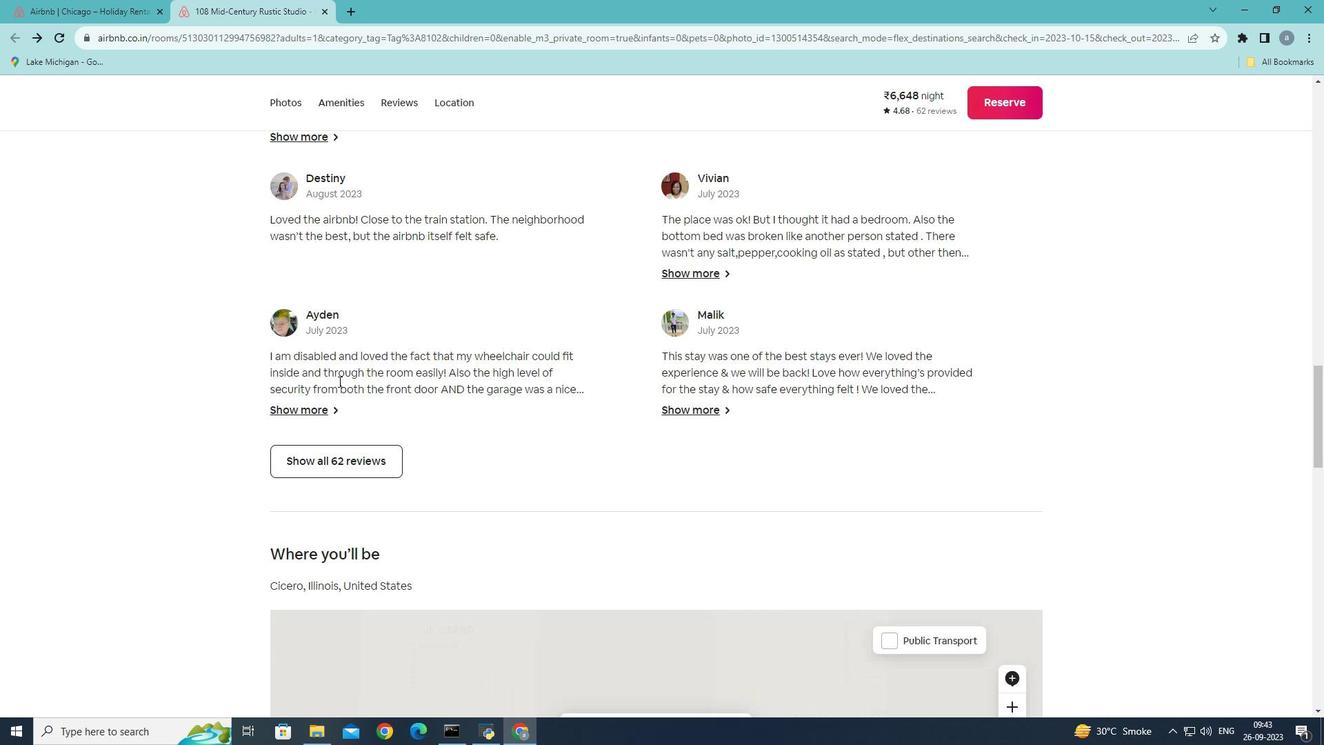 
Action: Mouse scrolled (338, 380) with delta (0, 0)
Screenshot: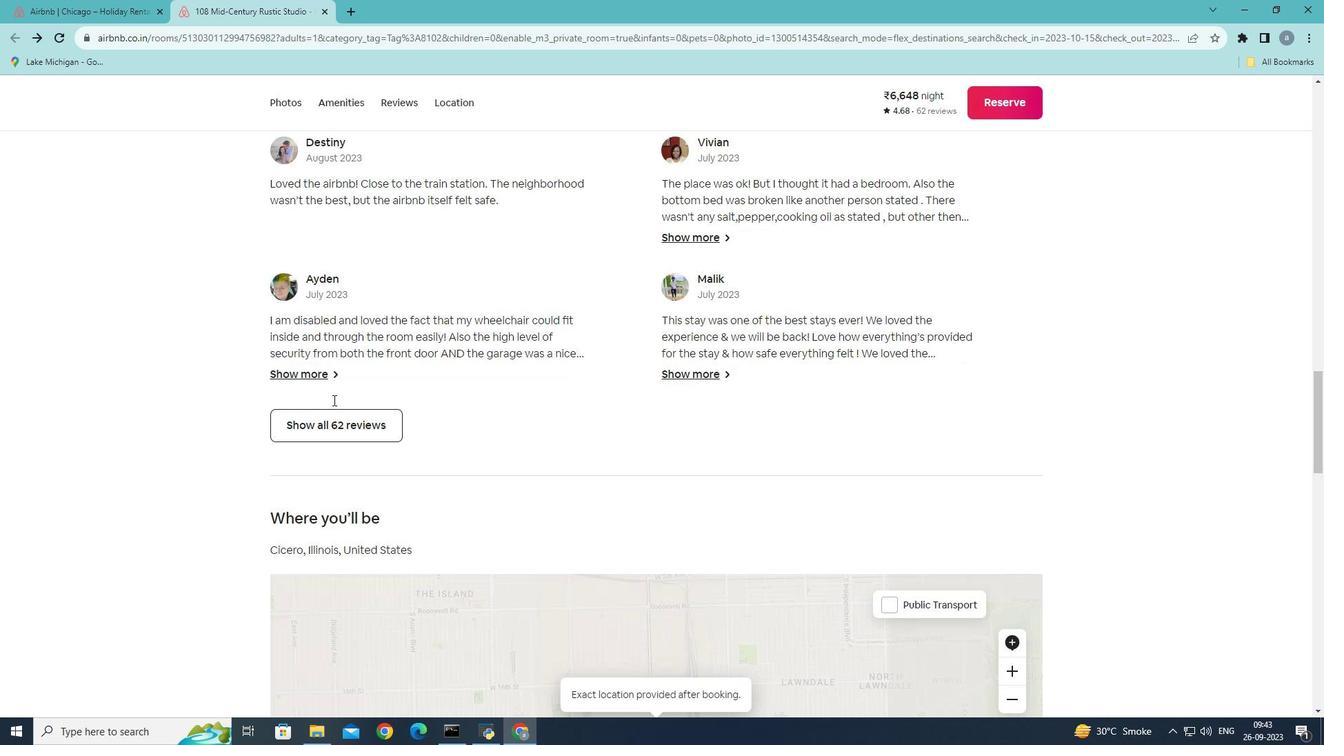 
Action: Mouse scrolled (338, 380) with delta (0, 0)
Screenshot: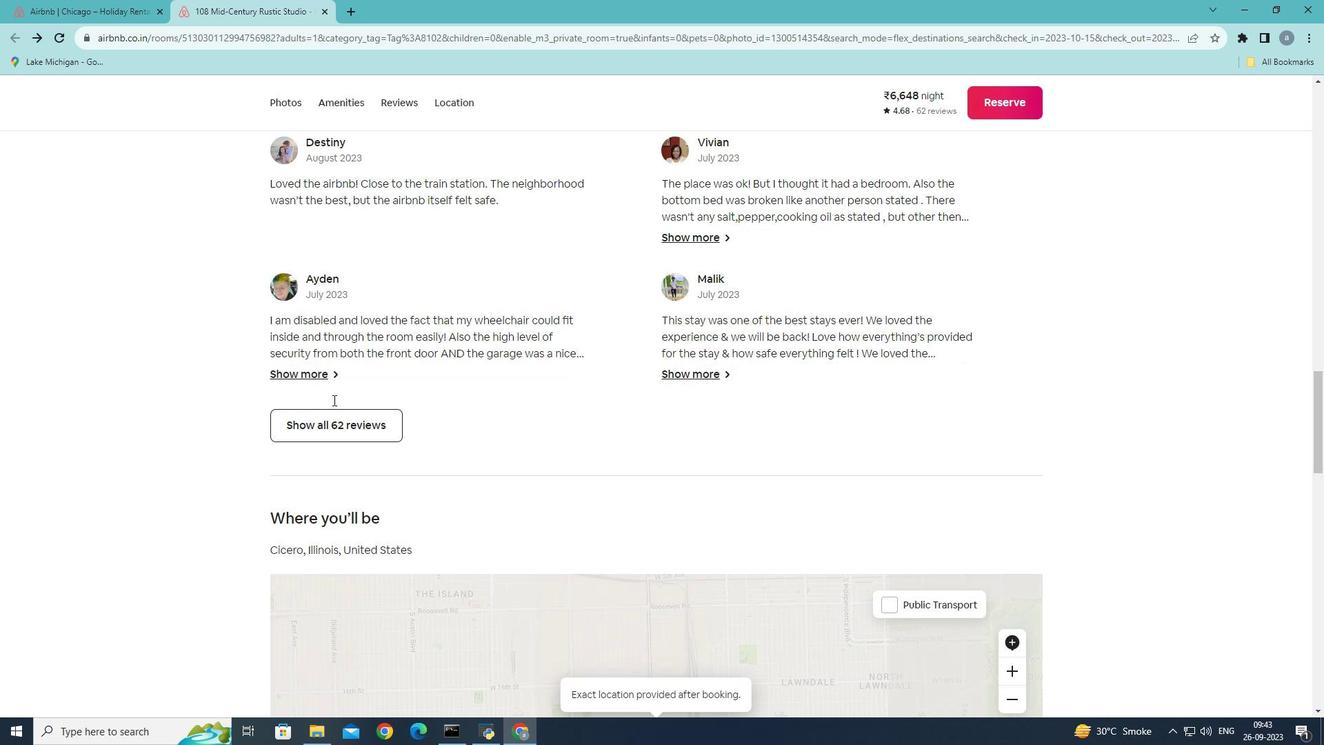 
Action: Mouse scrolled (338, 380) with delta (0, 0)
Screenshot: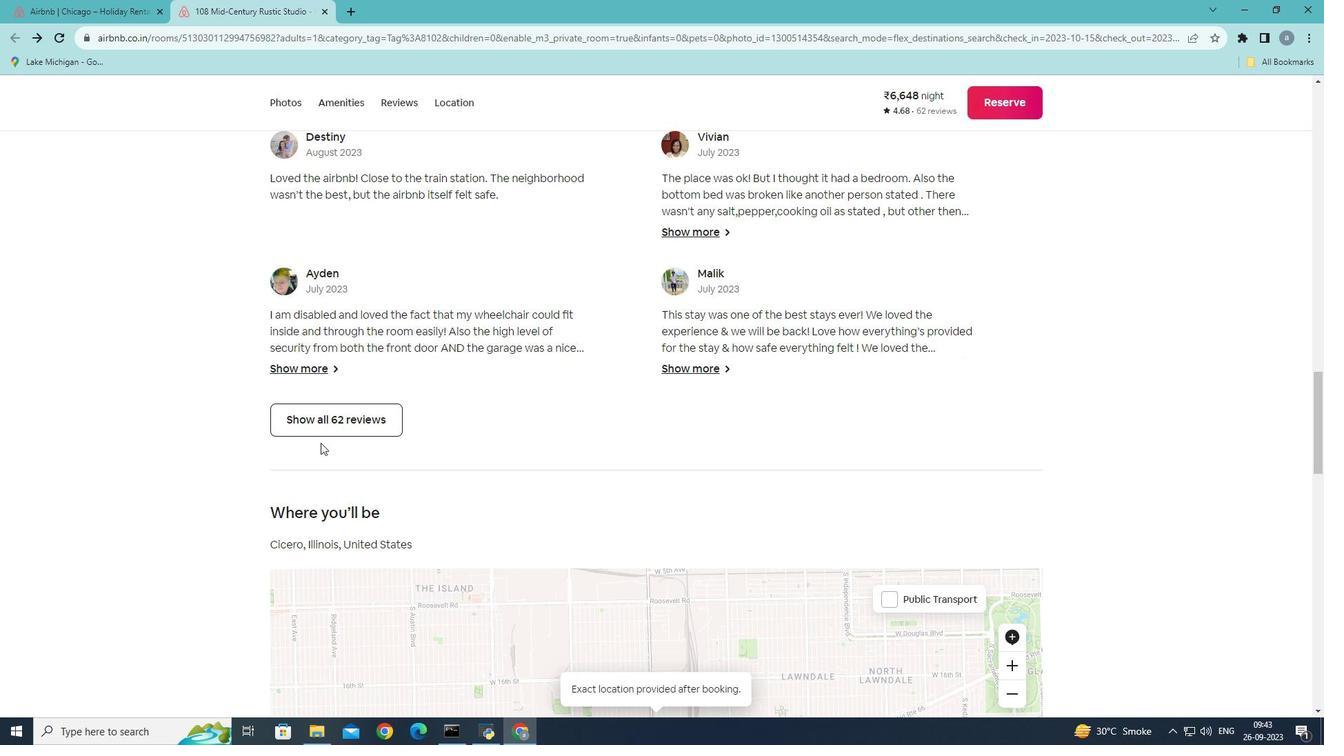 
Action: Mouse moved to (325, 421)
Screenshot: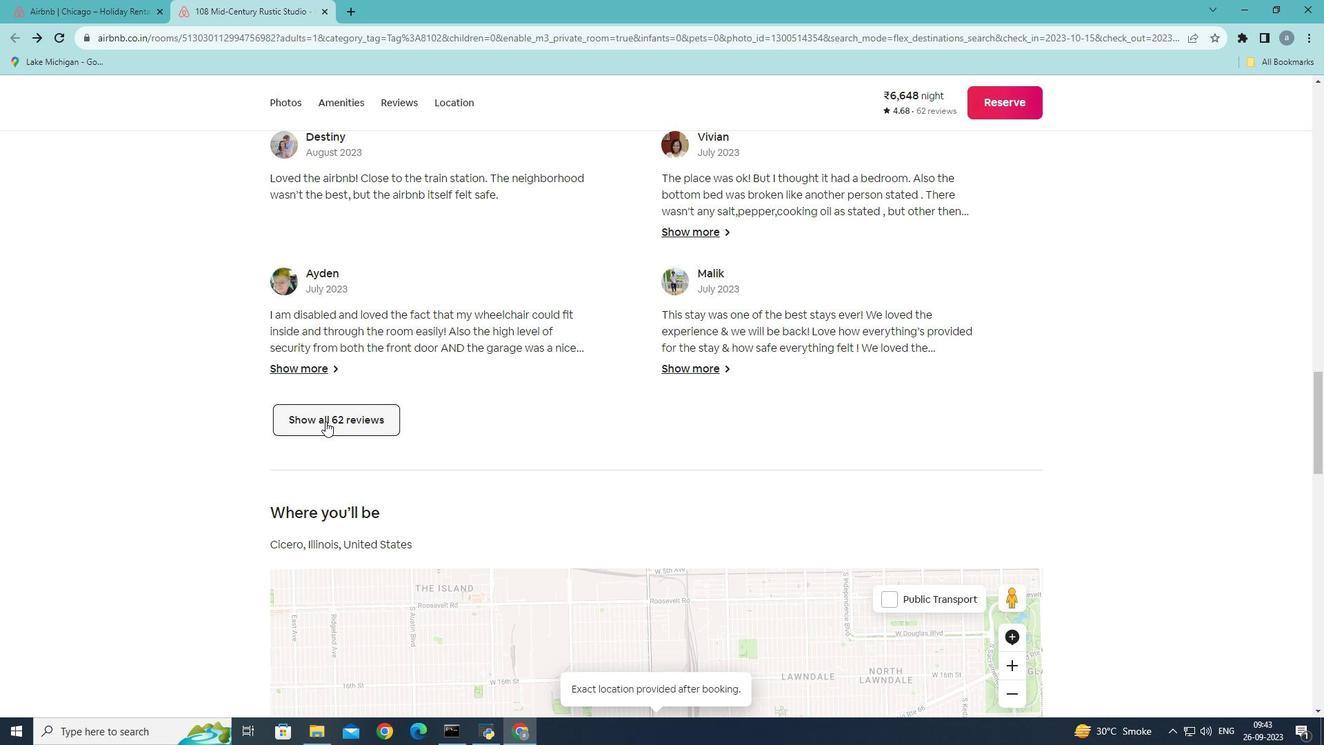 
Action: Mouse pressed left at (325, 421)
Screenshot: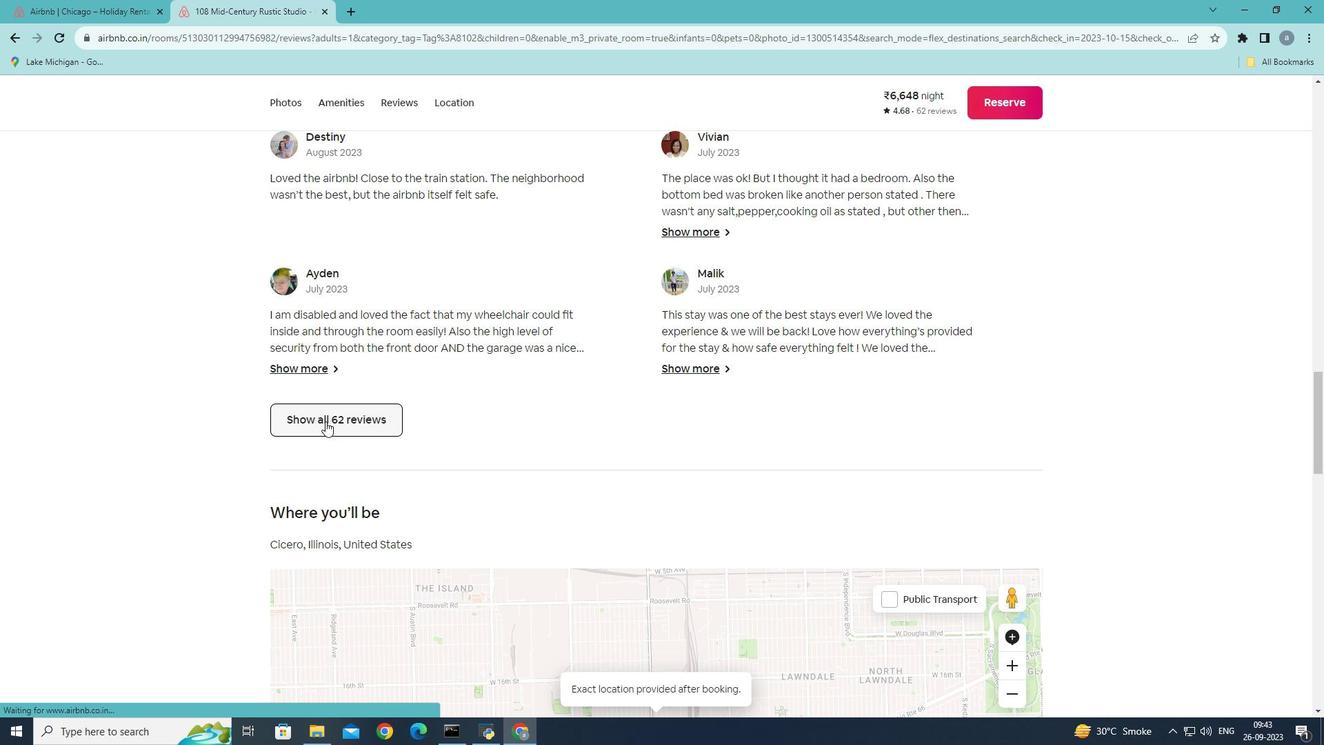 
Action: Mouse moved to (601, 340)
Screenshot: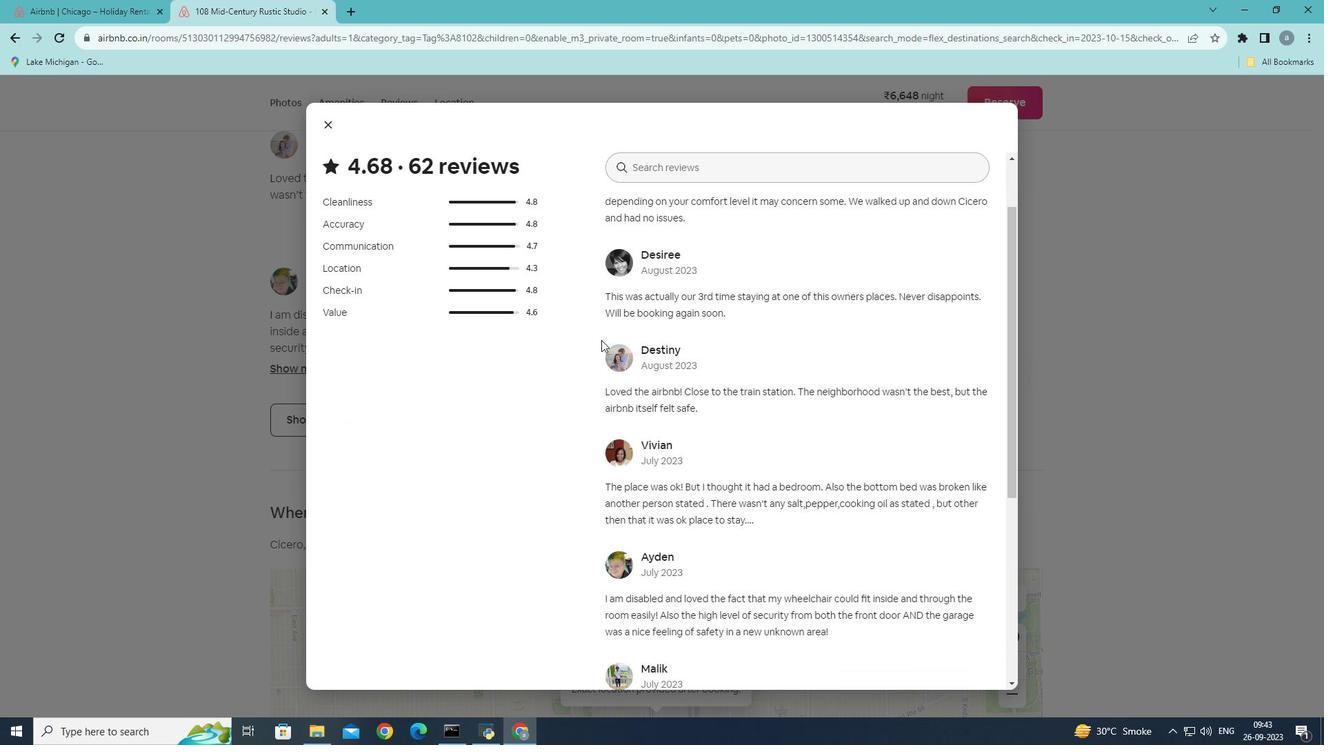 
Action: Mouse scrolled (601, 339) with delta (0, 0)
Screenshot: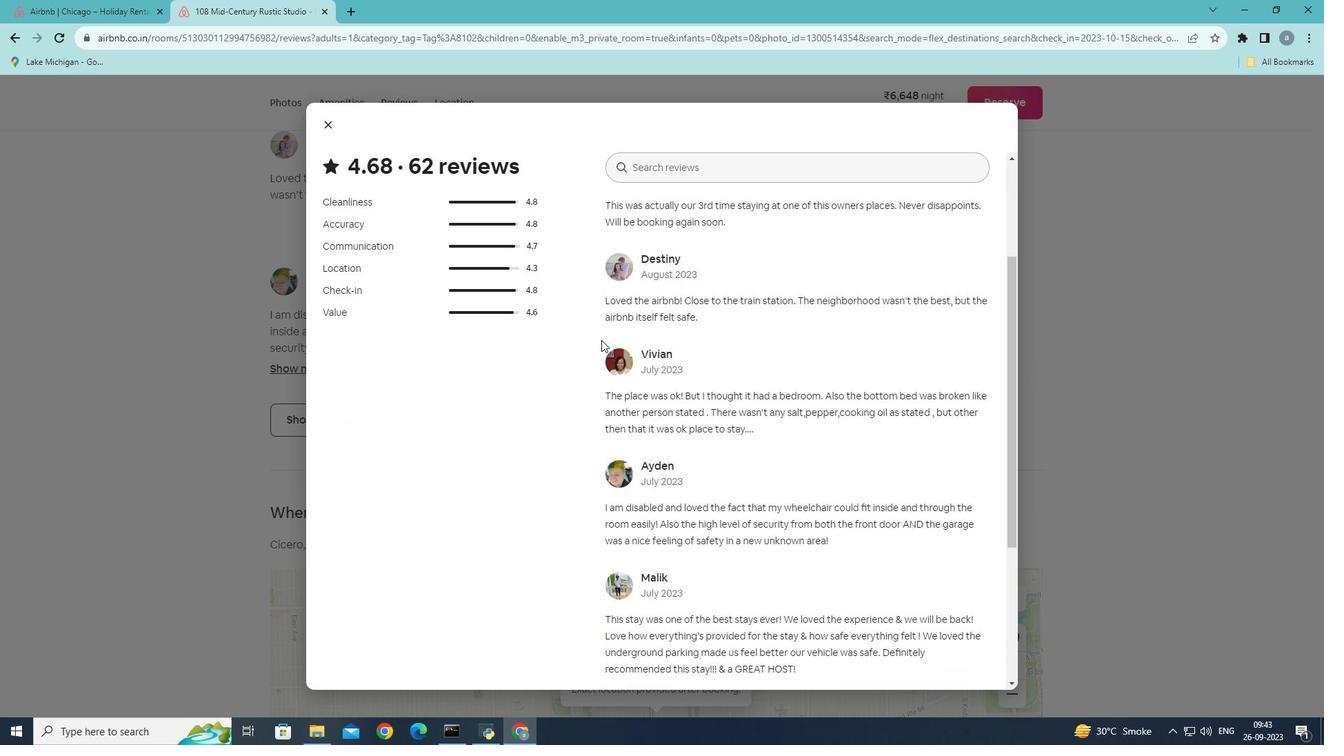 
Action: Mouse scrolled (601, 339) with delta (0, 0)
Screenshot: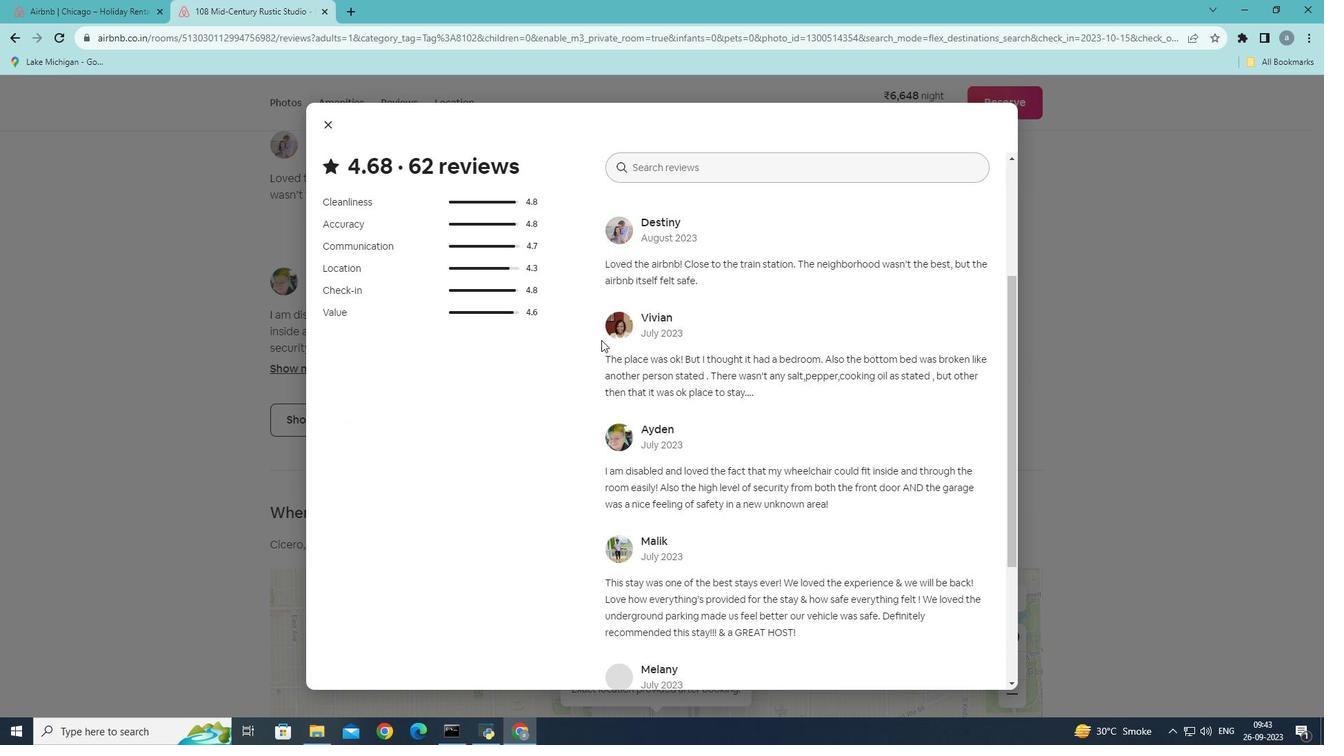 
Action: Mouse scrolled (601, 339) with delta (0, 0)
Screenshot: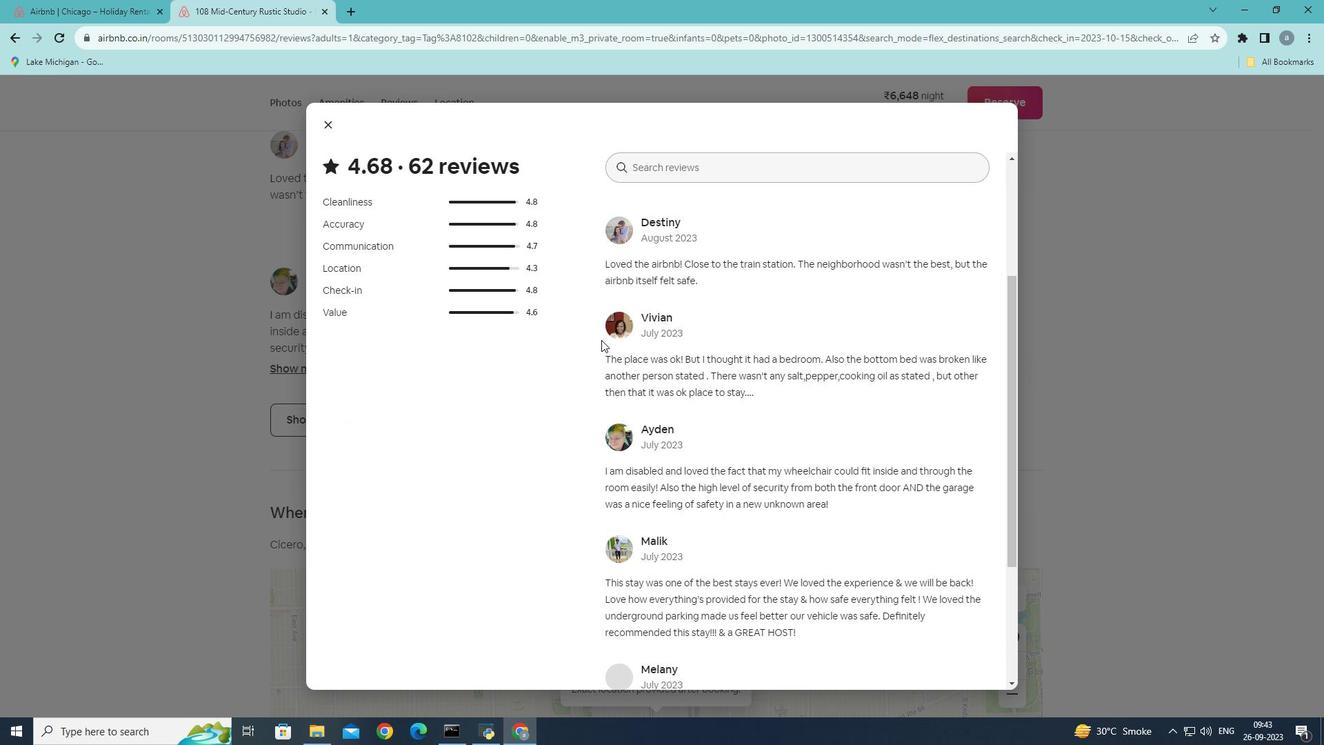 
Action: Mouse scrolled (601, 339) with delta (0, 0)
Screenshot: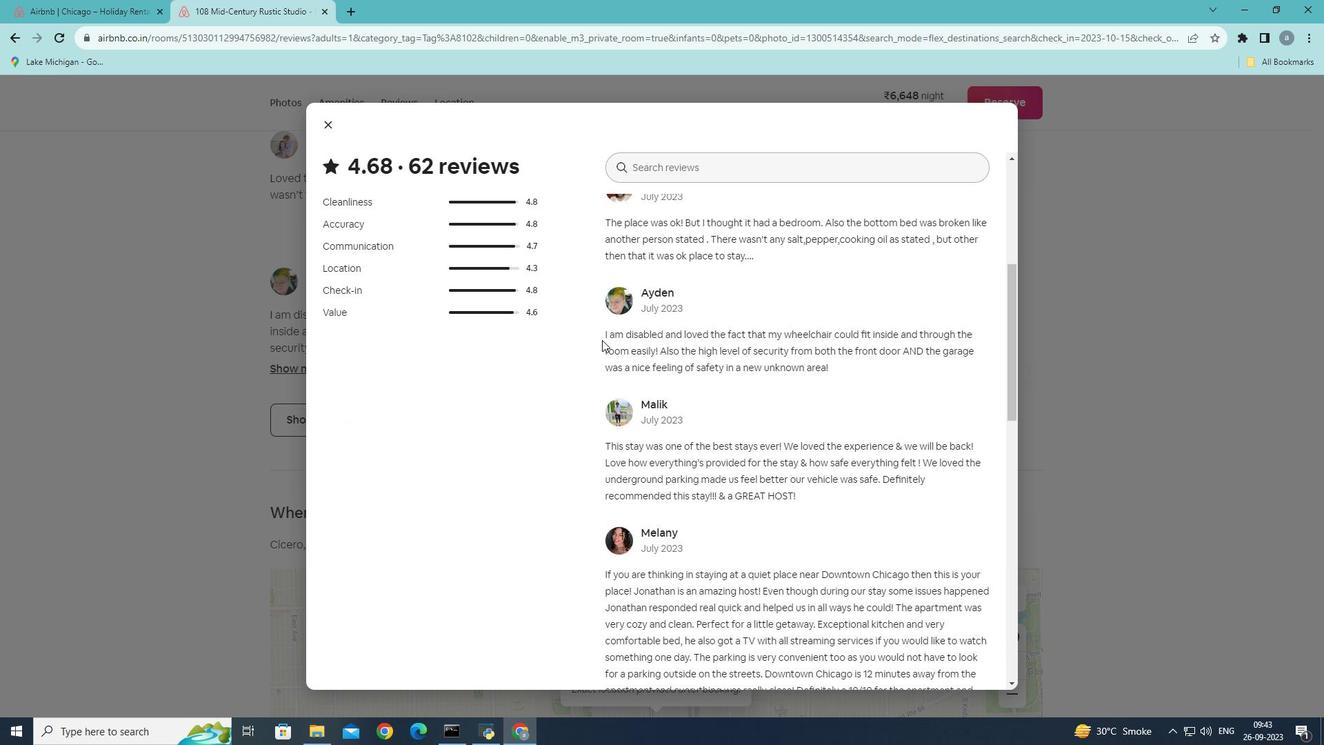 
Action: Mouse scrolled (601, 339) with delta (0, 0)
Screenshot: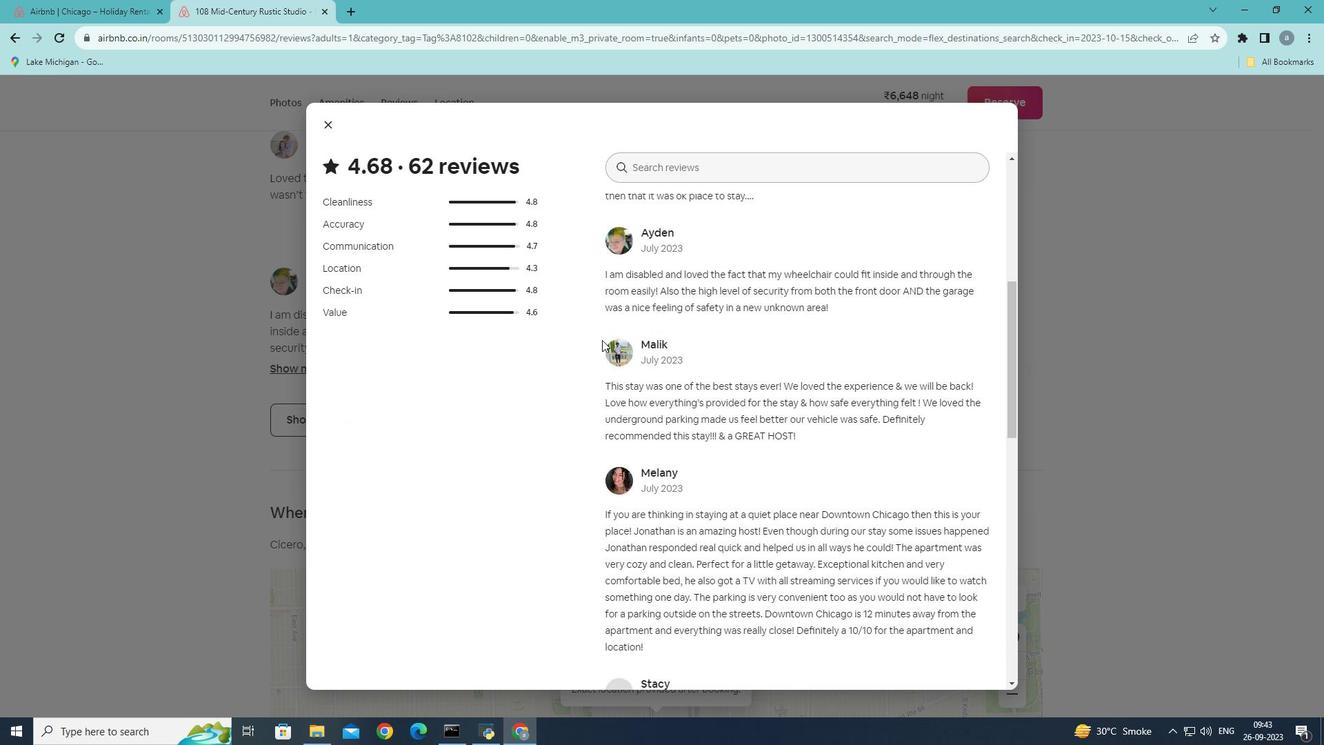 
Action: Mouse moved to (602, 340)
Screenshot: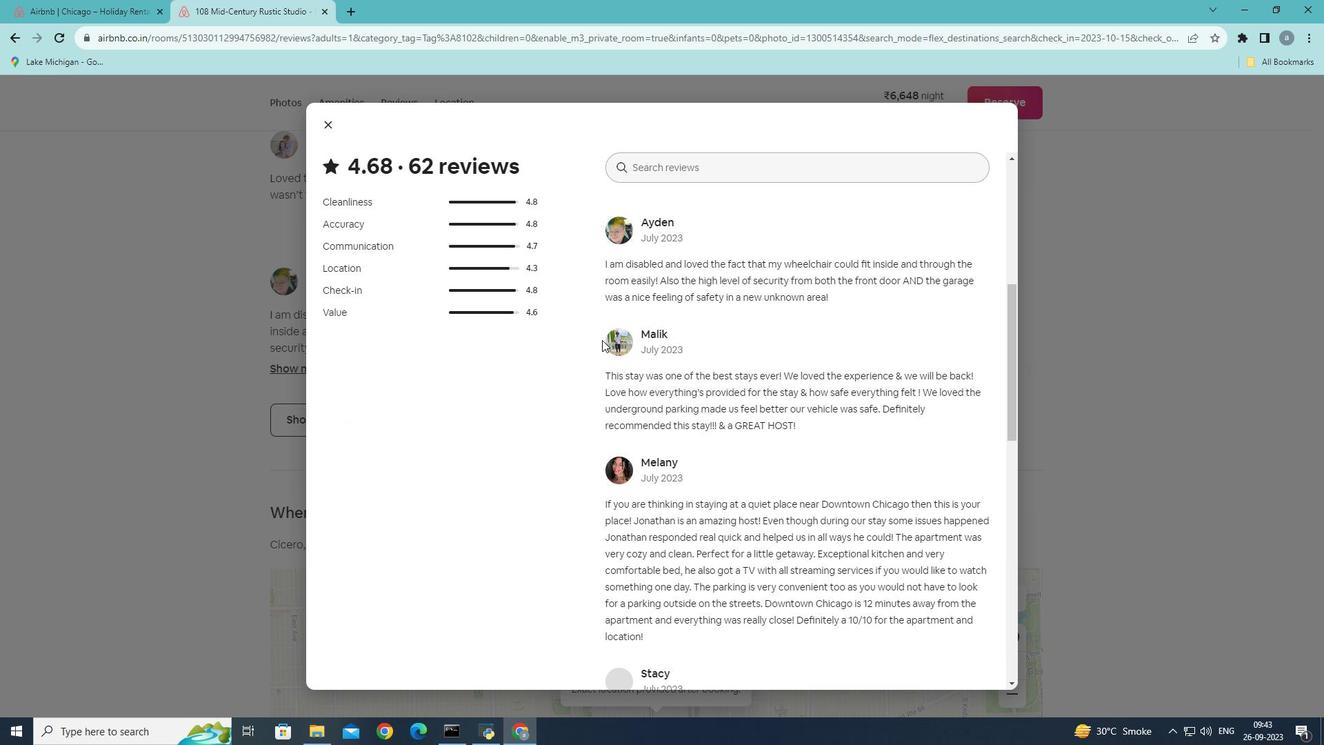 
Action: Mouse scrolled (602, 339) with delta (0, 0)
Screenshot: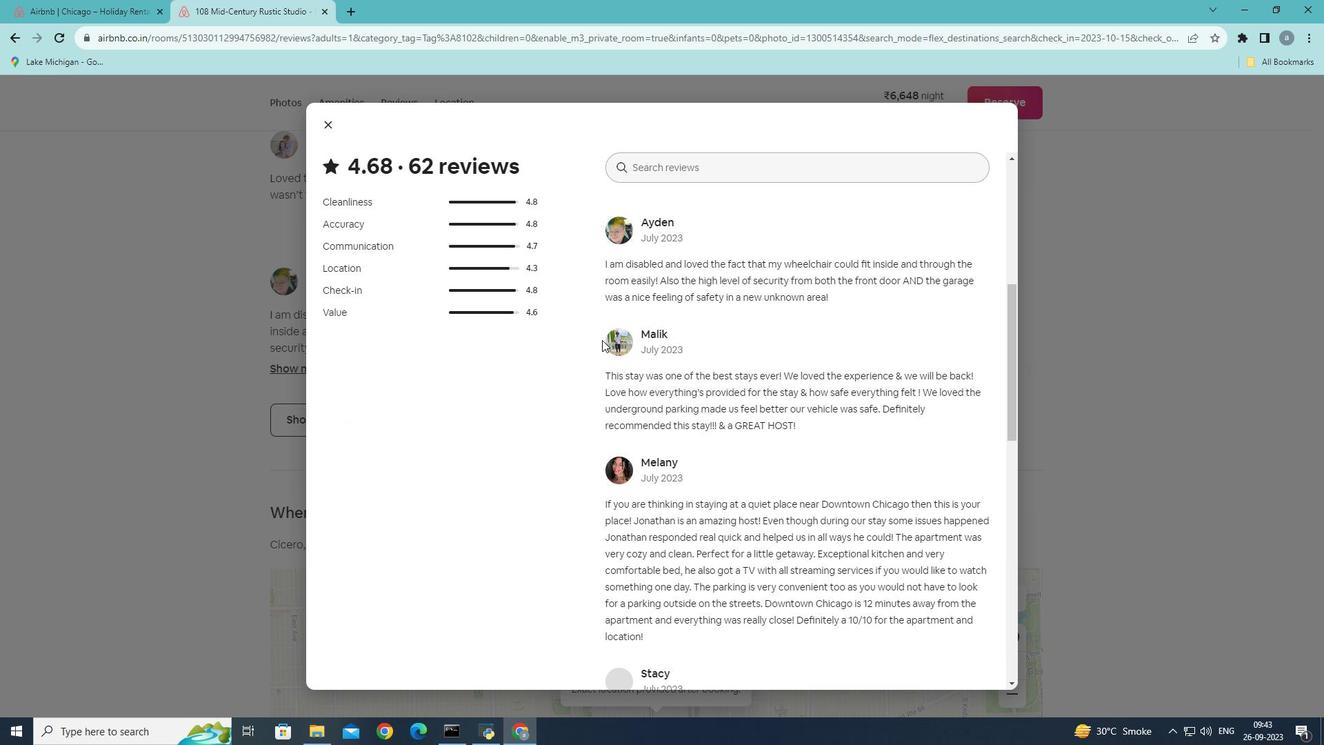 
Action: Mouse scrolled (602, 339) with delta (0, 0)
Screenshot: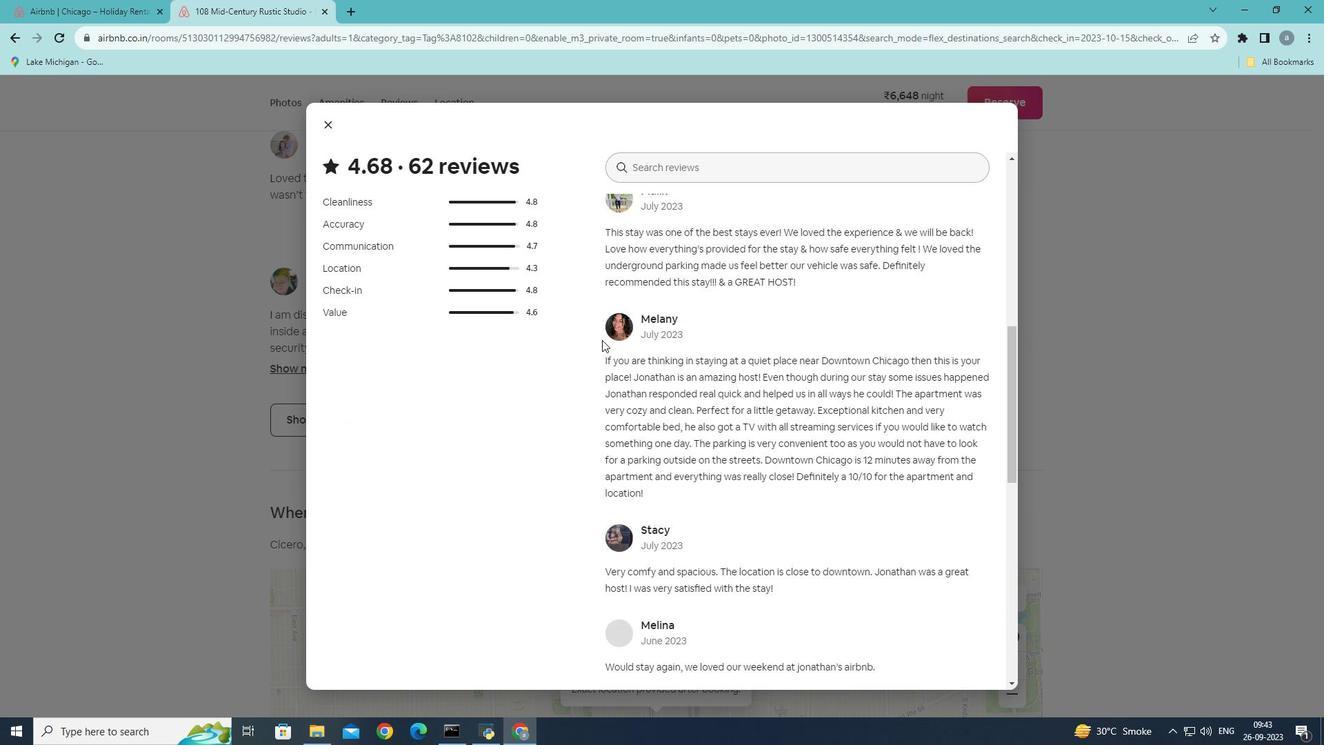 
Action: Mouse scrolled (602, 339) with delta (0, 0)
Screenshot: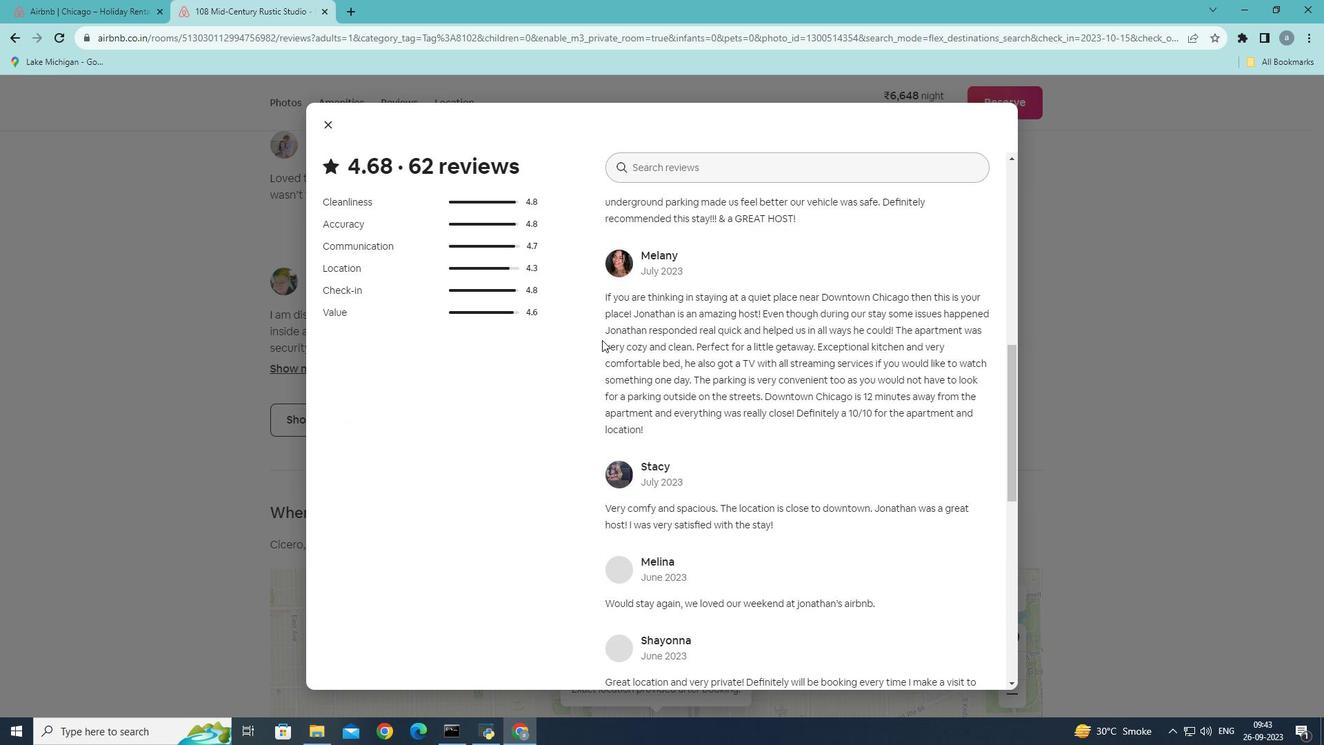 
Action: Mouse scrolled (602, 339) with delta (0, 0)
Screenshot: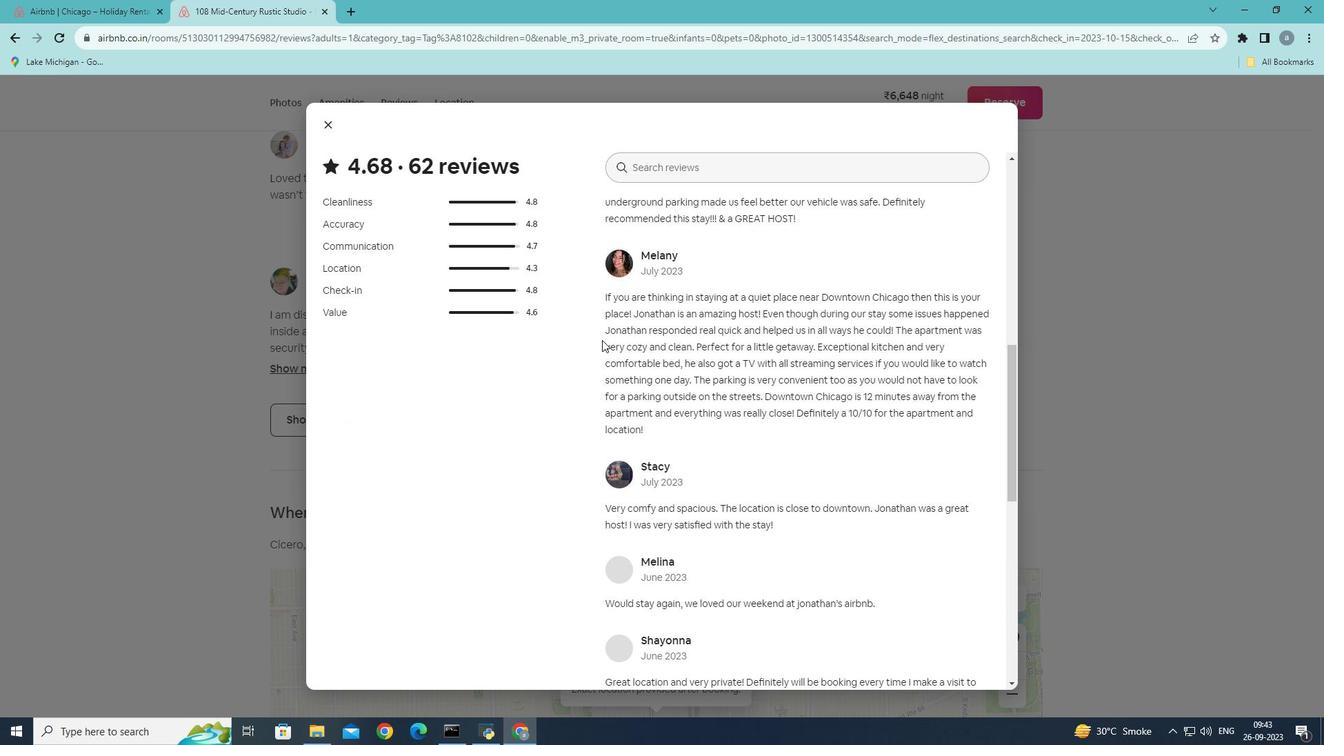 
Action: Mouse scrolled (602, 339) with delta (0, 0)
Screenshot: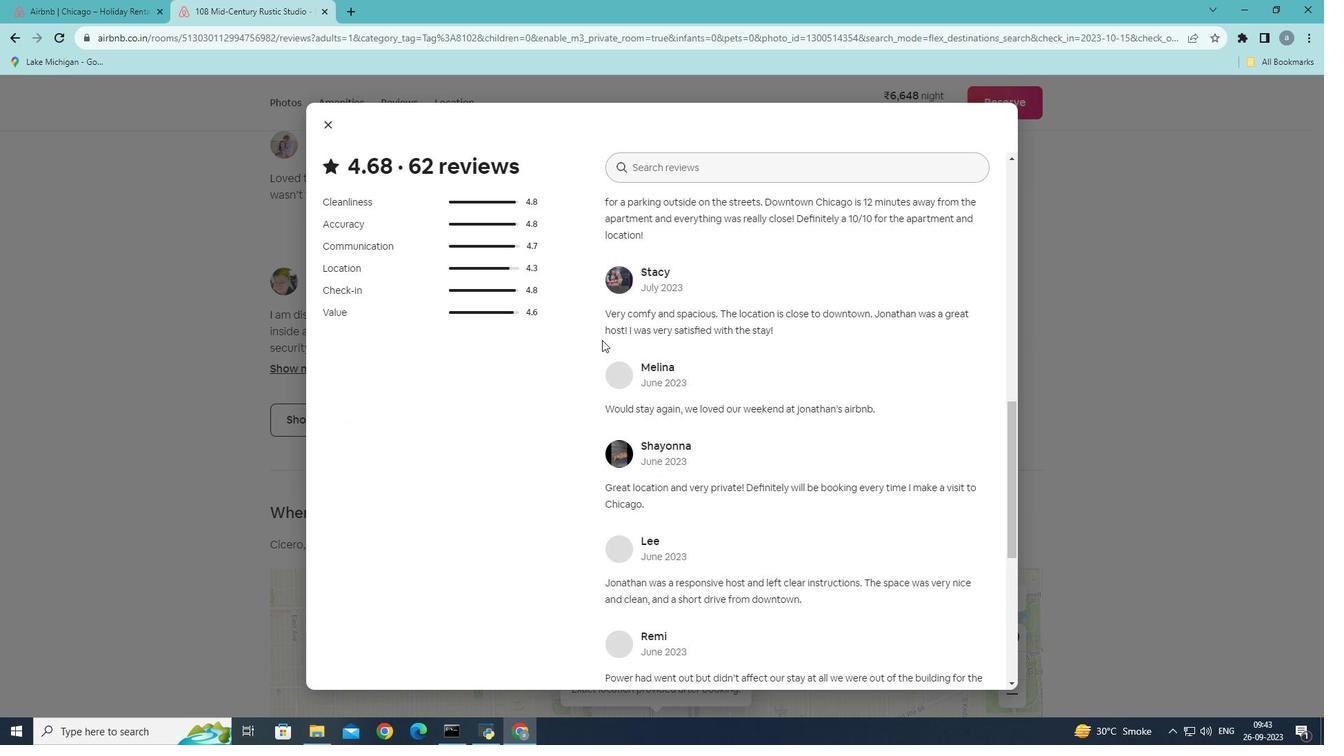 
Action: Mouse scrolled (602, 339) with delta (0, 0)
Screenshot: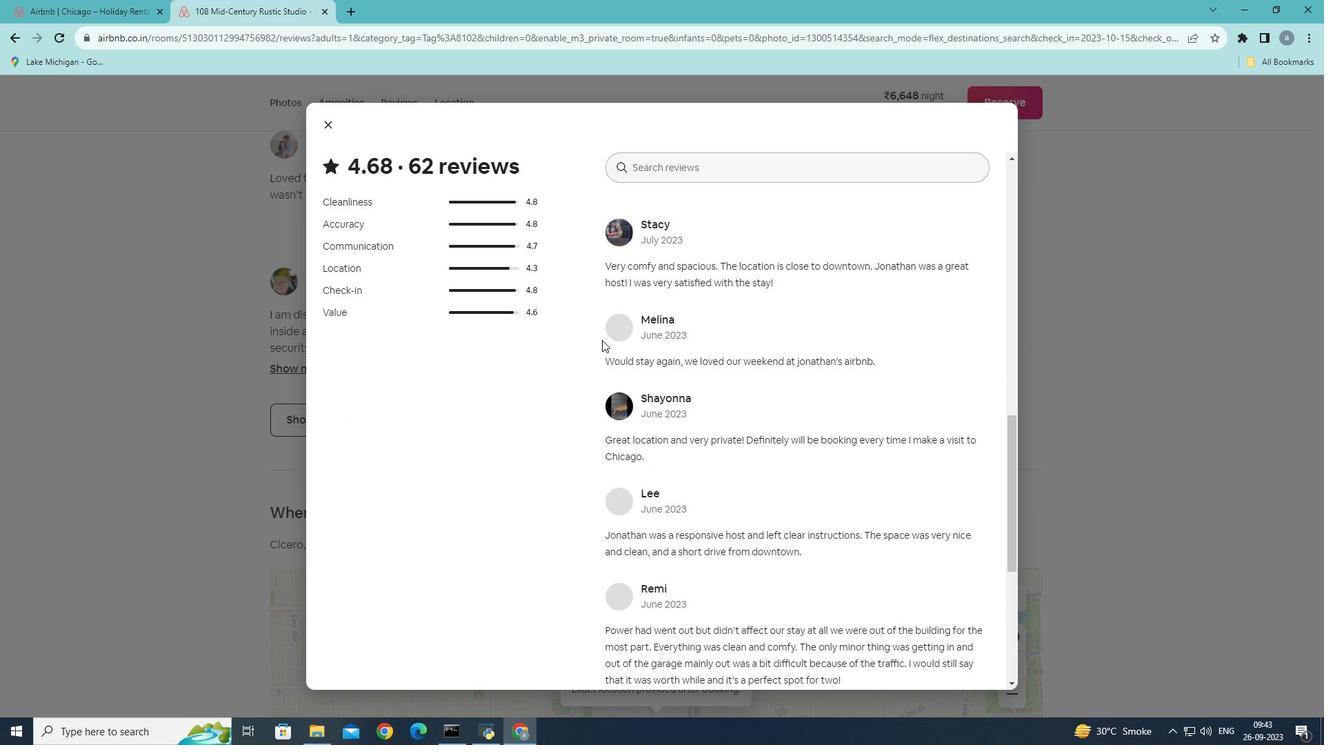 
Action: Mouse scrolled (602, 339) with delta (0, 0)
Screenshot: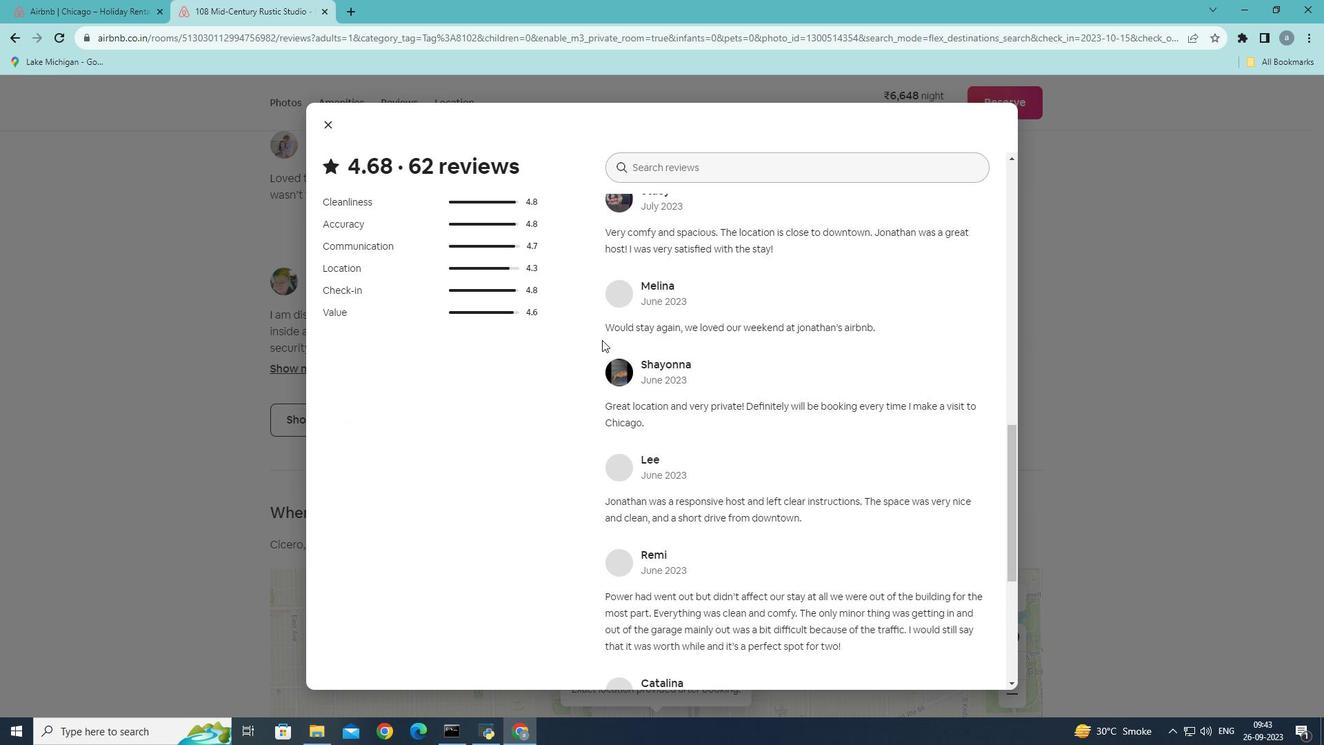 
Action: Mouse scrolled (602, 339) with delta (0, 0)
Screenshot: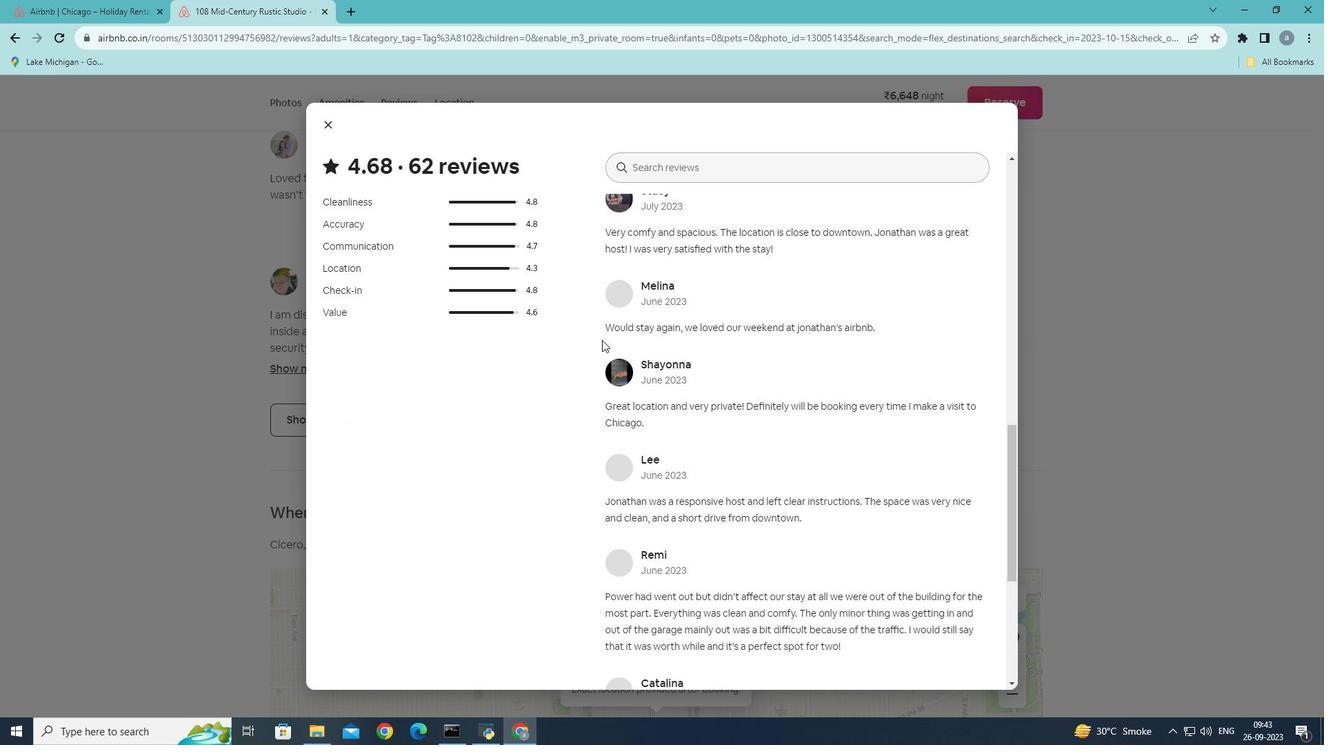 
Action: Mouse scrolled (602, 339) with delta (0, 0)
Screenshot: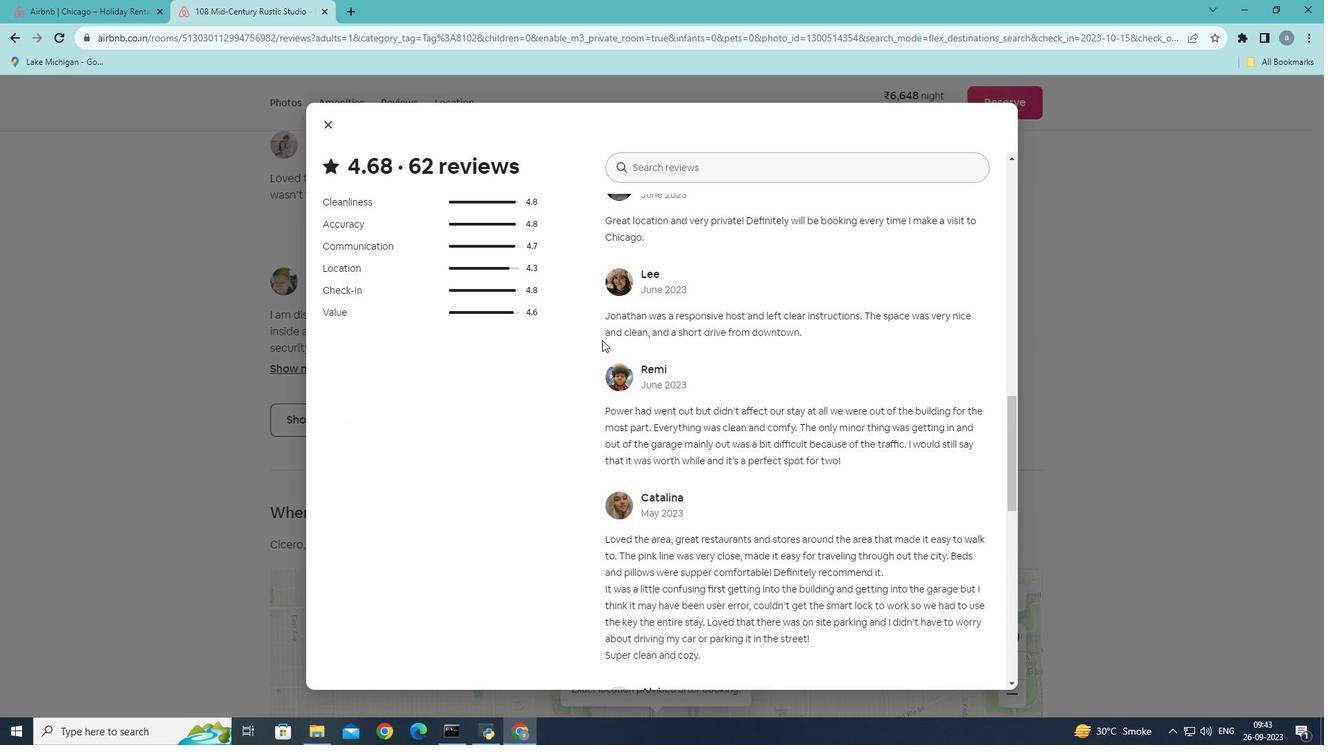 
Action: Mouse scrolled (602, 339) with delta (0, 0)
Screenshot: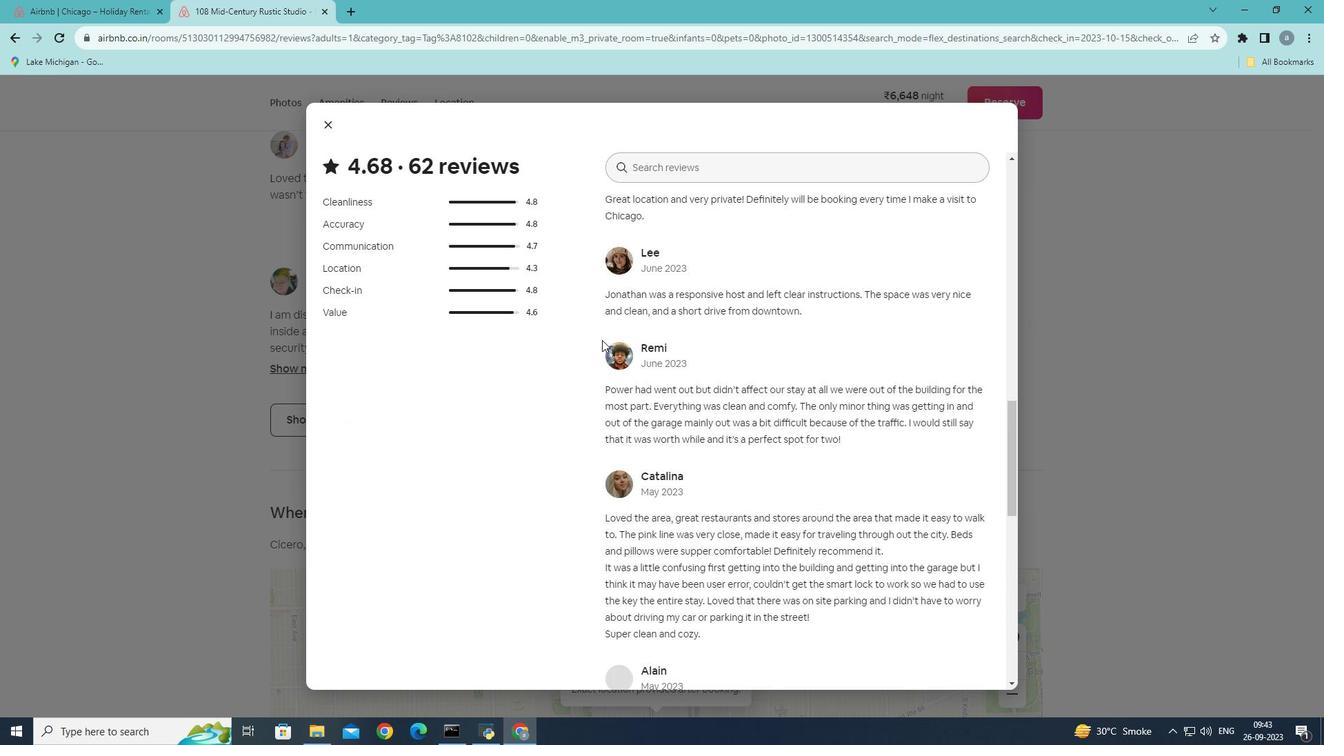 
Action: Mouse scrolled (602, 339) with delta (0, 0)
Screenshot: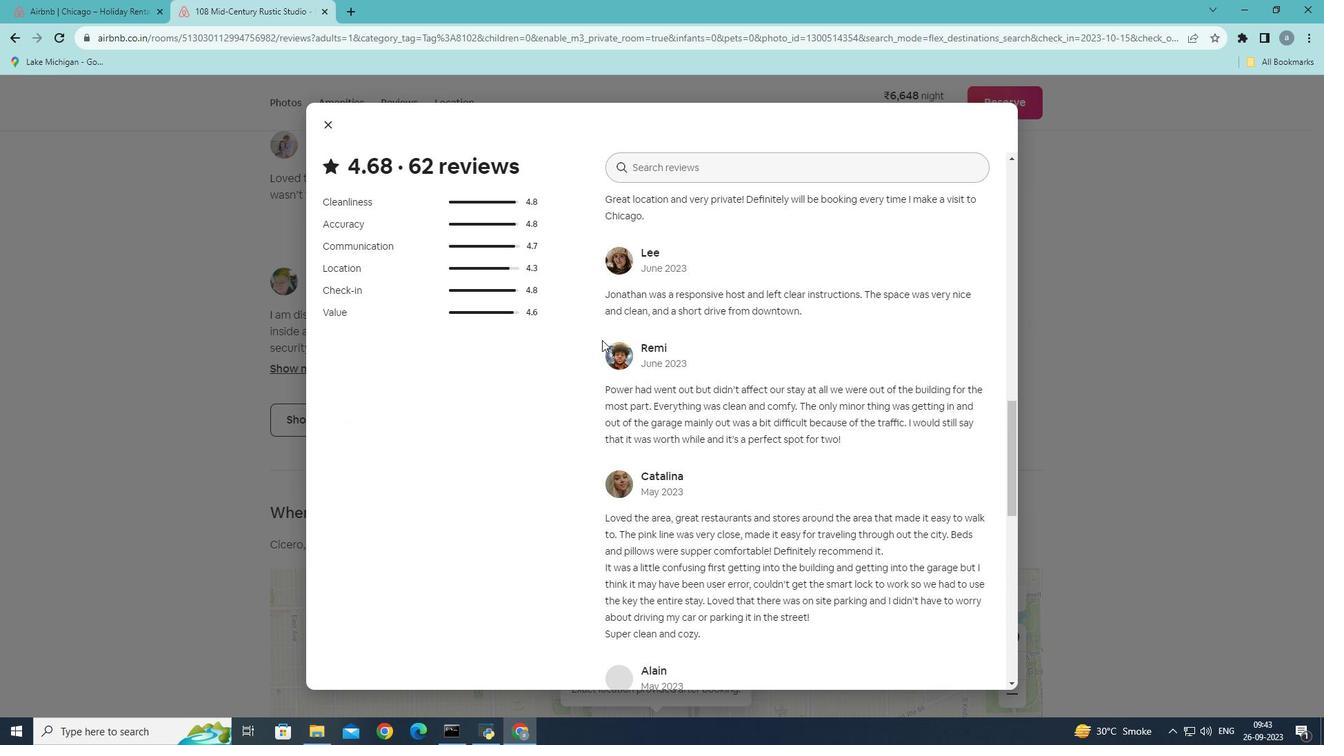 
Action: Mouse scrolled (602, 339) with delta (0, 0)
Screenshot: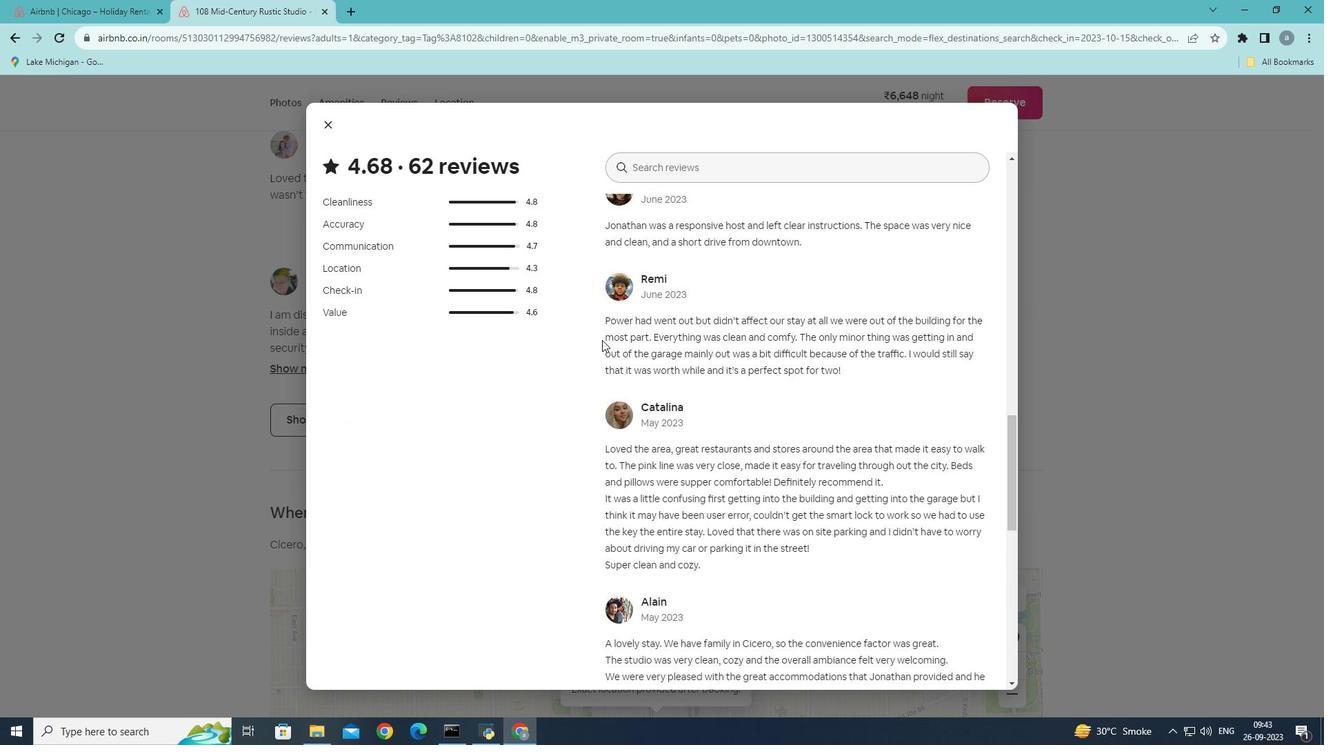 
Action: Mouse scrolled (602, 339) with delta (0, 0)
Screenshot: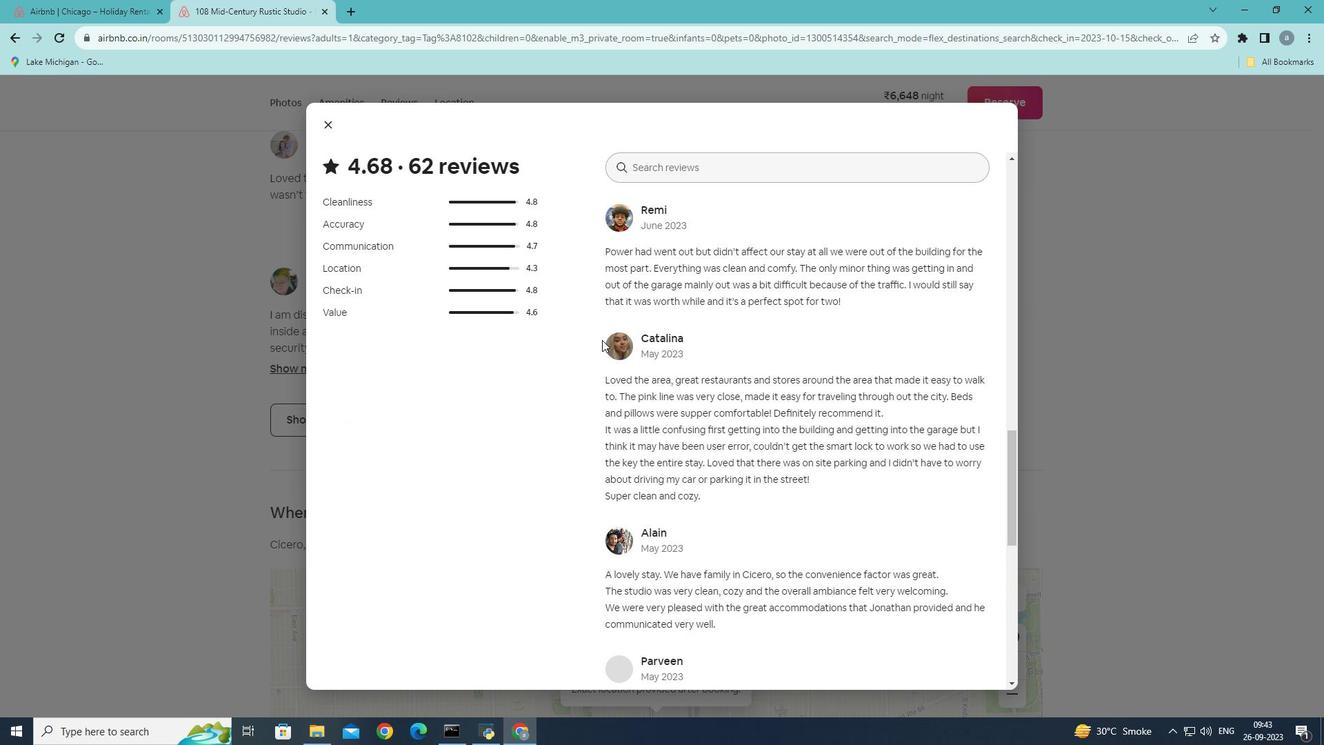 
Action: Mouse scrolled (602, 339) with delta (0, 0)
Screenshot: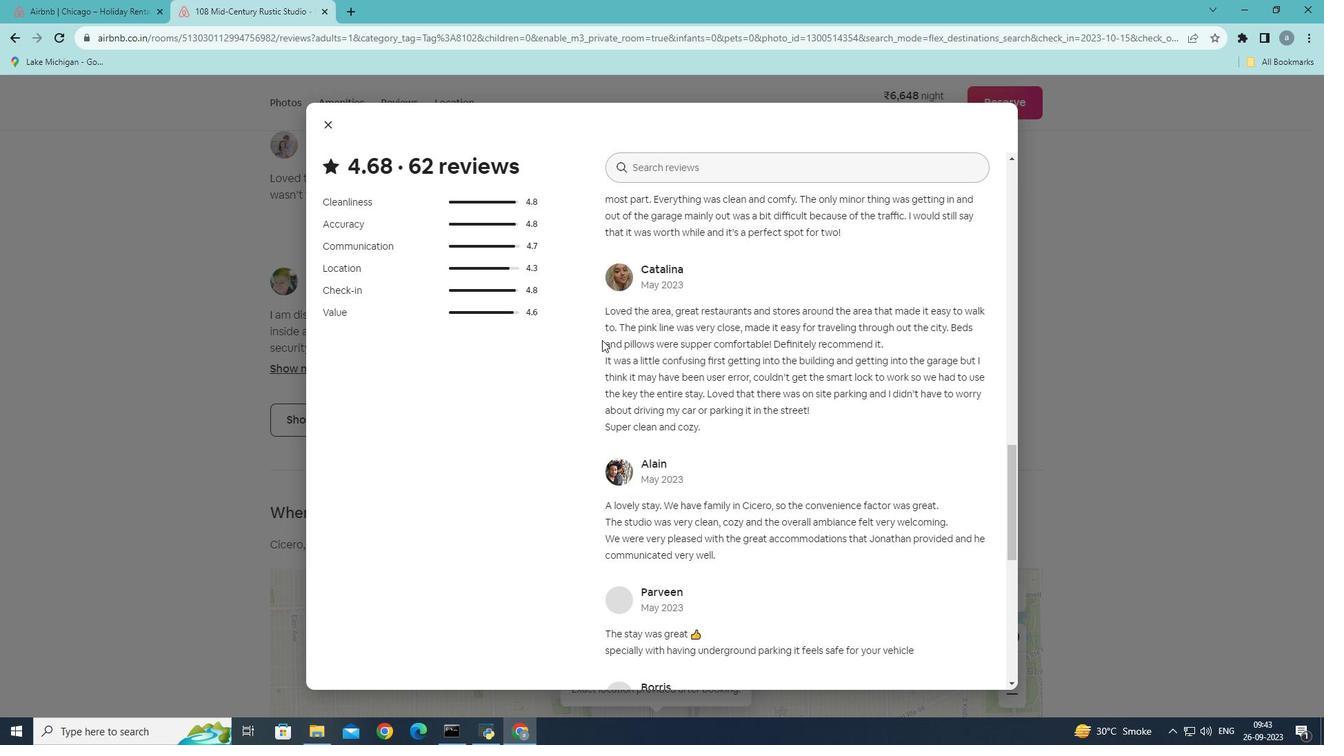 
Action: Mouse scrolled (602, 339) with delta (0, 0)
Screenshot: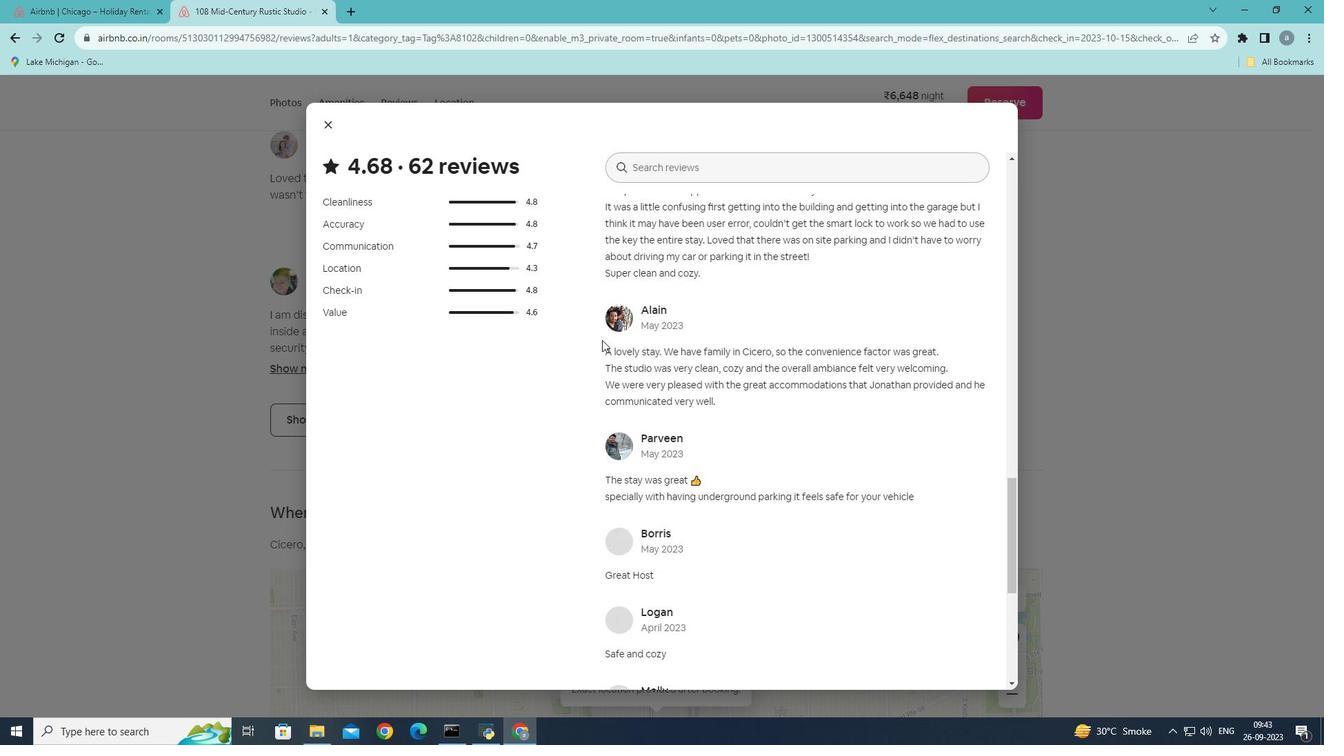 
Action: Mouse scrolled (602, 339) with delta (0, 0)
Screenshot: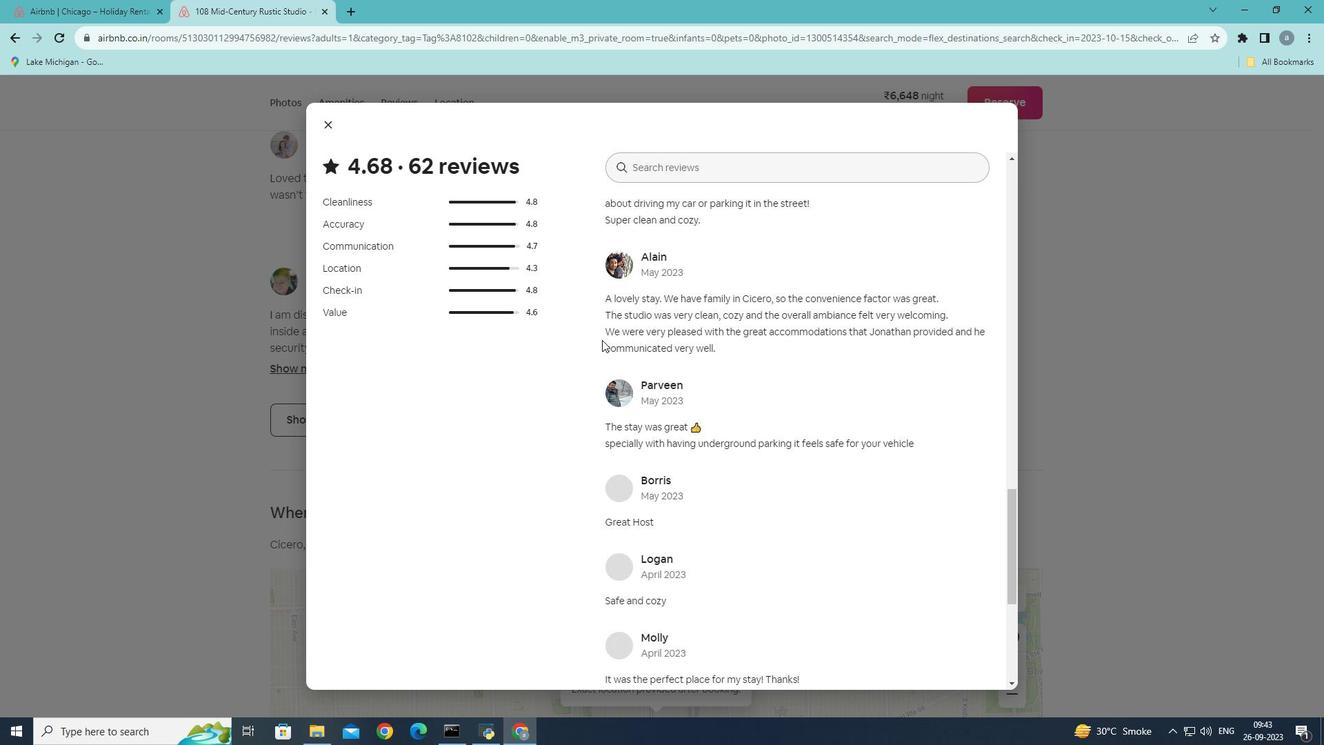 
Action: Mouse scrolled (602, 339) with delta (0, 0)
Screenshot: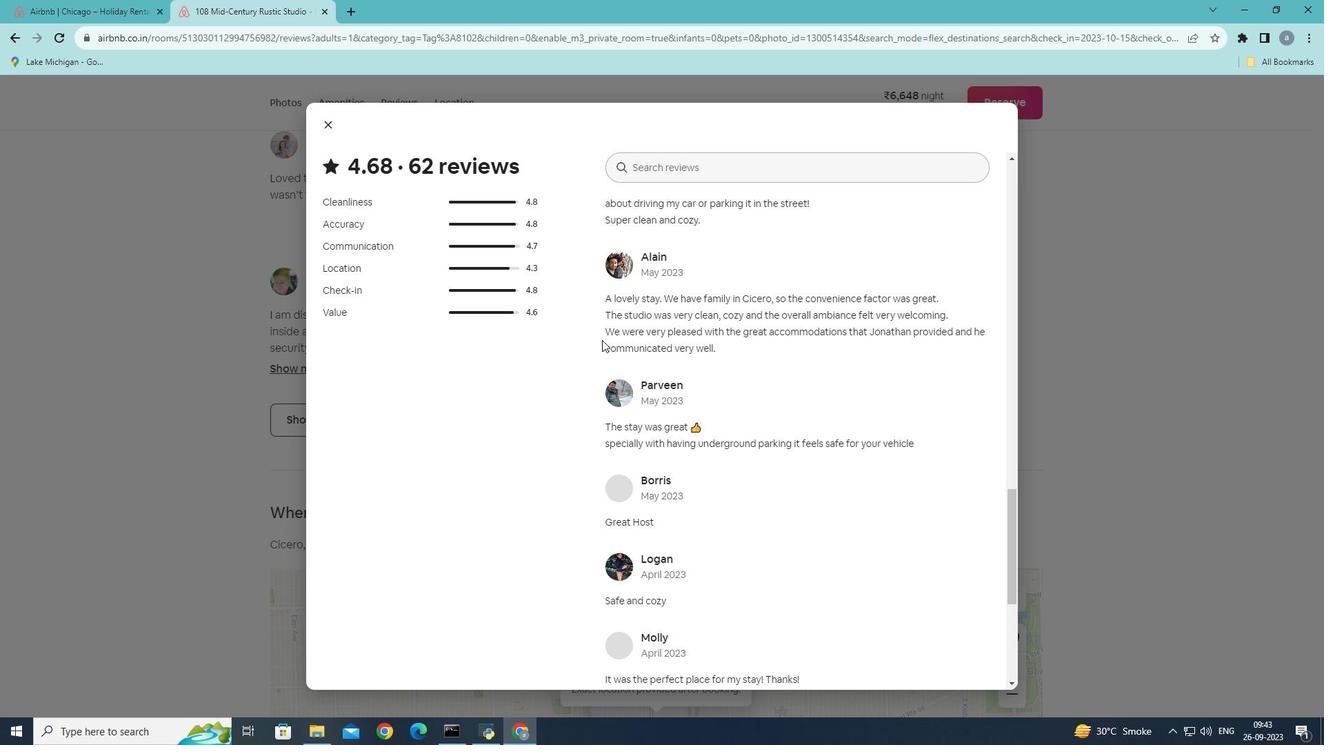 
Action: Mouse scrolled (602, 339) with delta (0, 0)
Screenshot: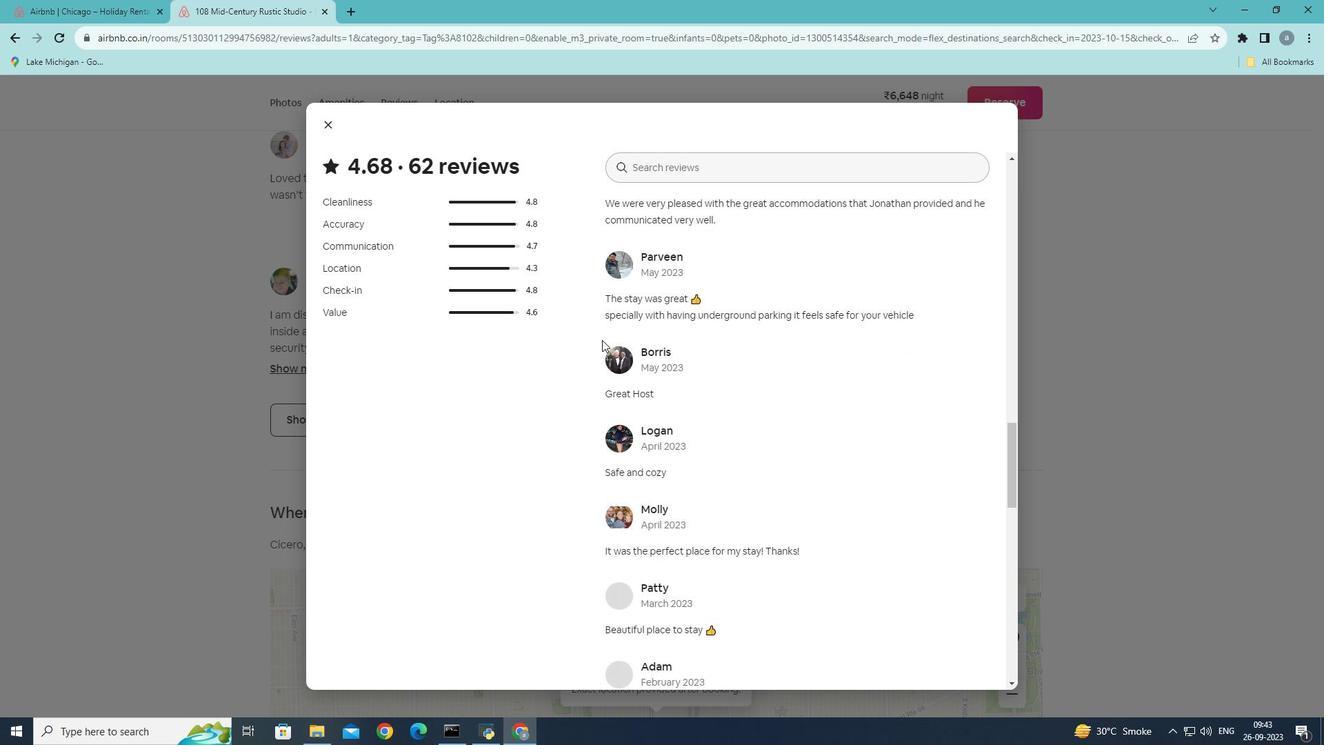 
Action: Mouse scrolled (602, 339) with delta (0, 0)
Screenshot: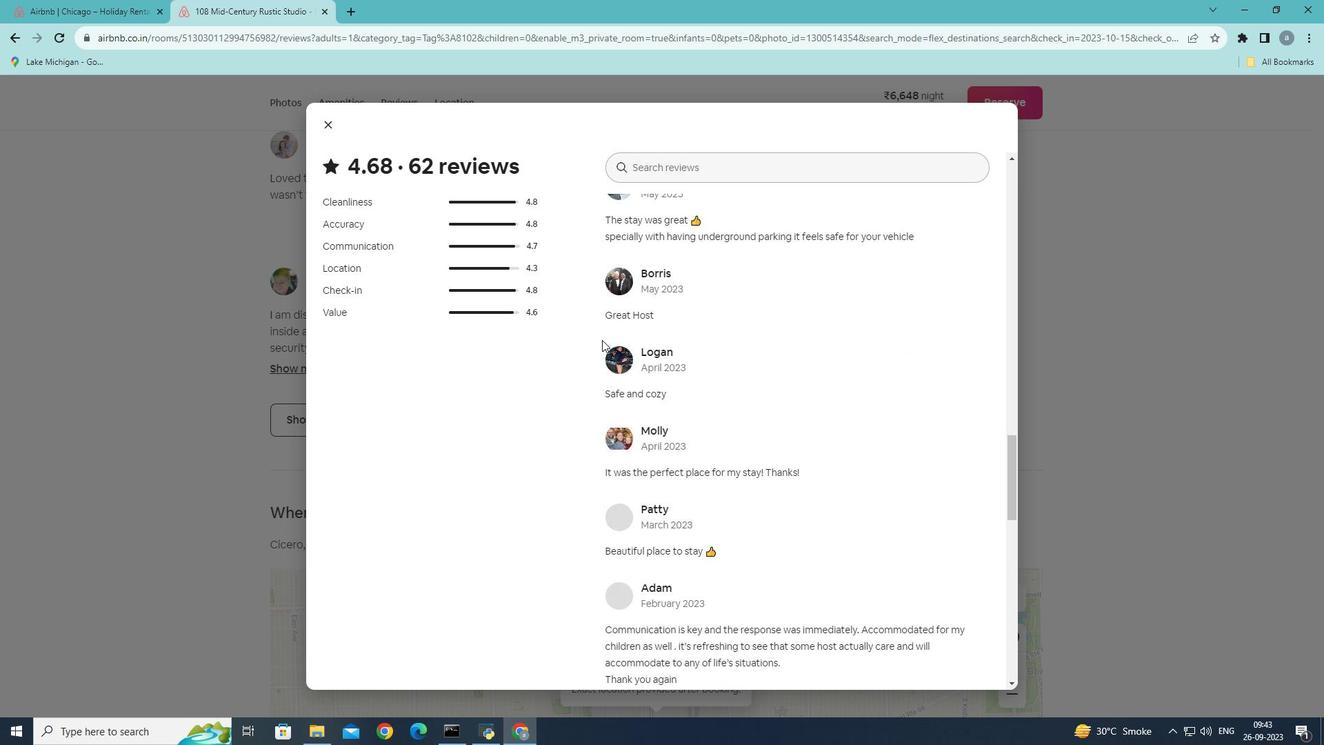 
Action: Mouse scrolled (602, 339) with delta (0, 0)
Screenshot: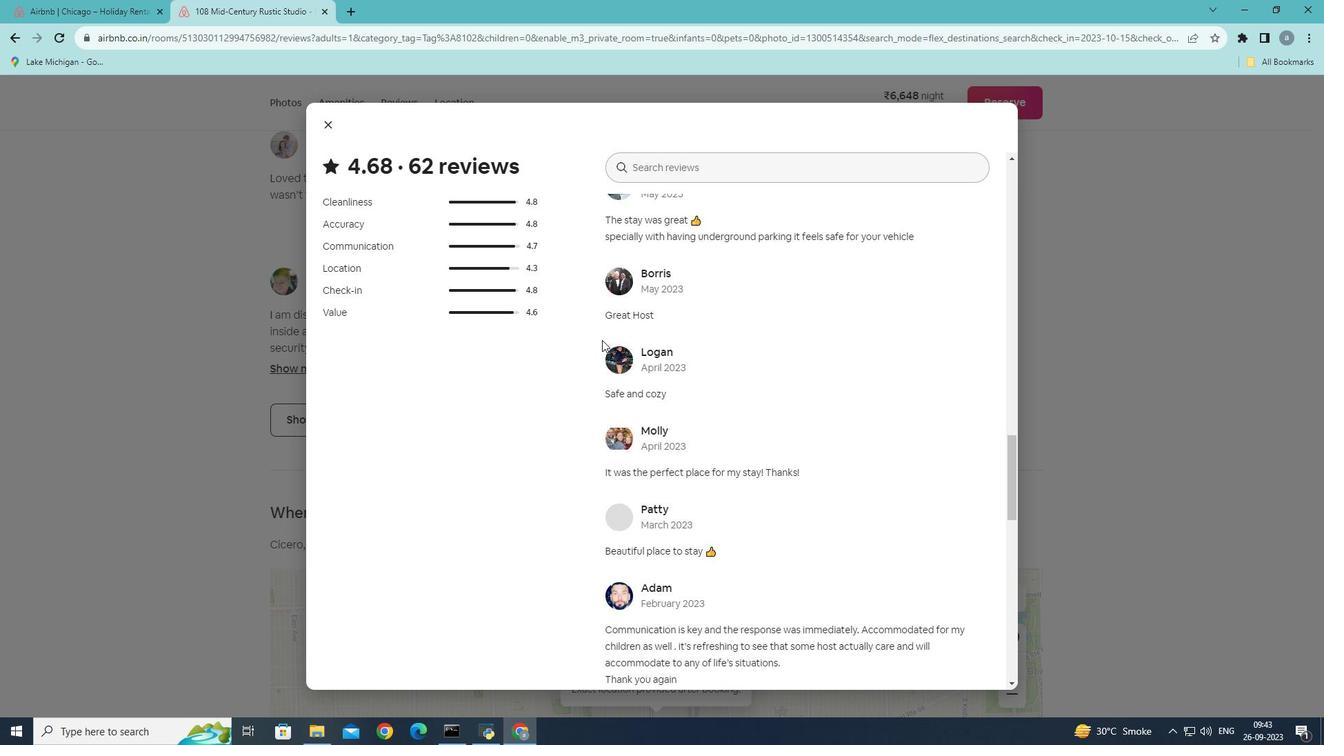 
Action: Mouse scrolled (602, 339) with delta (0, 0)
Screenshot: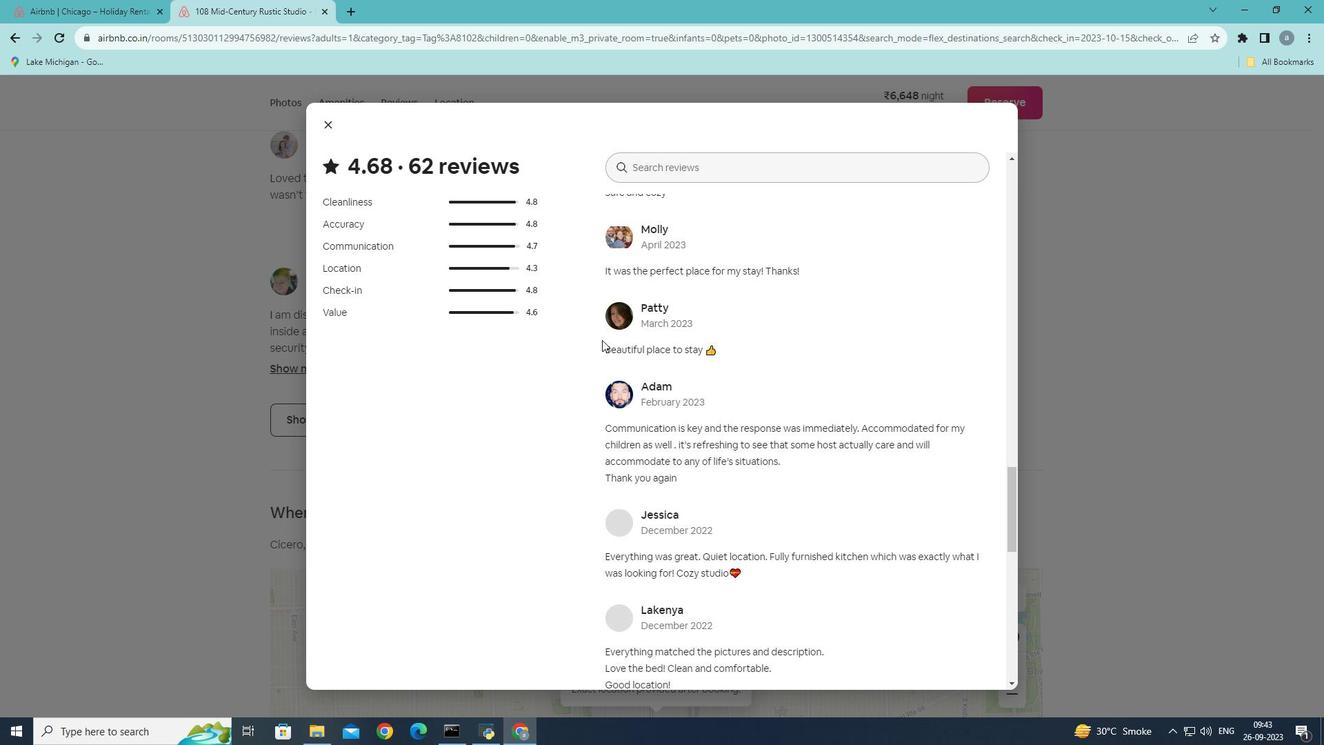 
Action: Mouse scrolled (602, 339) with delta (0, 0)
Screenshot: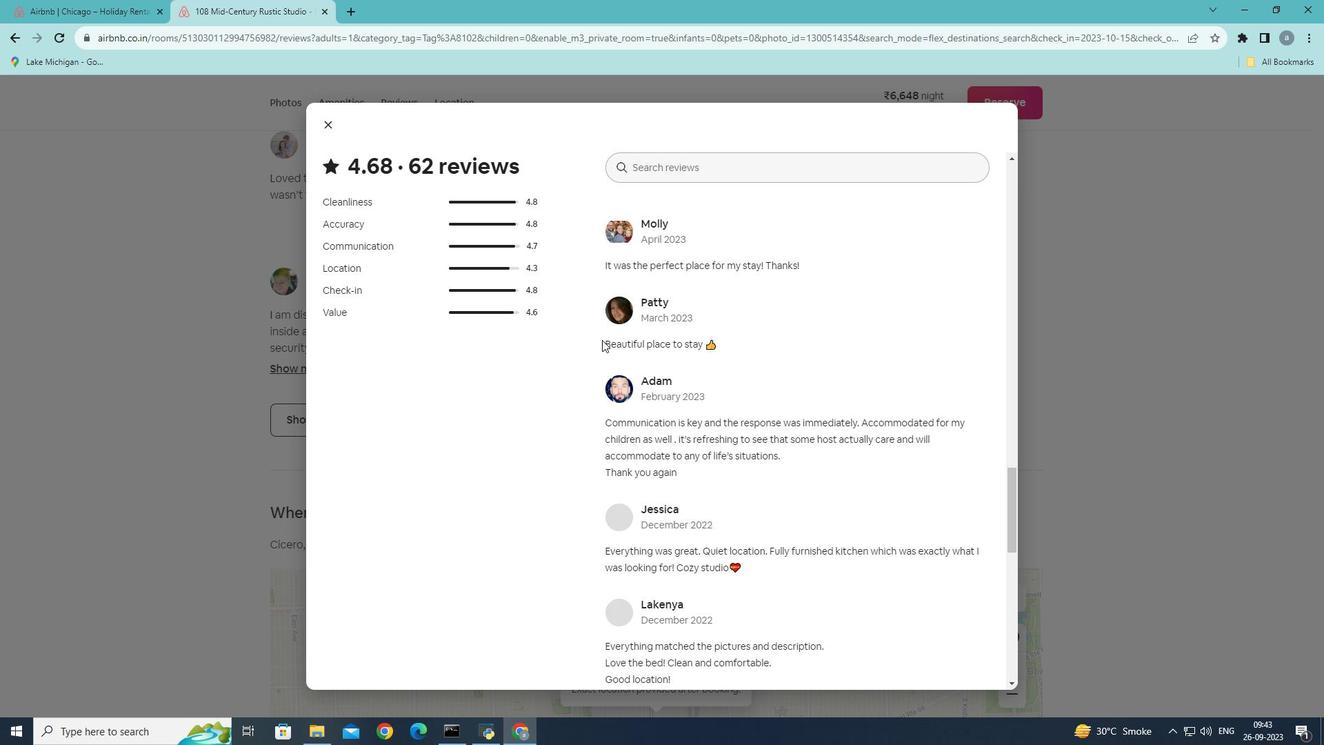 
Action: Mouse scrolled (602, 339) with delta (0, 0)
Screenshot: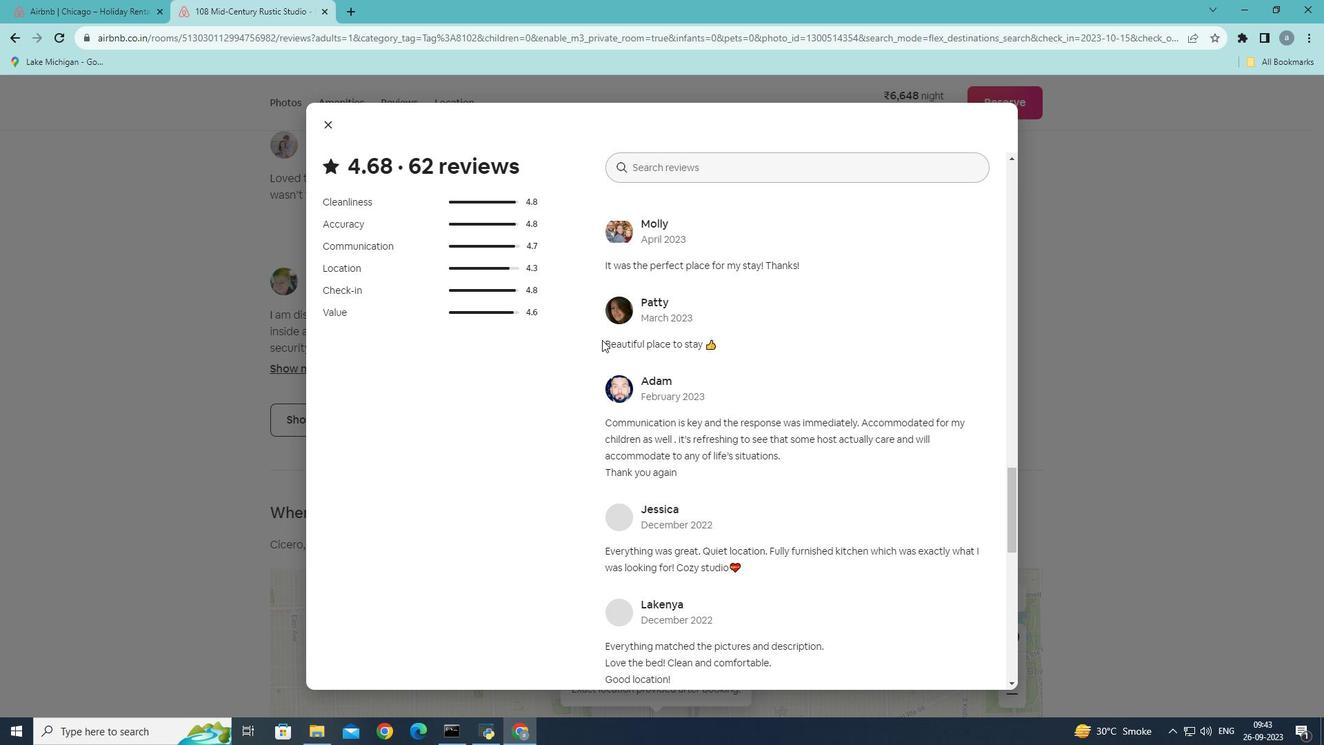 
Action: Mouse scrolled (602, 339) with delta (0, 0)
Screenshot: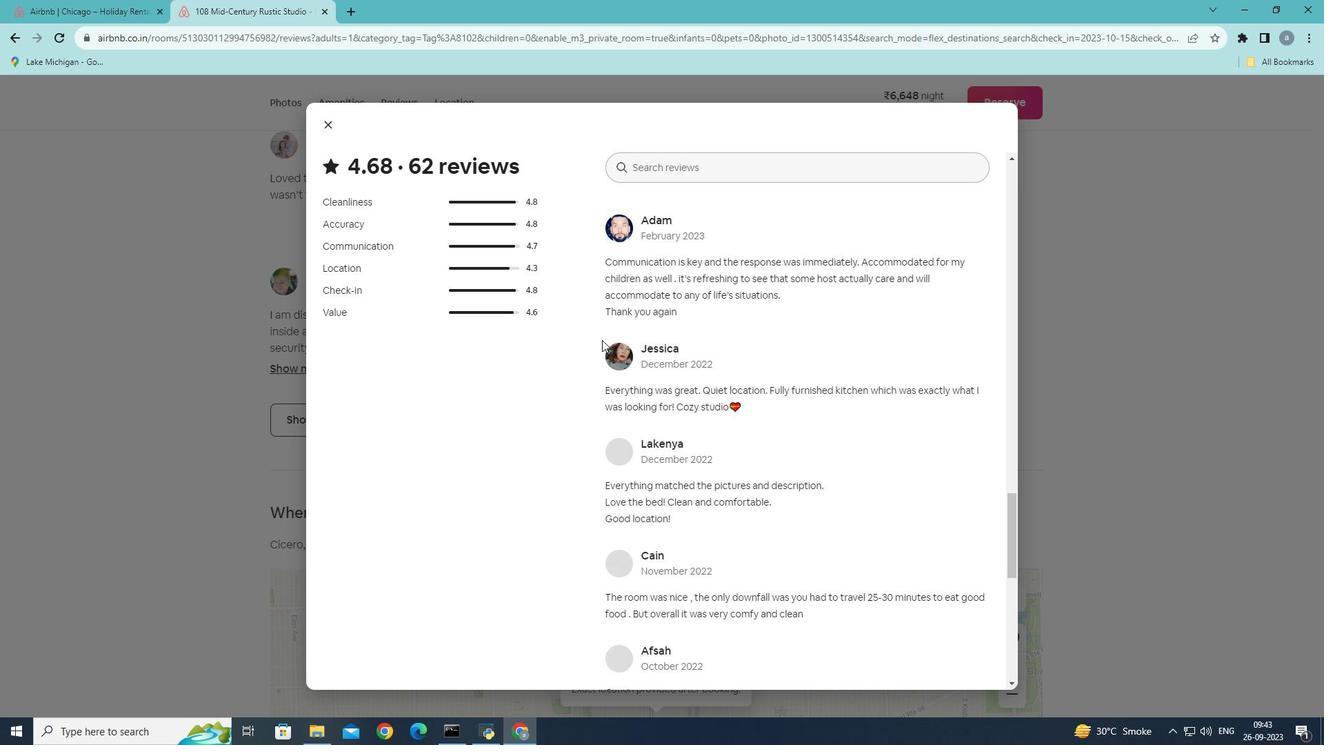
Action: Mouse scrolled (602, 339) with delta (0, 0)
Screenshot: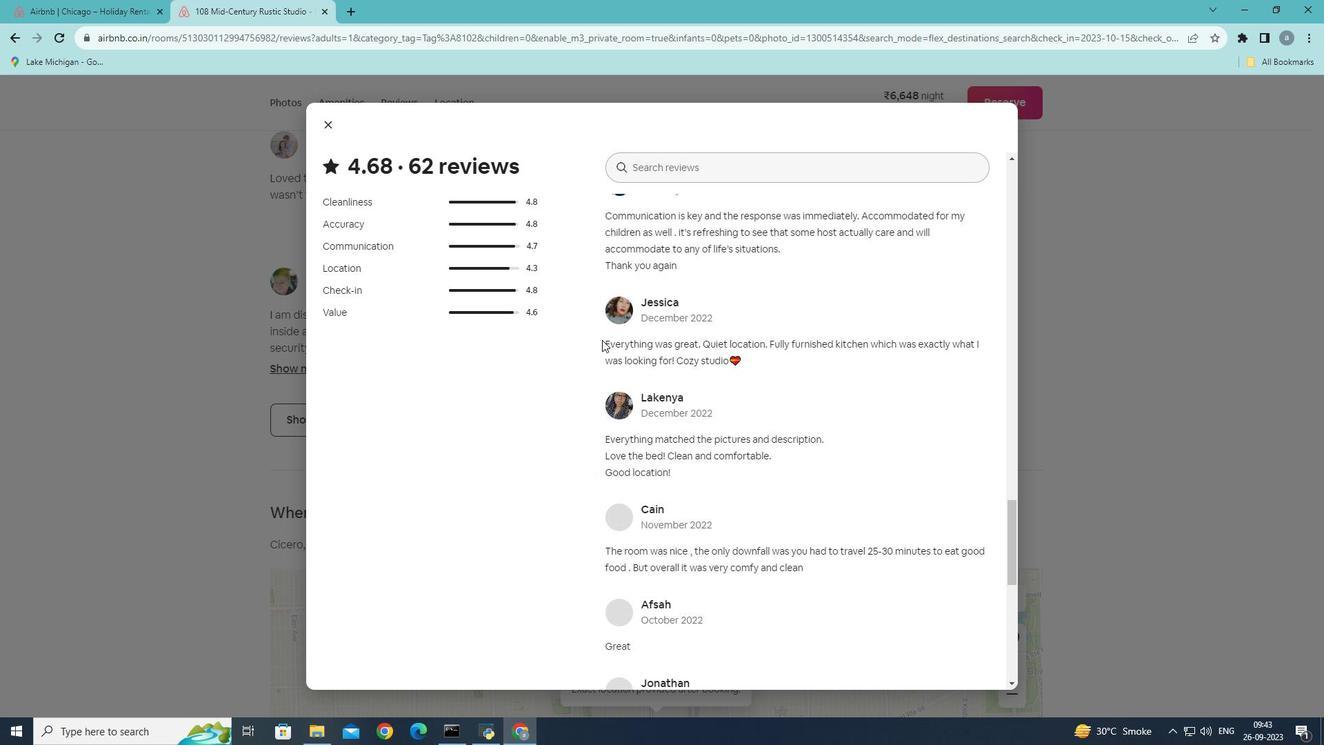 
Action: Mouse scrolled (602, 339) with delta (0, 0)
Screenshot: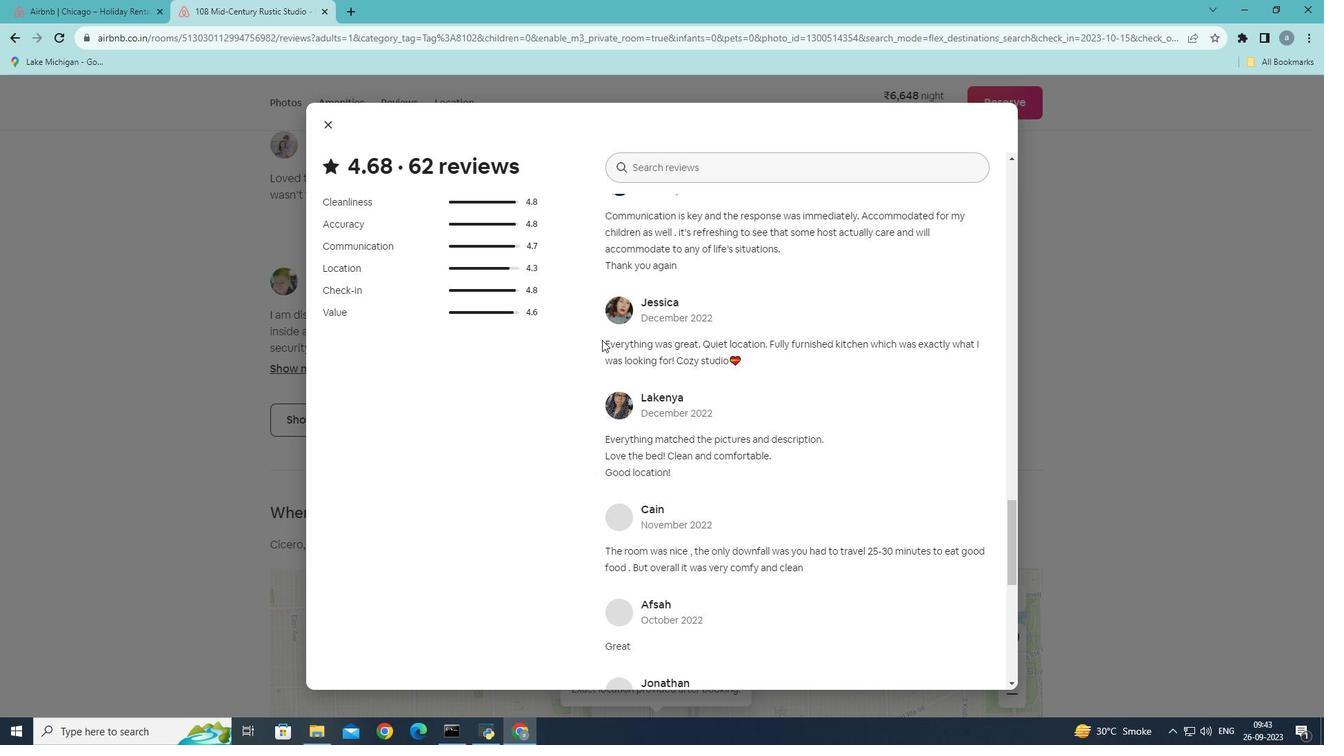 
Action: Mouse scrolled (602, 339) with delta (0, 0)
Screenshot: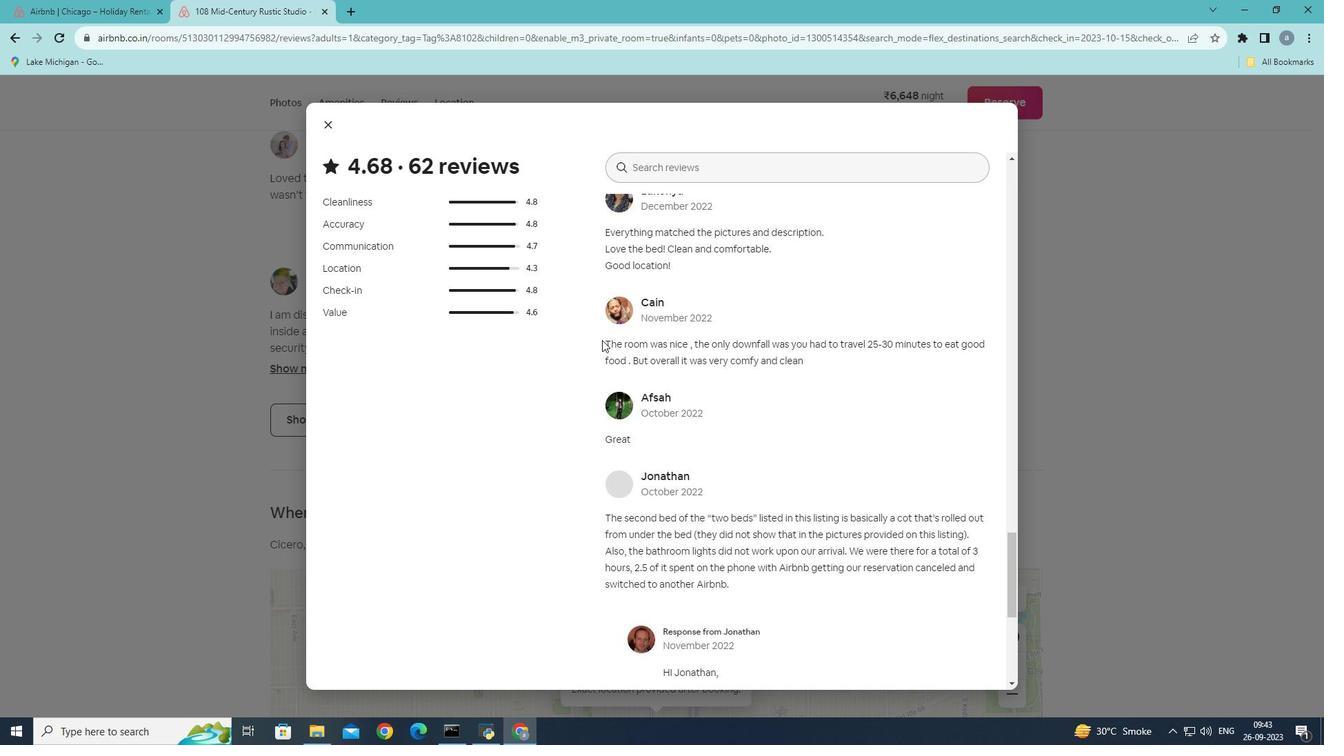 
Action: Mouse scrolled (602, 339) with delta (0, 0)
Screenshot: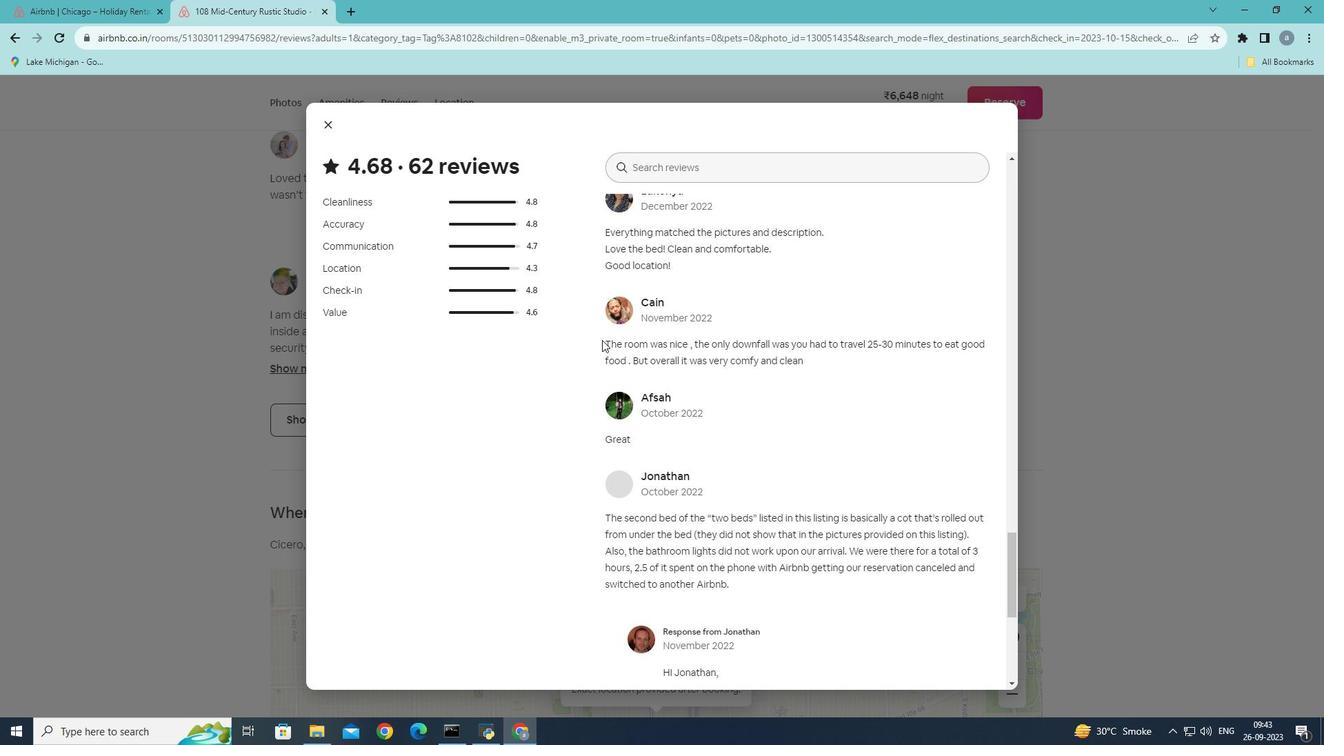 
Action: Mouse scrolled (602, 339) with delta (0, 0)
Screenshot: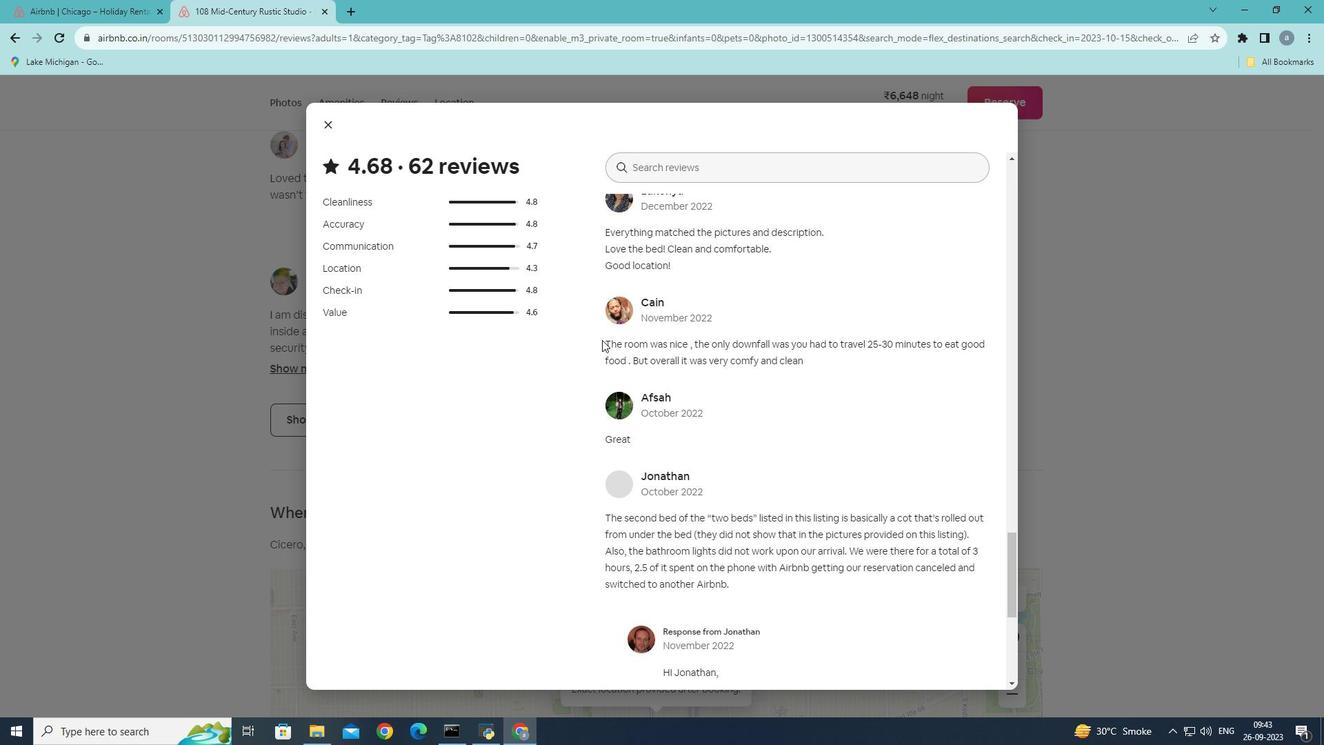 
Action: Mouse scrolled (602, 339) with delta (0, 0)
Screenshot: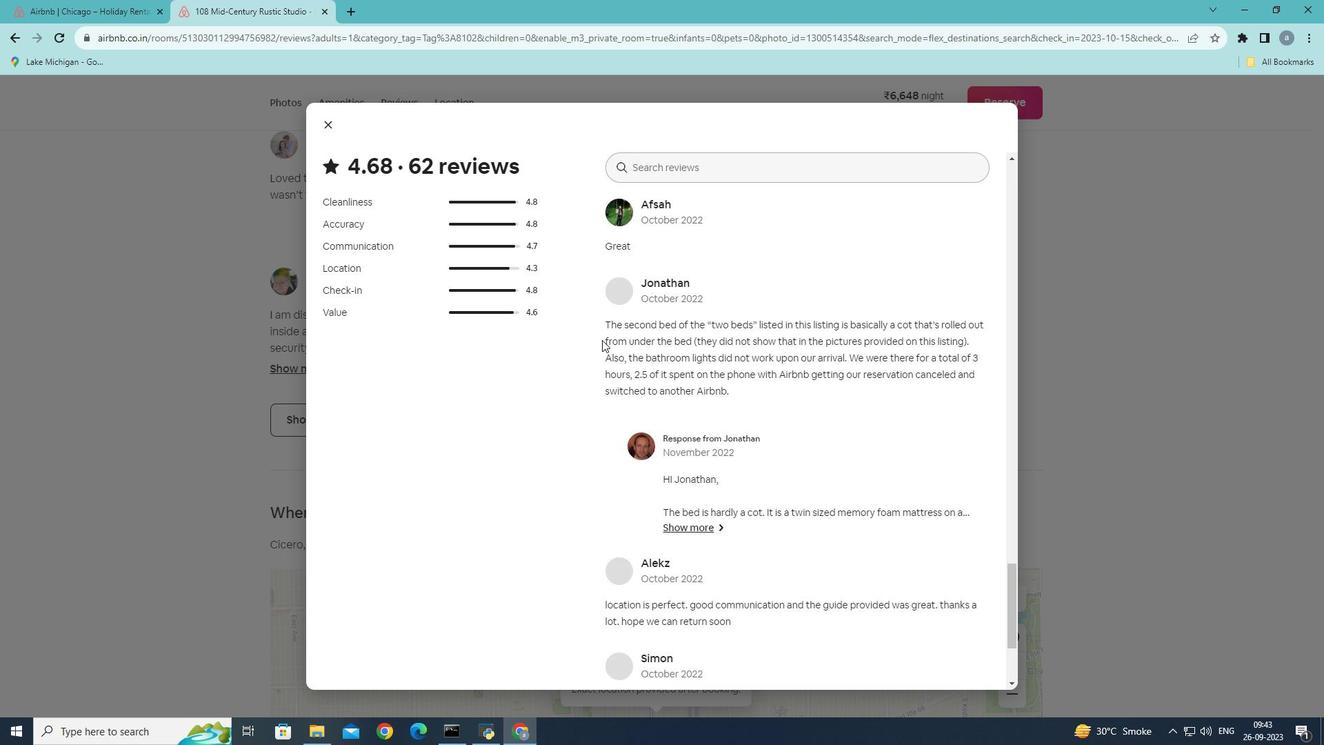 
Action: Mouse scrolled (602, 339) with delta (0, 0)
Screenshot: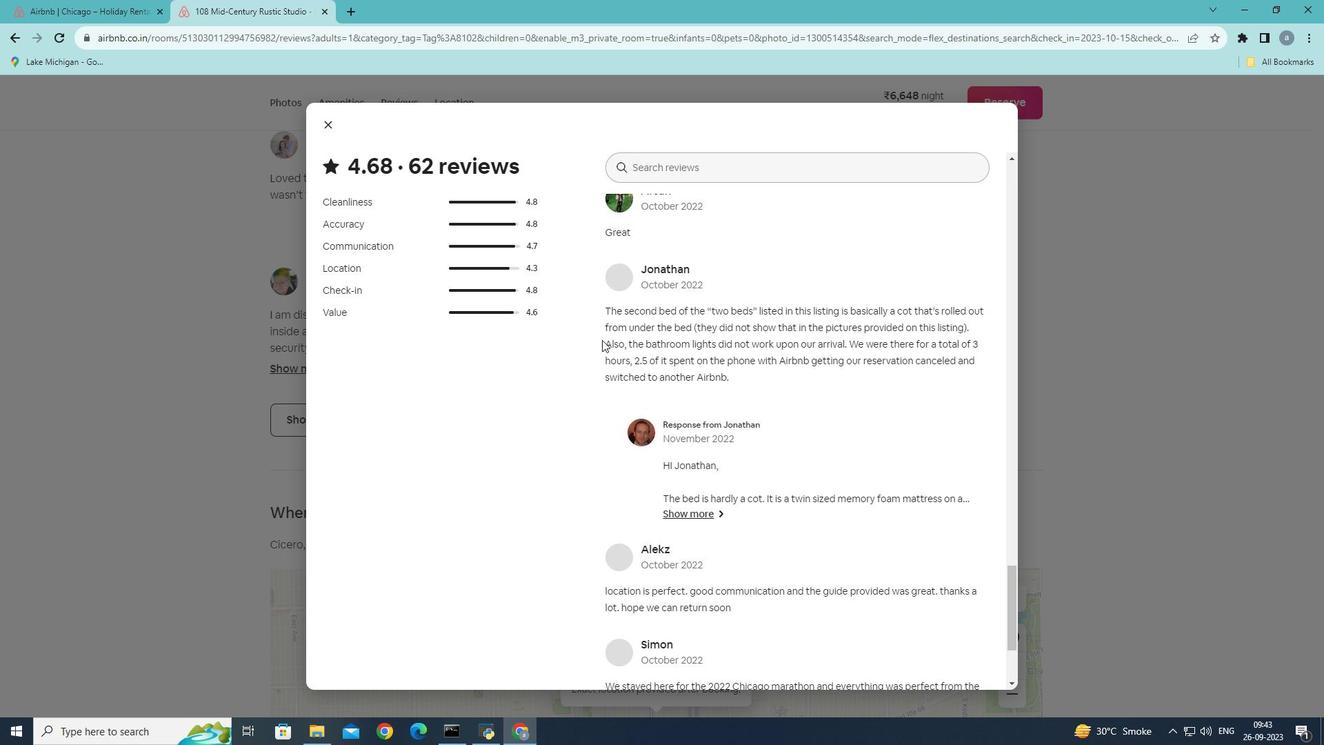 
Action: Mouse scrolled (602, 339) with delta (0, 0)
Screenshot: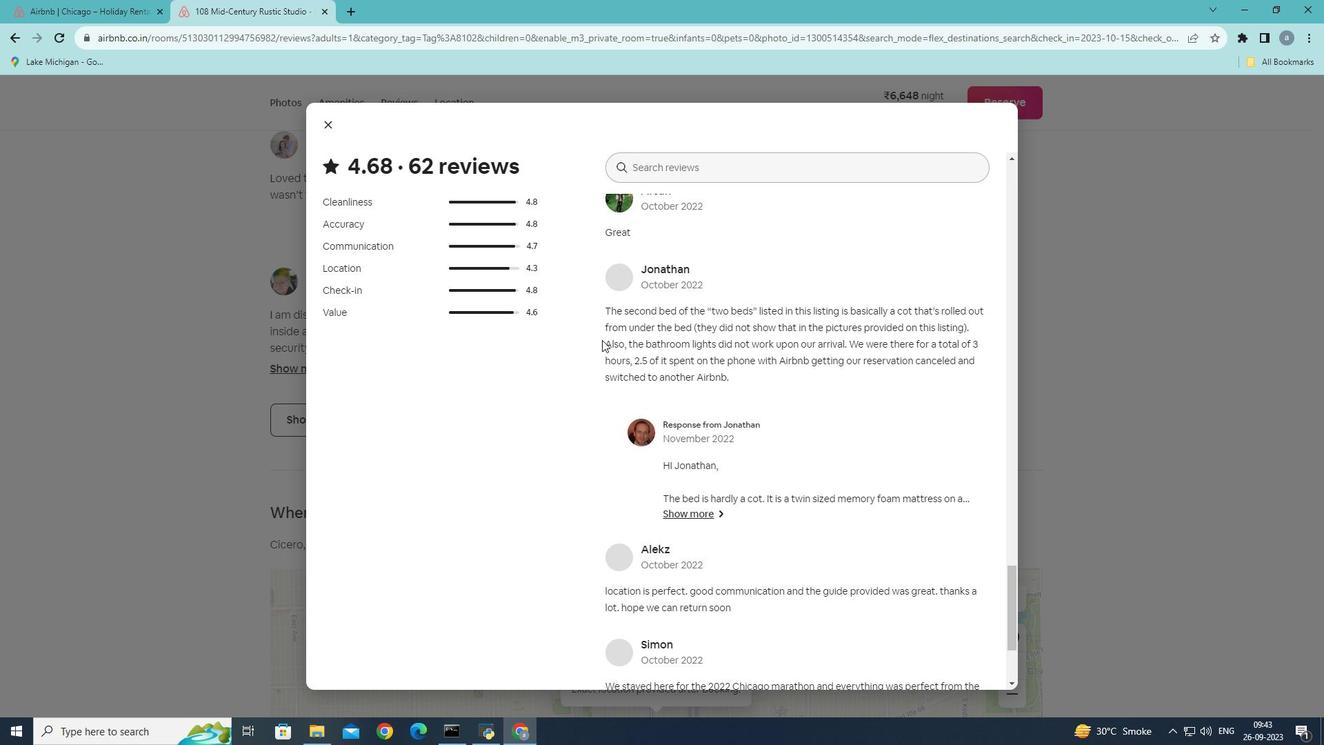 
Action: Mouse scrolled (602, 339) with delta (0, 0)
Screenshot: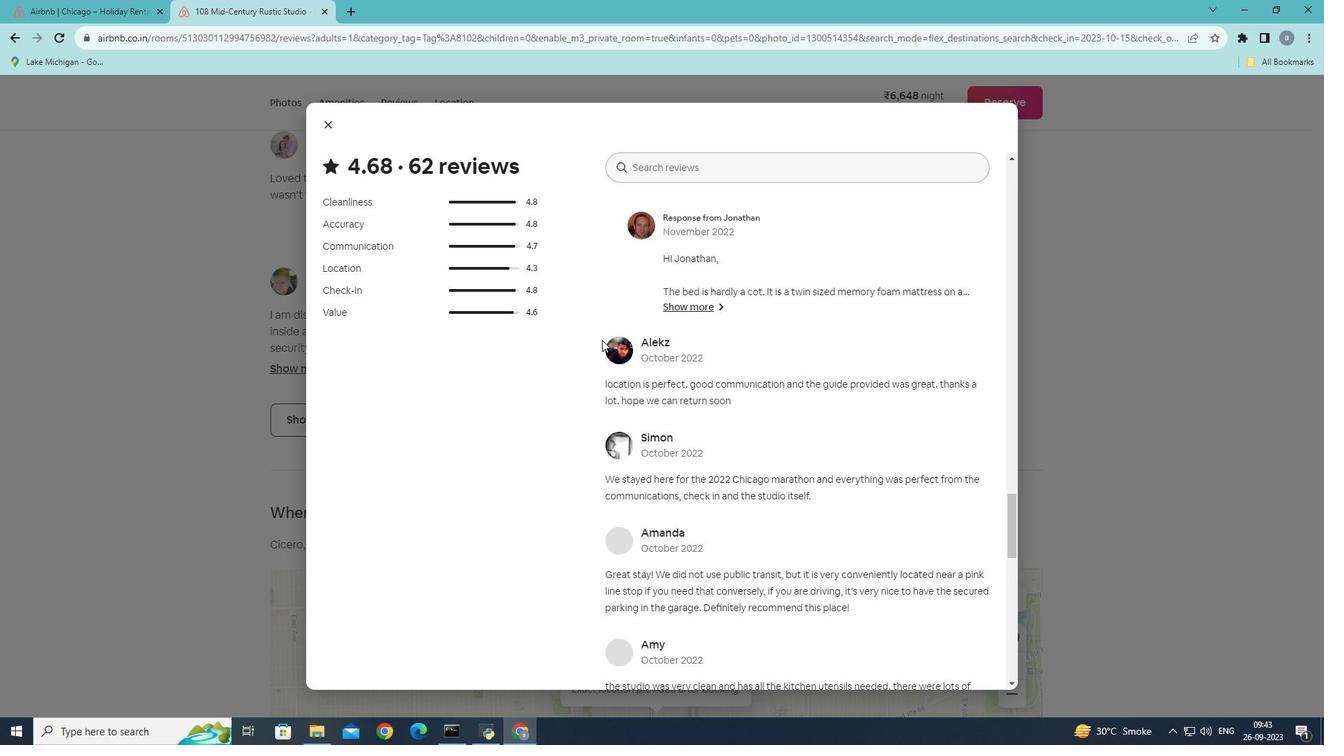 
Action: Mouse scrolled (602, 339) with delta (0, 0)
Screenshot: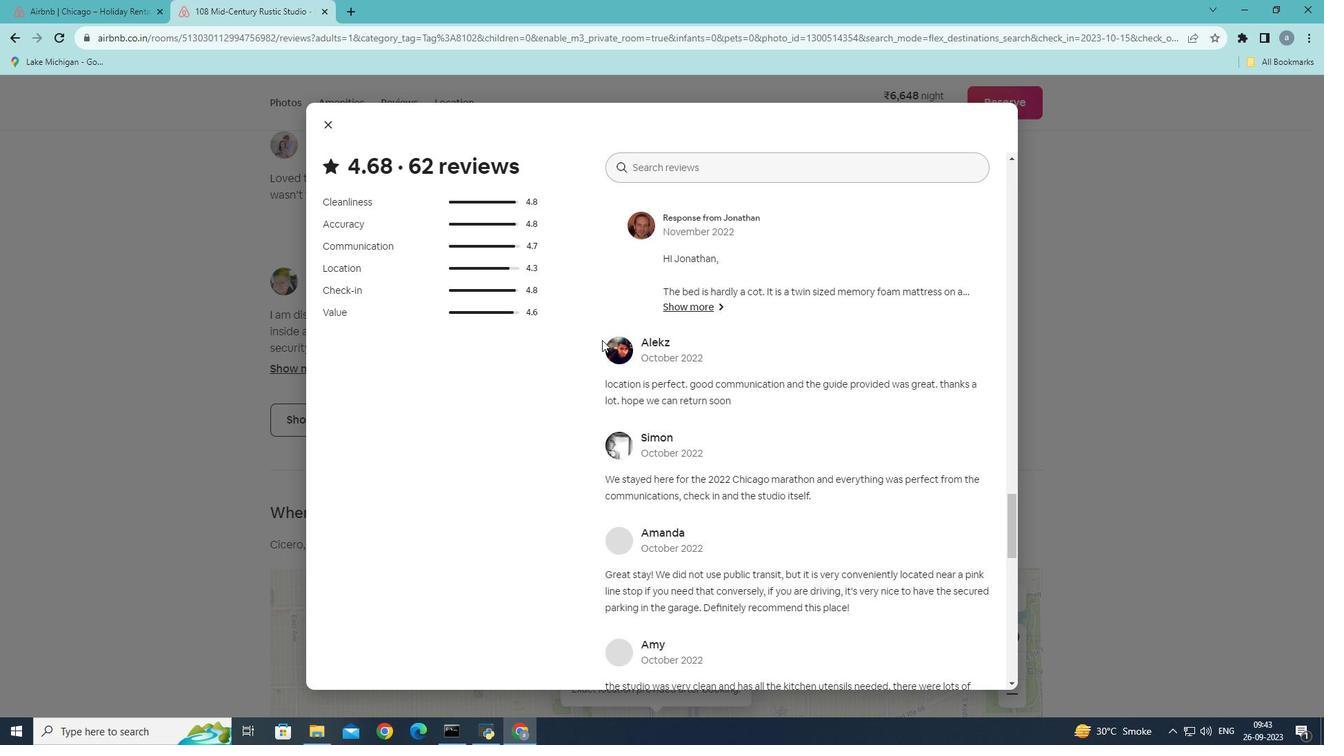 
Action: Mouse scrolled (602, 339) with delta (0, 0)
Screenshot: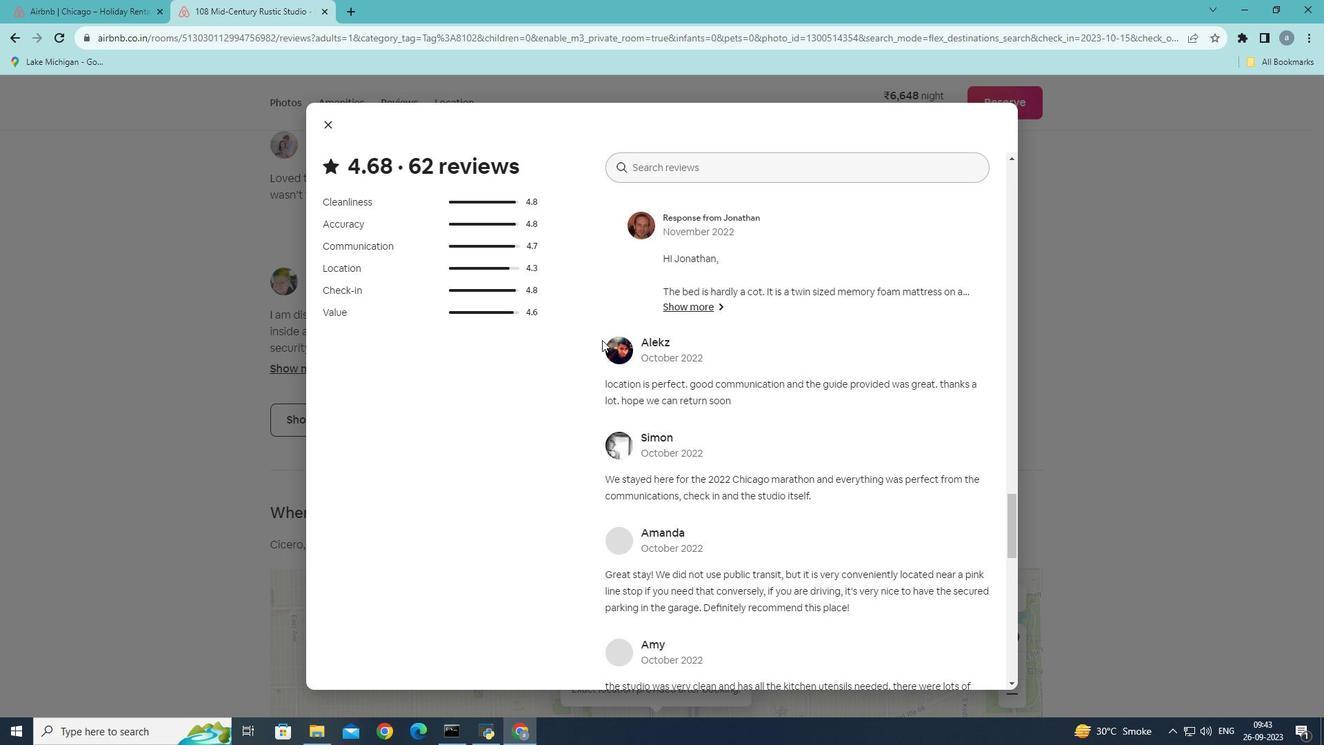 
Action: Mouse scrolled (602, 339) with delta (0, 0)
Screenshot: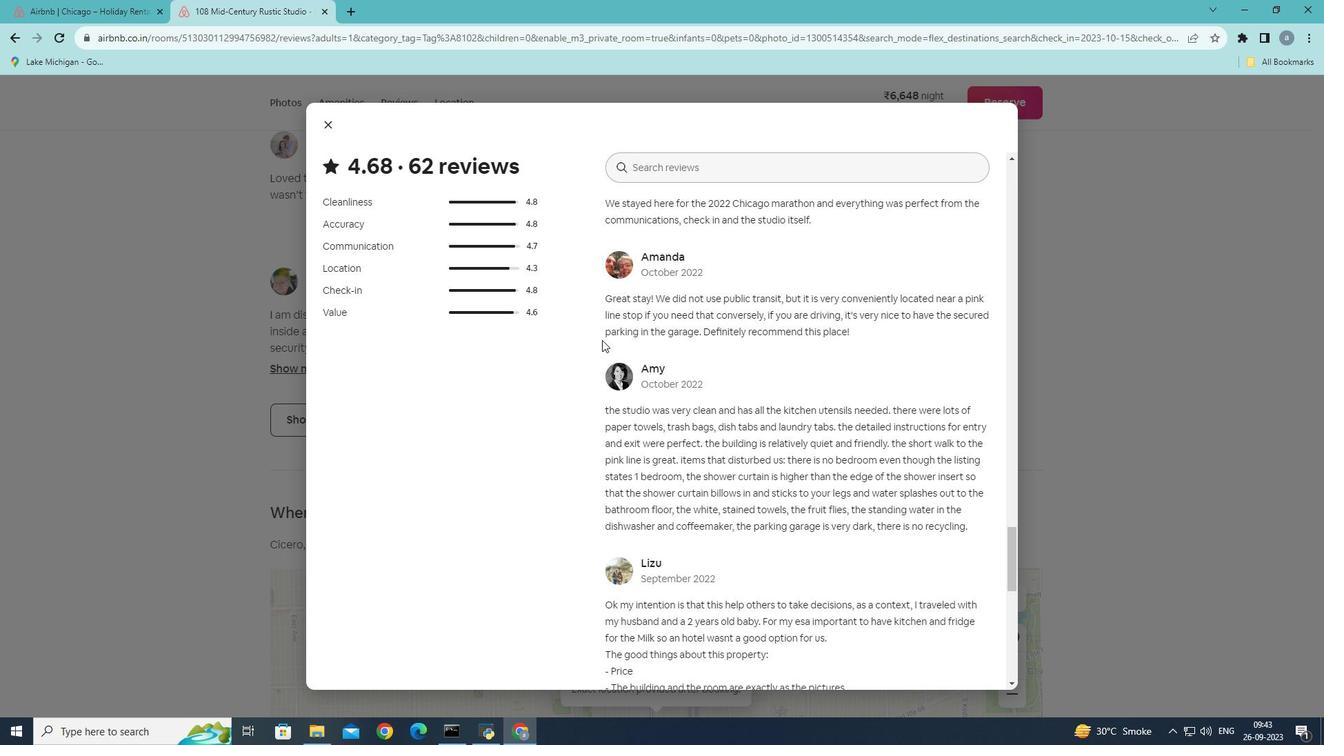 
Action: Mouse scrolled (602, 339) with delta (0, 0)
Screenshot: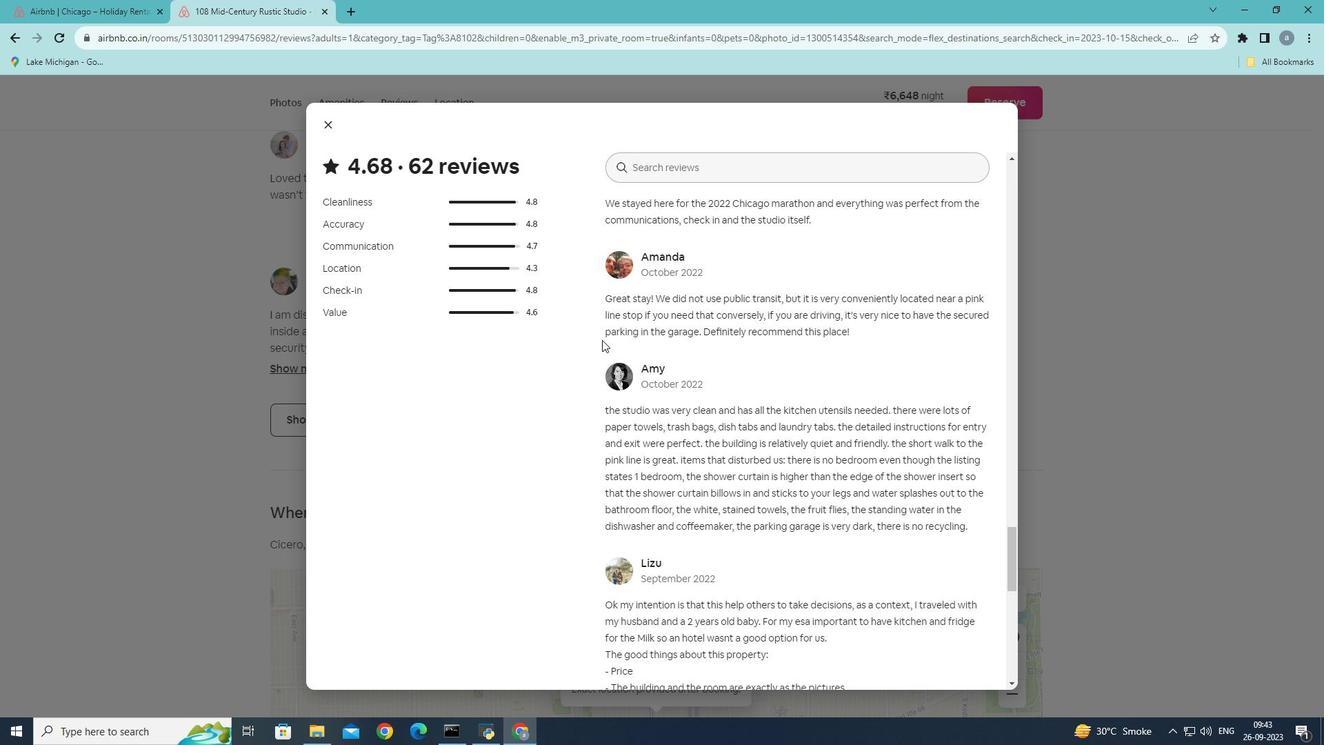 
Action: Mouse scrolled (602, 339) with delta (0, 0)
Screenshot: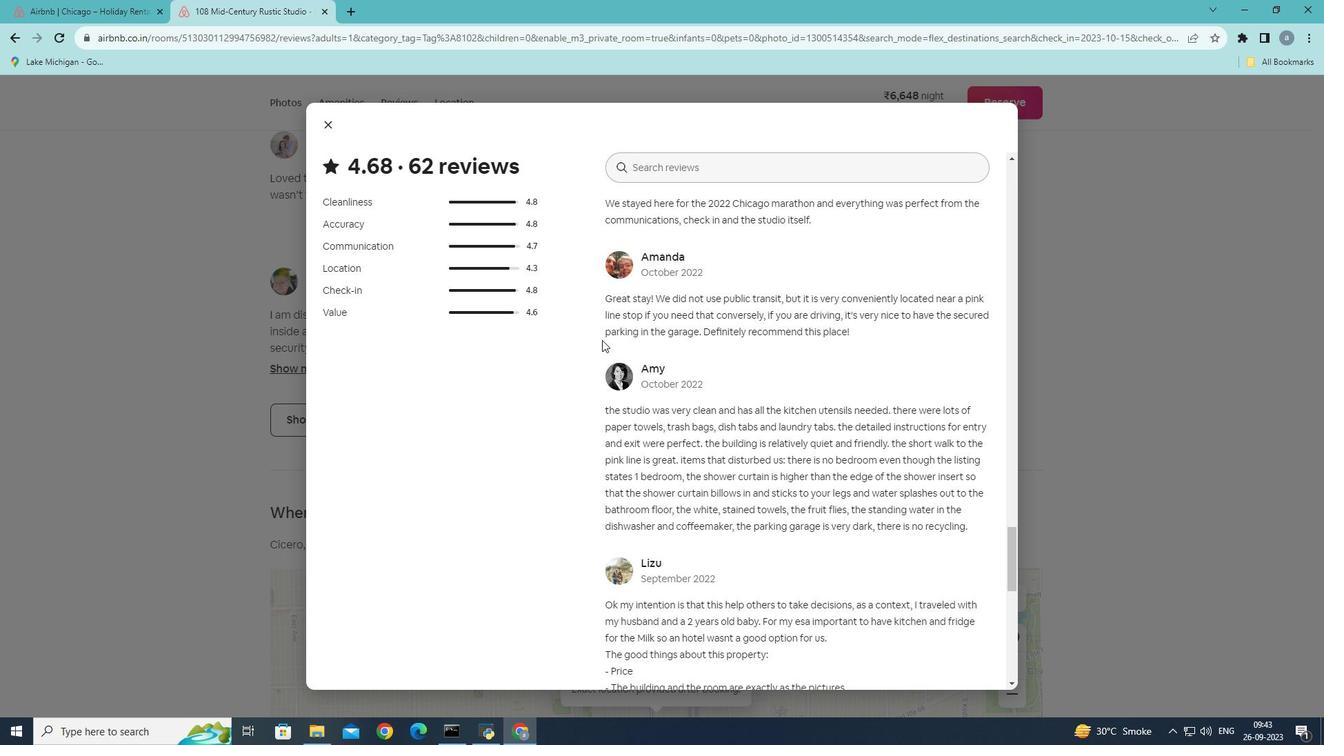 
Action: Mouse scrolled (602, 339) with delta (0, 0)
Screenshot: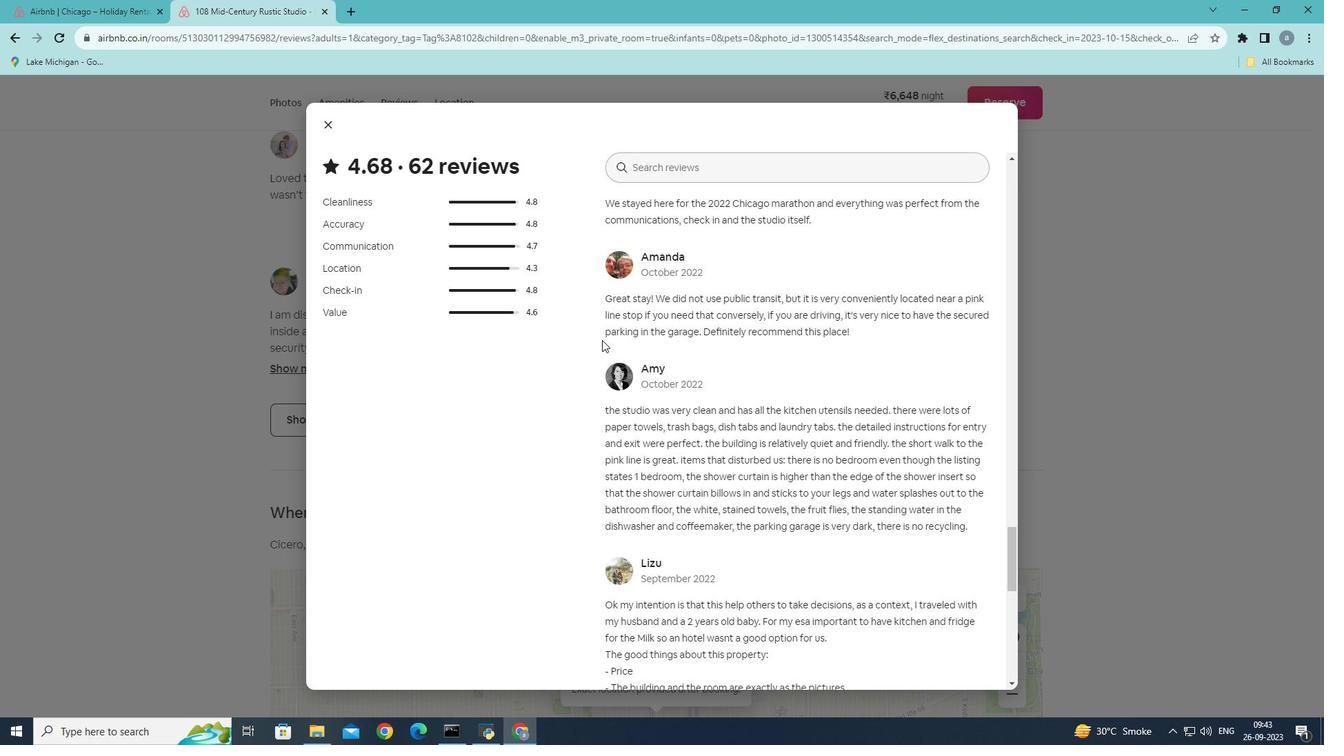 
Action: Mouse scrolled (602, 339) with delta (0, 0)
Screenshot: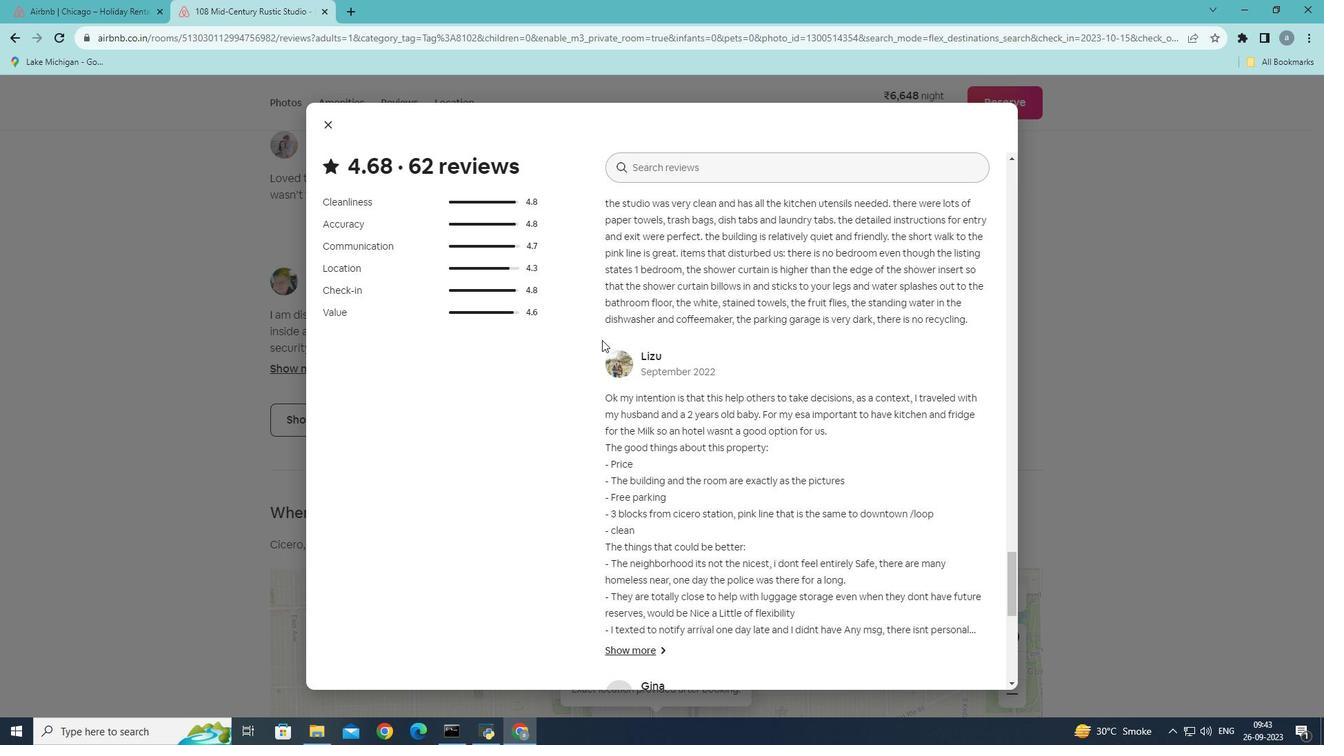 
Action: Mouse scrolled (602, 339) with delta (0, 0)
Screenshot: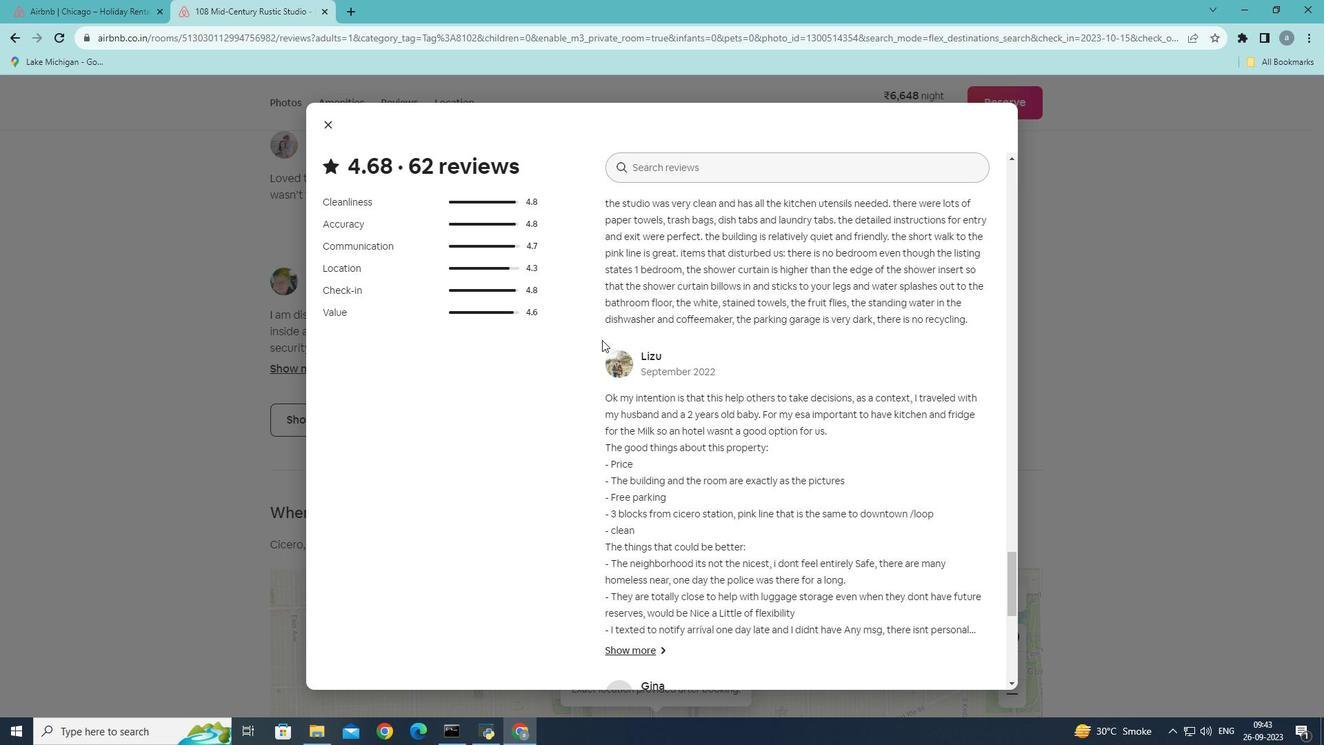 
Action: Mouse scrolled (602, 339) with delta (0, 0)
Screenshot: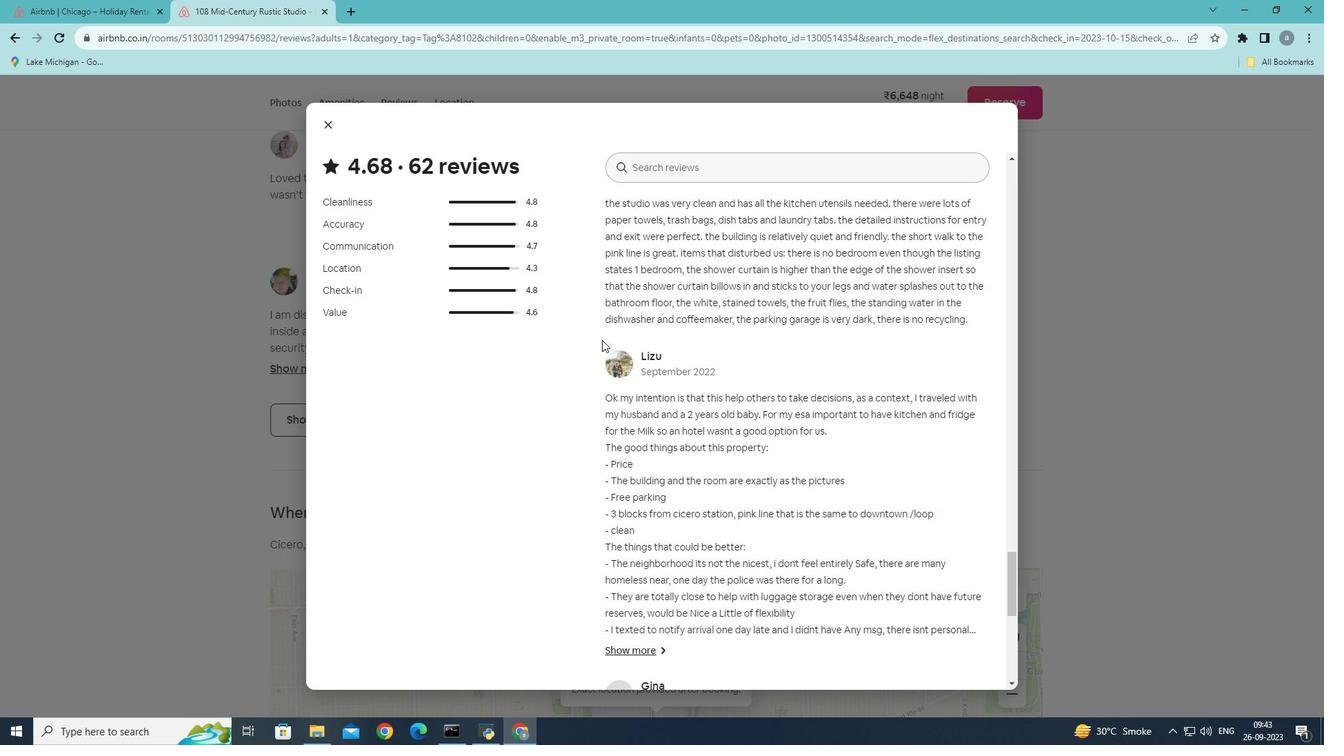 
Action: Mouse scrolled (602, 339) with delta (0, 0)
Screenshot: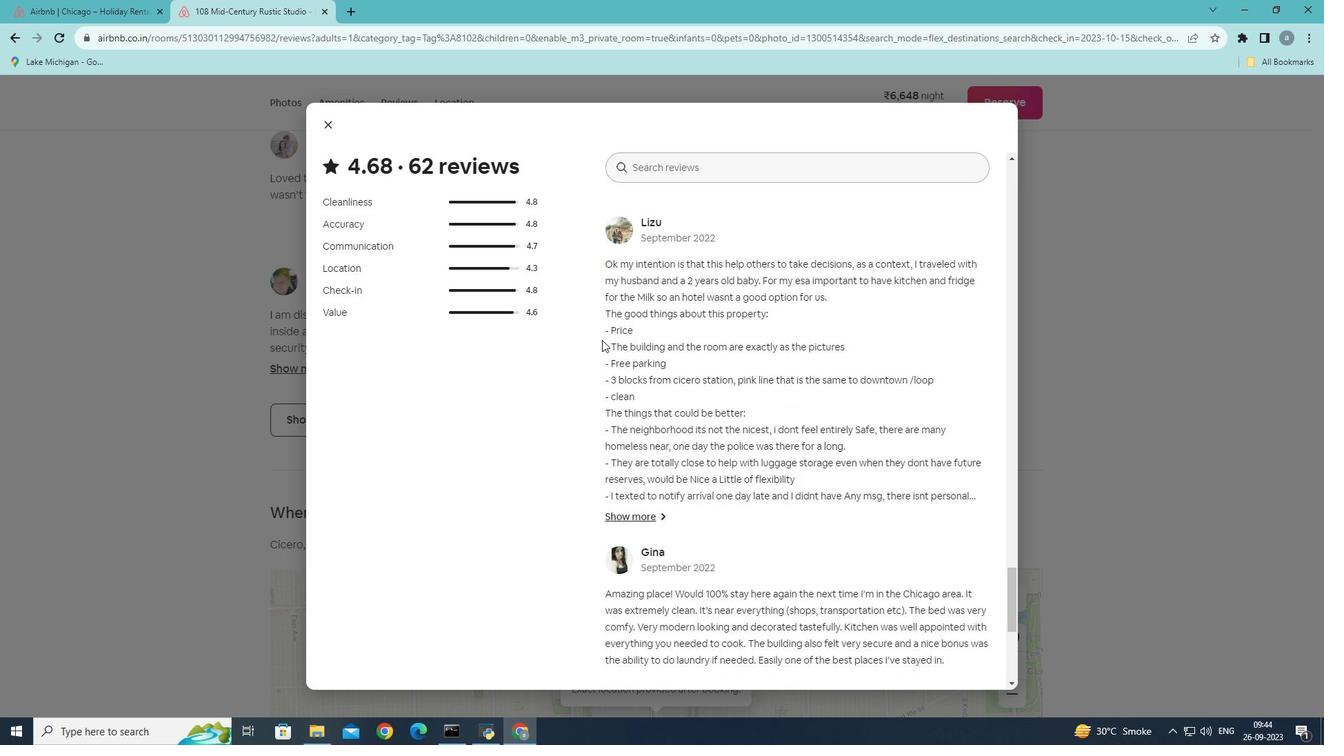 
Action: Mouse scrolled (602, 339) with delta (0, 0)
Screenshot: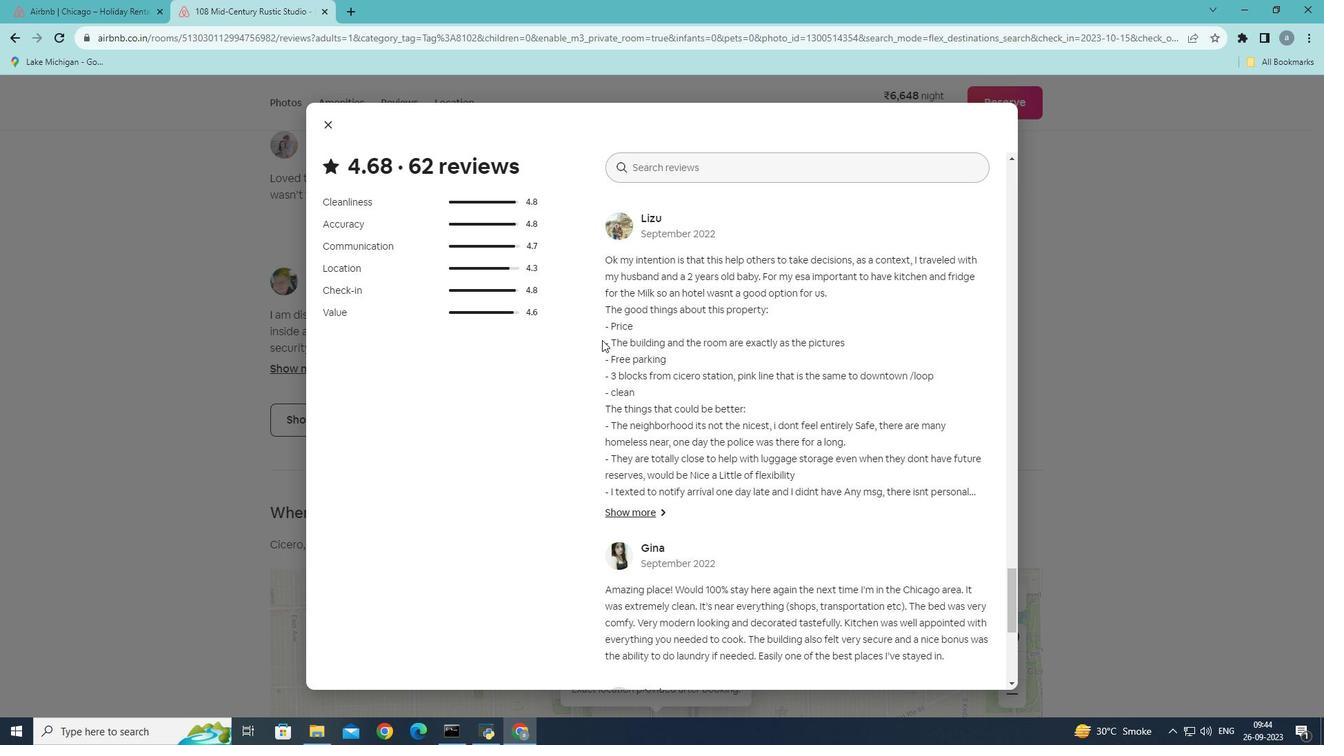 
Action: Mouse scrolled (602, 339) with delta (0, 0)
Screenshot: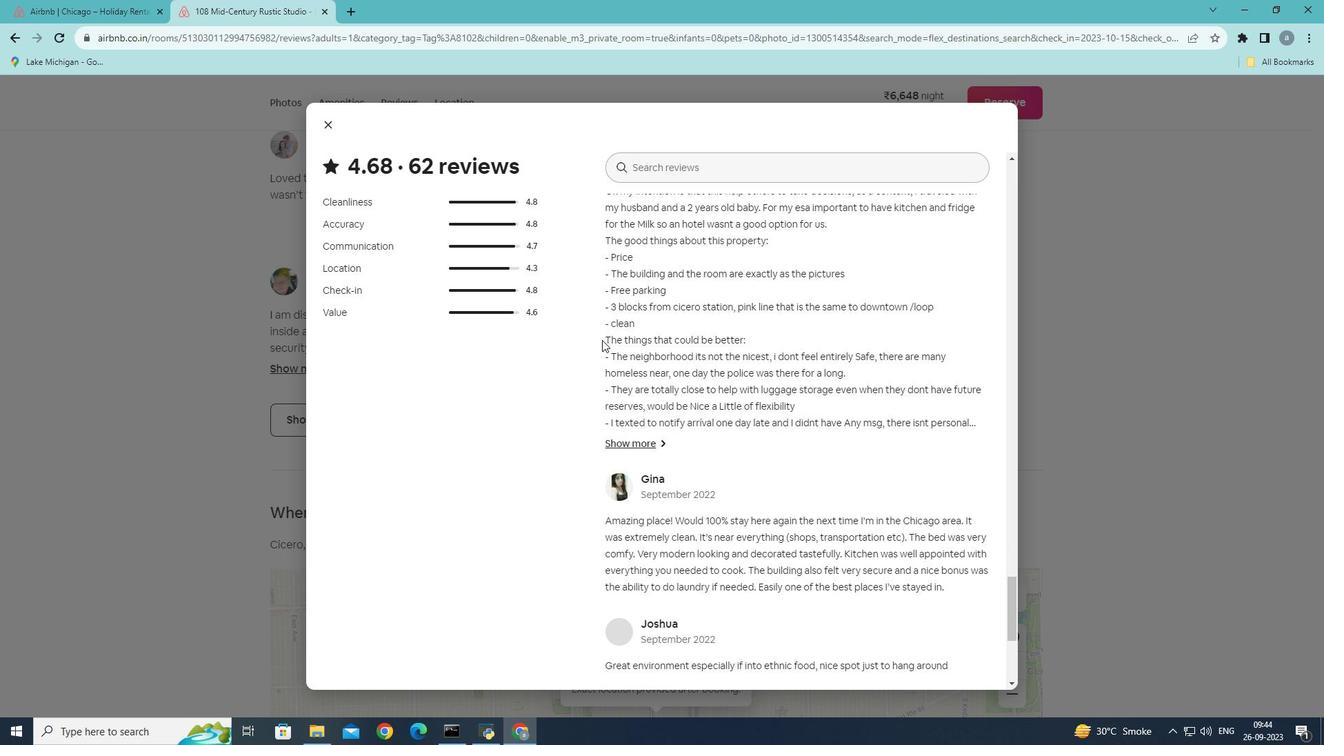 
Action: Mouse scrolled (602, 339) with delta (0, 0)
Screenshot: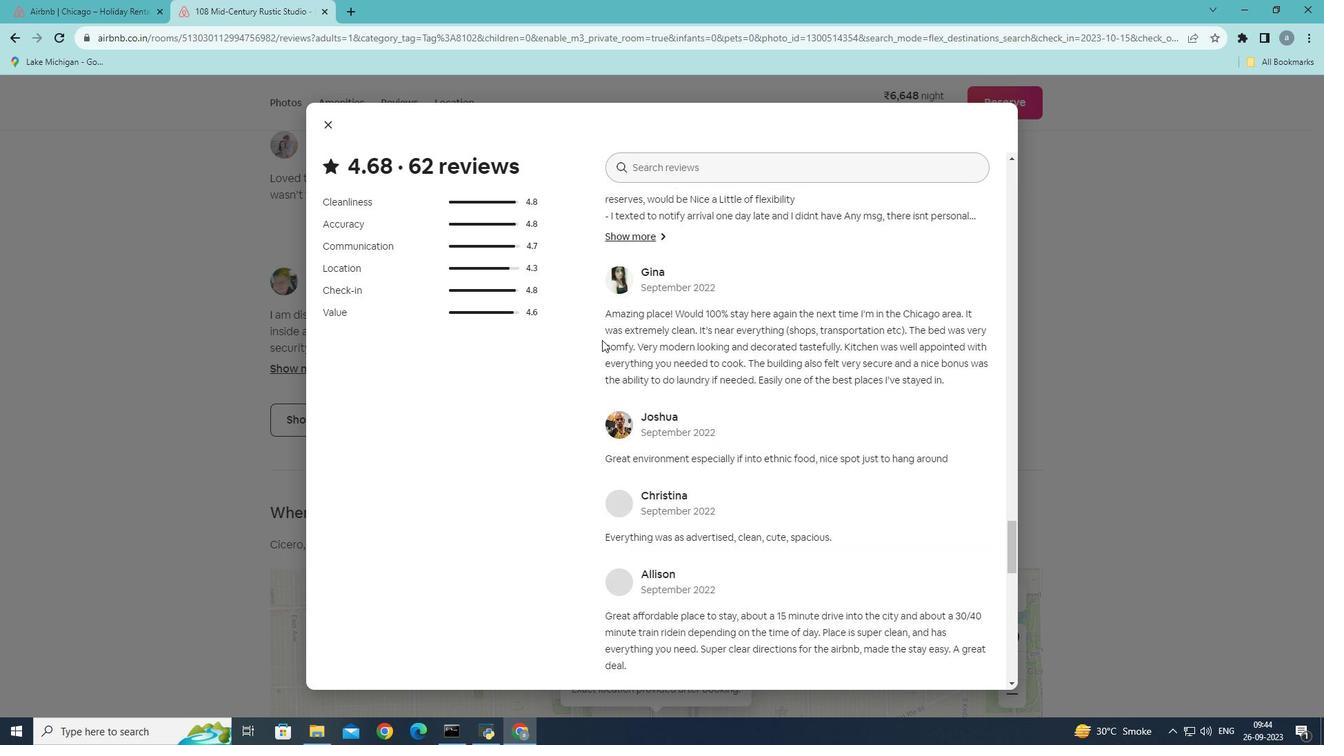 
Action: Mouse scrolled (602, 339) with delta (0, 0)
Screenshot: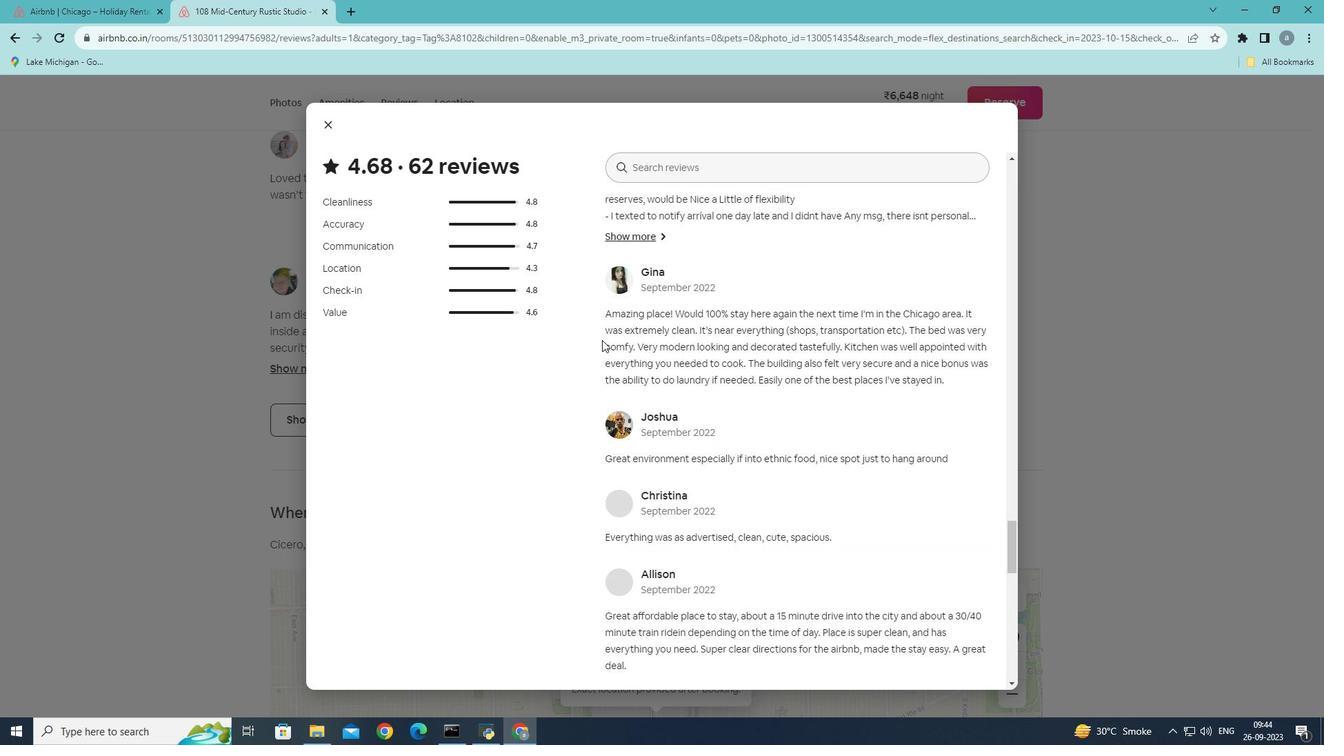 
Action: Mouse scrolled (602, 339) with delta (0, 0)
Screenshot: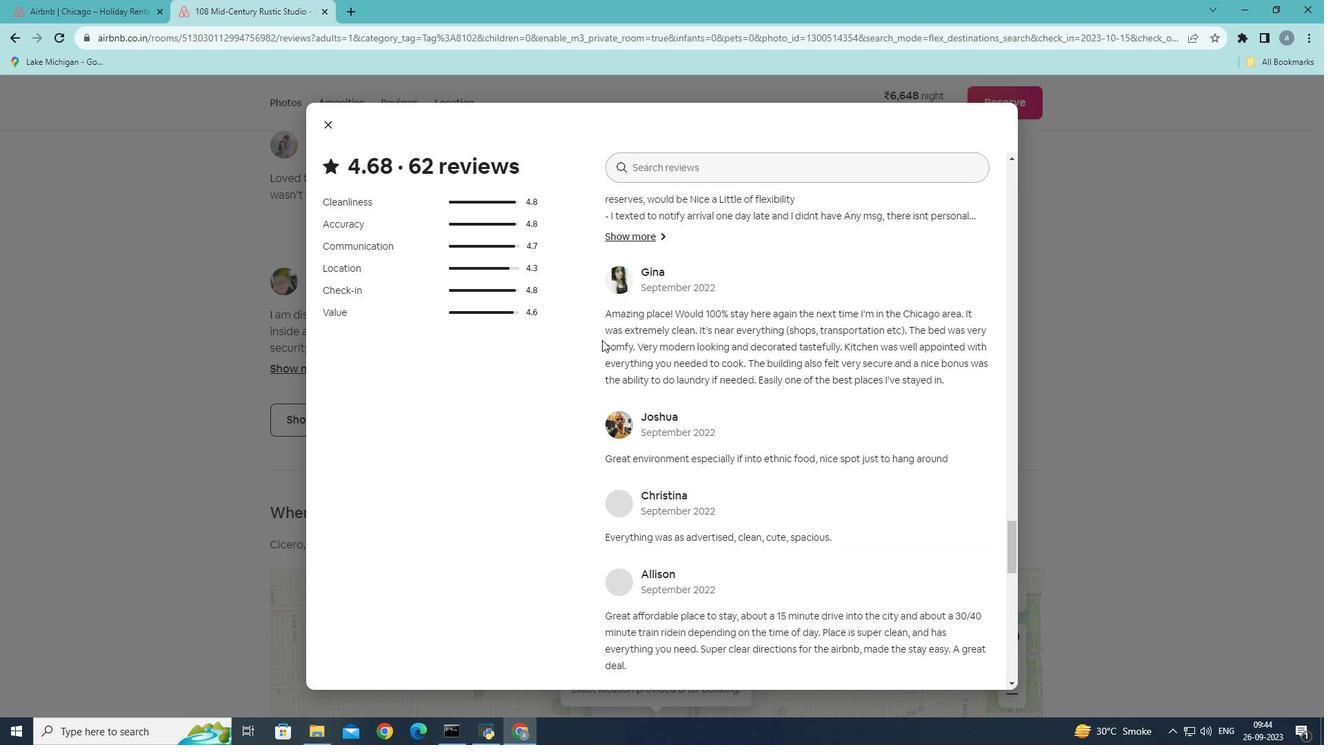 
Action: Mouse scrolled (602, 339) with delta (0, 0)
Screenshot: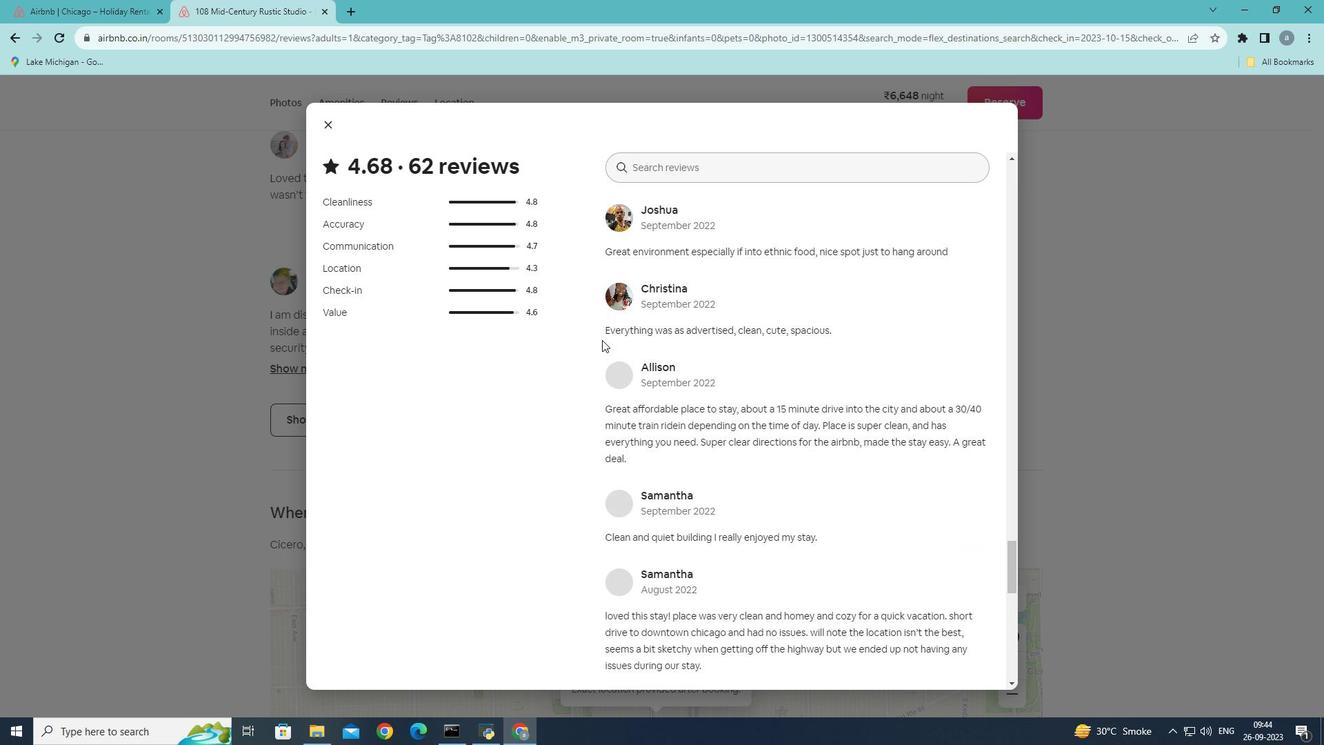 
Action: Mouse scrolled (602, 339) with delta (0, 0)
Screenshot: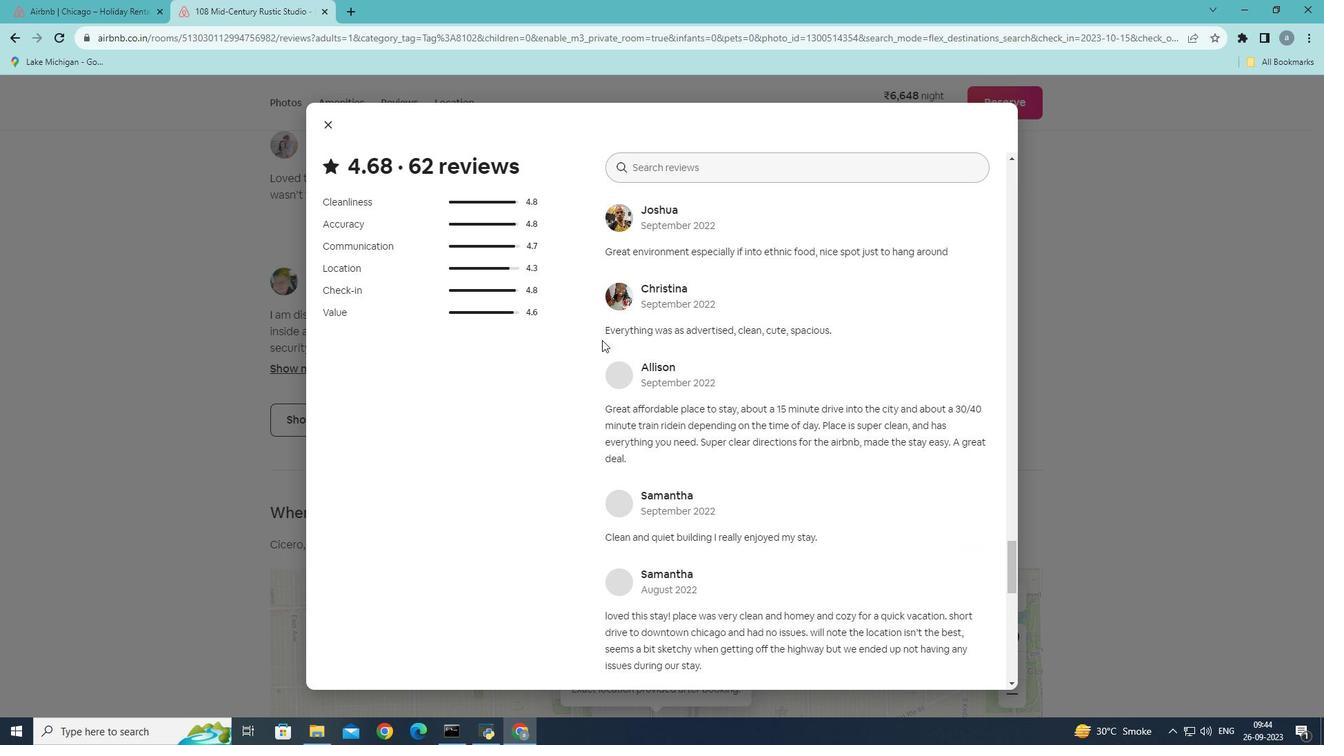 
Action: Mouse scrolled (602, 339) with delta (0, 0)
Screenshot: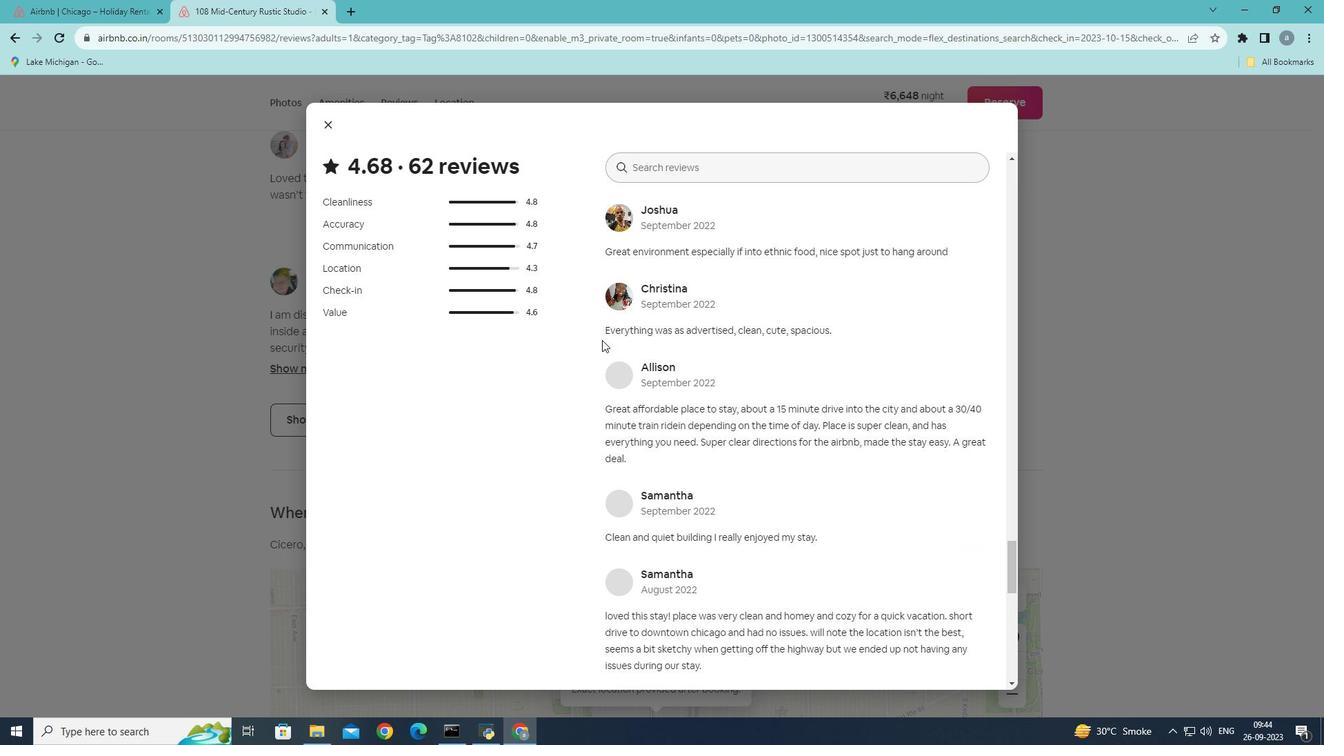 
Action: Mouse scrolled (602, 339) with delta (0, 0)
Screenshot: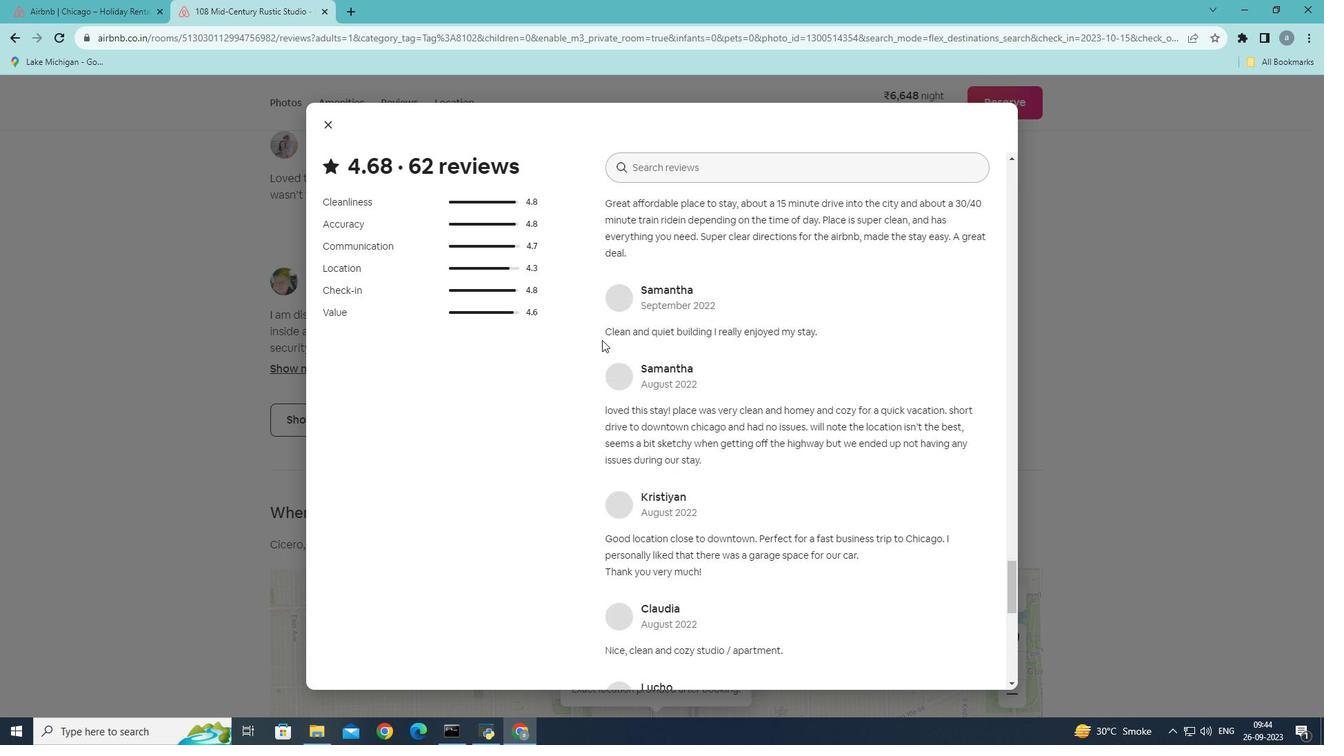 
Action: Mouse scrolled (602, 339) with delta (0, 0)
Screenshot: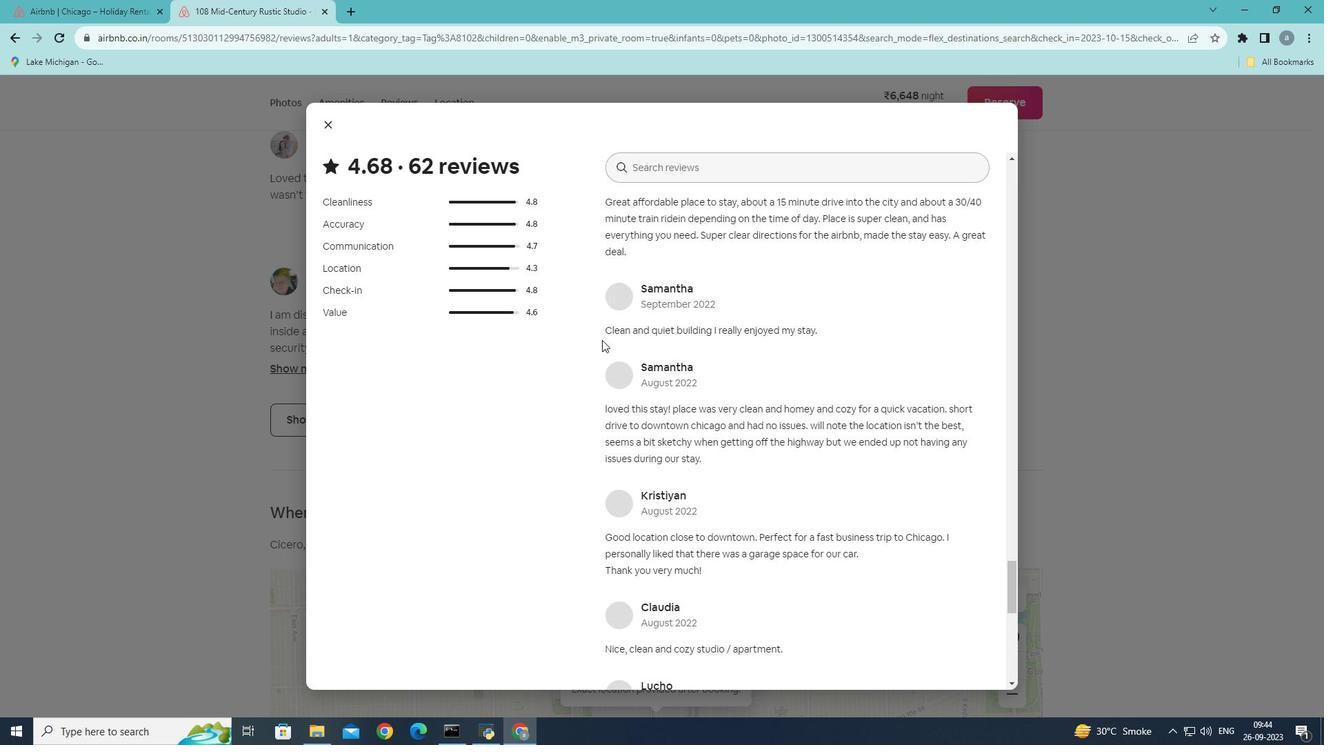 
Action: Mouse scrolled (602, 339) with delta (0, 0)
Screenshot: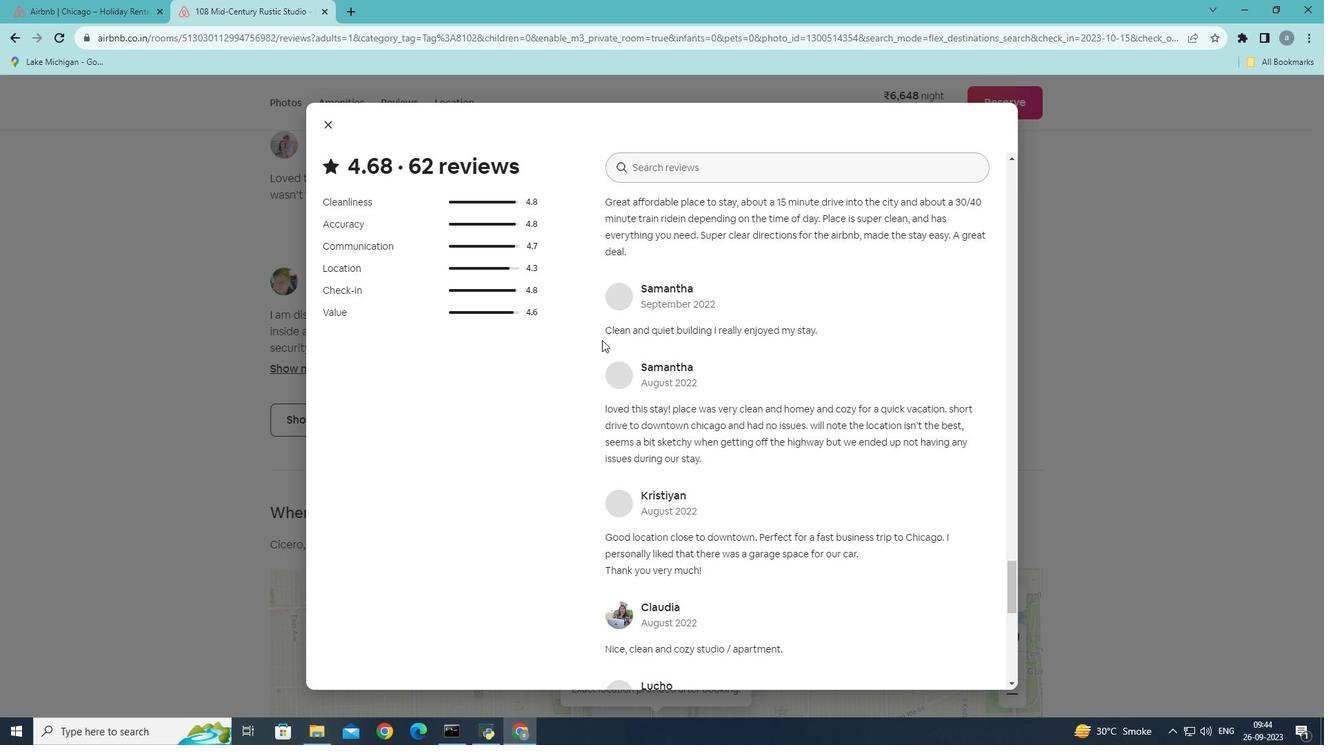 
Action: Mouse scrolled (602, 339) with delta (0, 0)
Screenshot: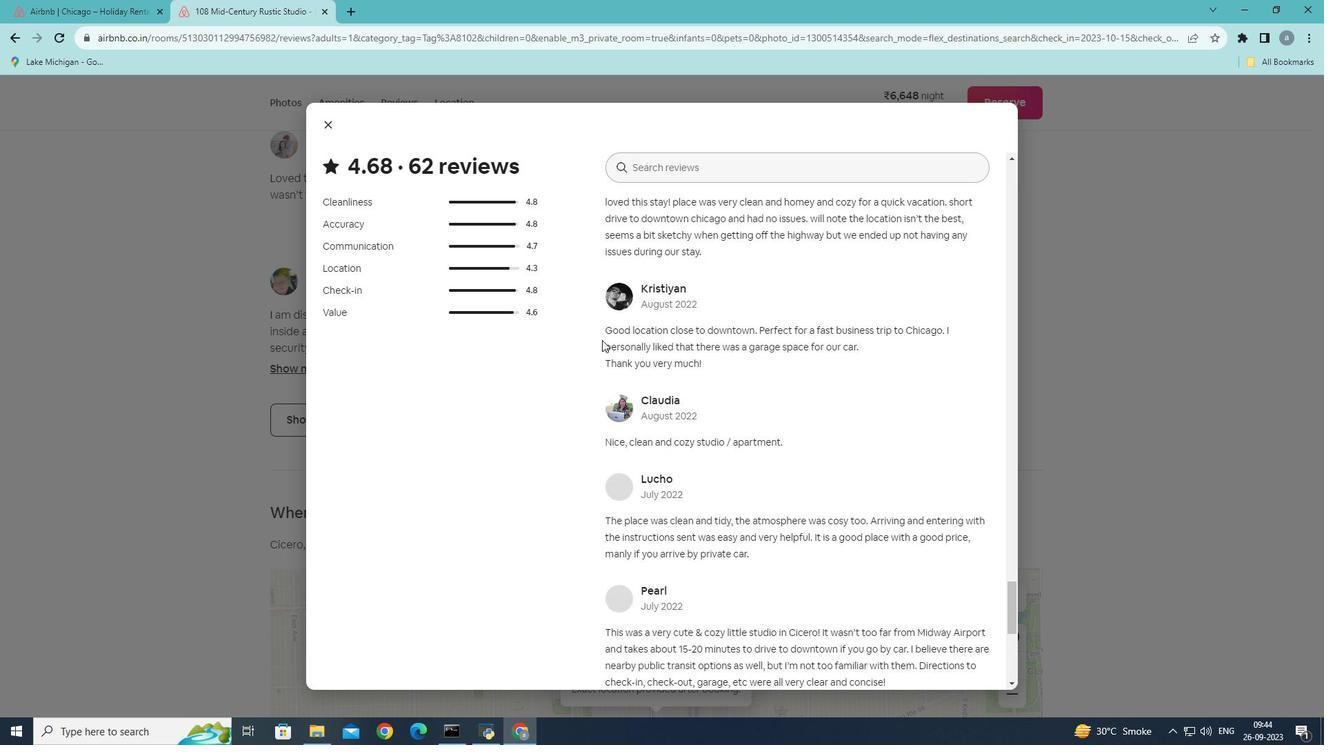 
Action: Mouse scrolled (602, 339) with delta (0, 0)
Screenshot: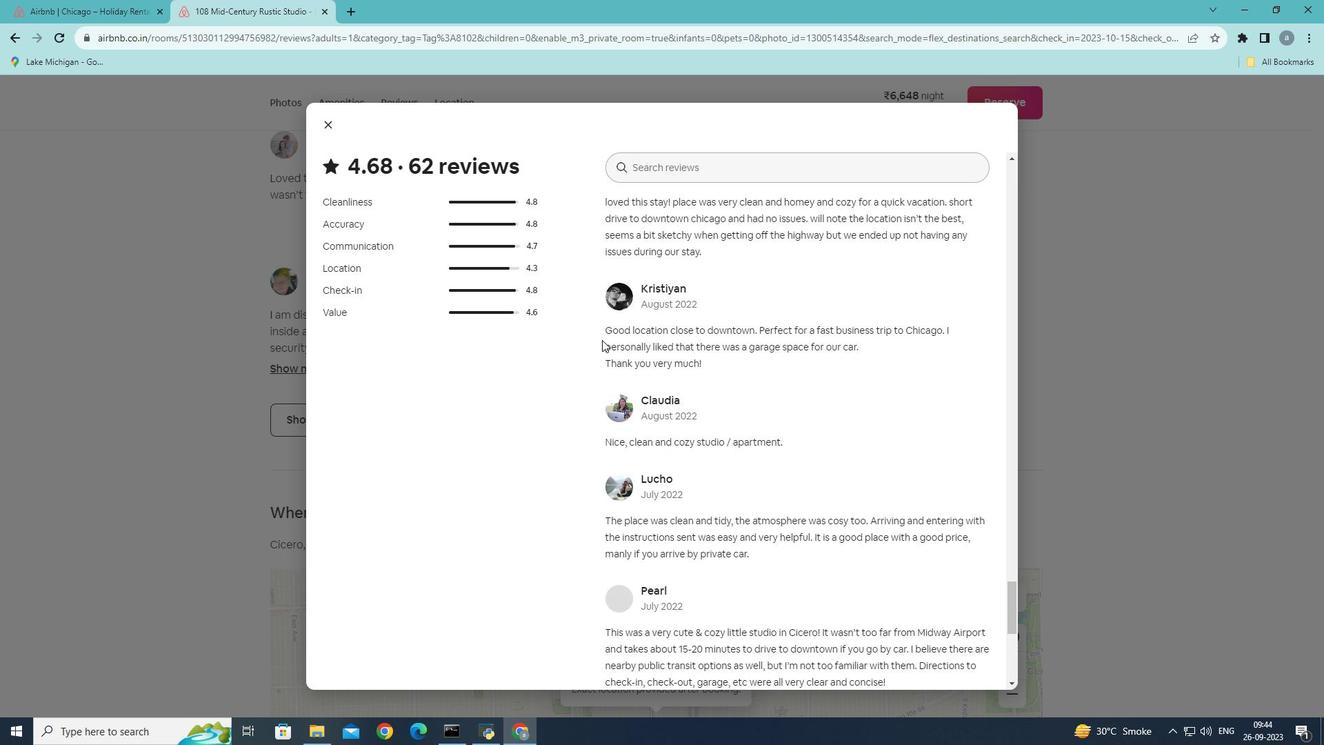 
Action: Mouse scrolled (602, 339) with delta (0, 0)
Screenshot: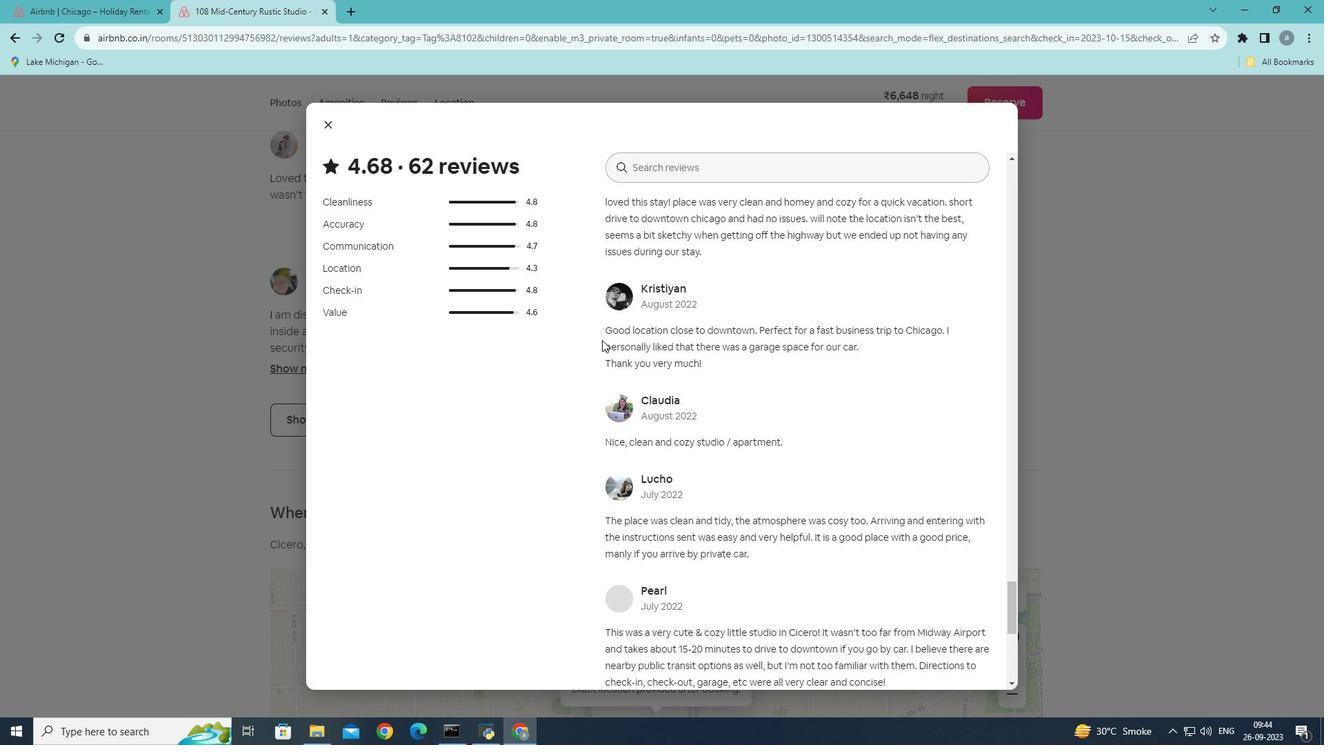 
Action: Mouse scrolled (602, 339) with delta (0, 0)
Screenshot: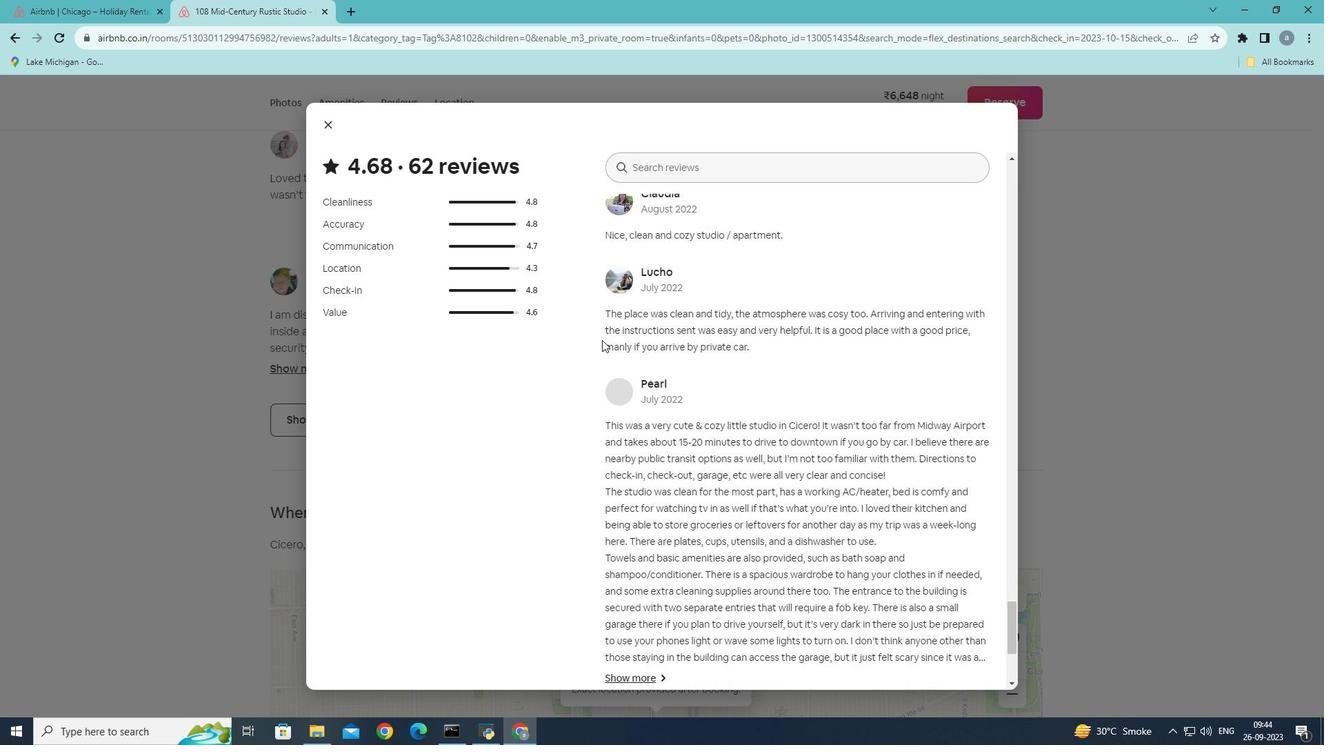 
Action: Mouse scrolled (602, 339) with delta (0, 0)
Screenshot: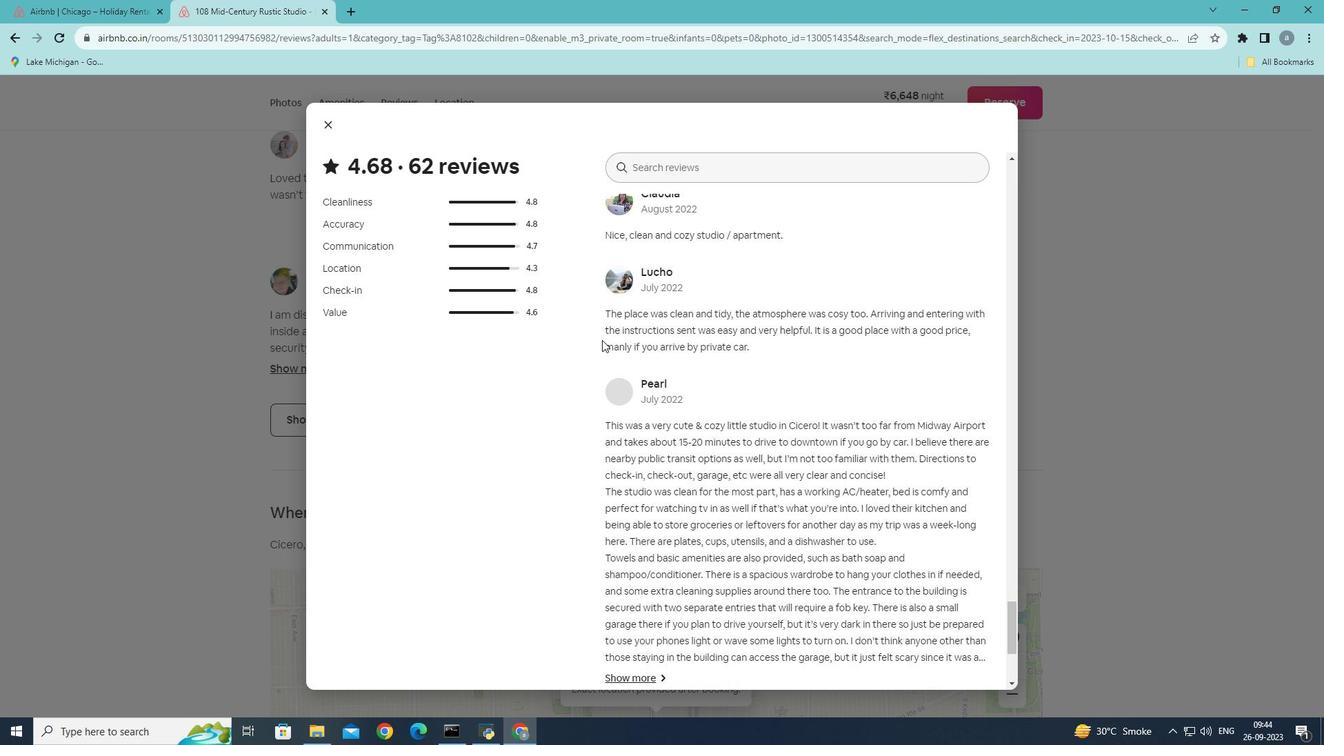 
Action: Mouse scrolled (602, 339) with delta (0, 0)
Screenshot: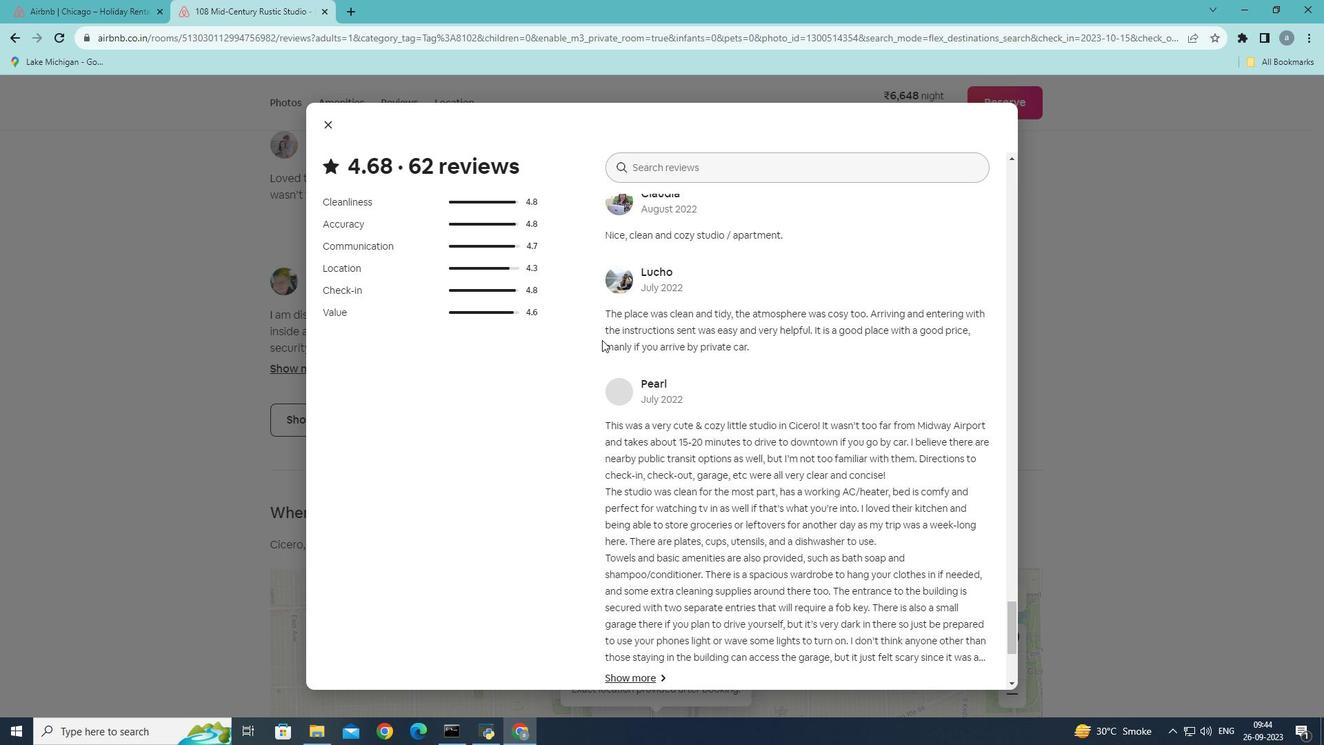 
Action: Mouse scrolled (602, 339) with delta (0, 0)
Screenshot: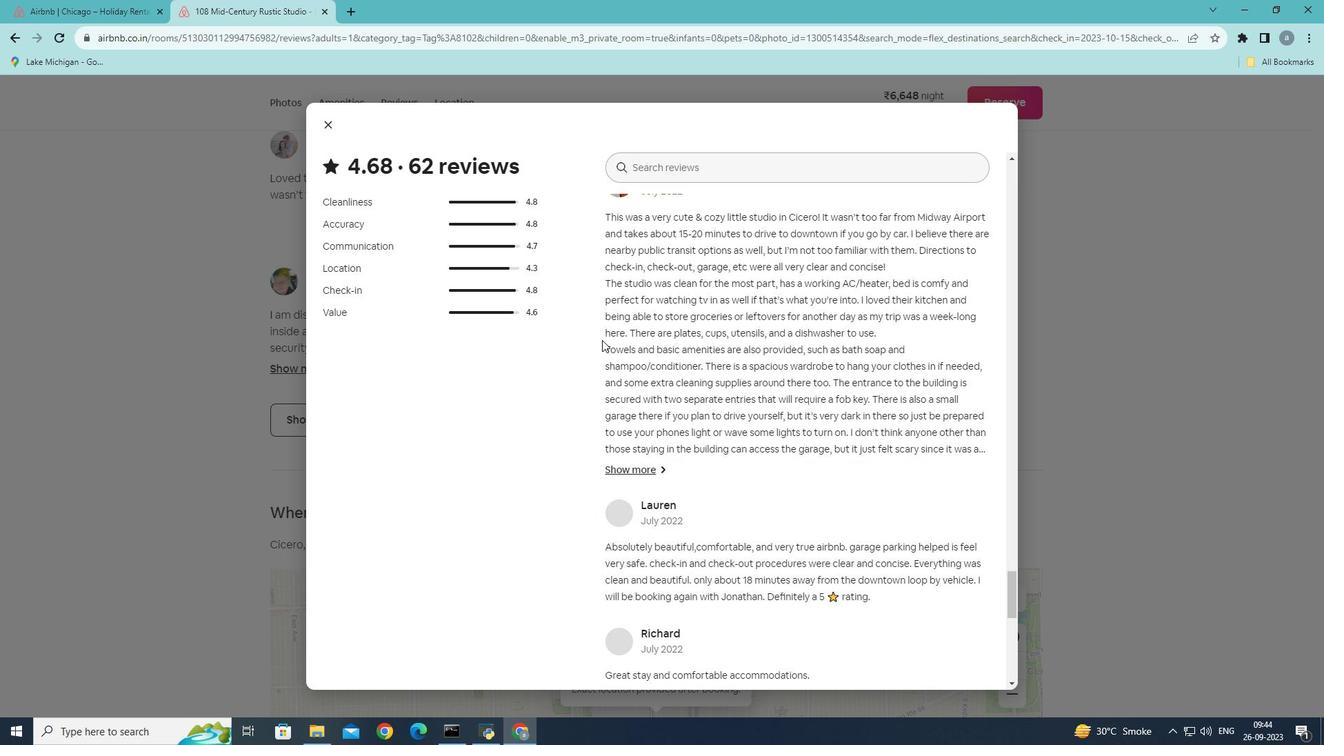 
Action: Mouse scrolled (602, 339) with delta (0, 0)
Screenshot: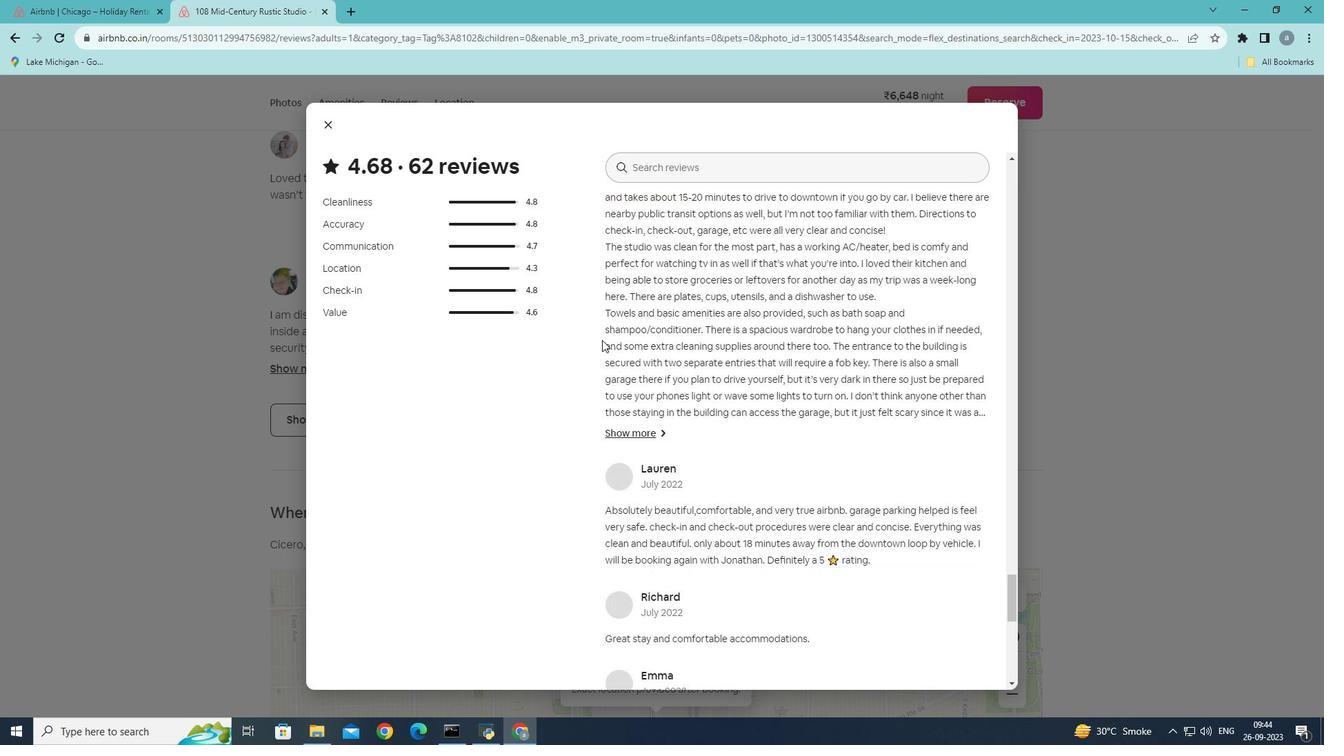 
Action: Mouse scrolled (602, 339) with delta (0, 0)
Screenshot: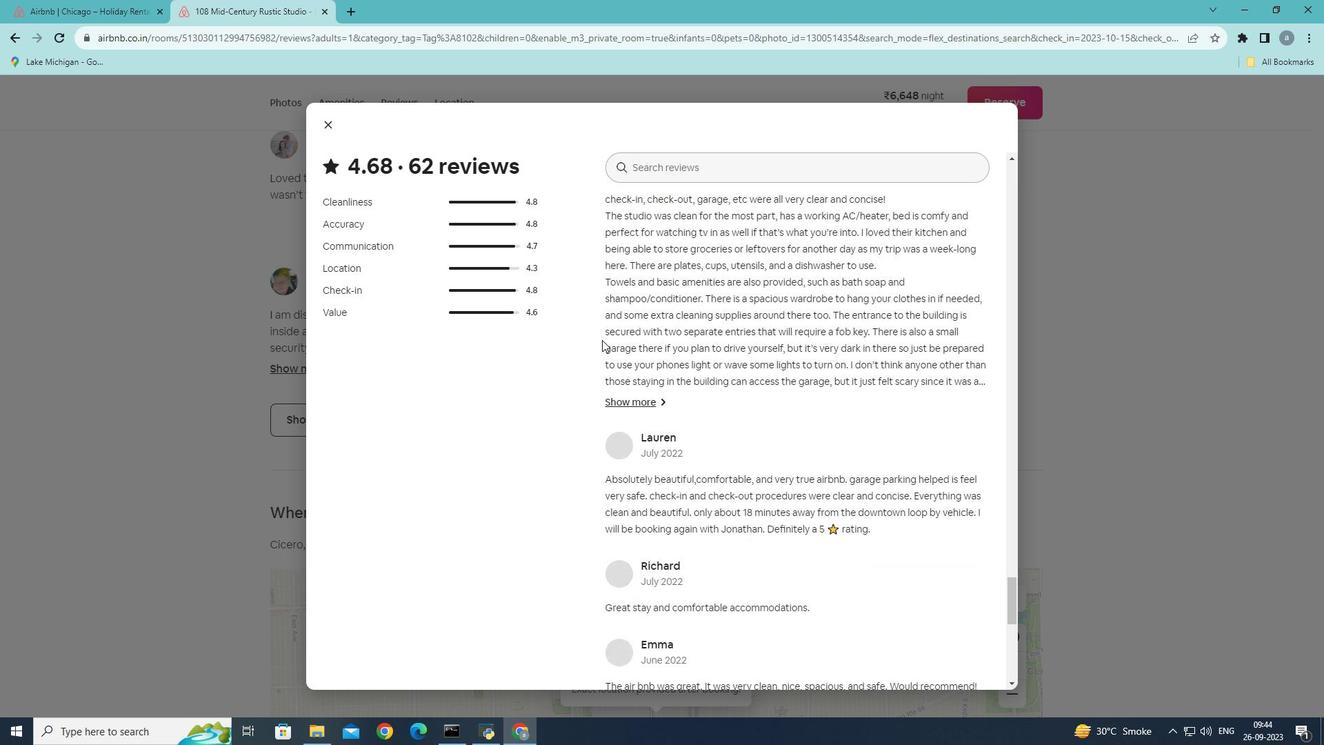 
Action: Mouse scrolled (602, 339) with delta (0, 0)
Screenshot: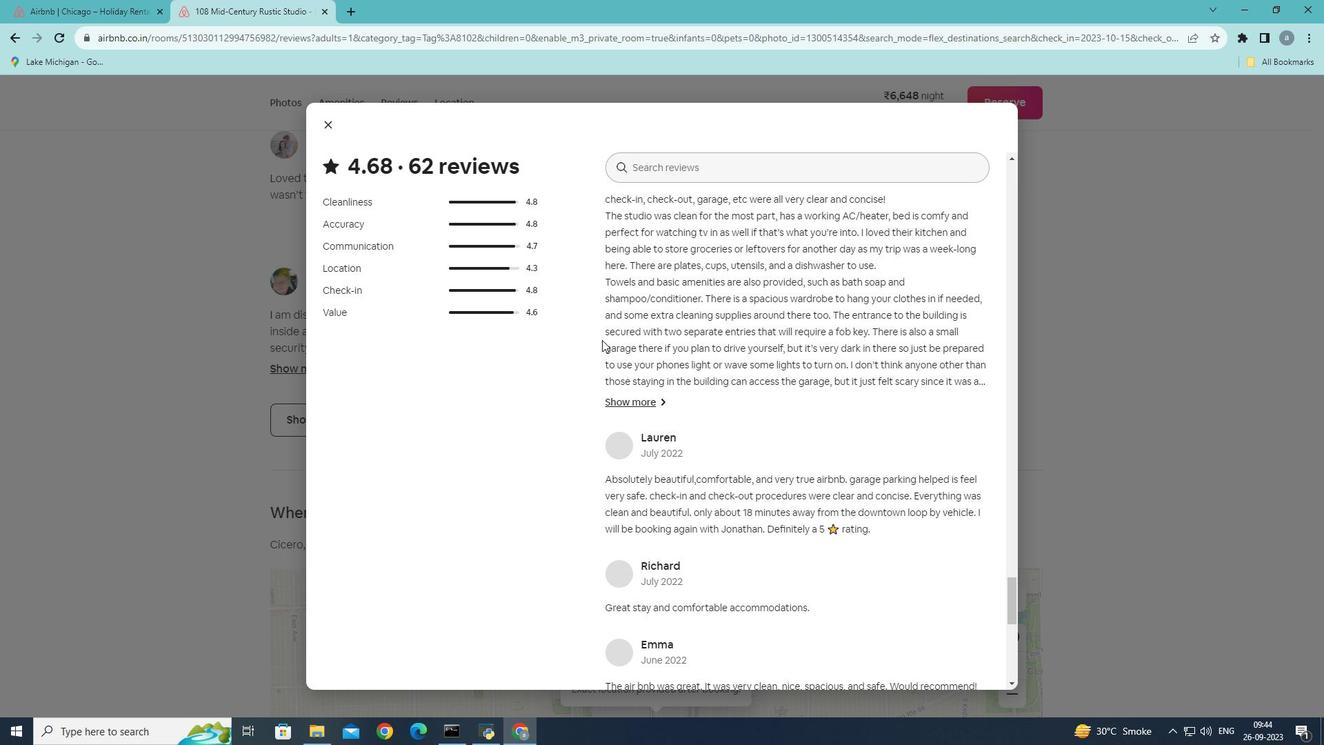 
Action: Mouse scrolled (602, 339) with delta (0, 0)
Screenshot: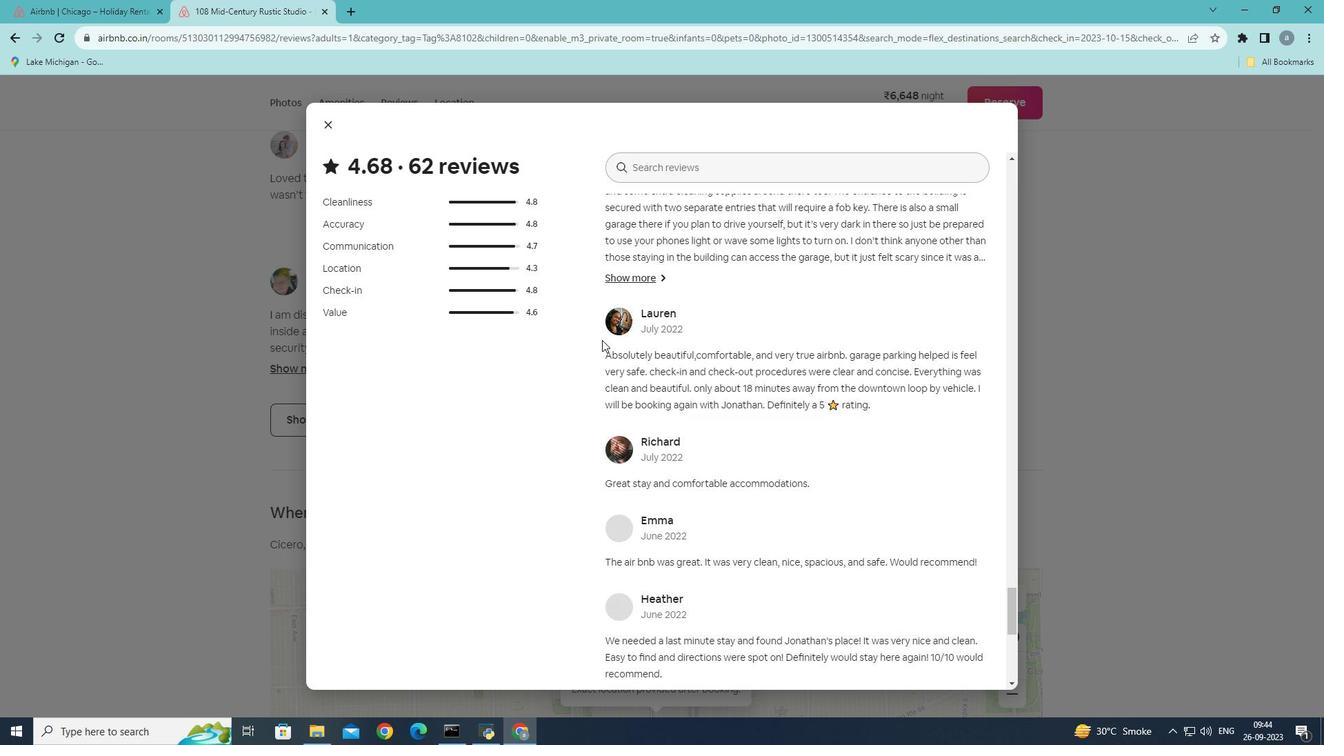 
Action: Mouse scrolled (602, 339) with delta (0, 0)
Screenshot: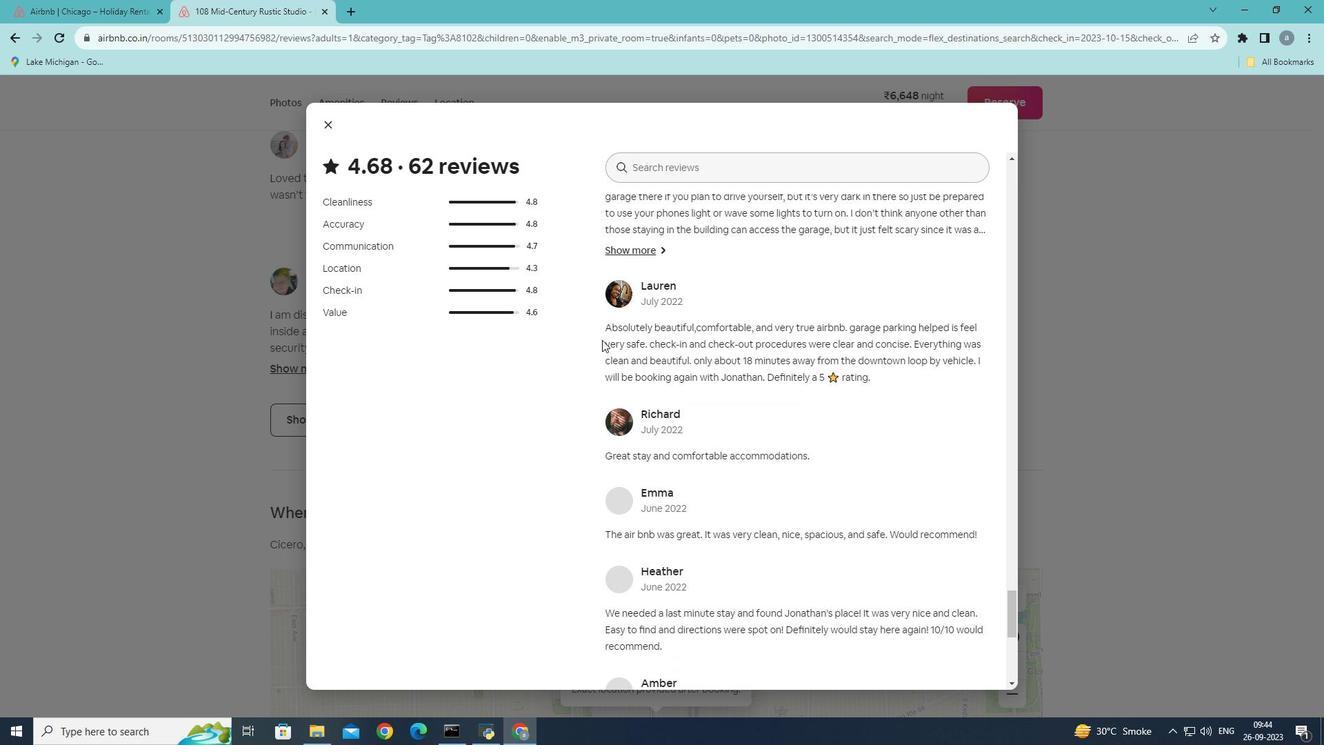 
Action: Mouse scrolled (602, 339) with delta (0, 0)
Screenshot: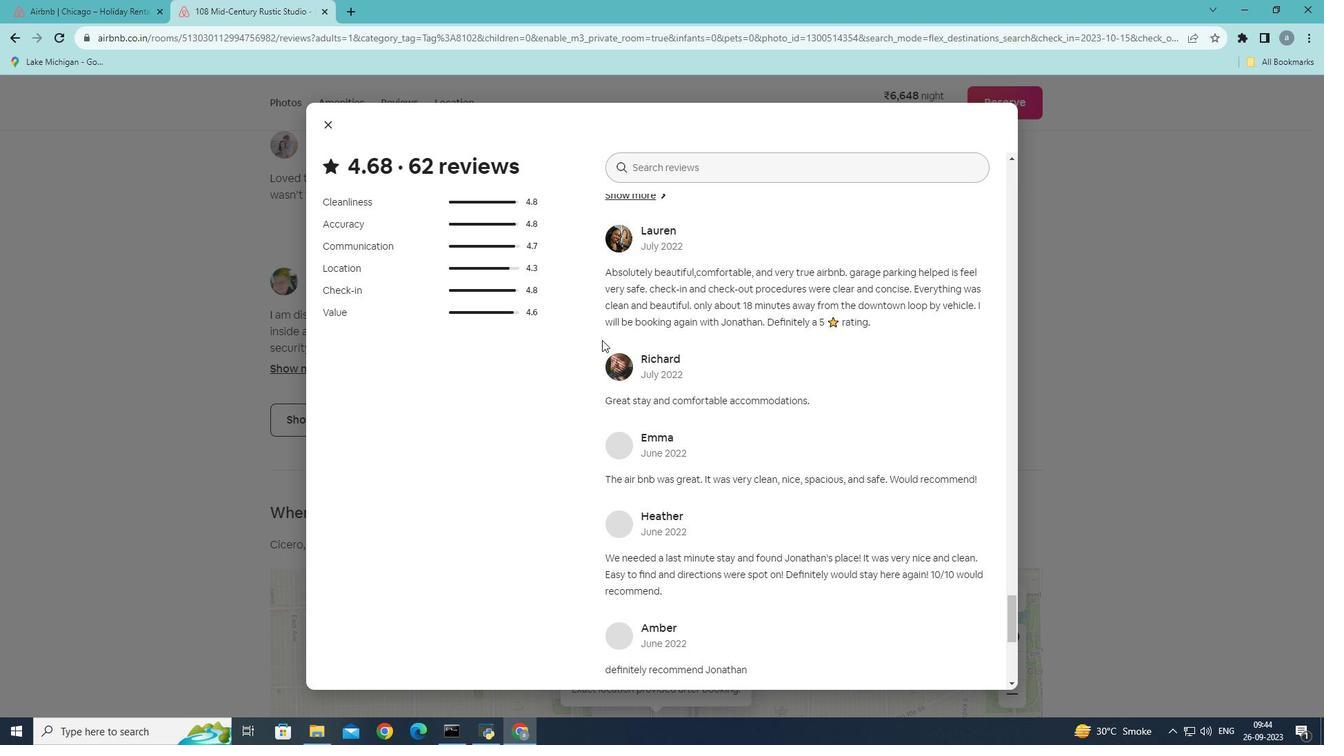 
Action: Mouse scrolled (602, 339) with delta (0, 0)
Screenshot: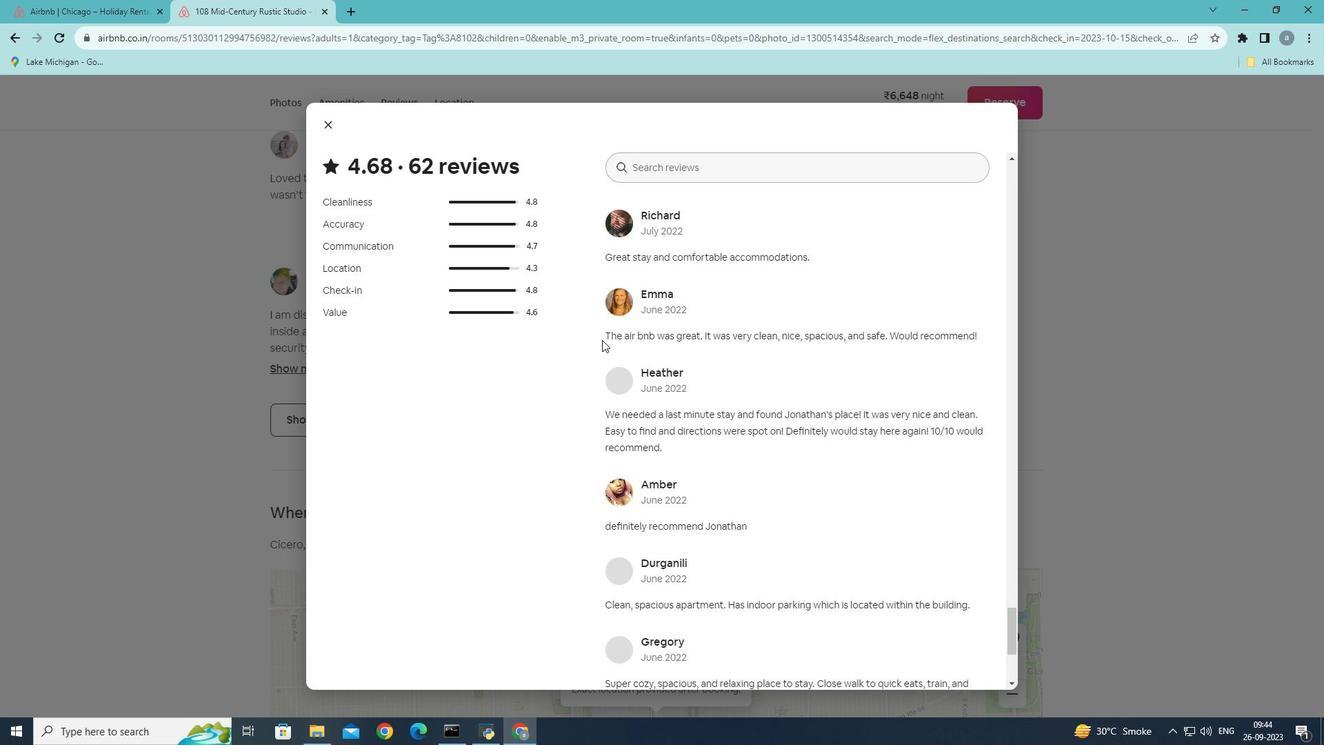 
Action: Mouse scrolled (602, 339) with delta (0, 0)
Screenshot: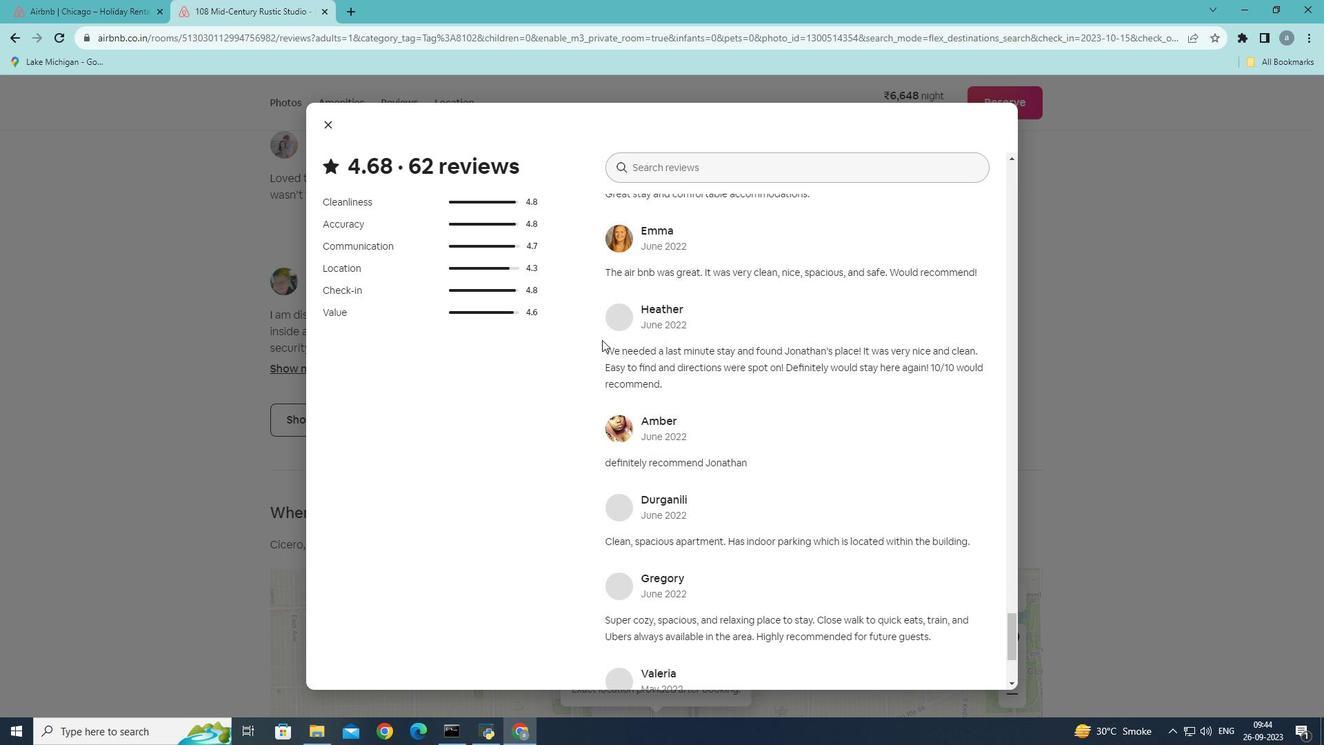 
Action: Mouse scrolled (602, 339) with delta (0, 0)
Screenshot: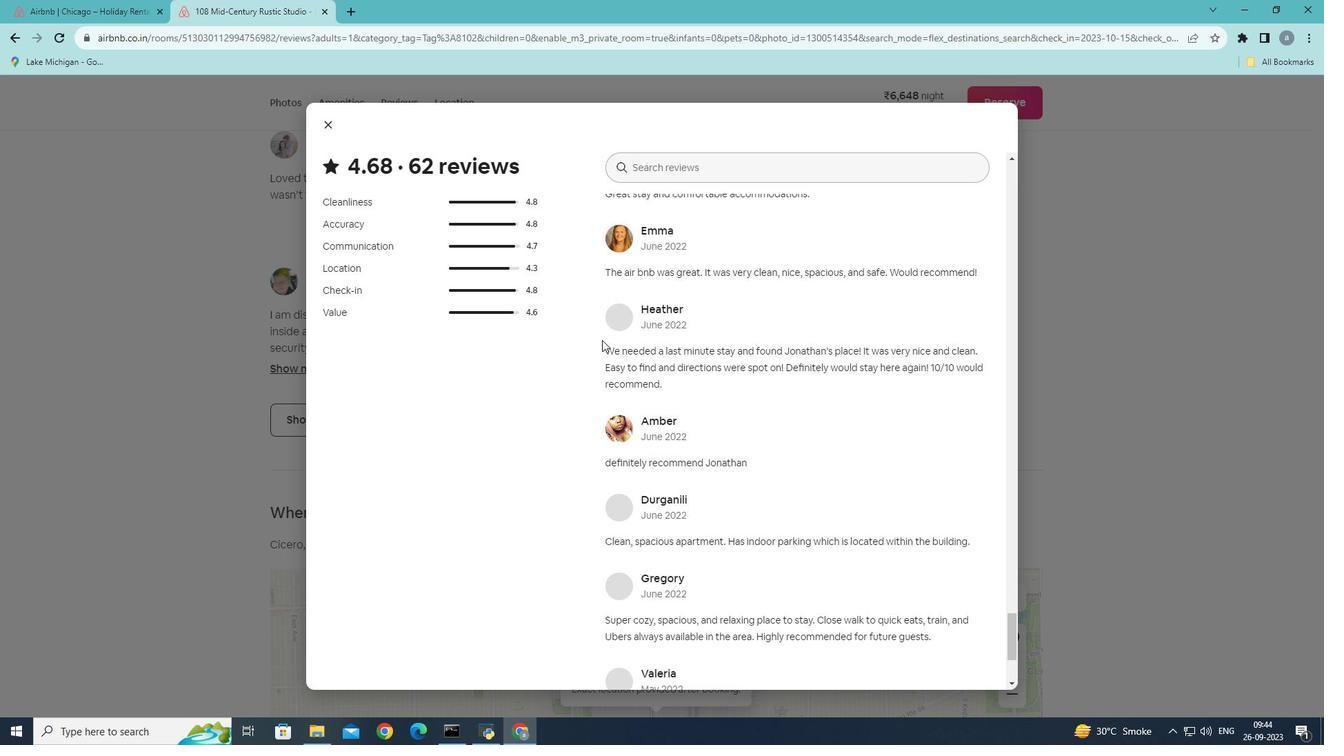 
Action: Mouse scrolled (602, 339) with delta (0, 0)
Screenshot: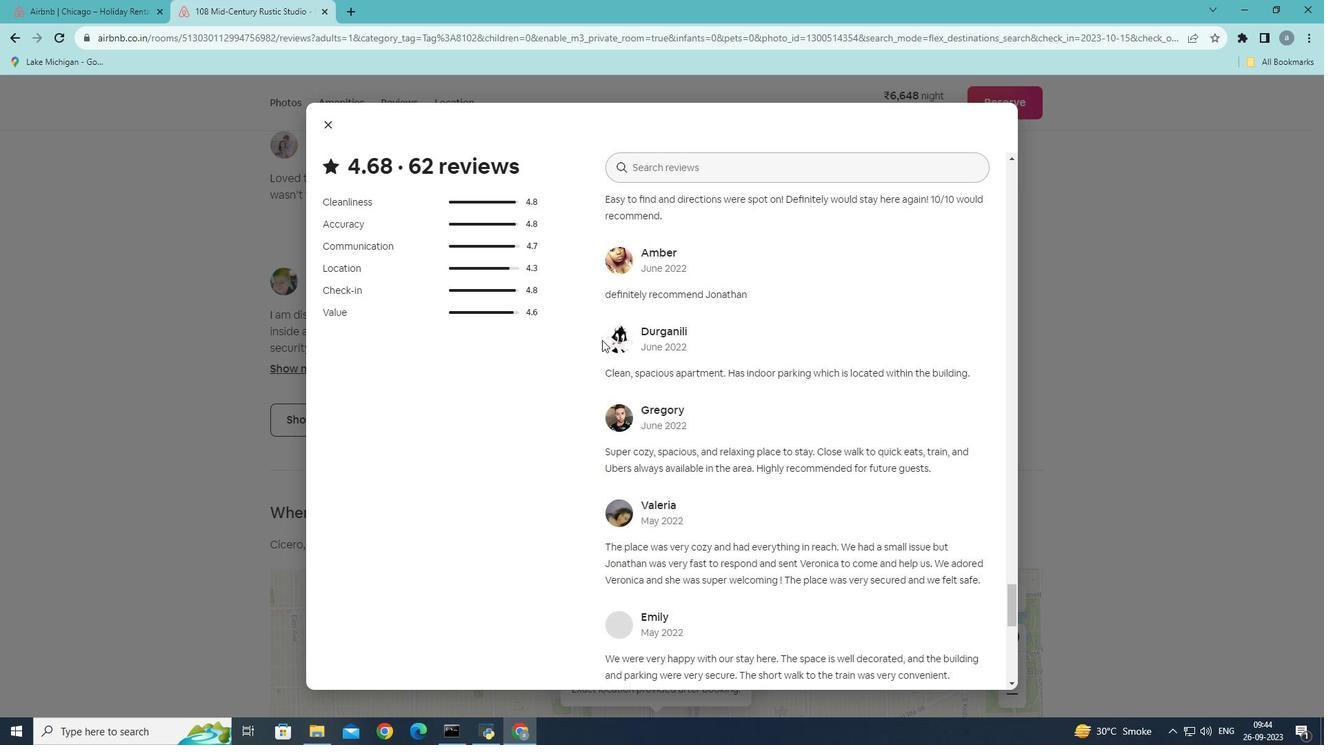 
Action: Mouse scrolled (602, 339) with delta (0, 0)
Screenshot: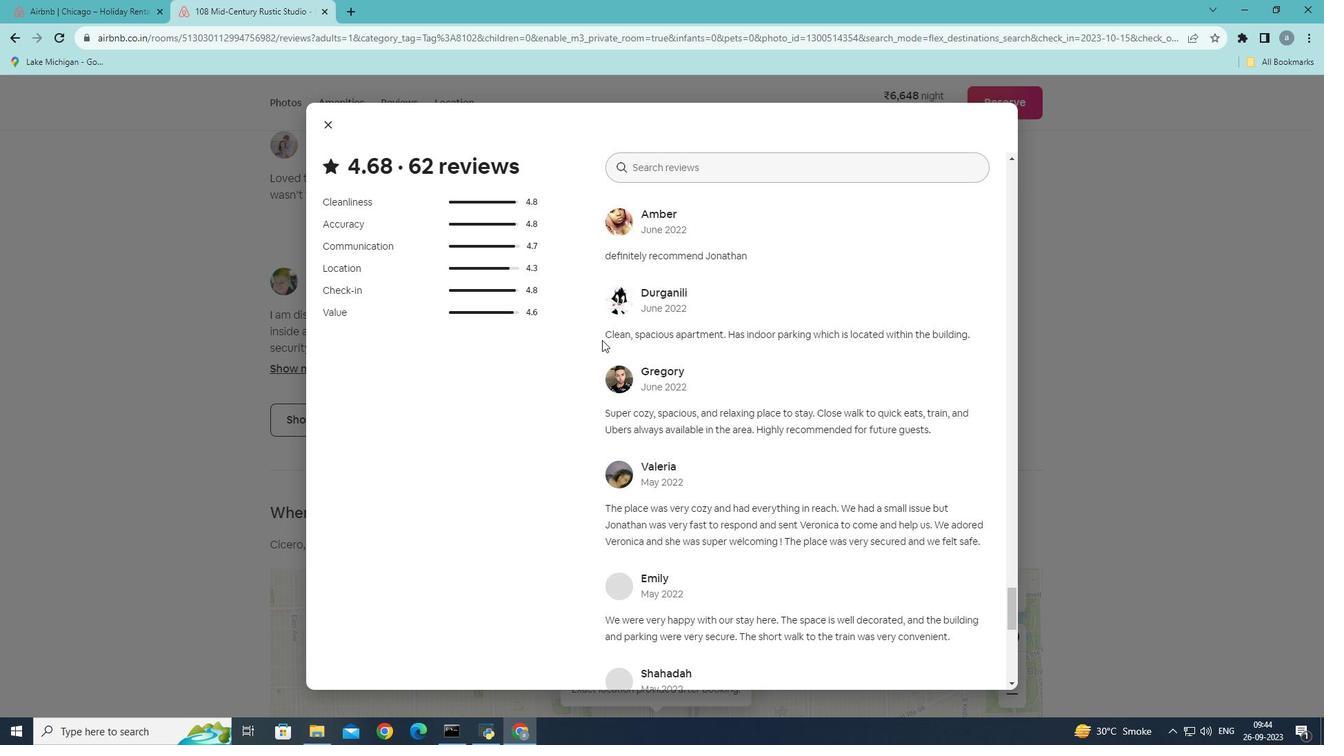 
Action: Mouse scrolled (602, 339) with delta (0, 0)
Screenshot: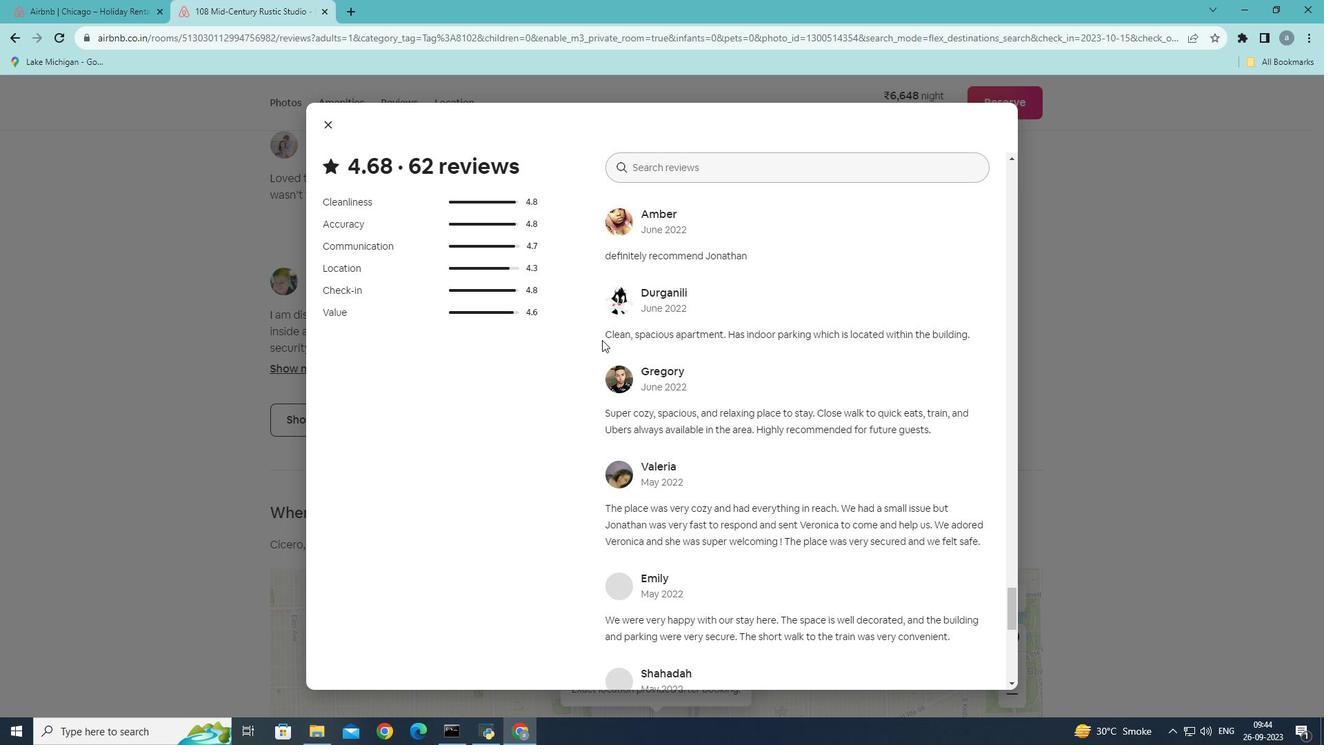 
Action: Mouse scrolled (602, 339) with delta (0, 0)
Screenshot: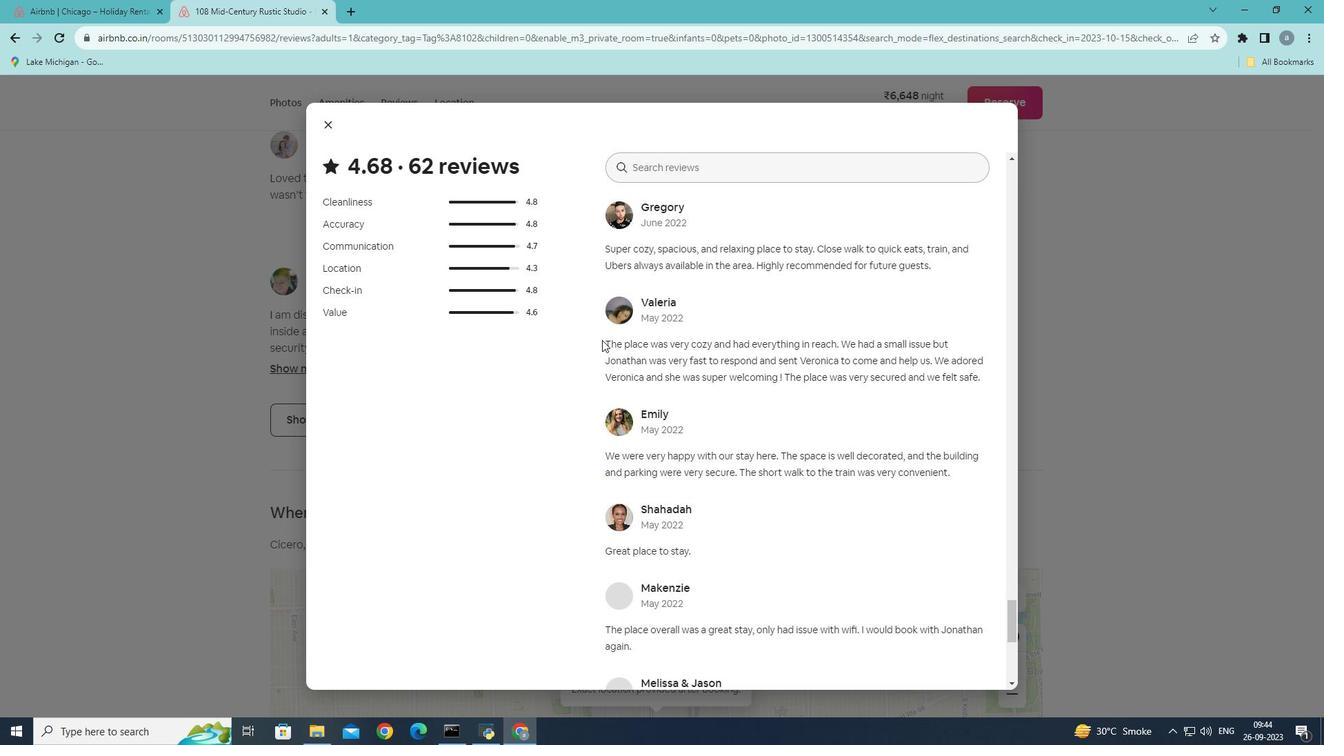 
Action: Mouse scrolled (602, 339) with delta (0, 0)
Screenshot: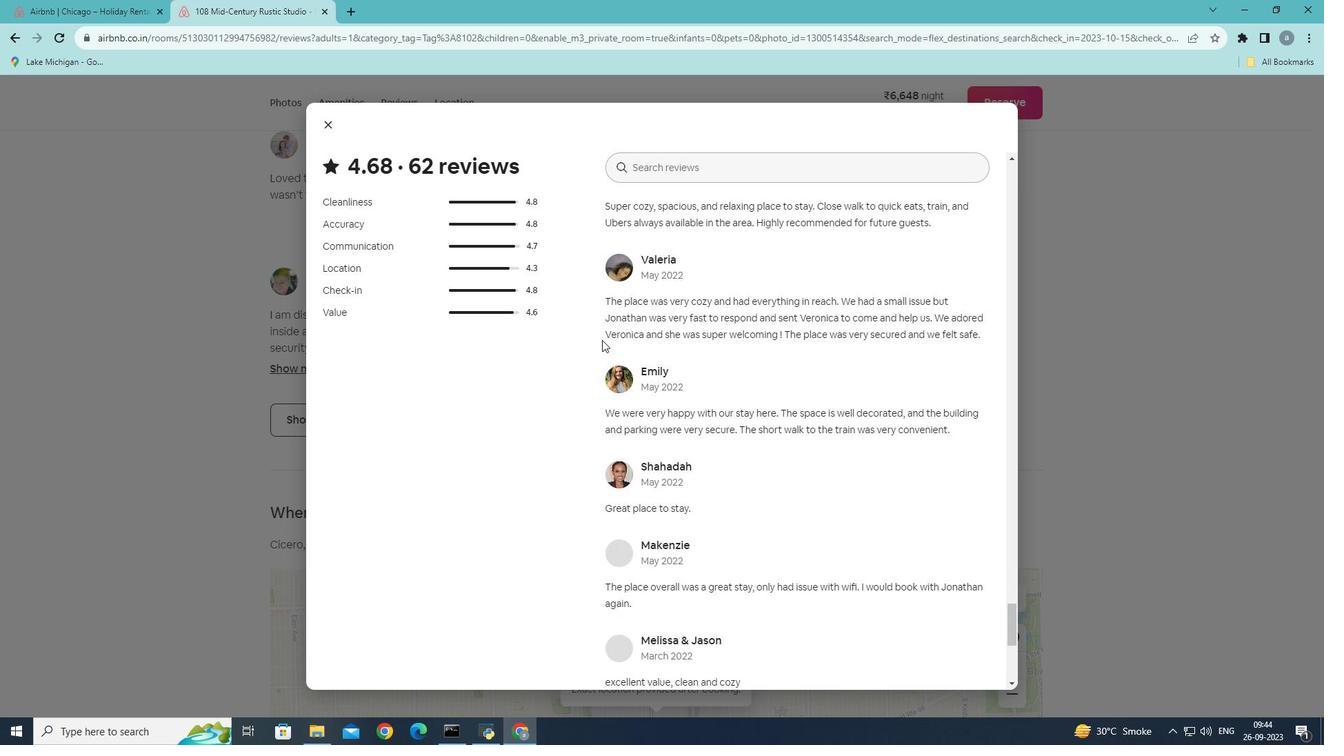 
Action: Mouse scrolled (602, 339) with delta (0, 0)
Screenshot: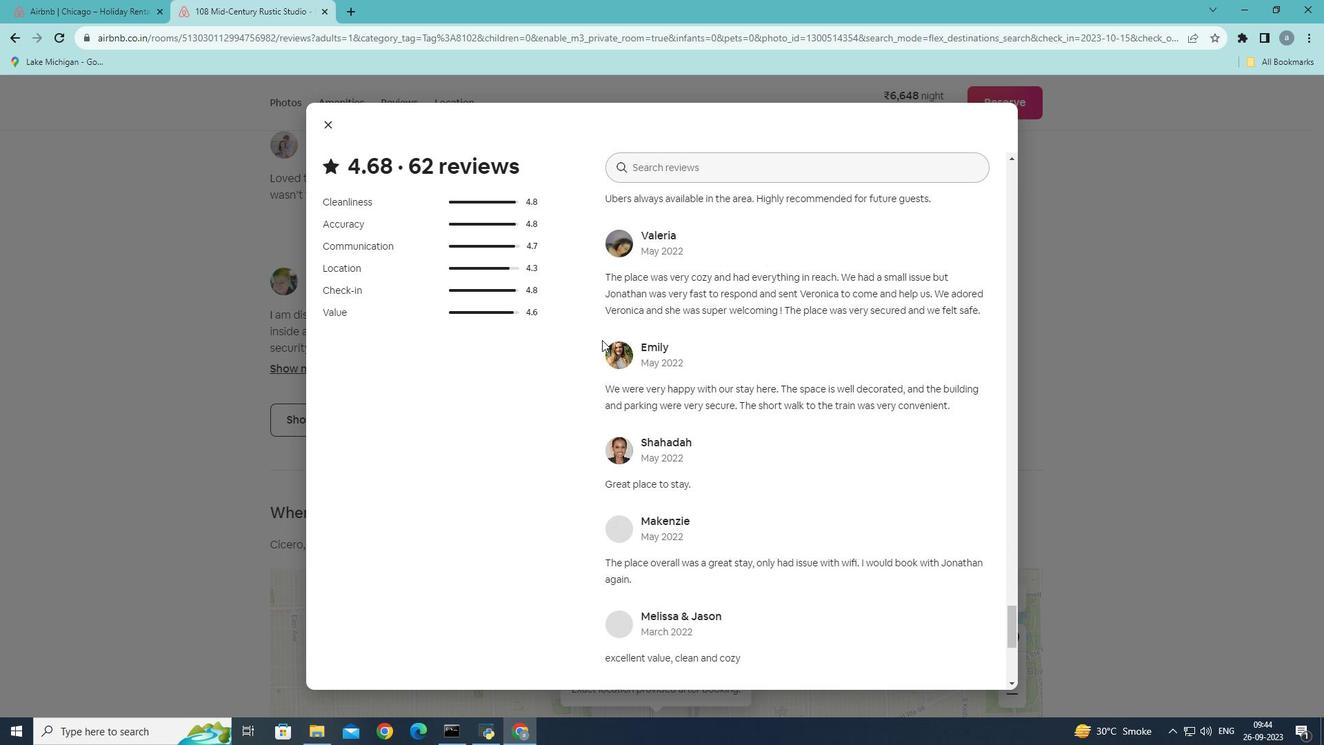 
Action: Mouse scrolled (602, 339) with delta (0, 0)
Screenshot: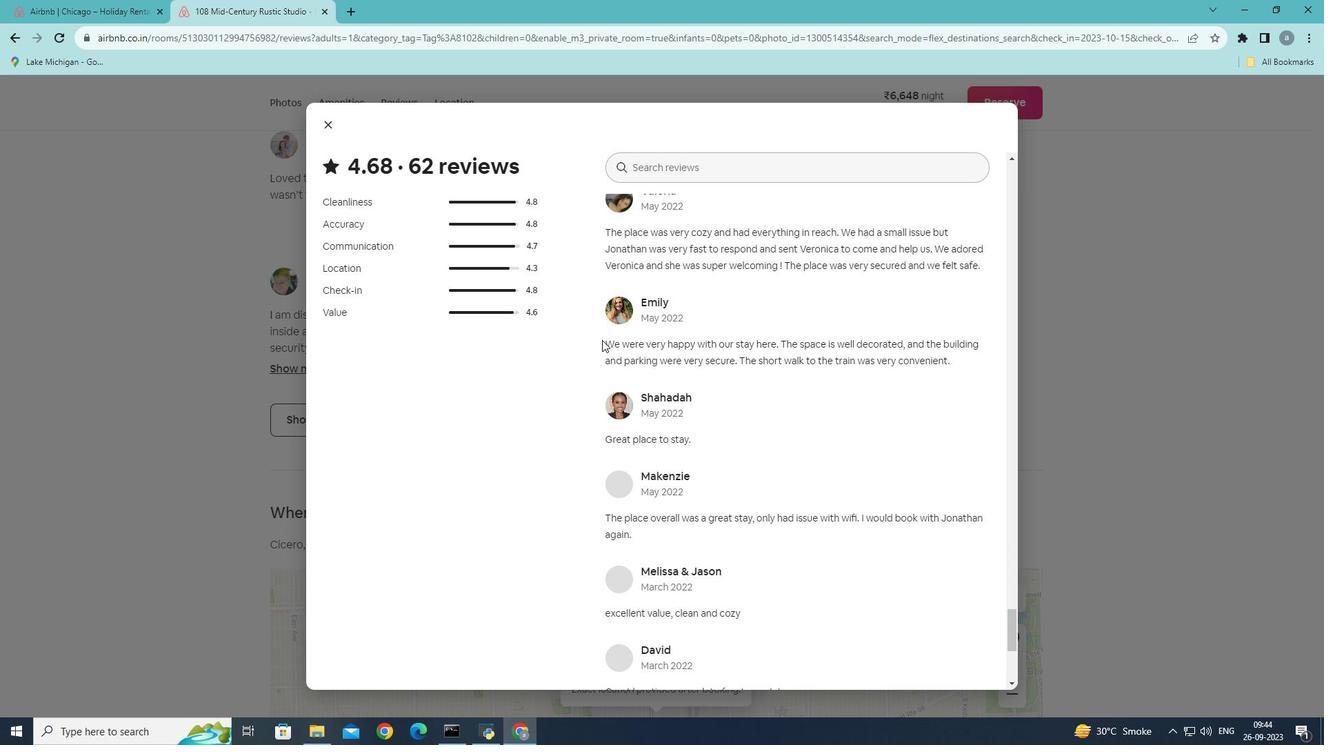 
Action: Mouse scrolled (602, 339) with delta (0, 0)
Screenshot: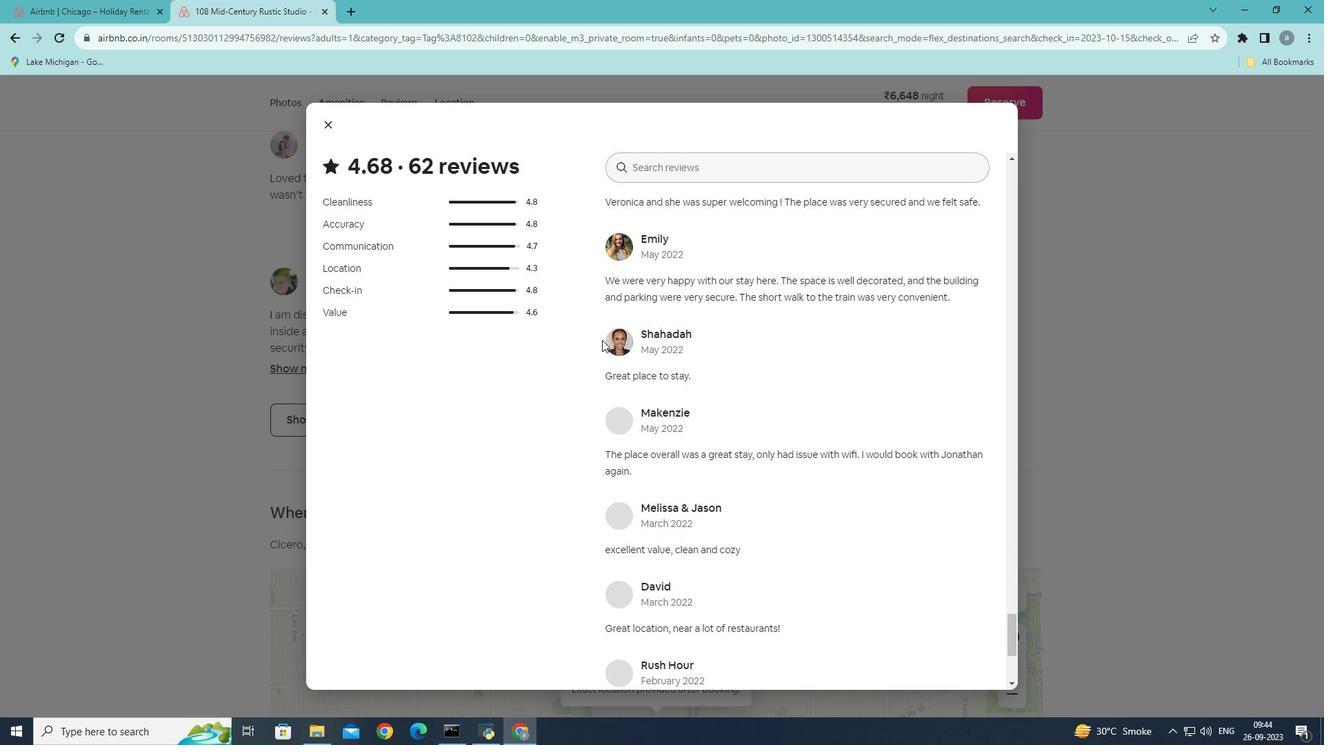 
Action: Mouse scrolled (602, 339) with delta (0, 0)
Screenshot: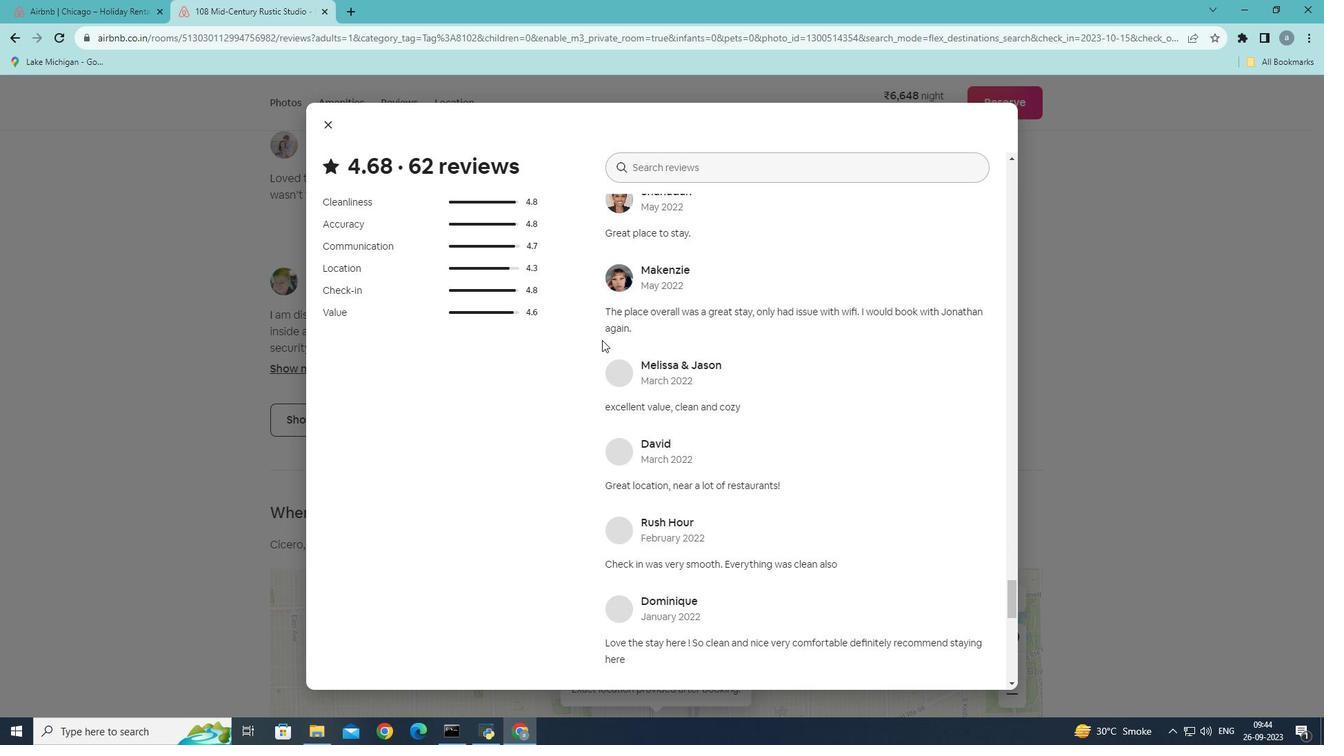 
Action: Mouse scrolled (602, 339) with delta (0, 0)
Screenshot: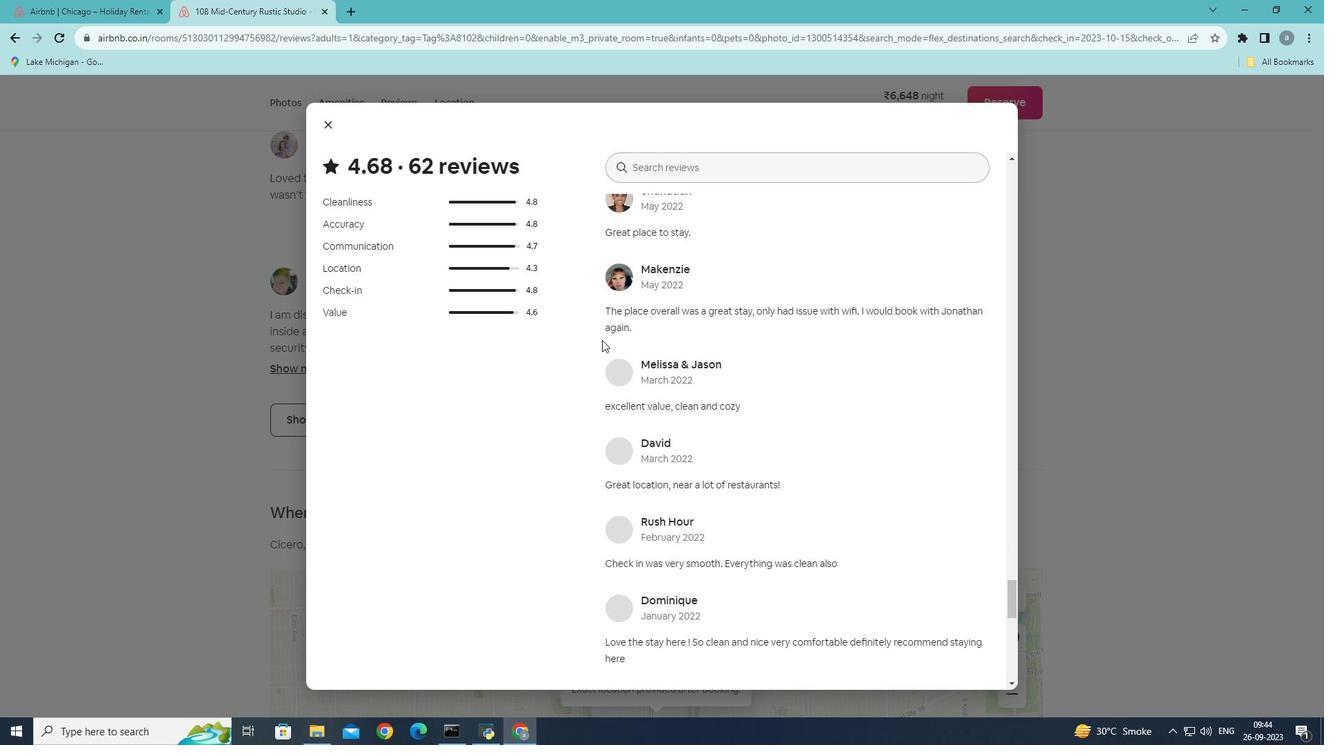 
Action: Mouse scrolled (602, 339) with delta (0, 0)
Screenshot: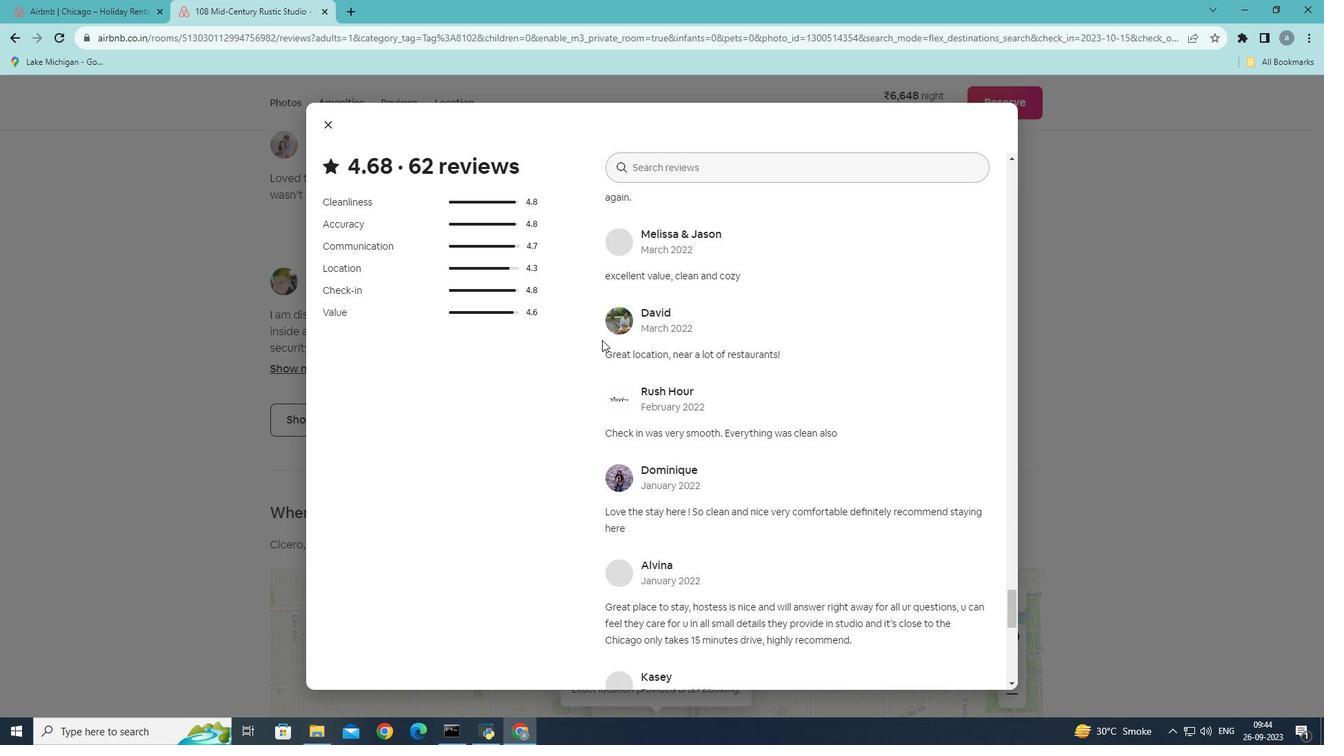 
Action: Mouse scrolled (602, 339) with delta (0, 0)
Screenshot: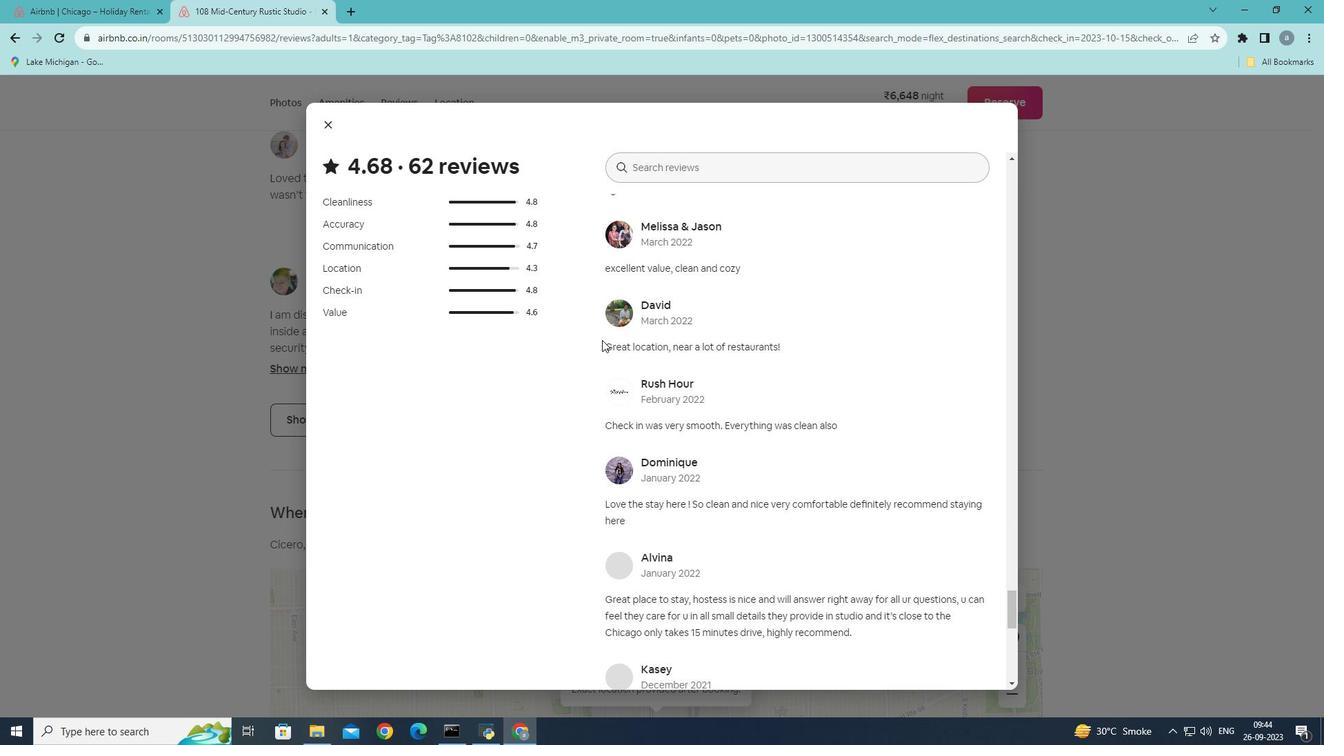 
Action: Mouse scrolled (602, 339) with delta (0, 0)
Screenshot: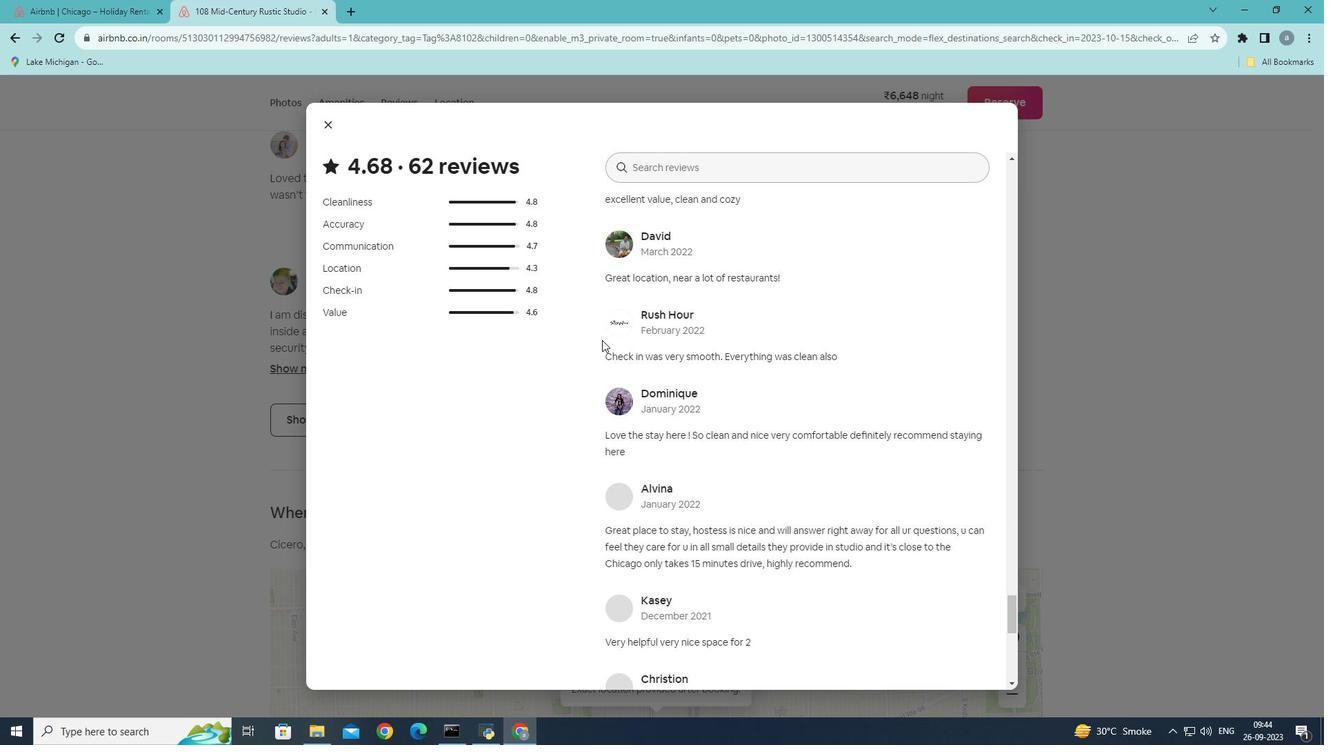 
Action: Mouse scrolled (602, 339) with delta (0, 0)
Screenshot: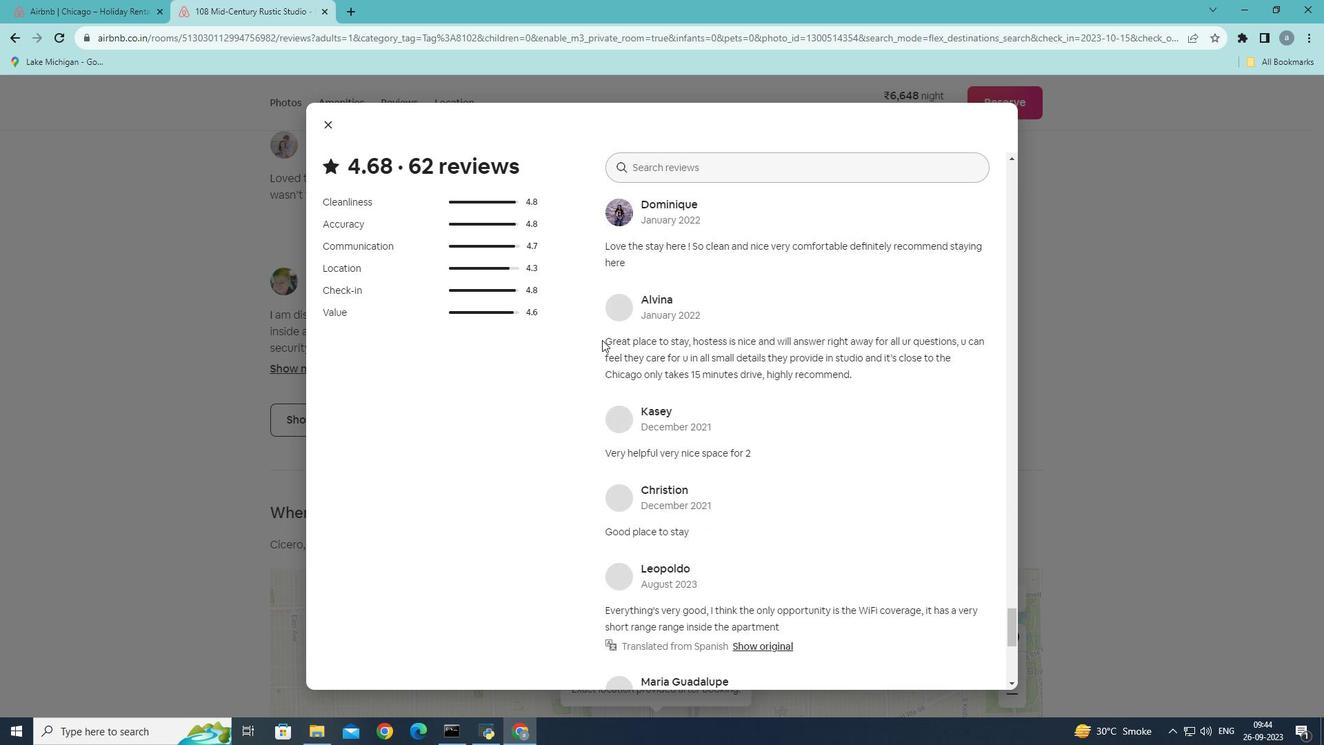 
Action: Mouse scrolled (602, 339) with delta (0, 0)
Screenshot: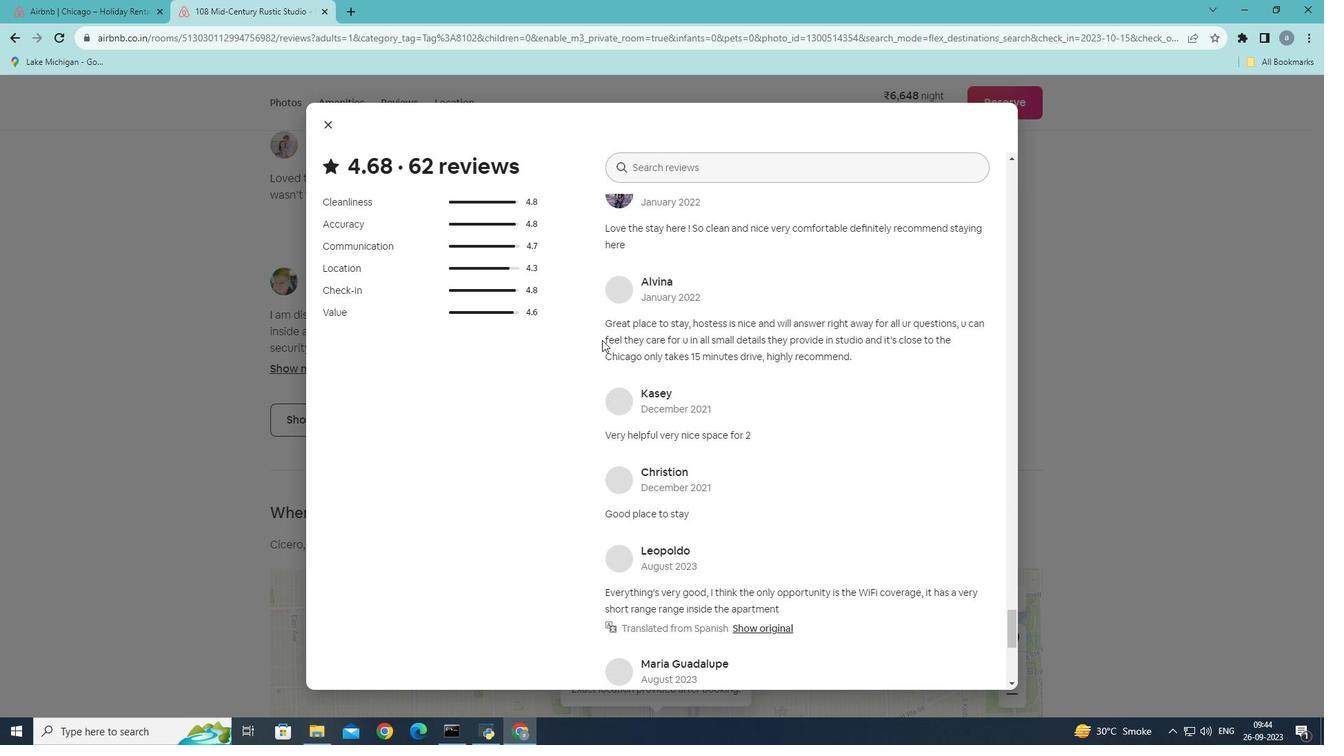 
Action: Mouse scrolled (602, 339) with delta (0, 0)
Screenshot: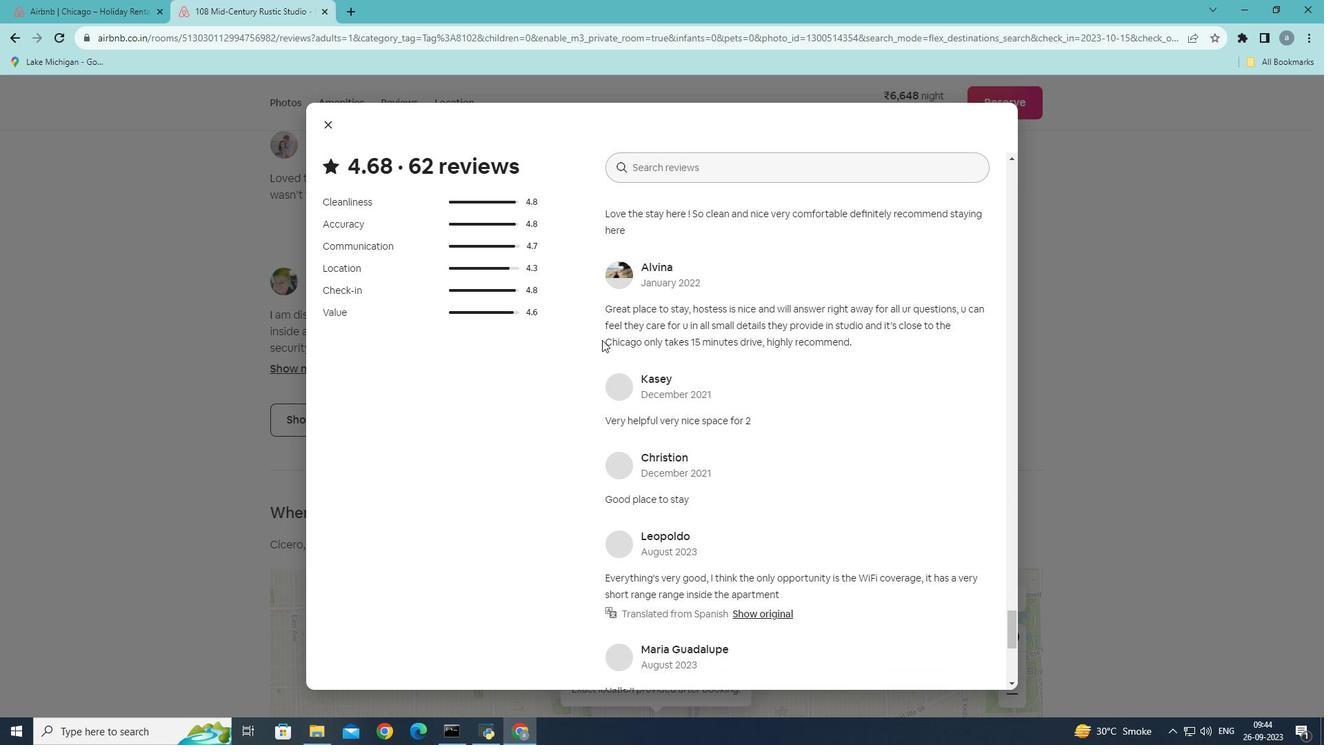 
Action: Mouse scrolled (602, 339) with delta (0, 0)
Screenshot: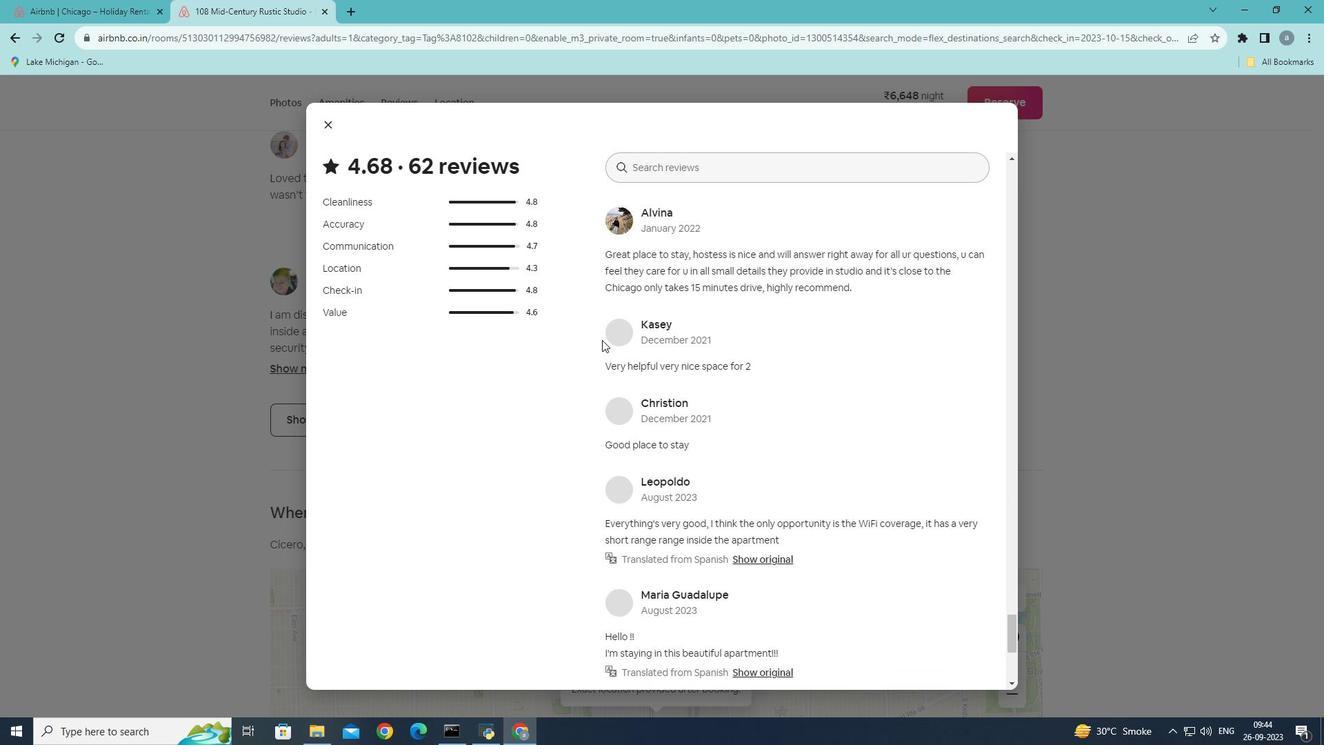 
Action: Mouse scrolled (602, 339) with delta (0, 0)
Screenshot: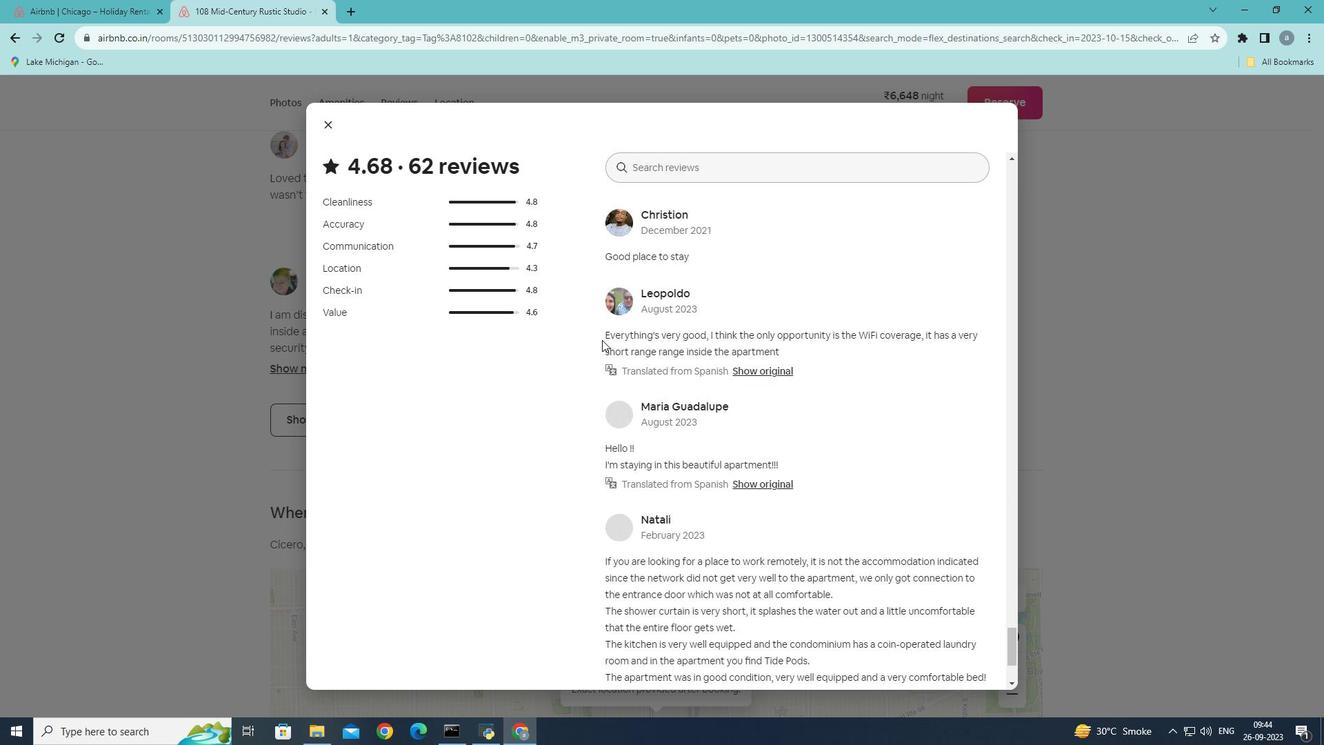 
Action: Mouse scrolled (602, 339) with delta (0, 0)
Screenshot: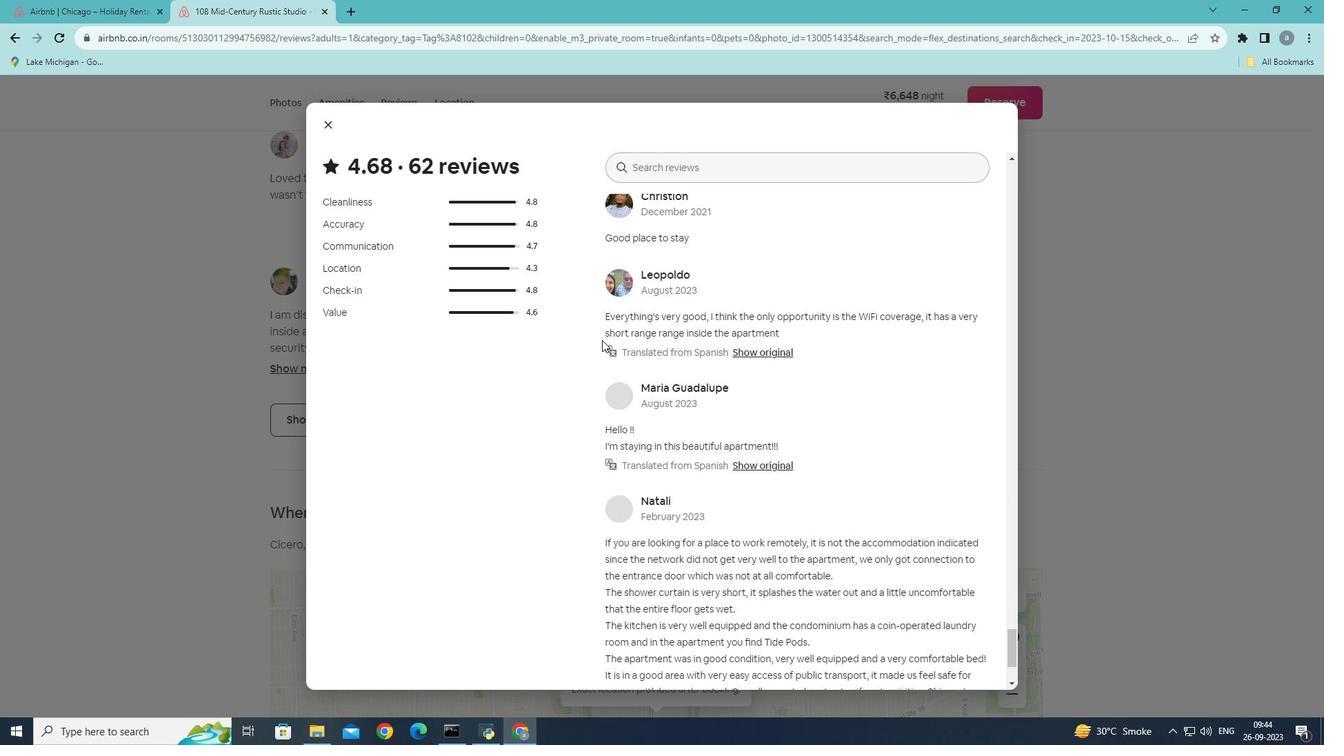 
Action: Mouse scrolled (602, 339) with delta (0, 0)
Screenshot: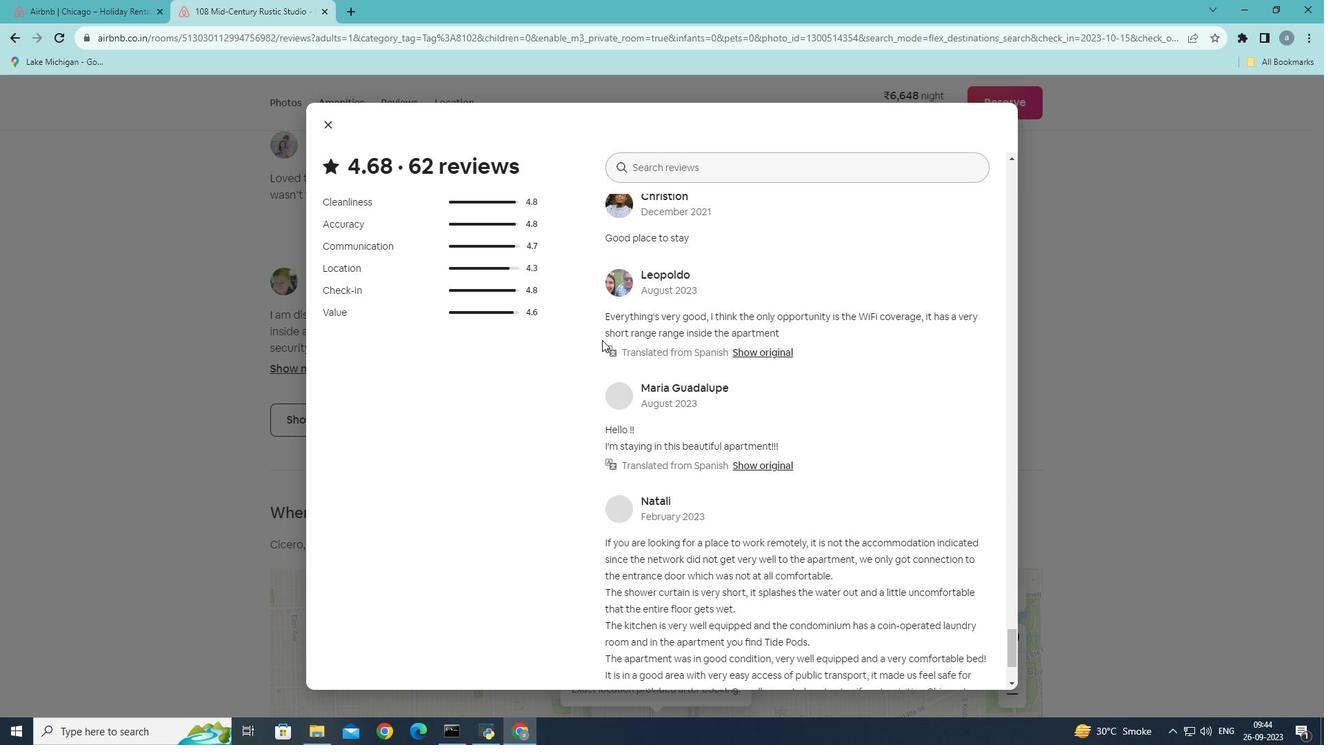 
Action: Mouse scrolled (602, 339) with delta (0, 0)
Screenshot: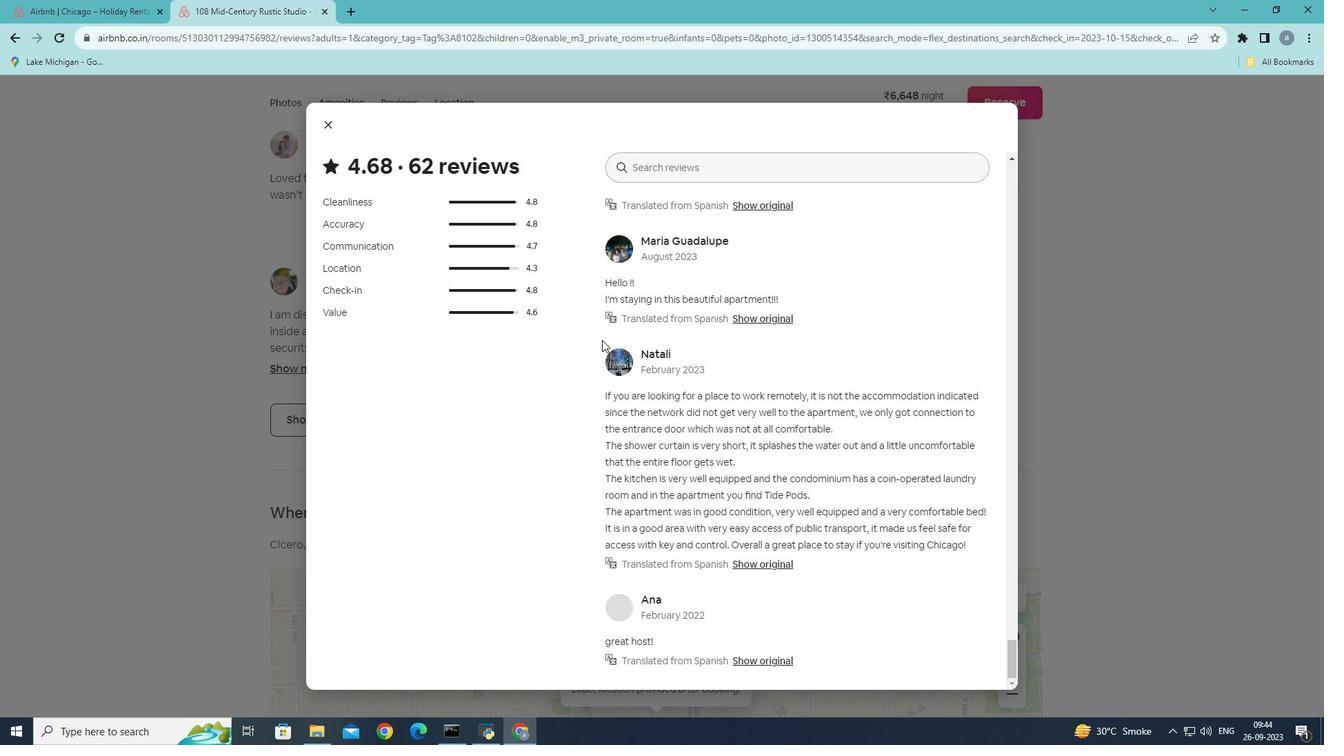 
Action: Mouse scrolled (602, 339) with delta (0, 0)
Screenshot: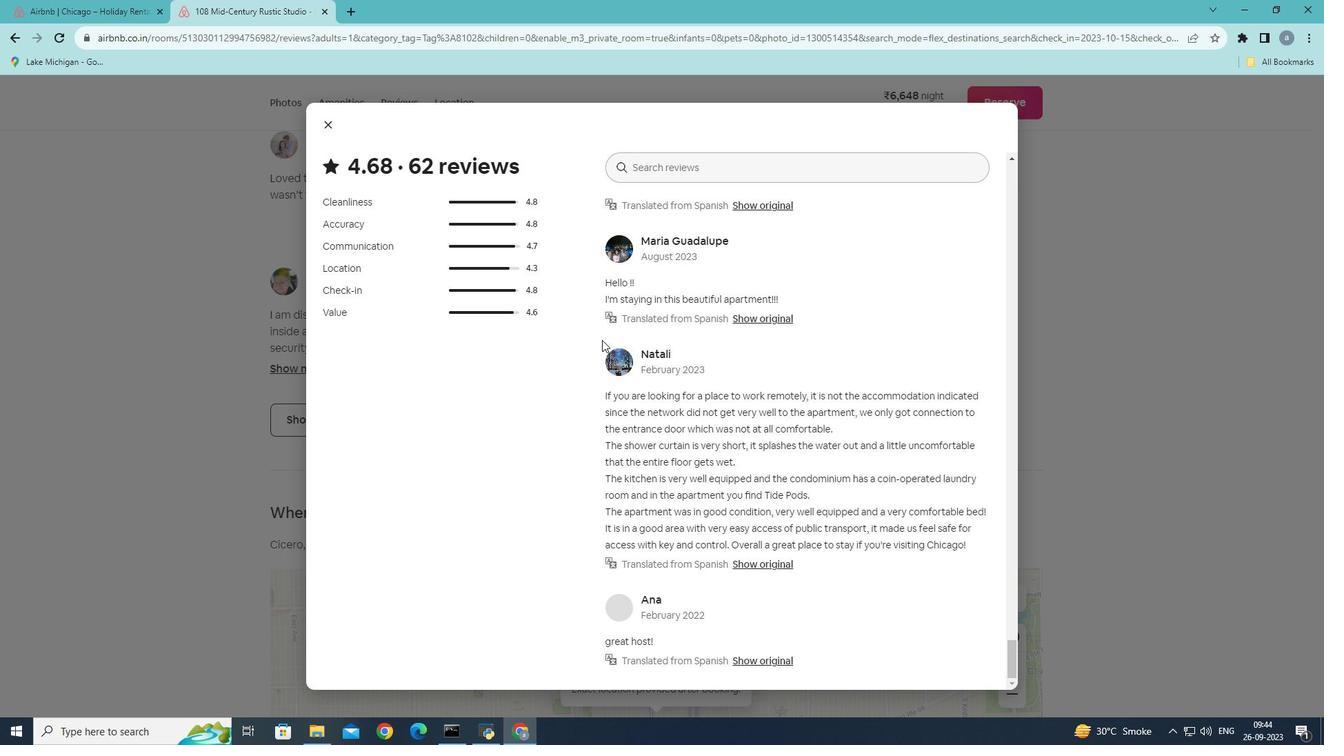 
Action: Mouse scrolled (602, 339) with delta (0, 0)
Screenshot: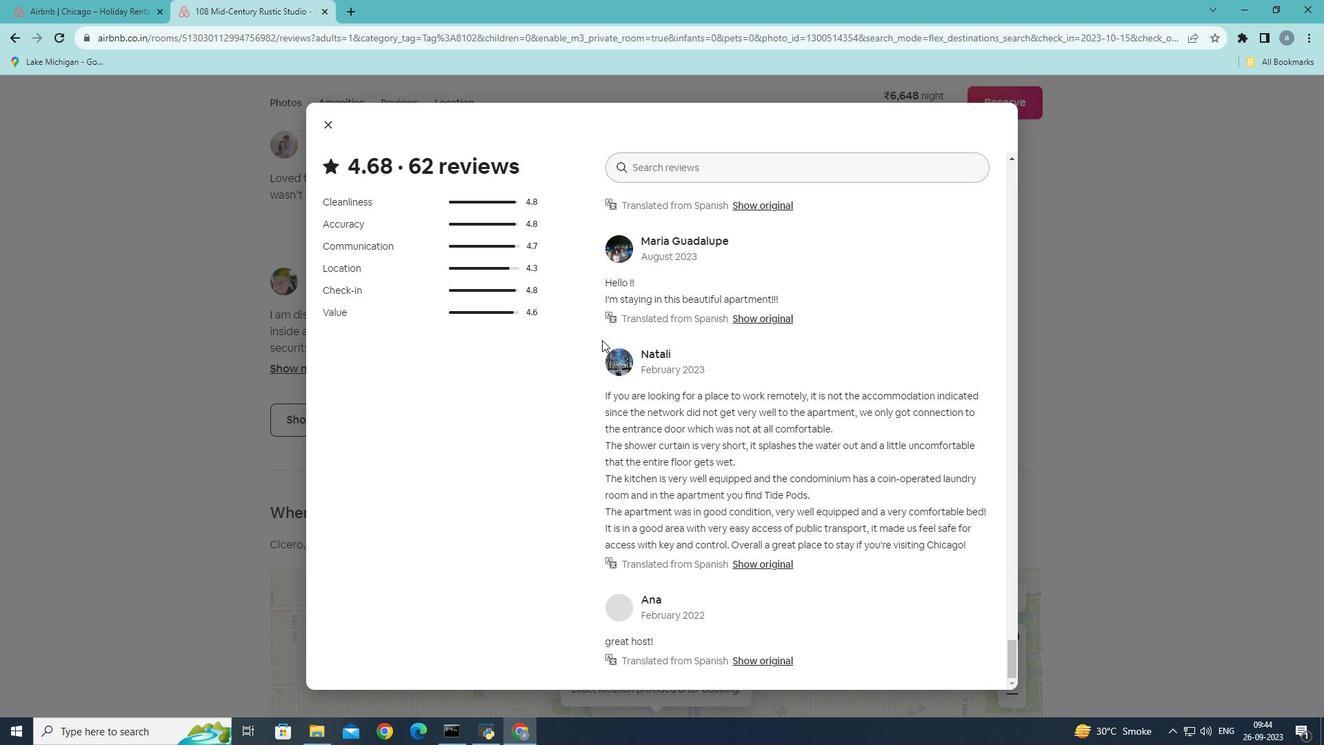 
Action: Mouse scrolled (602, 339) with delta (0, 0)
Screenshot: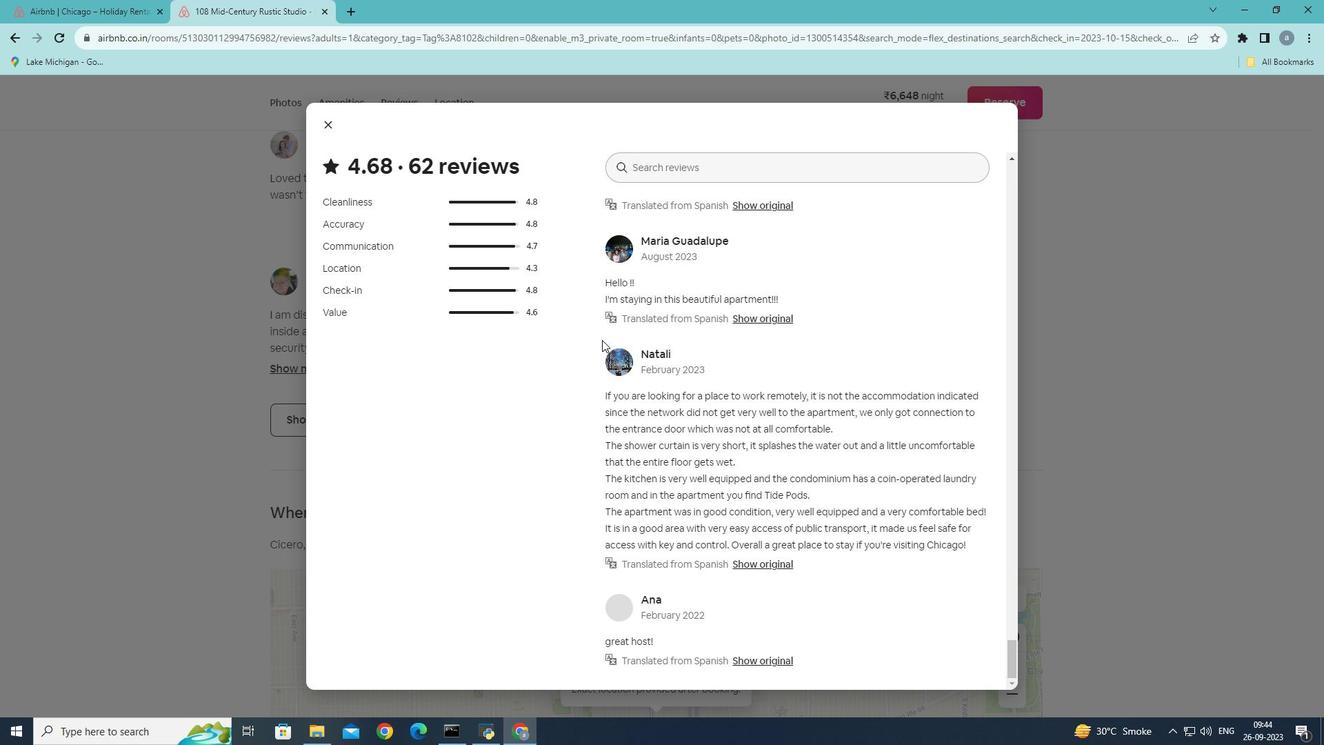 
Action: Mouse scrolled (602, 339) with delta (0, 0)
